 Task: Search one way flight ticket for 5 adults, 2 children, 1 infant in seat and 2 infants on lap in economy from Rapid City: Rapid City Regional Airport to Gillette: Gillette Campbell County Airport on 5-1-2023. Choice of flights is Southwest. Number of bags: 6 checked bags. Price is upto 77000. Outbound departure time preference is 4:45.
Action: Mouse moved to (316, 393)
Screenshot: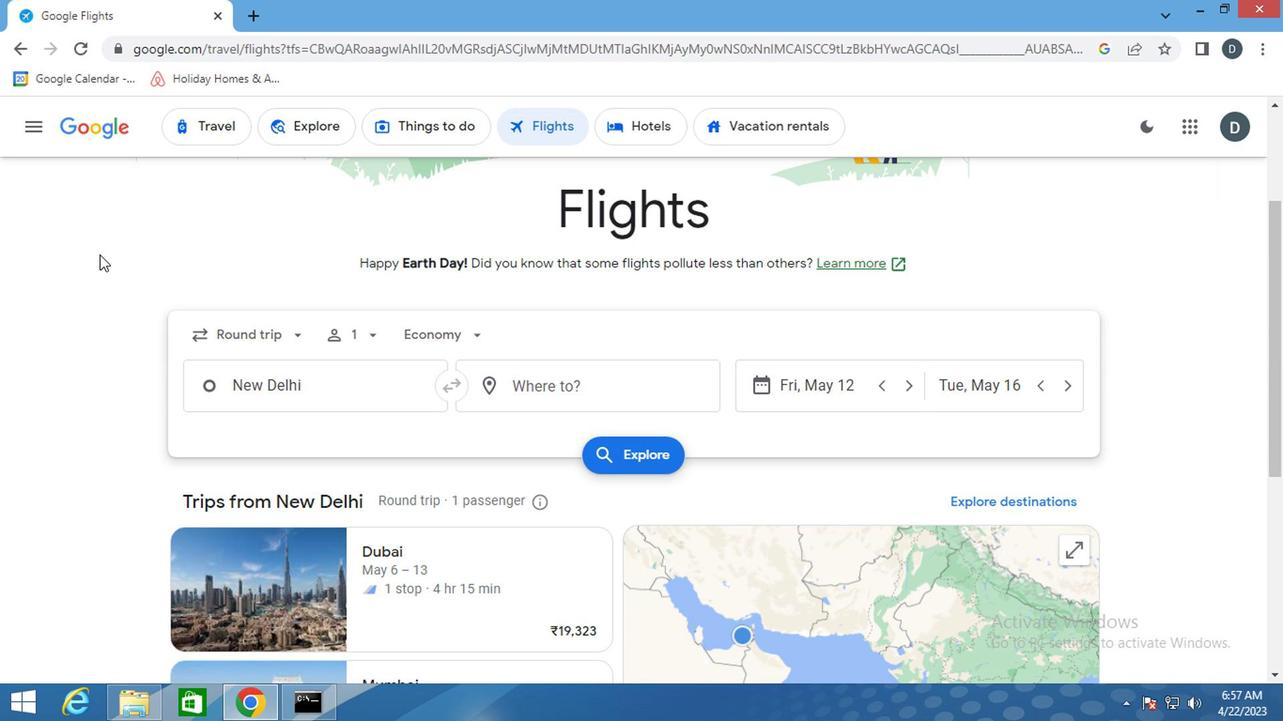 
Action: Mouse pressed left at (316, 393)
Screenshot: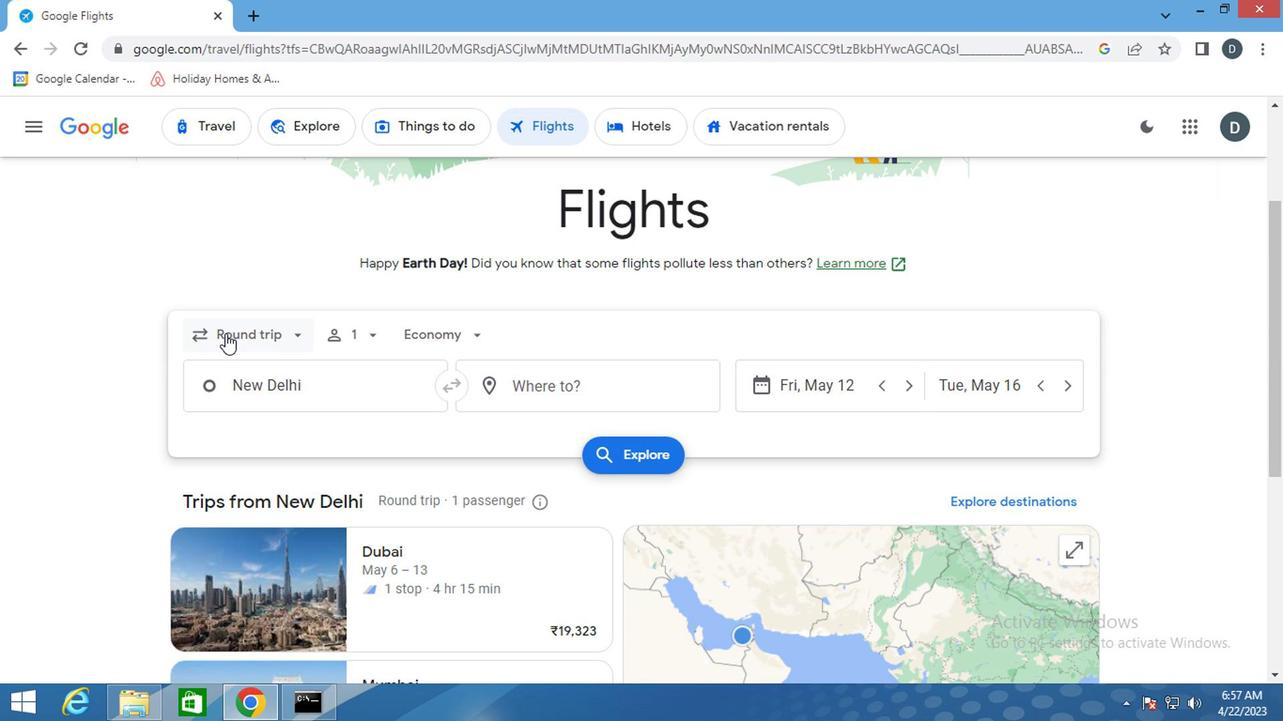 
Action: Mouse moved to (352, 466)
Screenshot: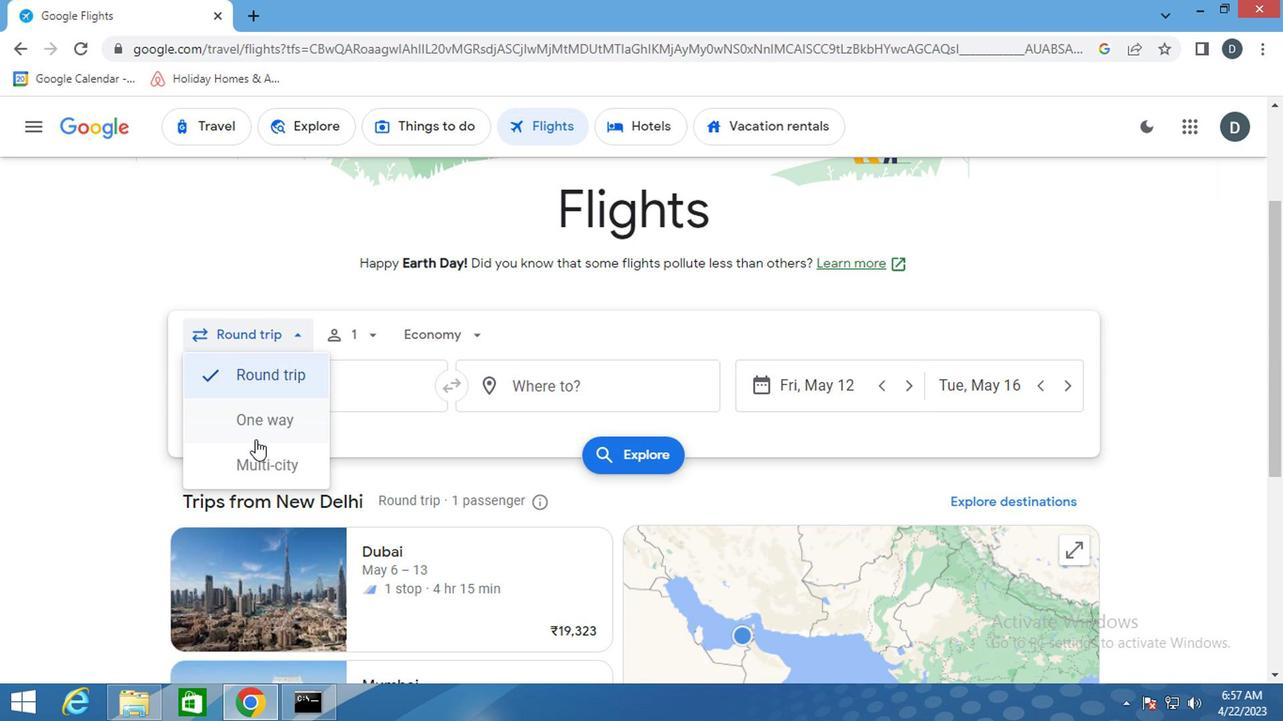 
Action: Mouse pressed left at (352, 466)
Screenshot: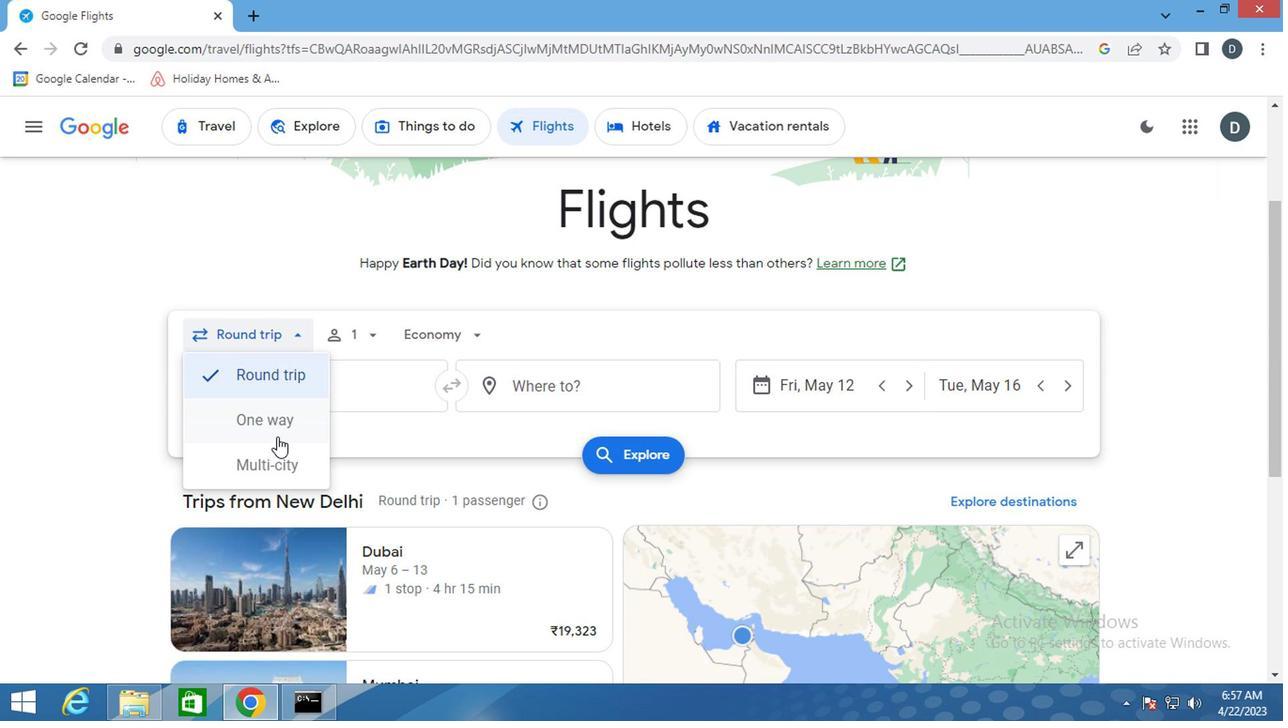 
Action: Mouse moved to (405, 391)
Screenshot: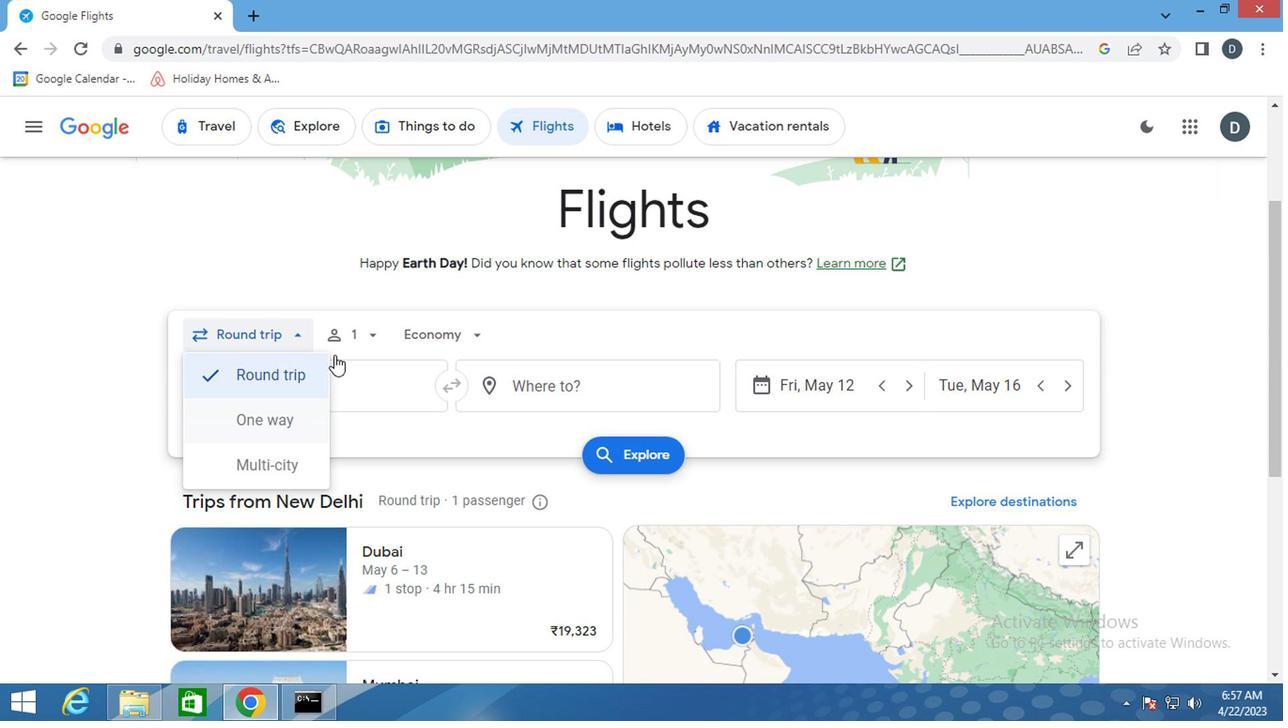 
Action: Mouse pressed left at (405, 391)
Screenshot: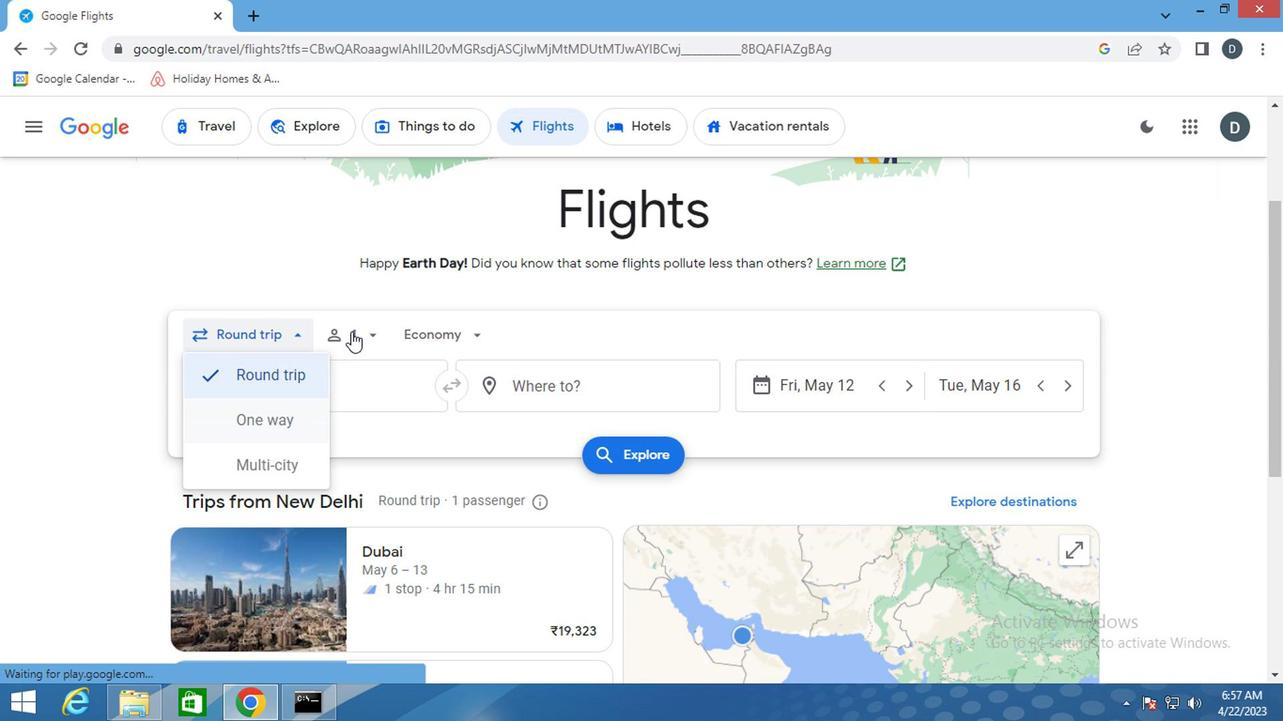 
Action: Mouse moved to (509, 429)
Screenshot: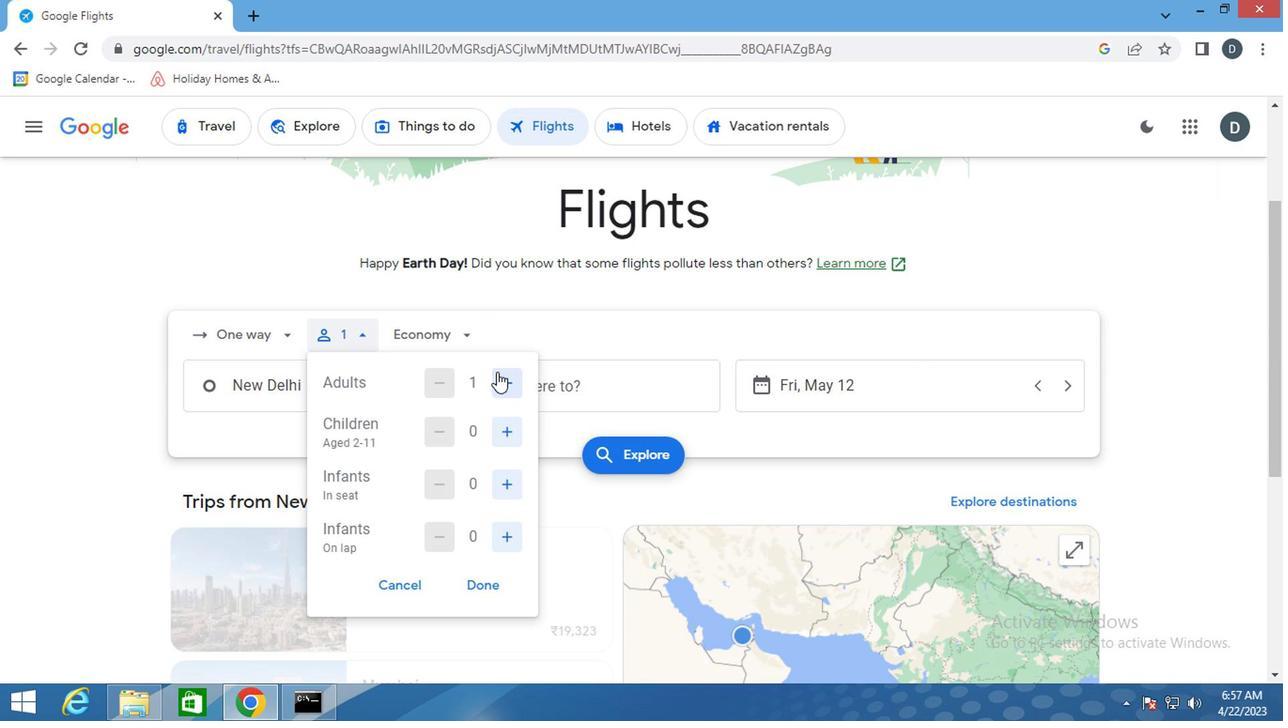 
Action: Mouse pressed left at (509, 429)
Screenshot: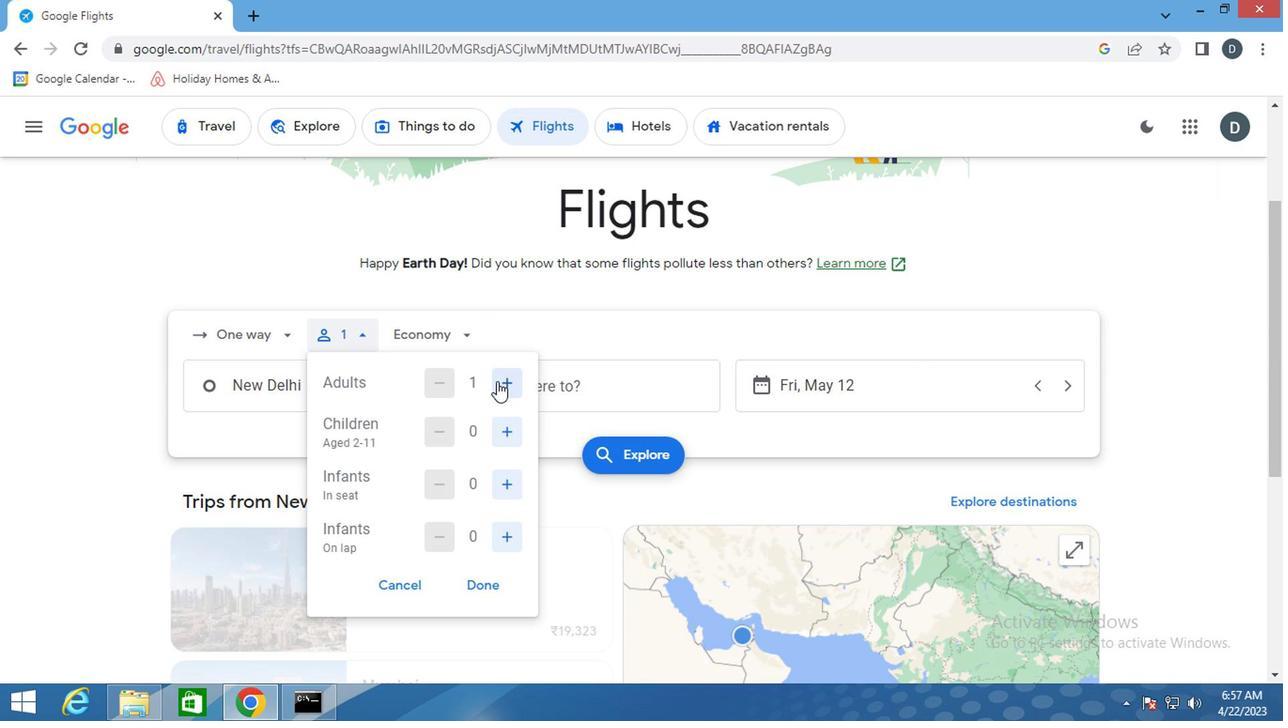 
Action: Mouse pressed left at (509, 429)
Screenshot: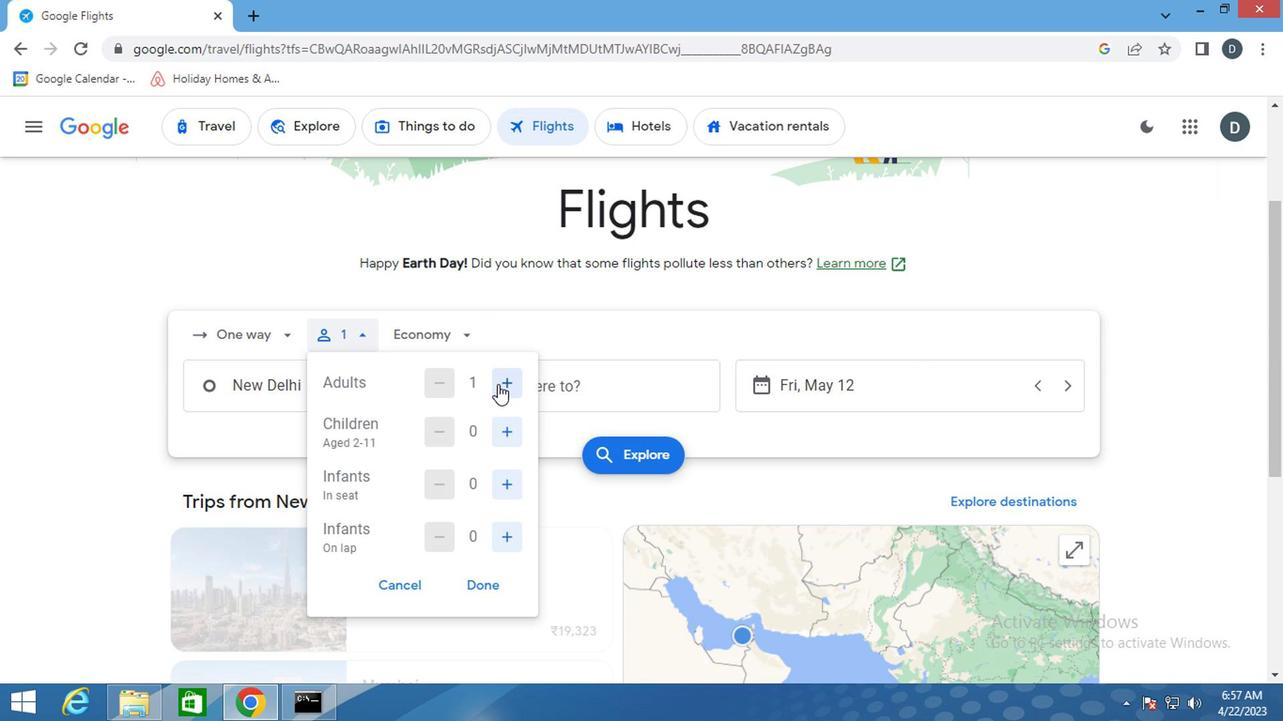 
Action: Mouse pressed left at (509, 429)
Screenshot: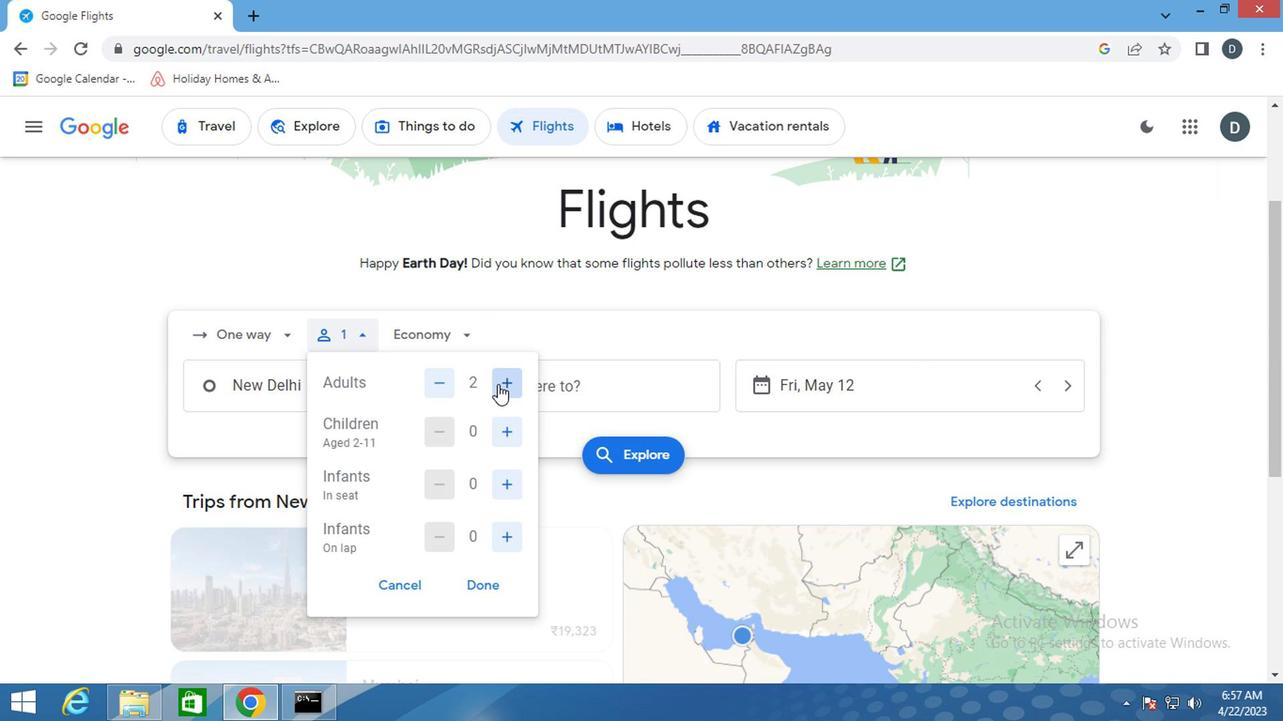 
Action: Mouse pressed left at (509, 429)
Screenshot: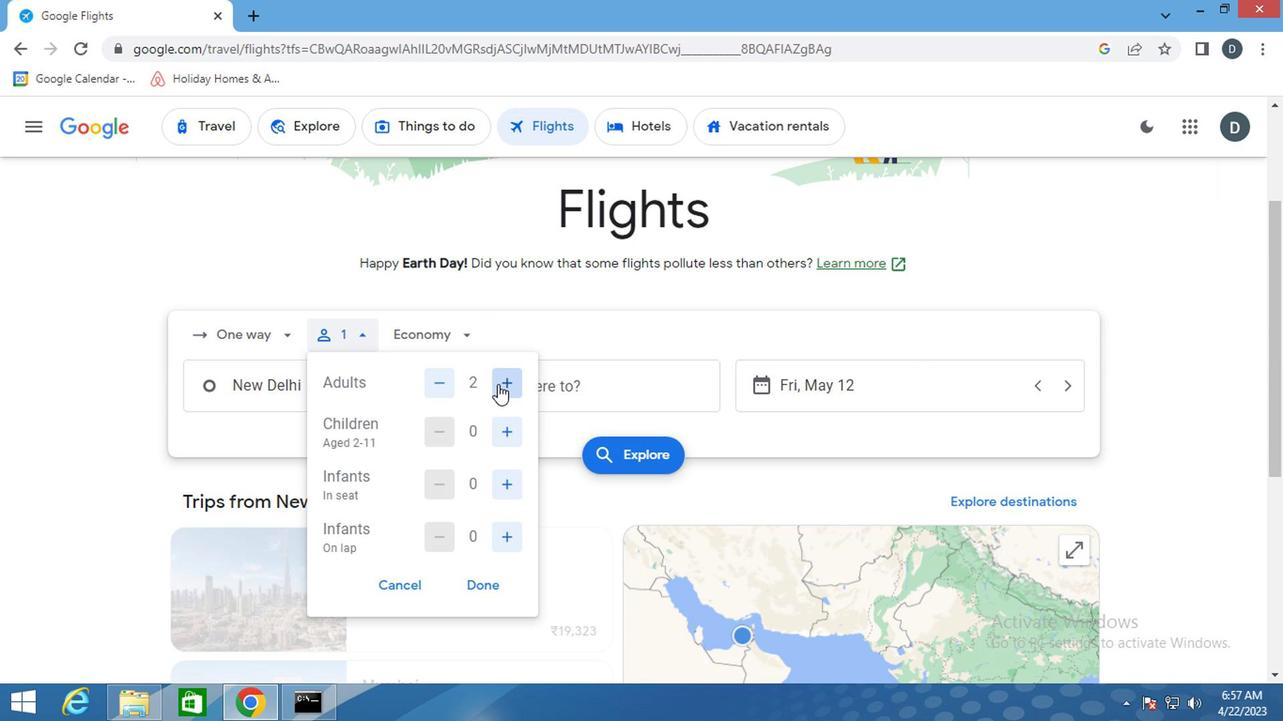 
Action: Mouse moved to (517, 463)
Screenshot: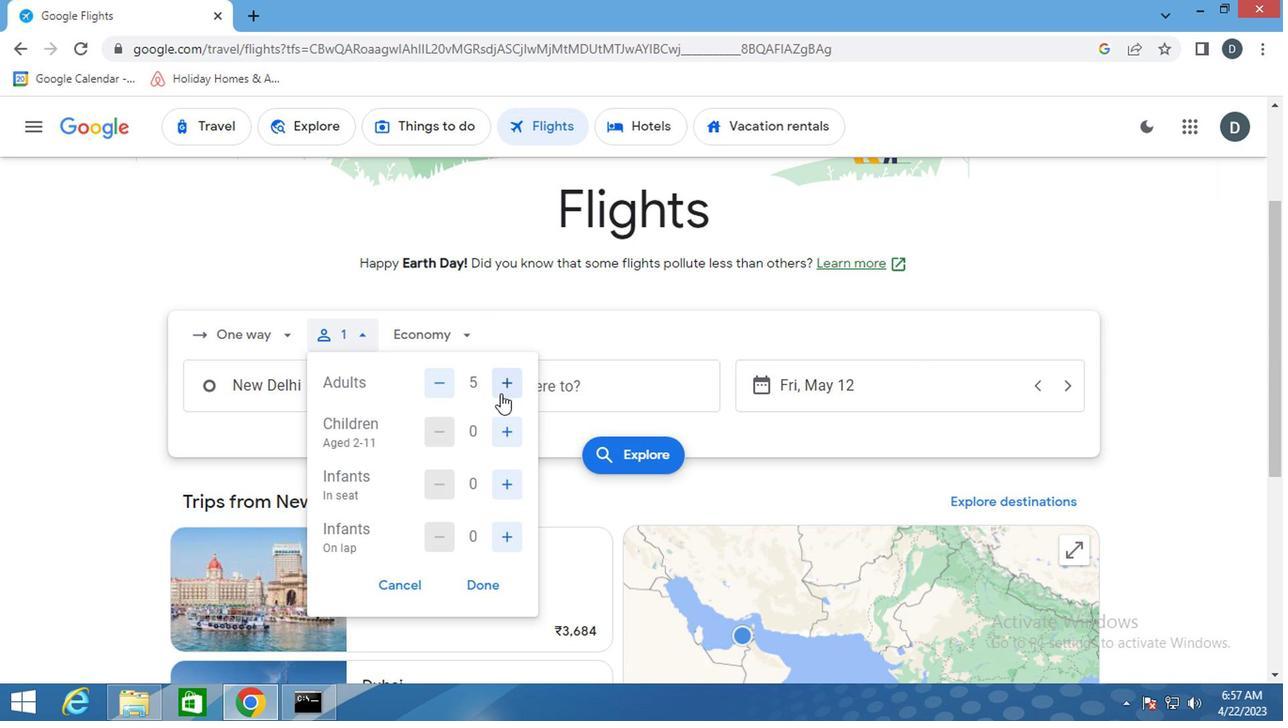 
Action: Mouse pressed left at (517, 463)
Screenshot: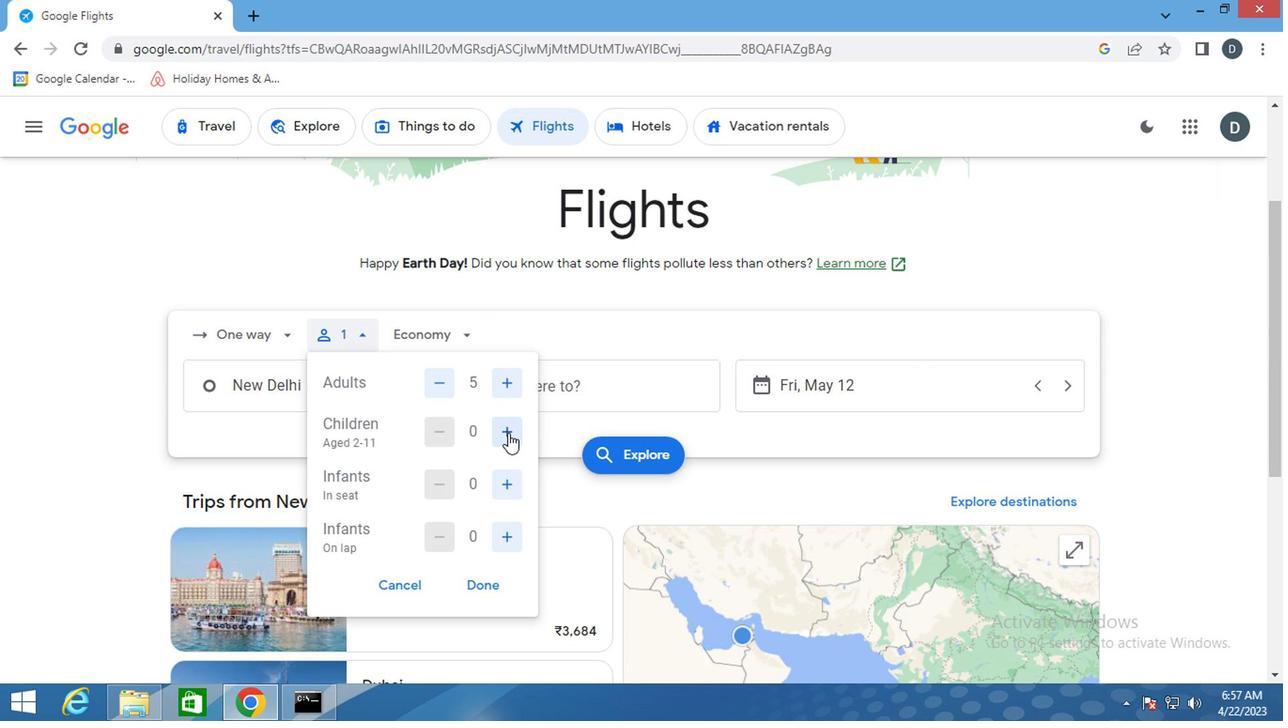
Action: Mouse pressed left at (517, 463)
Screenshot: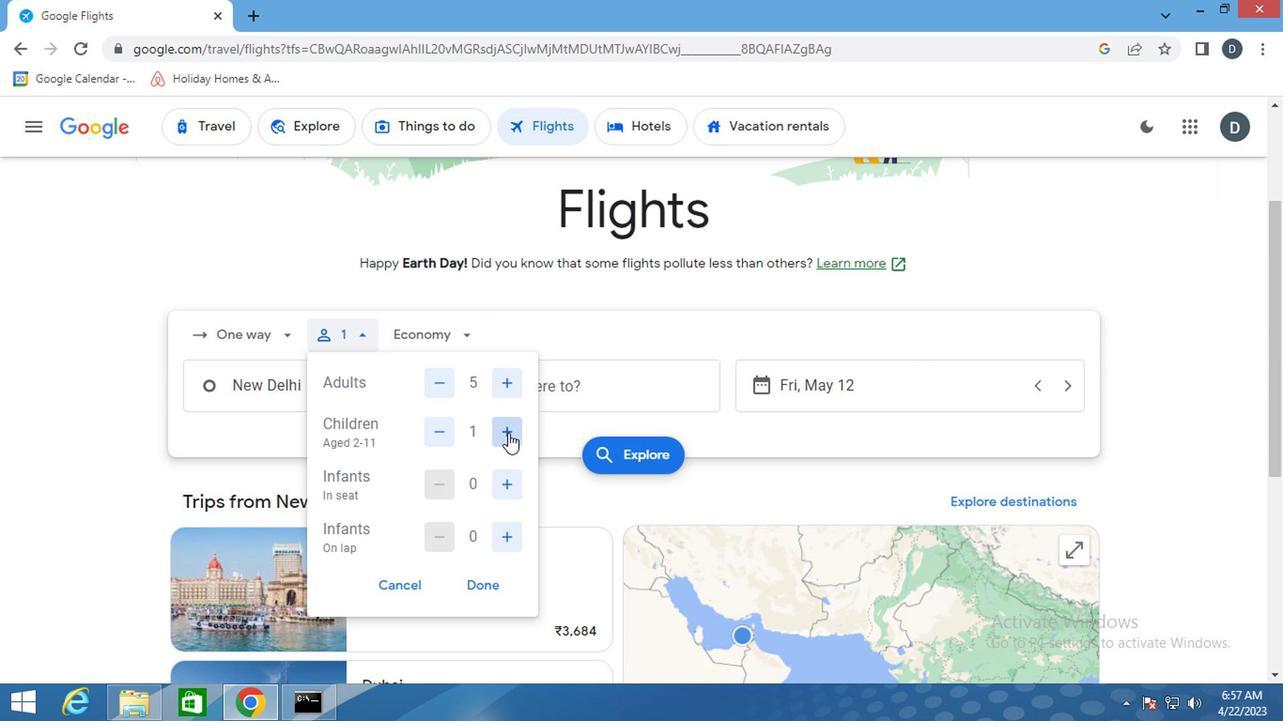 
Action: Mouse moved to (521, 493)
Screenshot: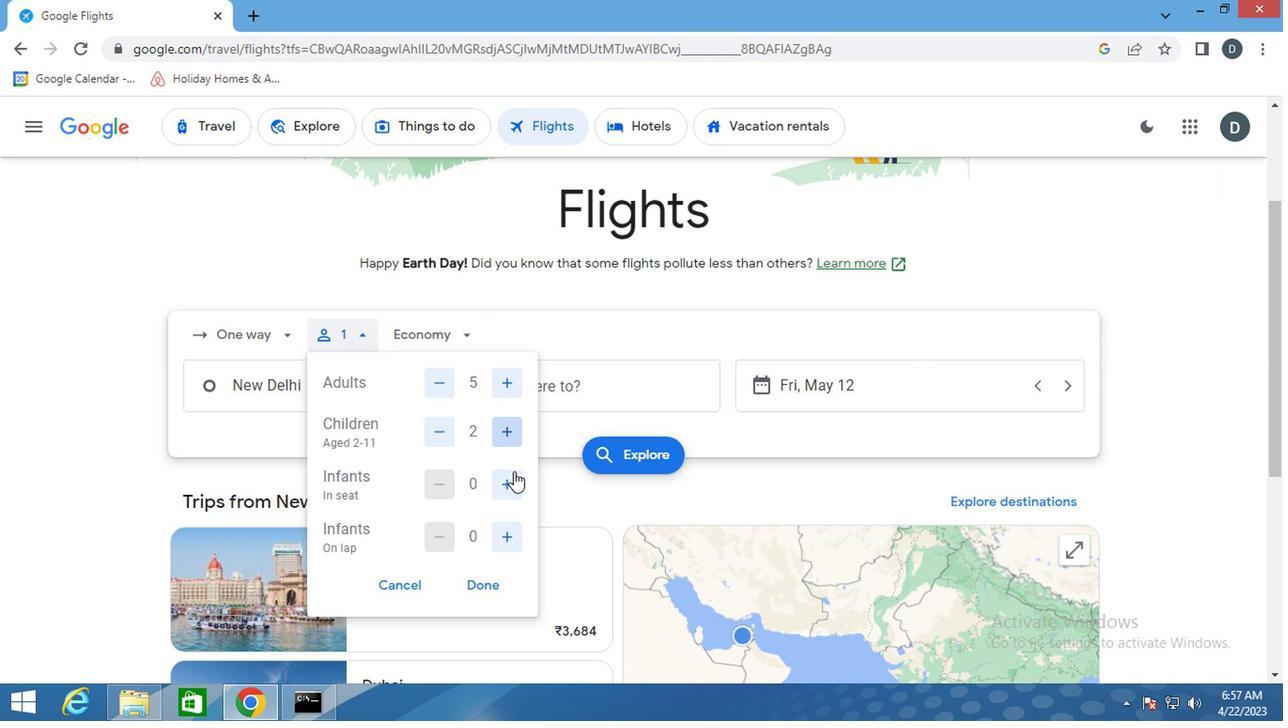 
Action: Mouse pressed left at (521, 493)
Screenshot: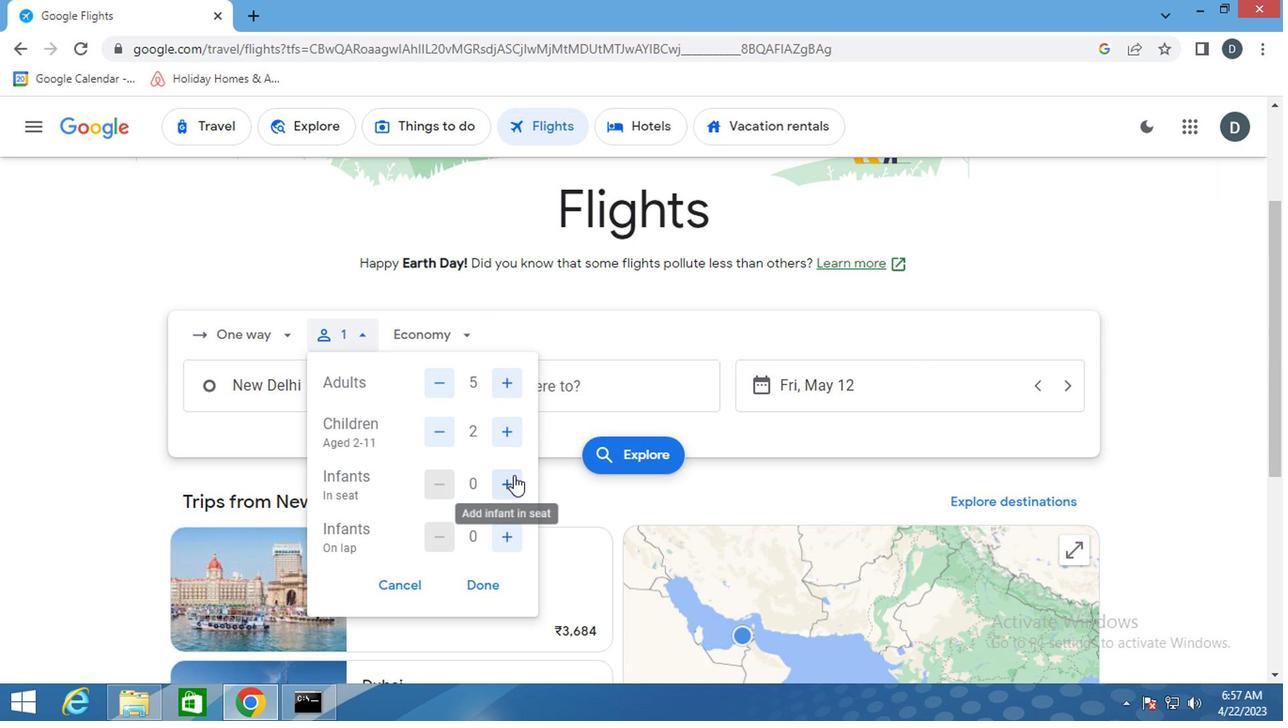 
Action: Mouse moved to (513, 536)
Screenshot: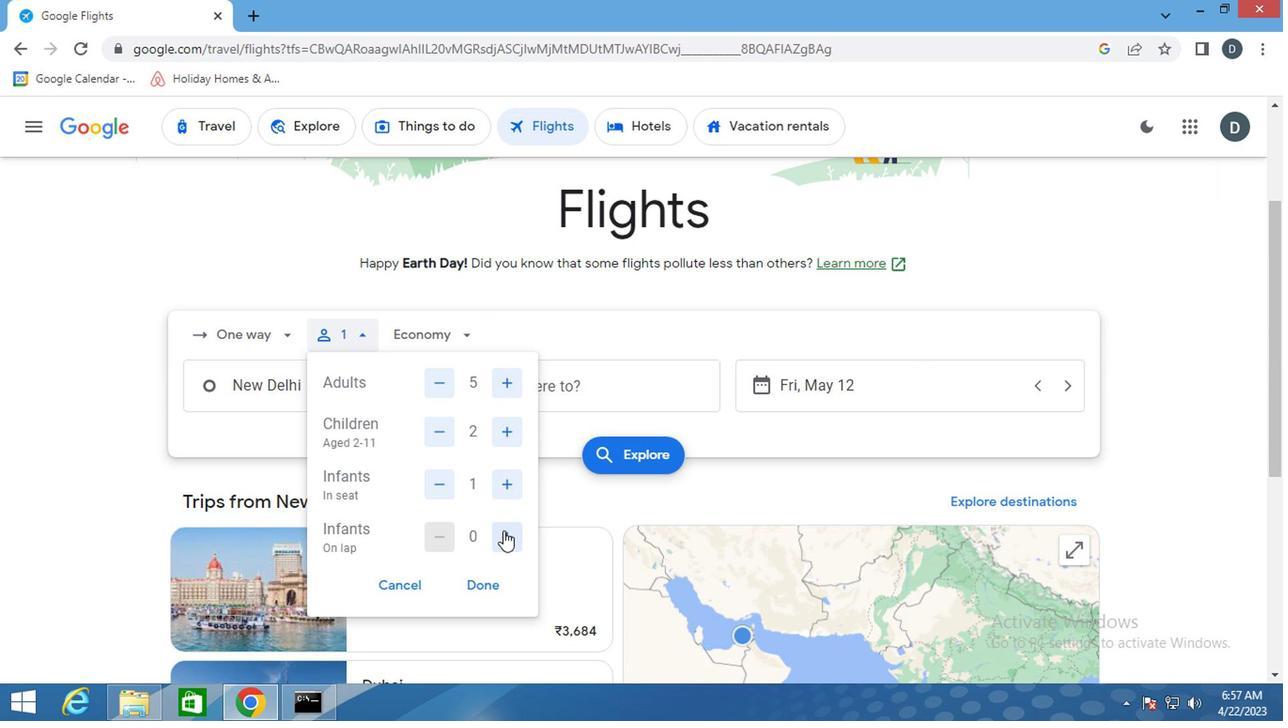 
Action: Mouse pressed left at (513, 536)
Screenshot: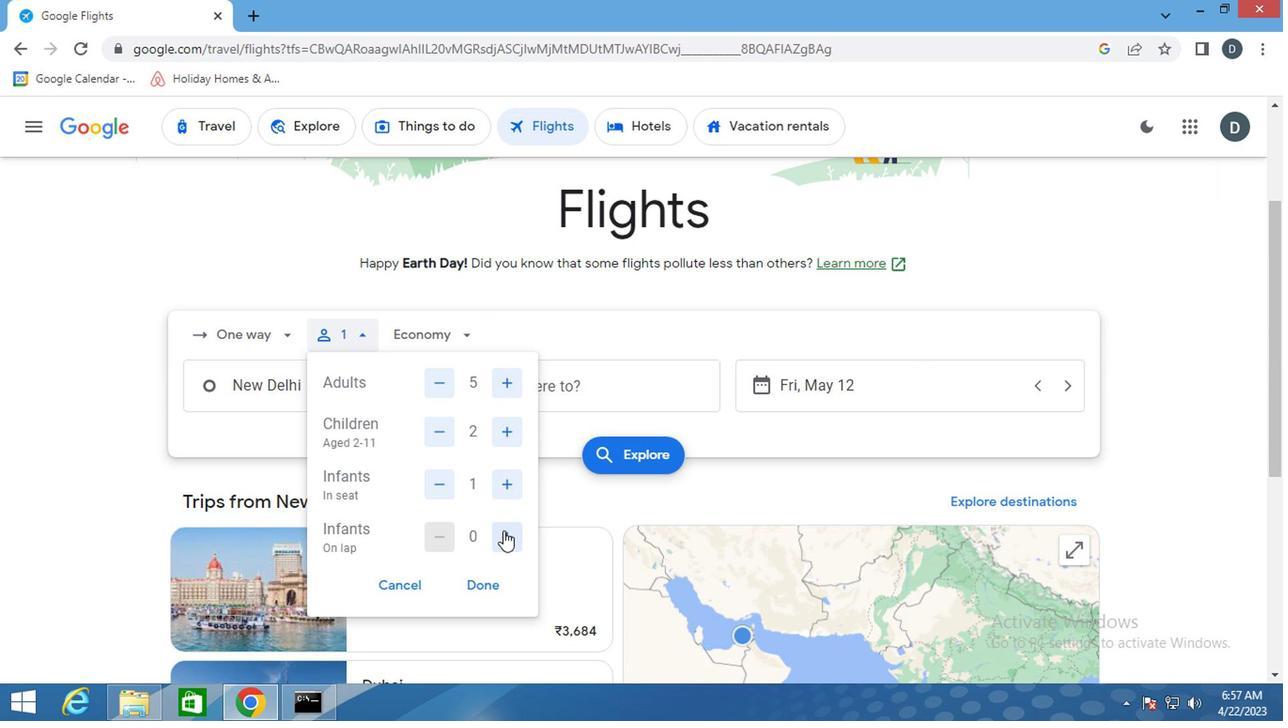
Action: Mouse pressed left at (513, 536)
Screenshot: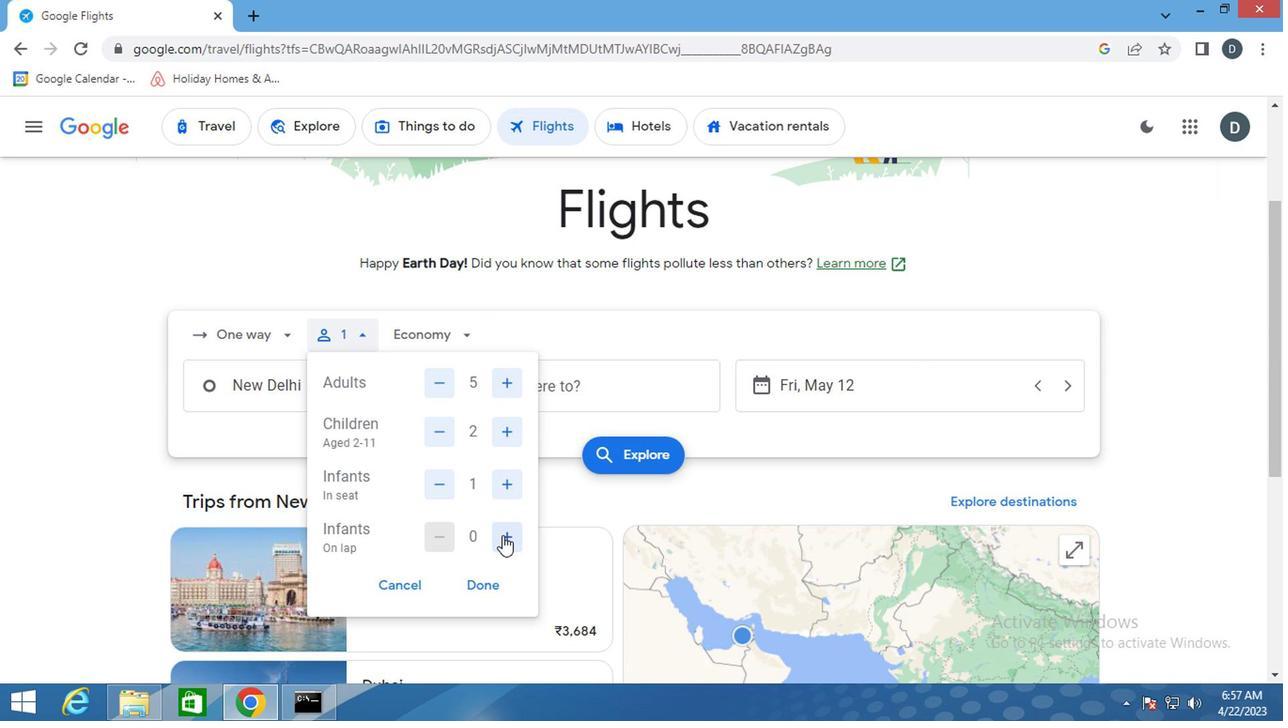 
Action: Mouse moved to (472, 538)
Screenshot: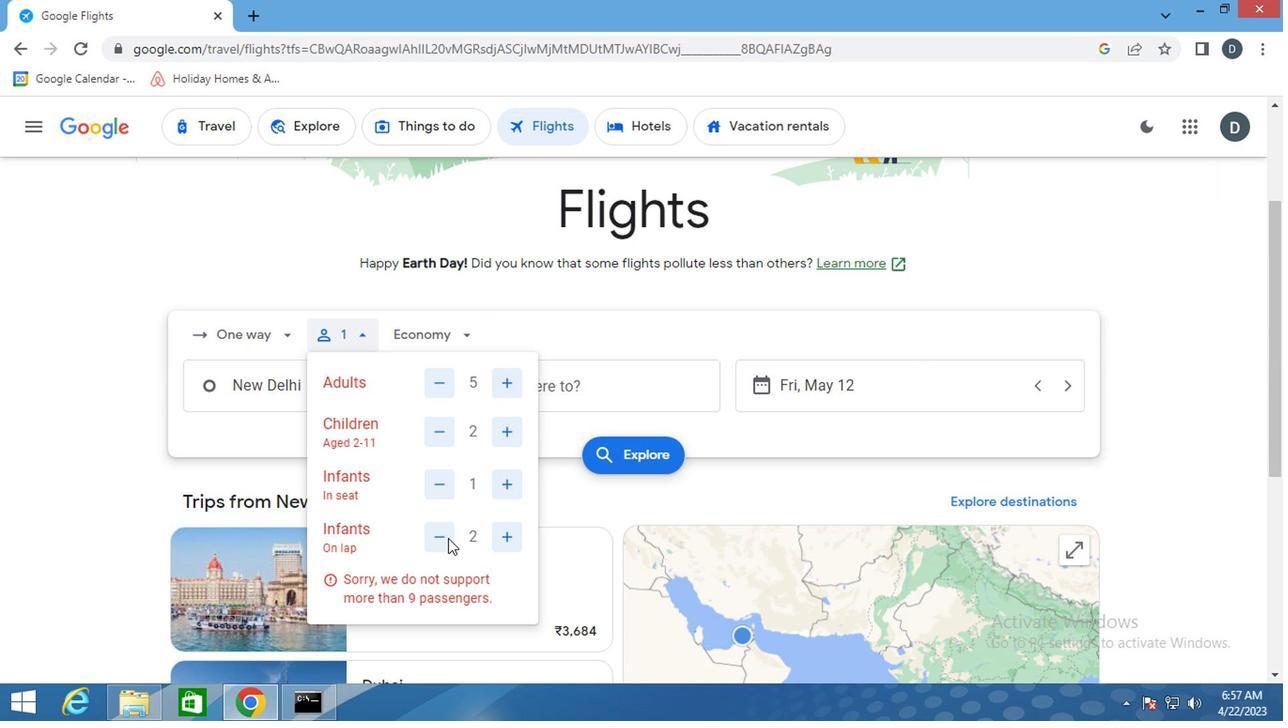 
Action: Mouse pressed left at (472, 538)
Screenshot: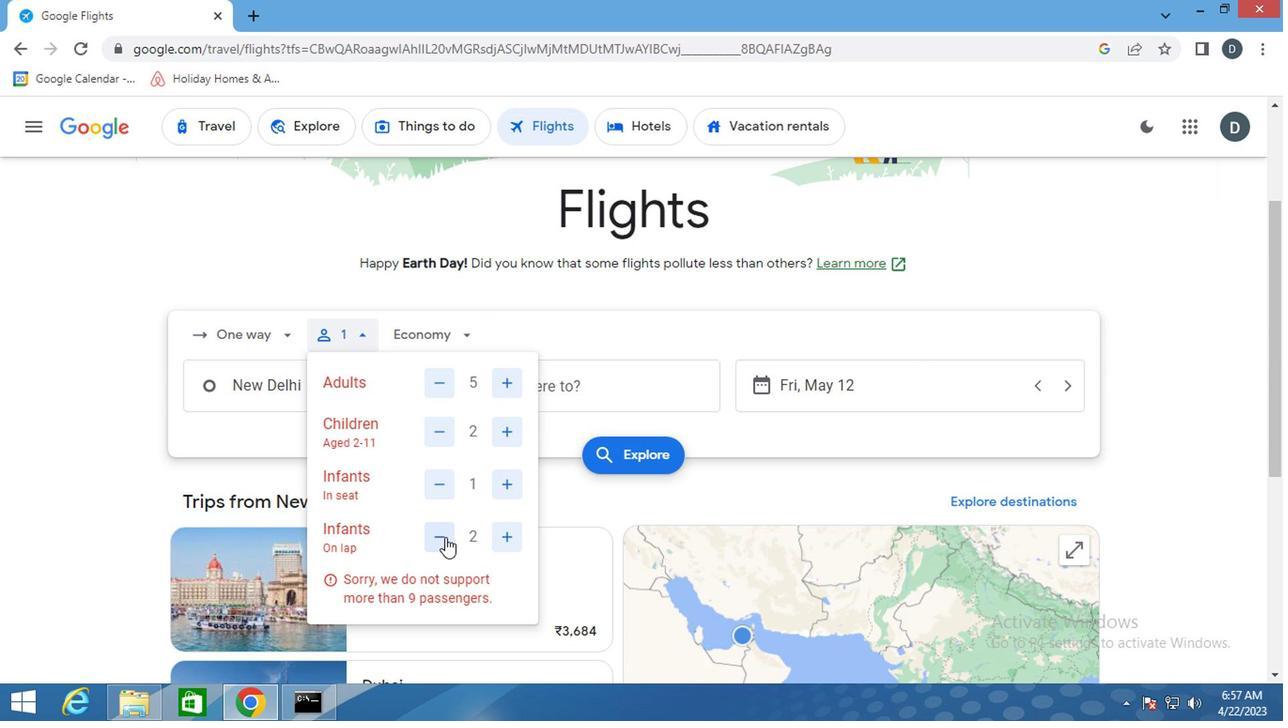
Action: Mouse moved to (505, 584)
Screenshot: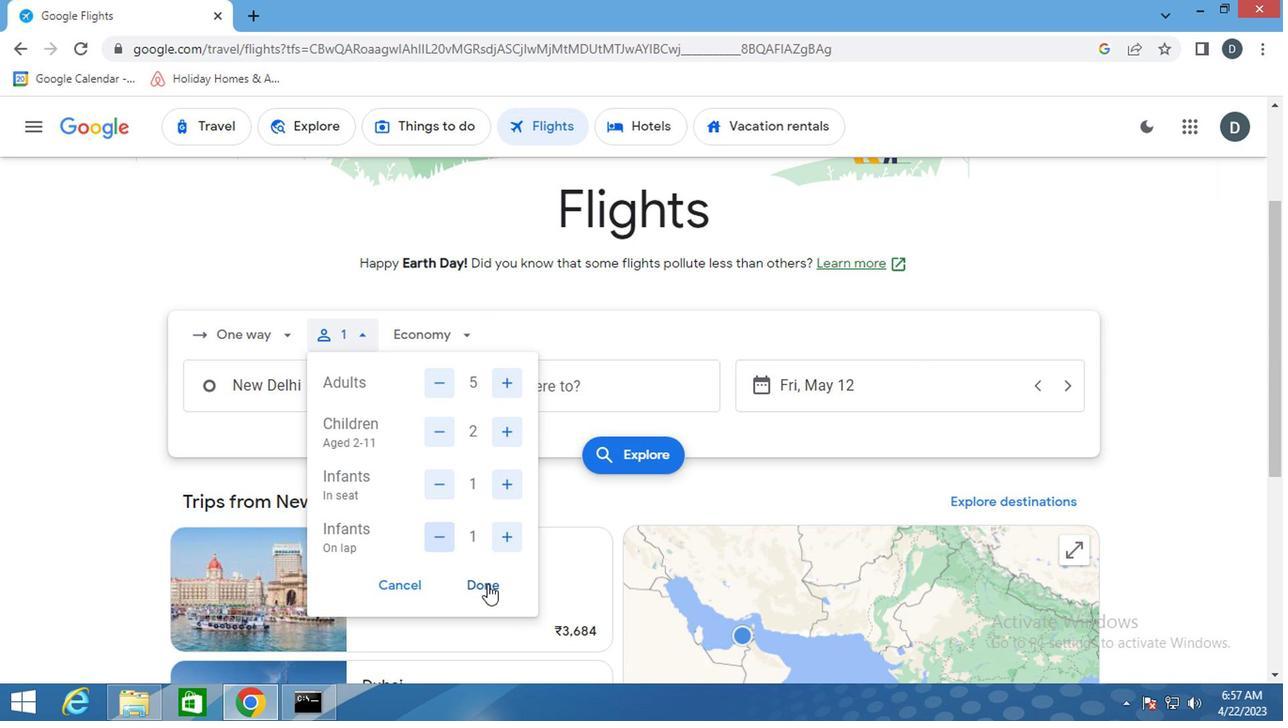 
Action: Mouse pressed left at (505, 584)
Screenshot: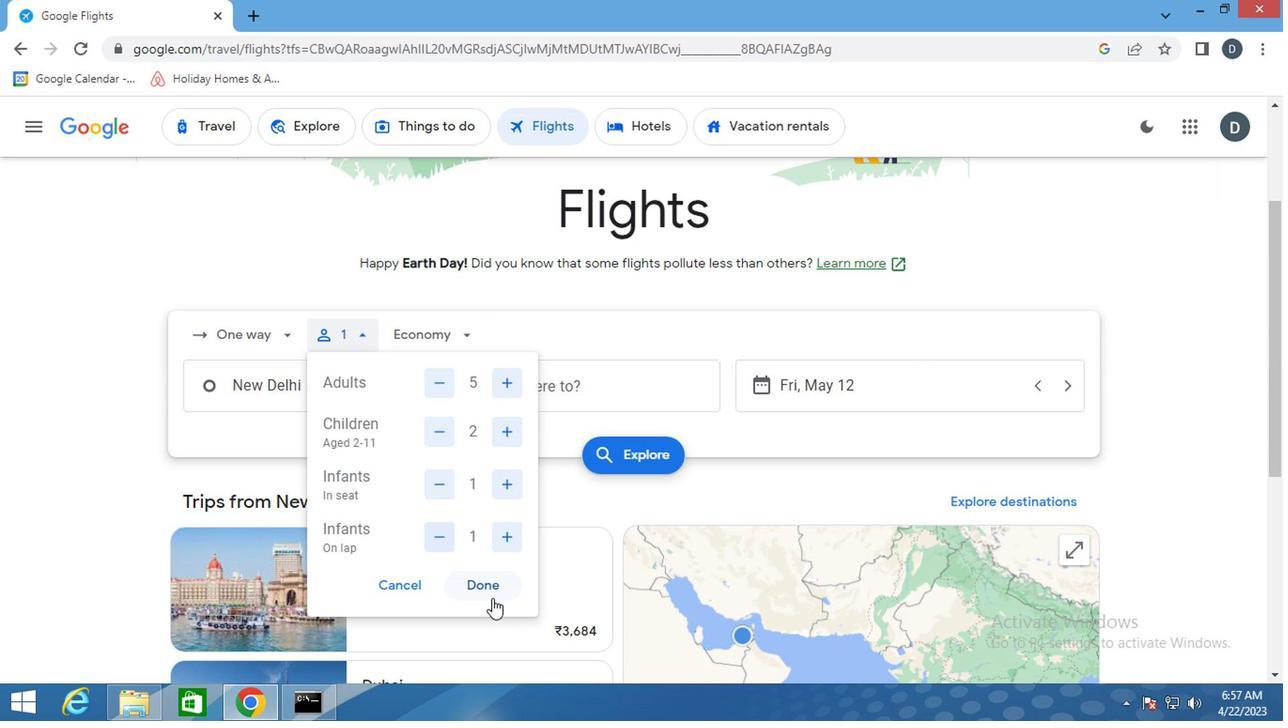 
Action: Mouse moved to (505, 576)
Screenshot: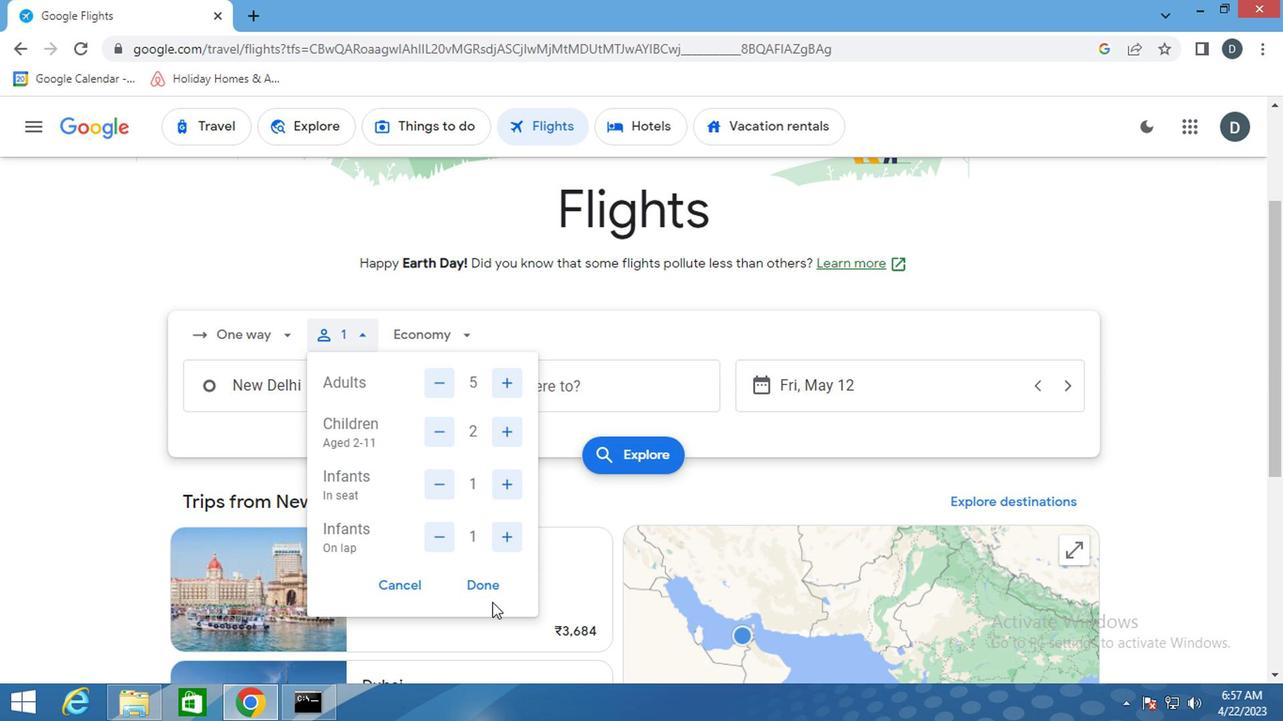 
Action: Mouse pressed left at (505, 576)
Screenshot: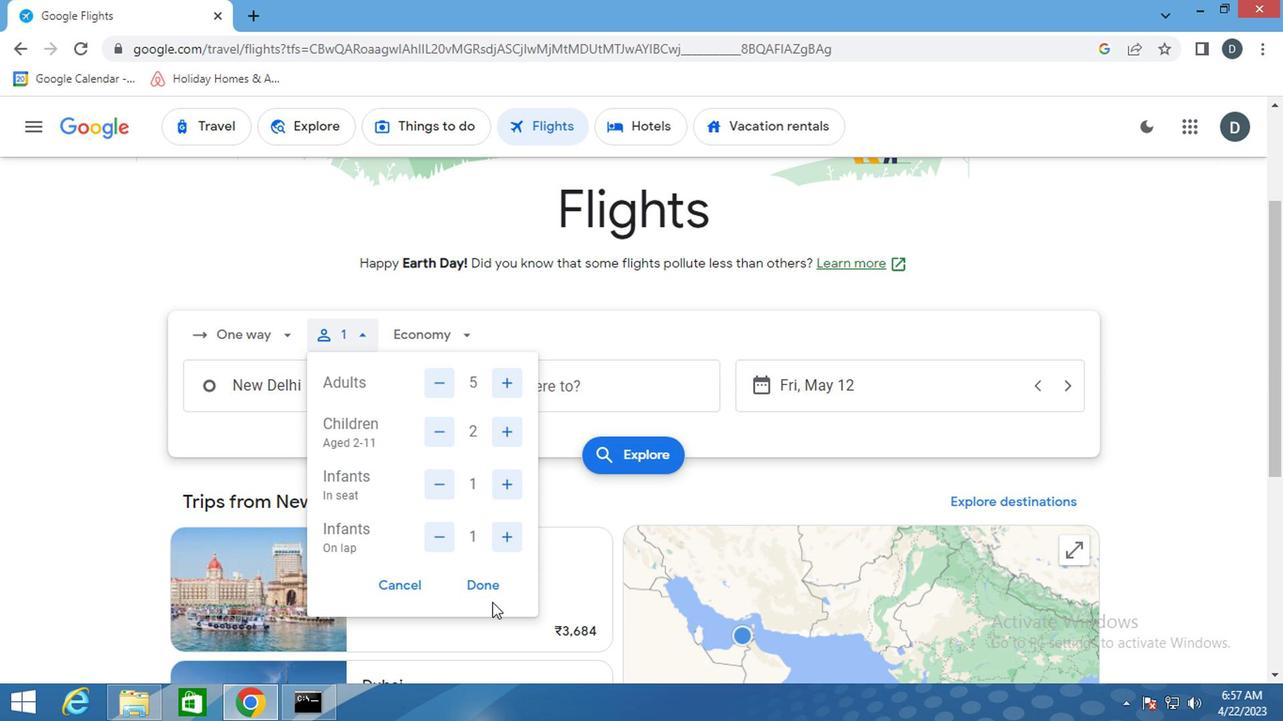 
Action: Mouse moved to (413, 423)
Screenshot: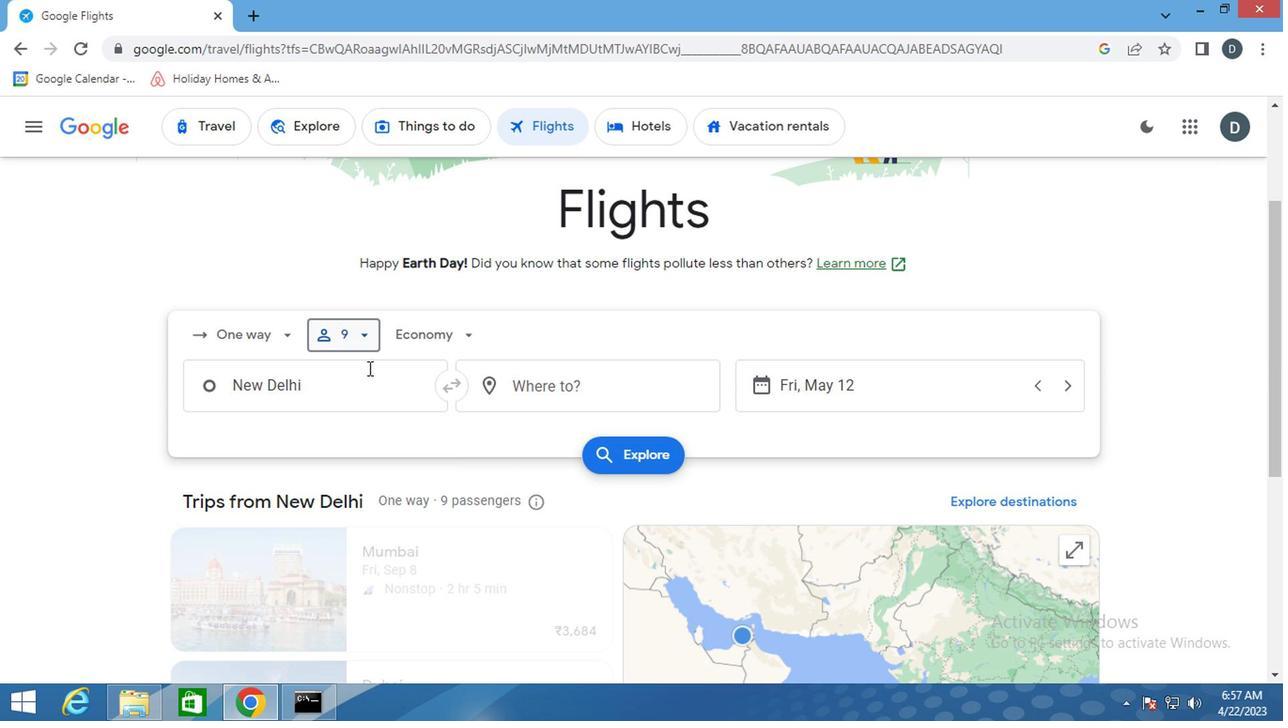 
Action: Mouse pressed left at (413, 423)
Screenshot: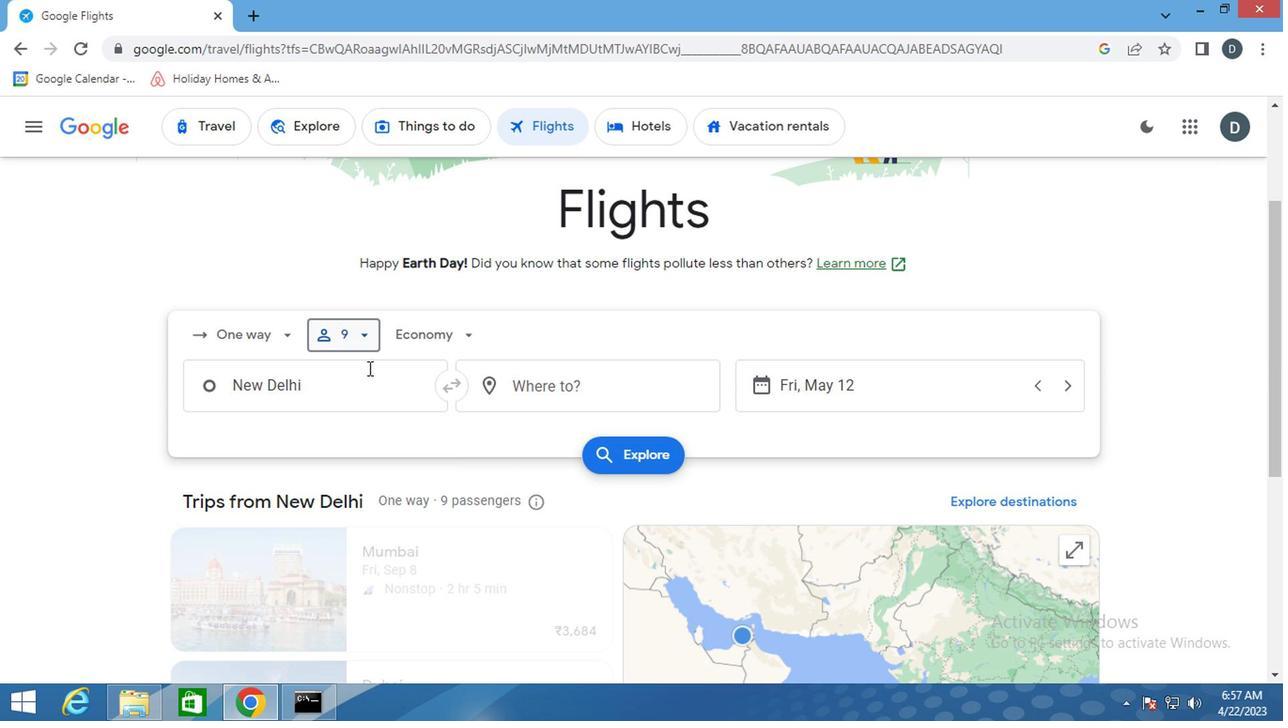 
Action: Key pressed <Key.shift><Key.shift>RAPID<Key.space><Key.shift>CITY
Screenshot: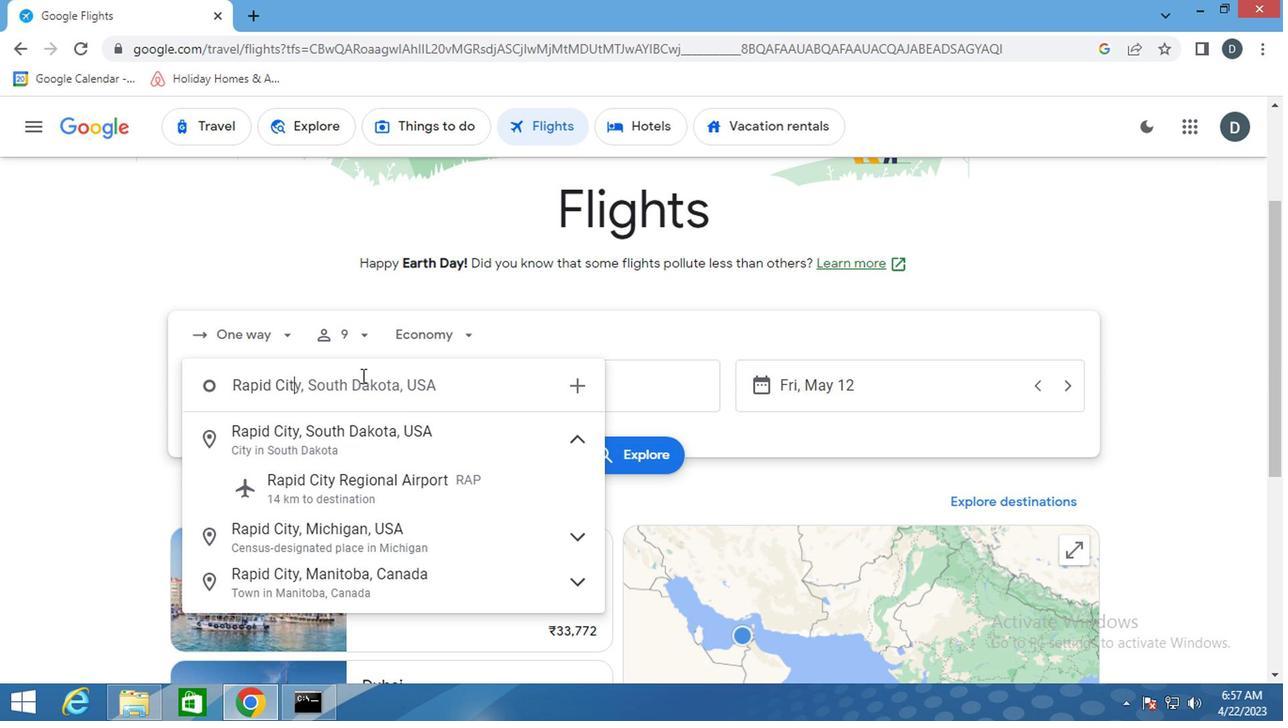 
Action: Mouse moved to (460, 505)
Screenshot: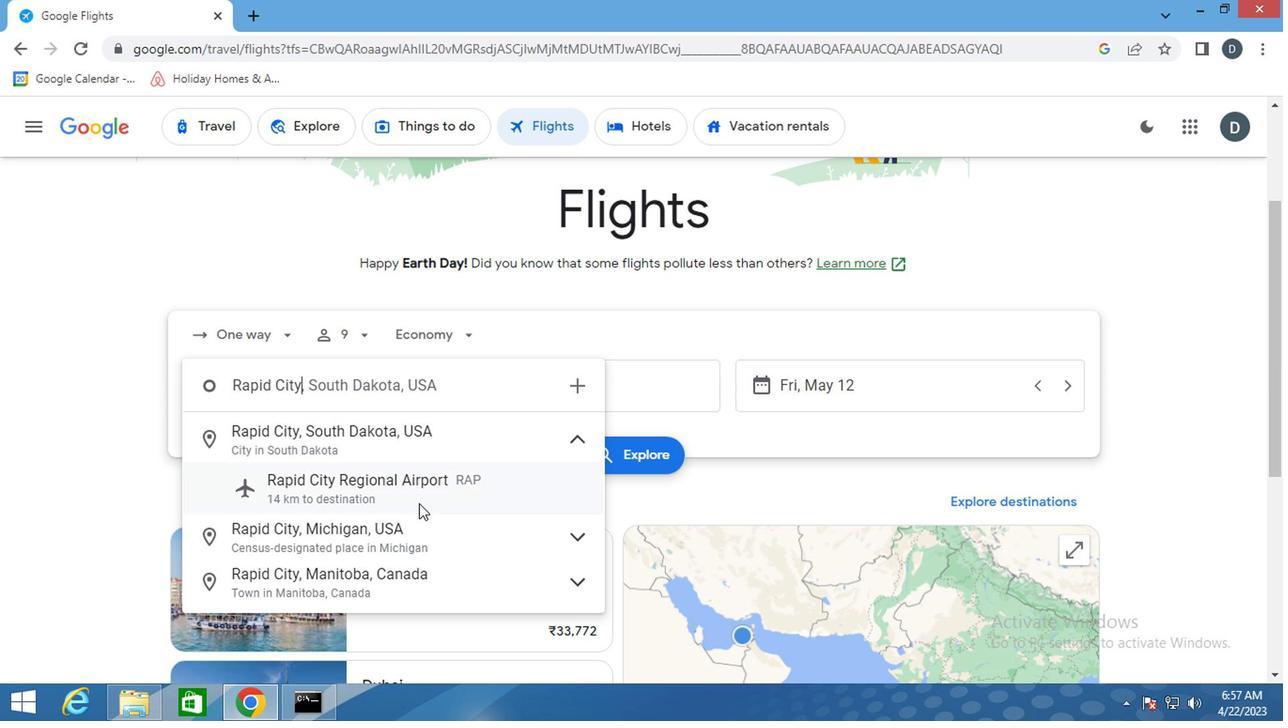 
Action: Mouse pressed left at (460, 505)
Screenshot: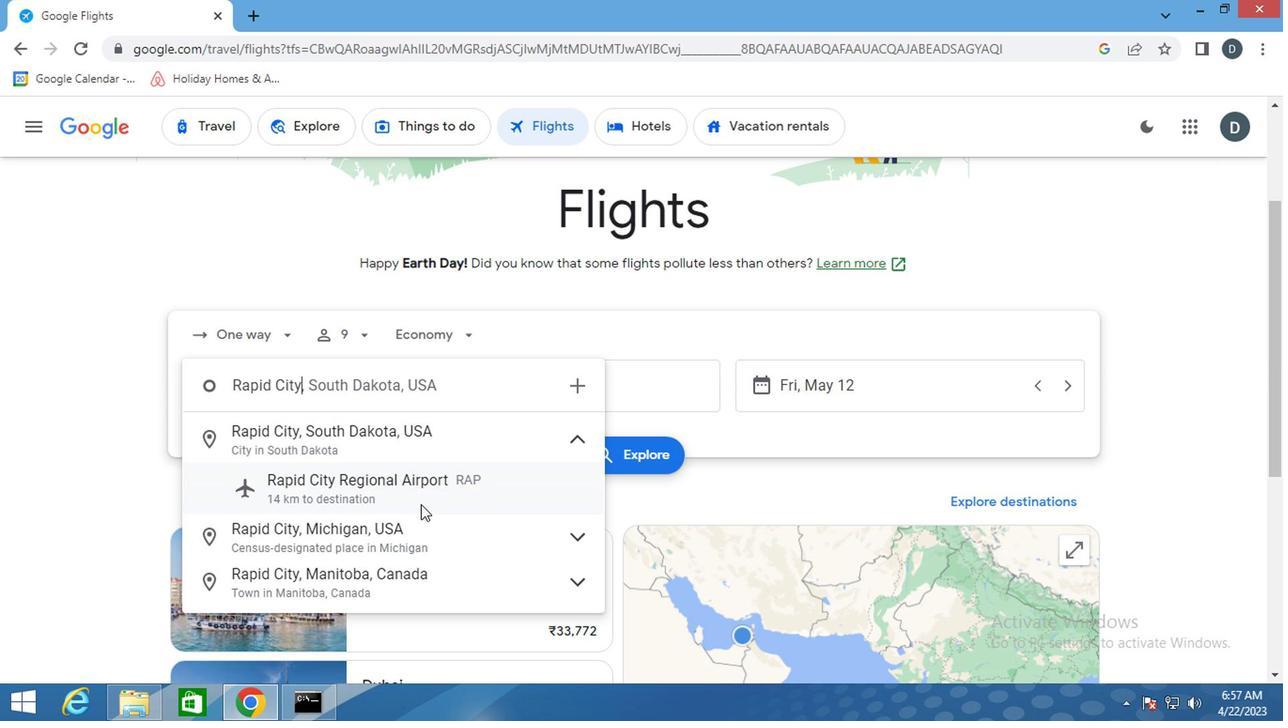 
Action: Mouse moved to (570, 437)
Screenshot: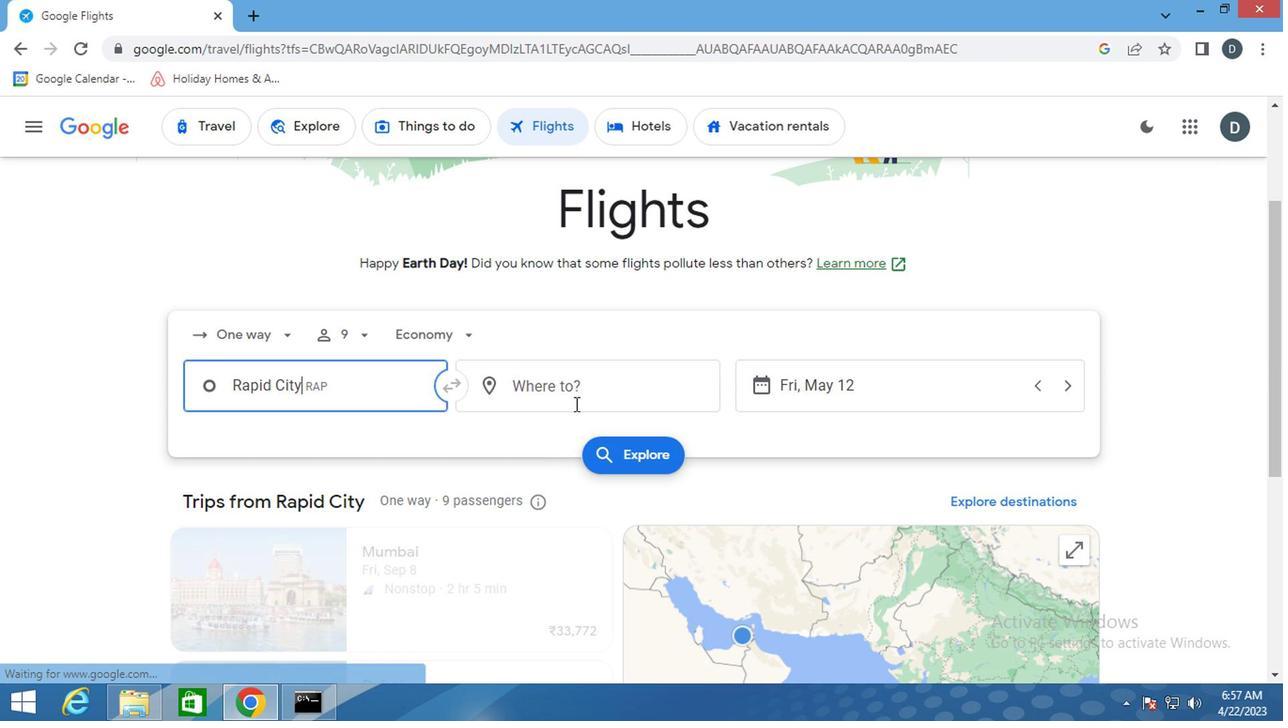 
Action: Mouse pressed left at (570, 437)
Screenshot: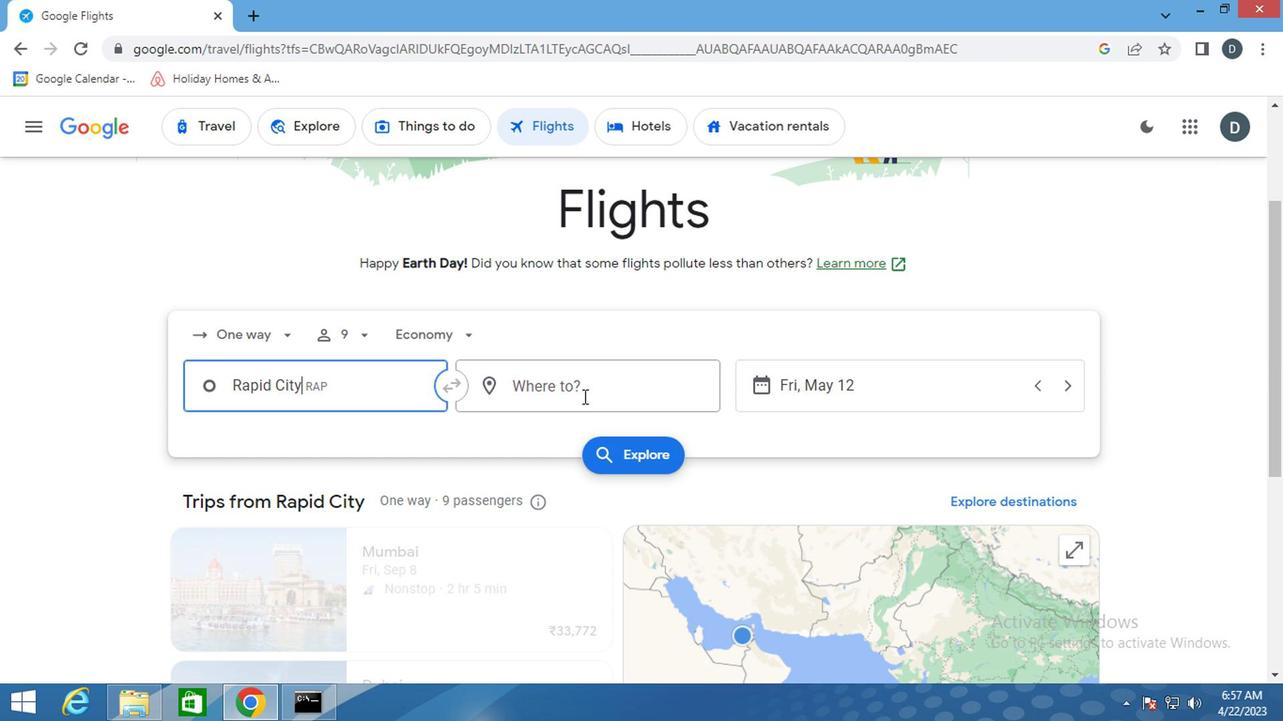 
Action: Mouse moved to (572, 437)
Screenshot: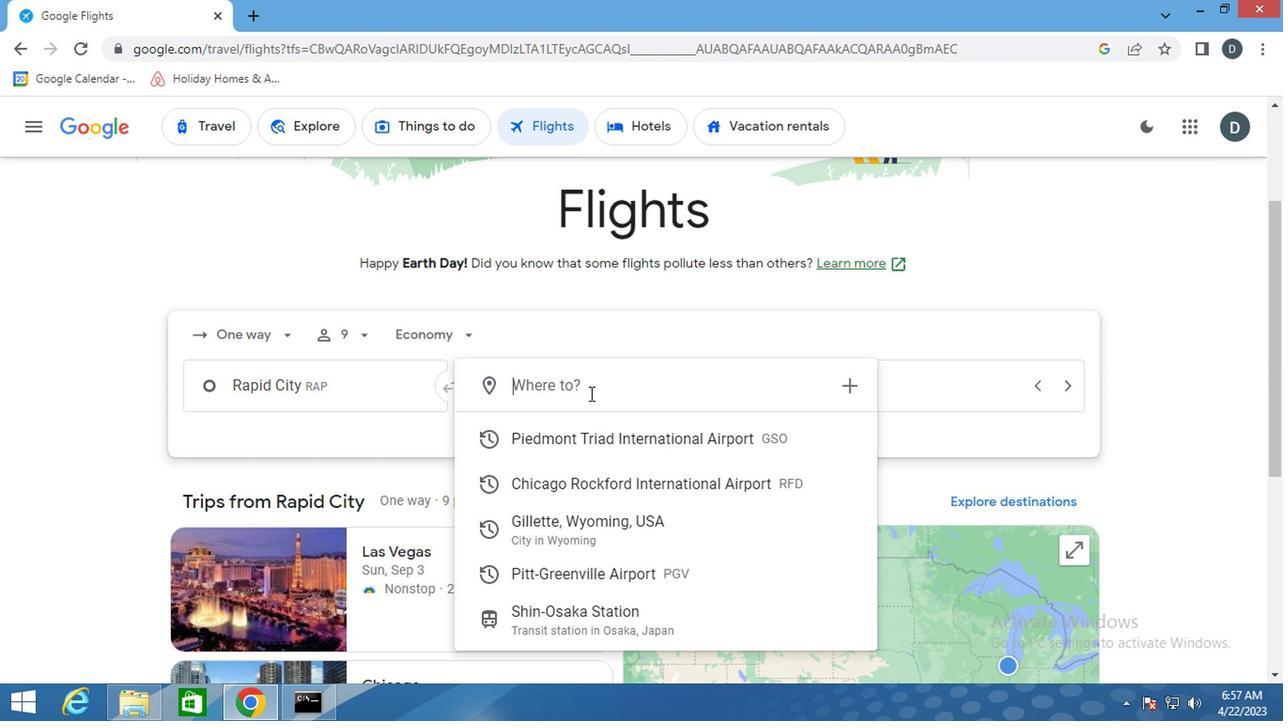 
Action: Key pressed <Key.shift>GILLETTE
Screenshot: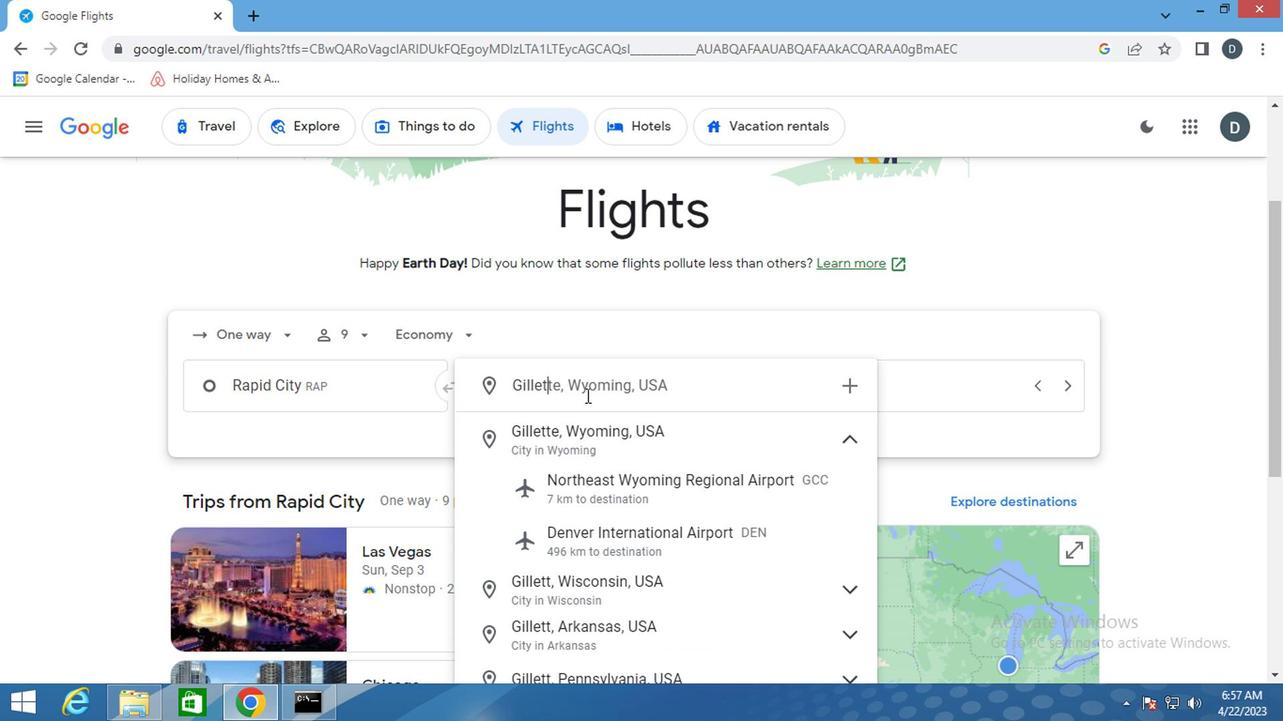 
Action: Mouse moved to (578, 464)
Screenshot: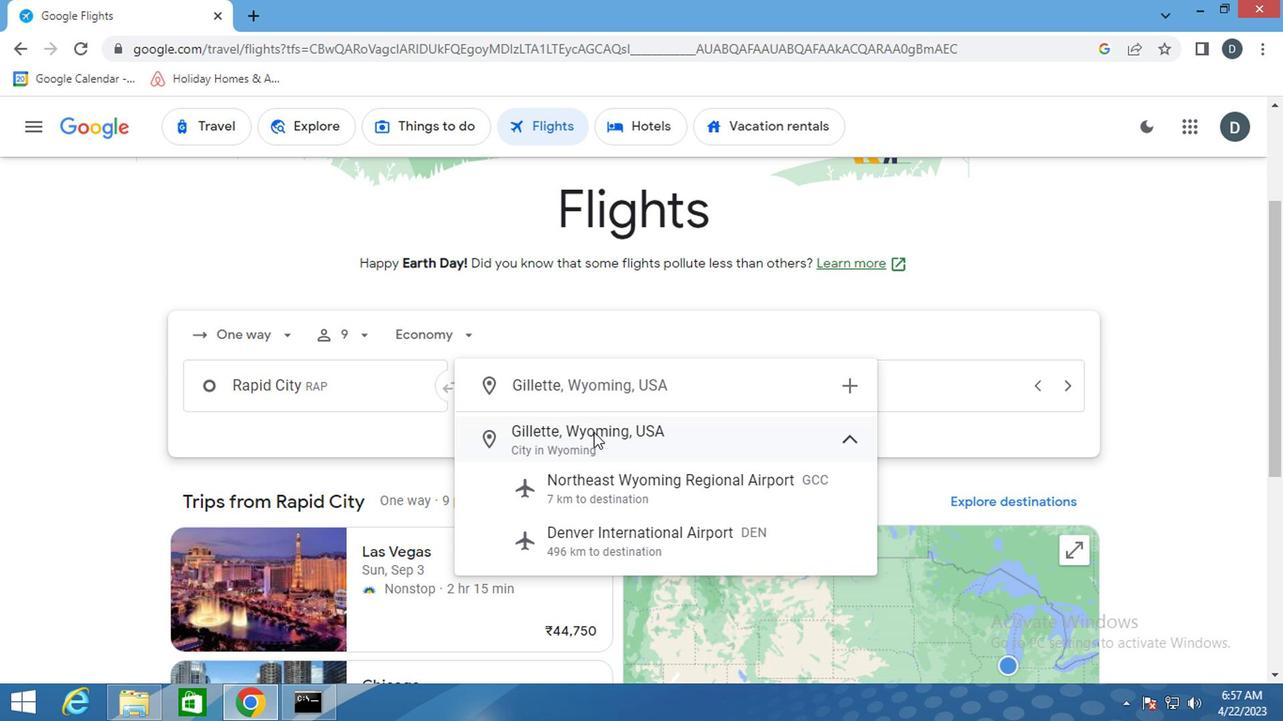 
Action: Mouse pressed left at (578, 464)
Screenshot: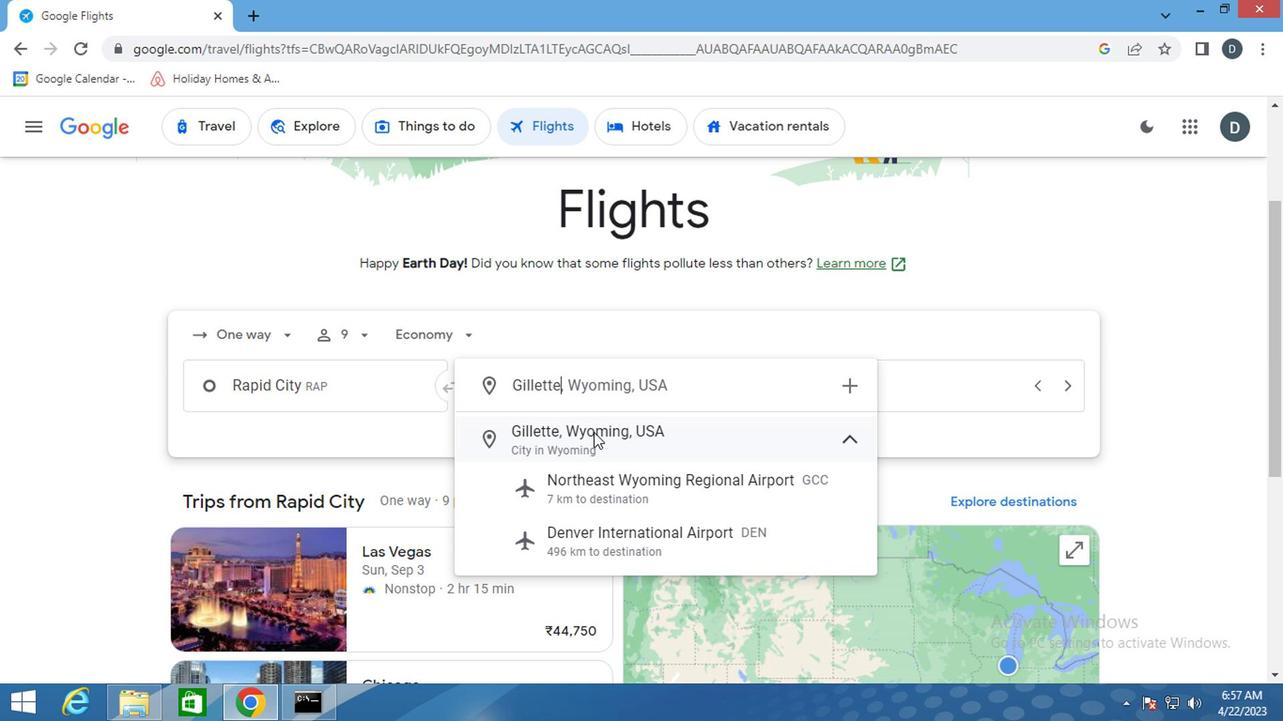 
Action: Mouse moved to (781, 429)
Screenshot: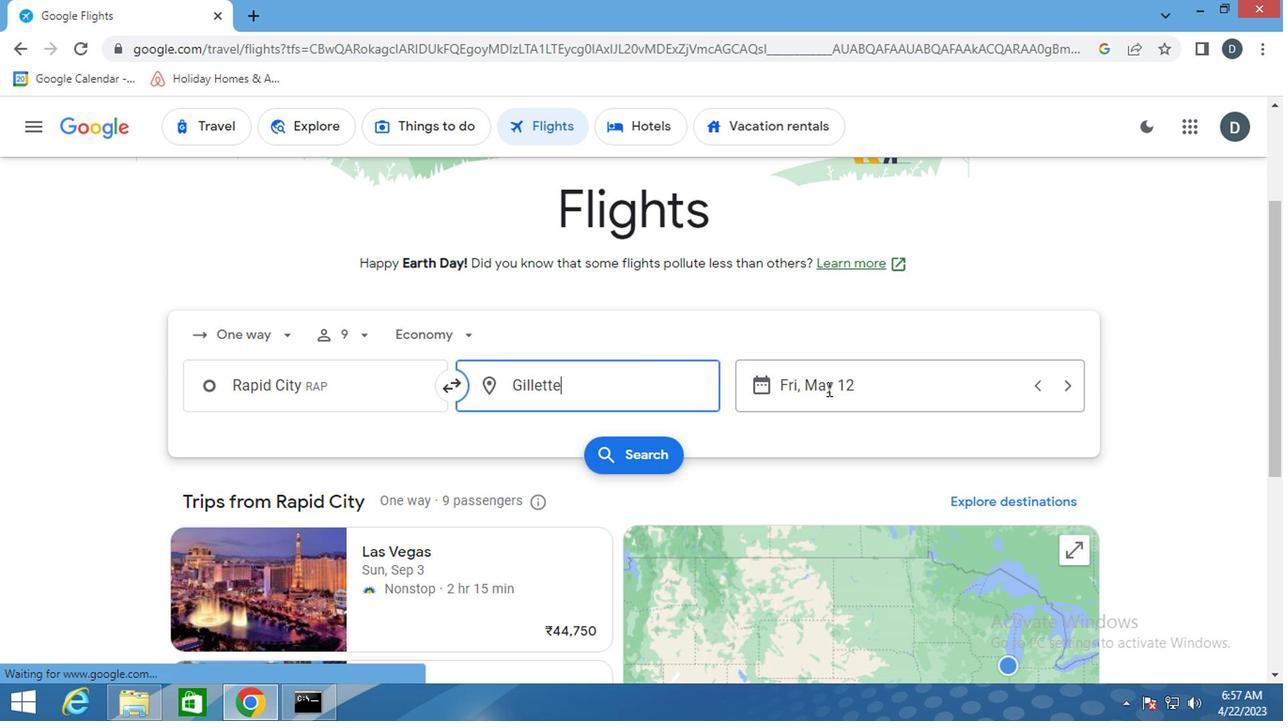 
Action: Mouse pressed left at (781, 429)
Screenshot: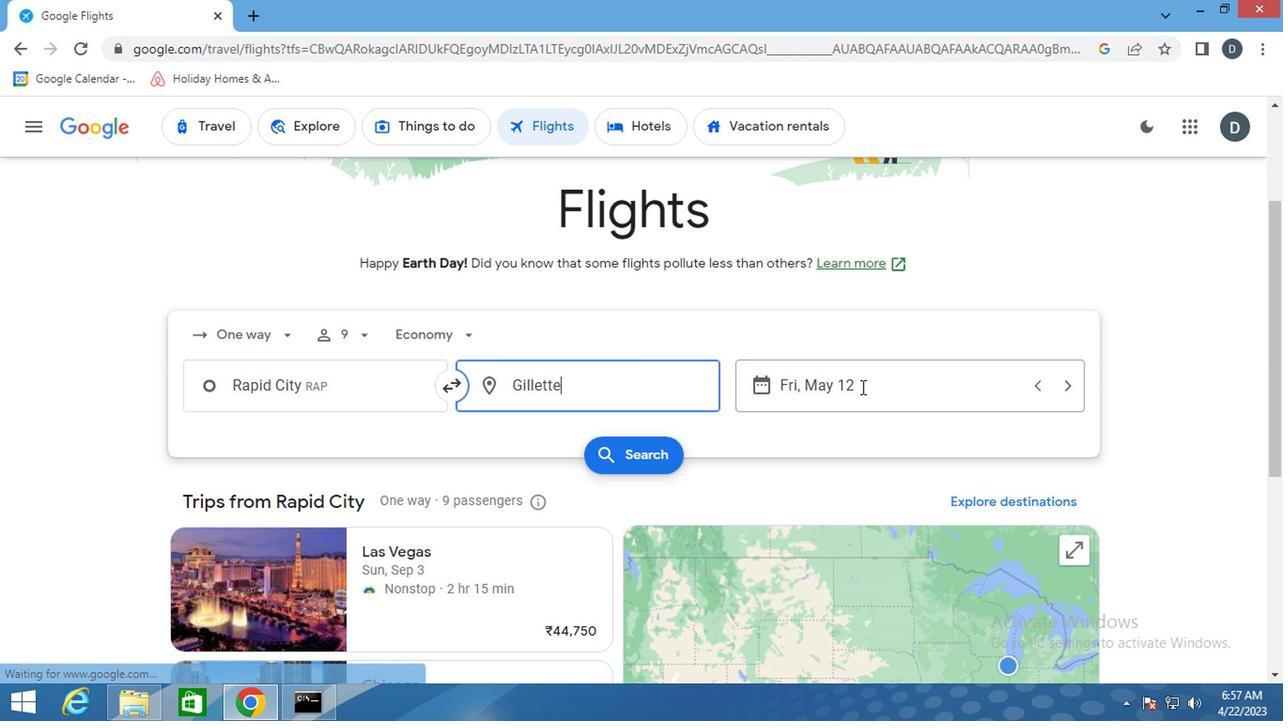 
Action: Mouse moved to (747, 401)
Screenshot: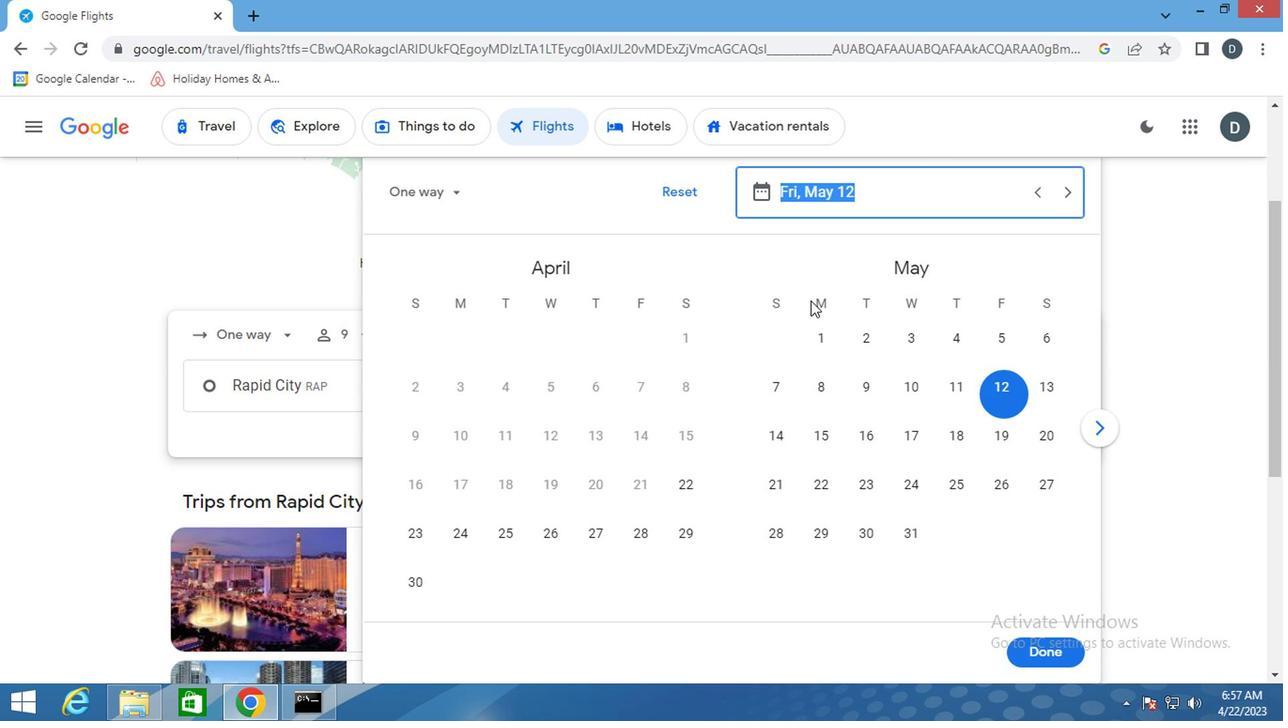 
Action: Mouse pressed left at (747, 401)
Screenshot: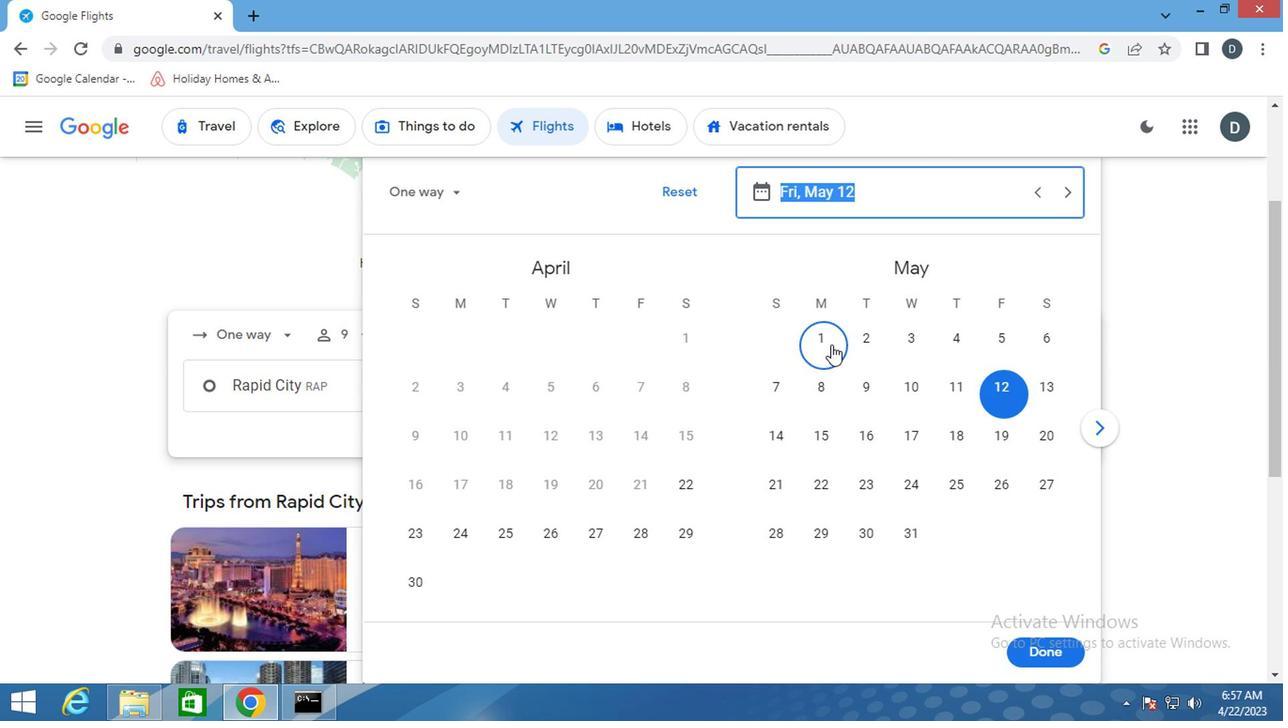 
Action: Mouse moved to (901, 614)
Screenshot: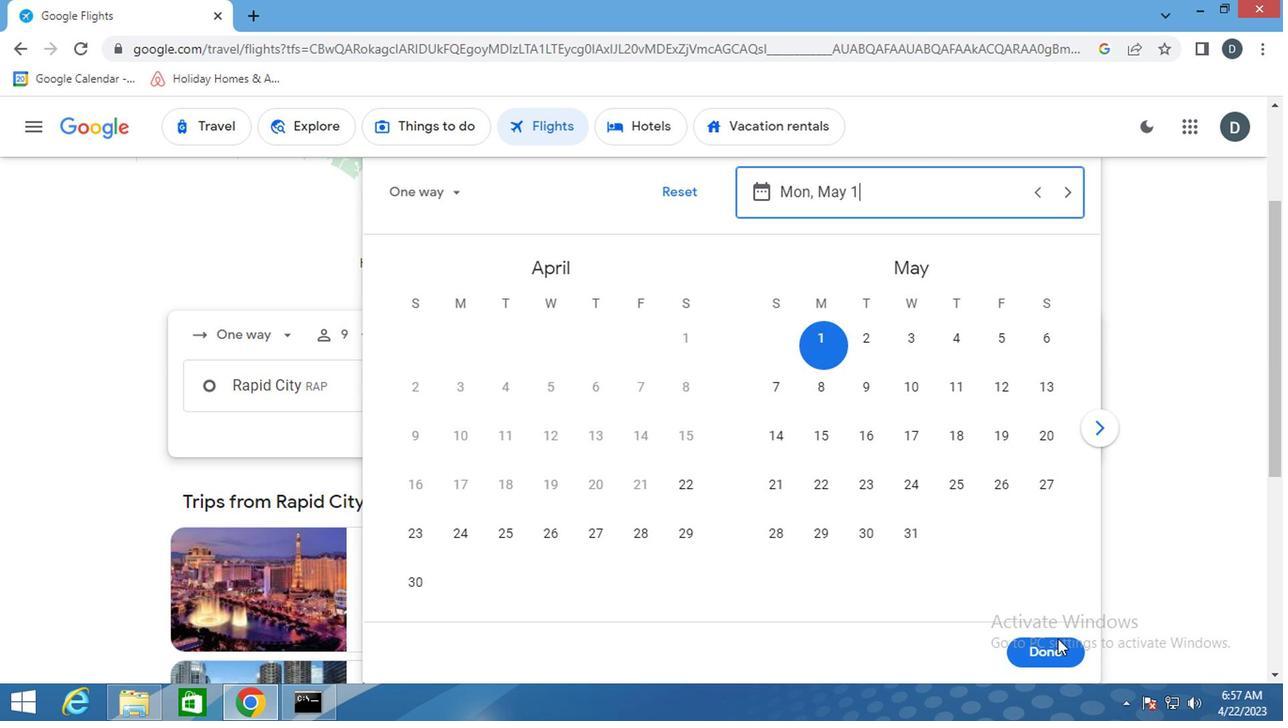 
Action: Mouse pressed left at (901, 614)
Screenshot: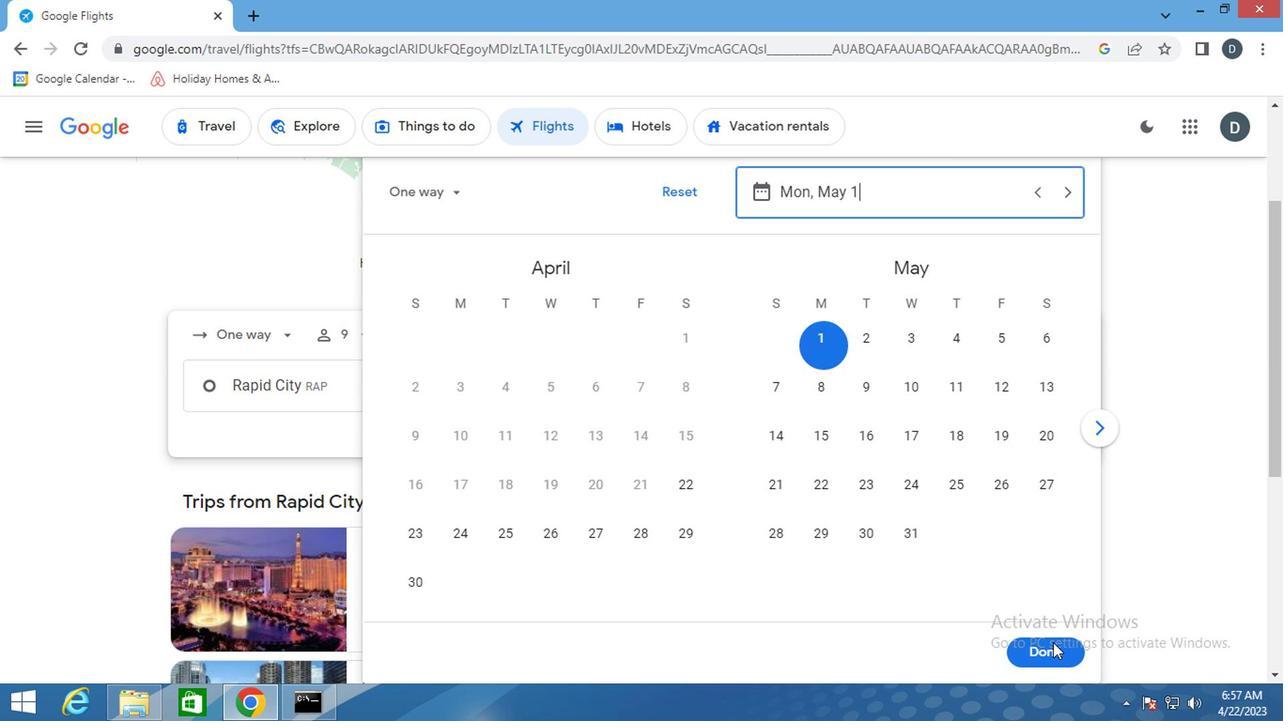 
Action: Mouse moved to (589, 481)
Screenshot: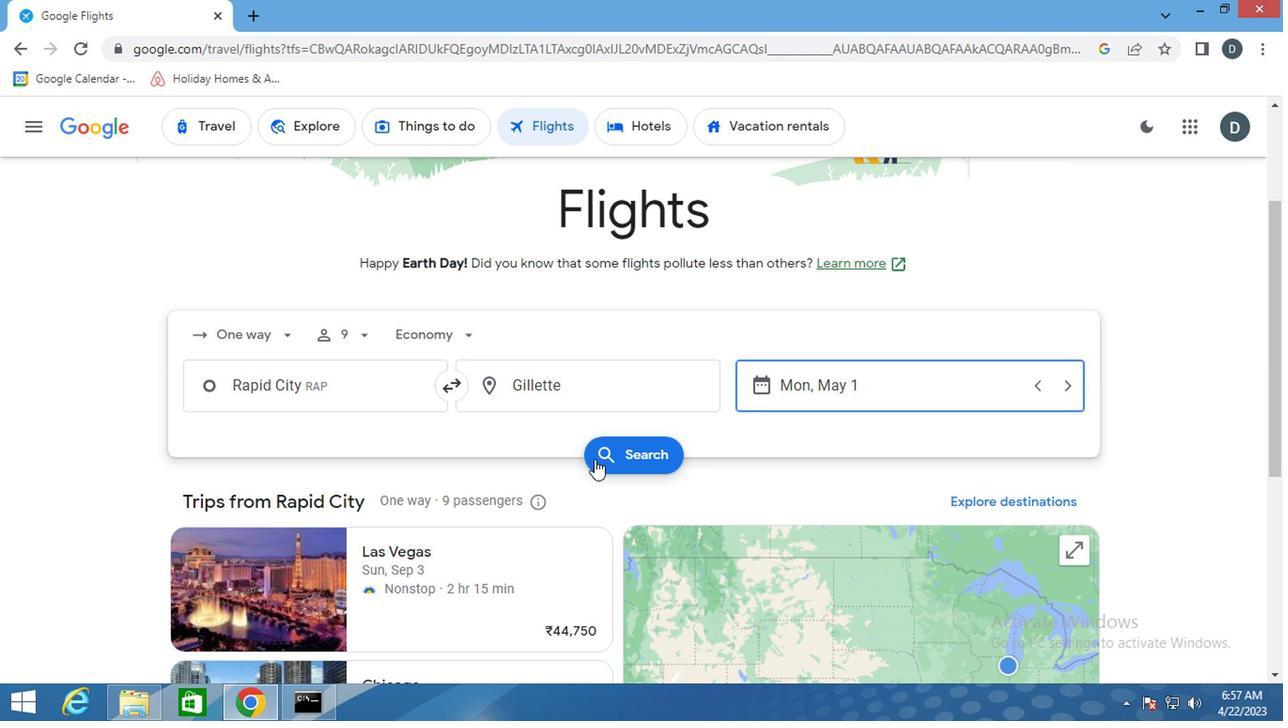 
Action: Mouse pressed left at (589, 481)
Screenshot: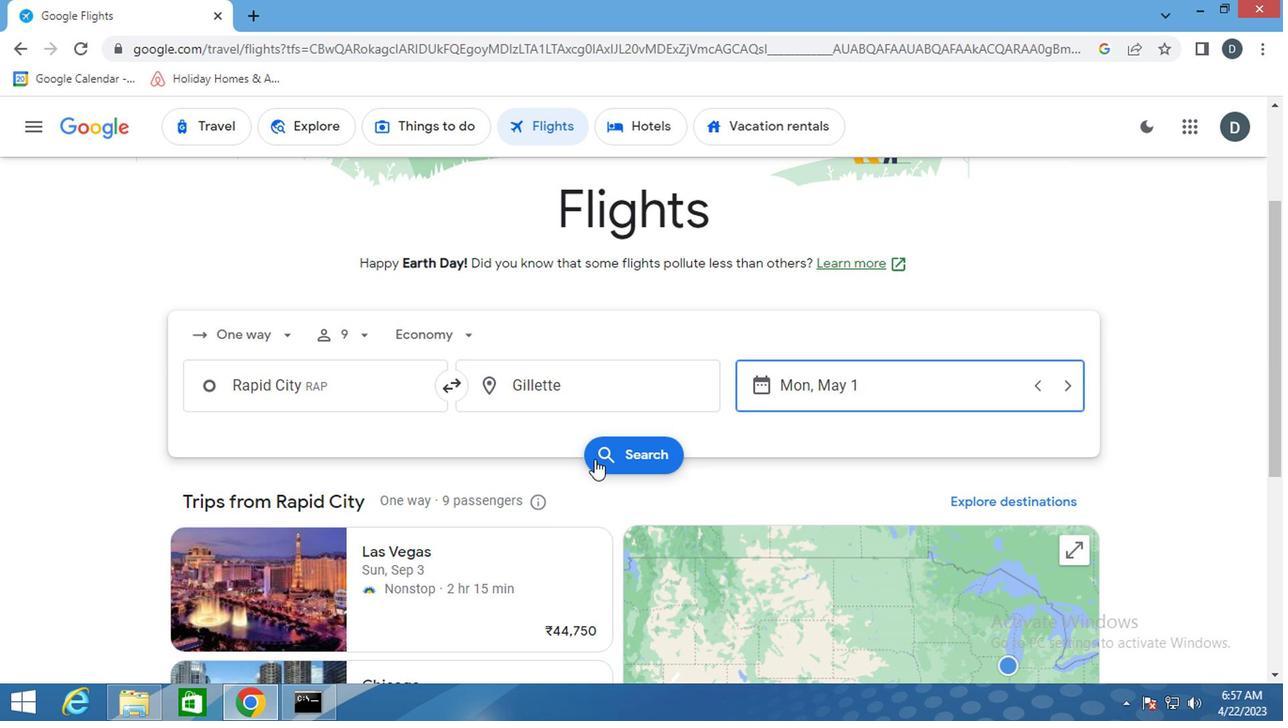 
Action: Mouse moved to (314, 370)
Screenshot: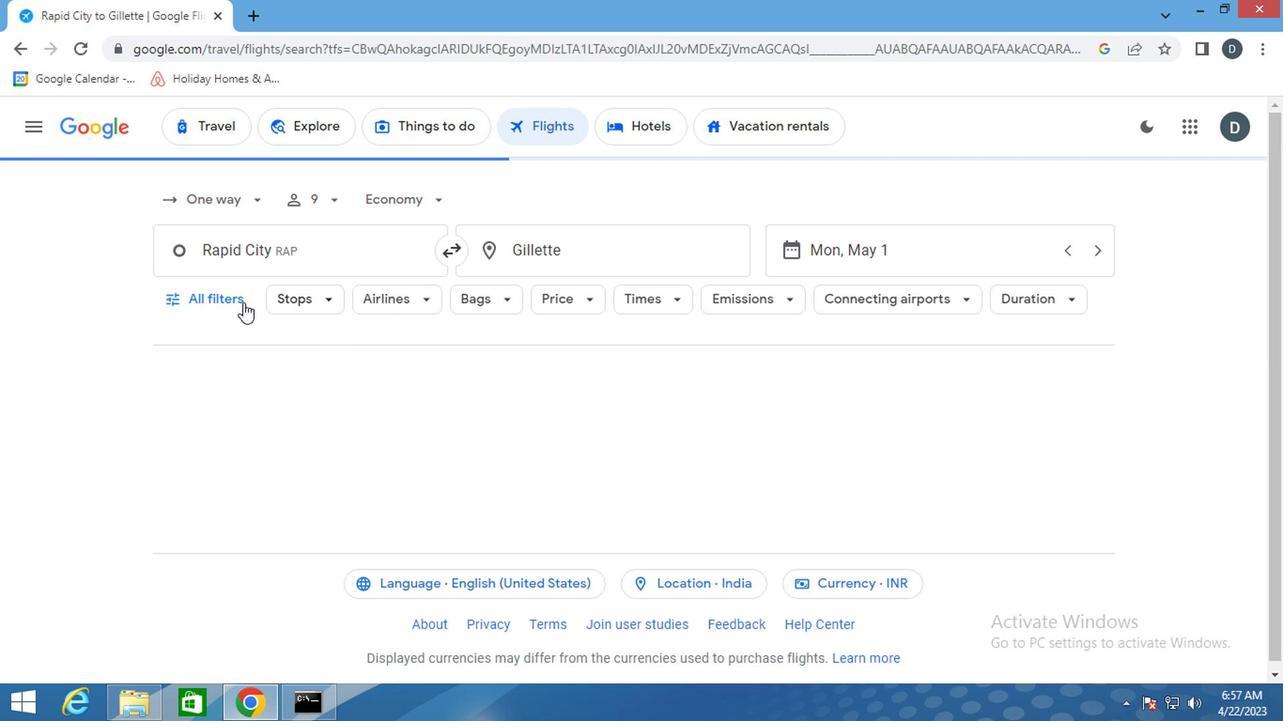 
Action: Mouse pressed left at (314, 370)
Screenshot: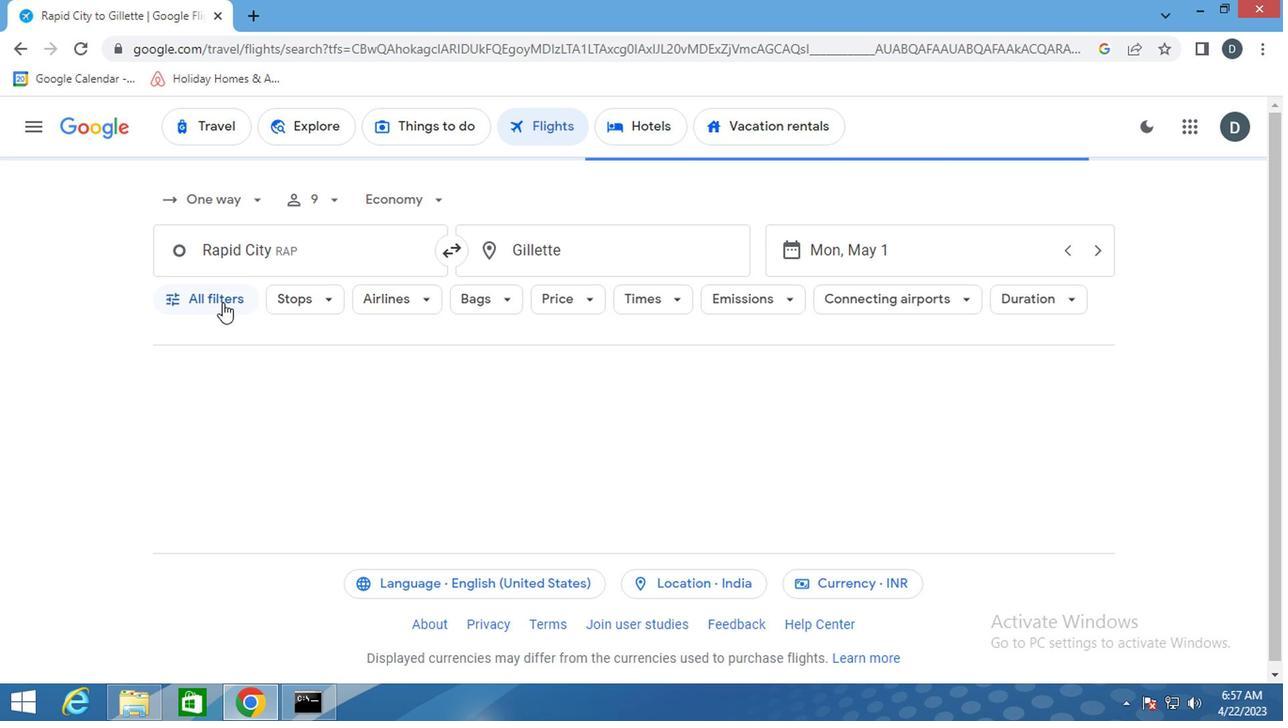 
Action: Mouse moved to (376, 542)
Screenshot: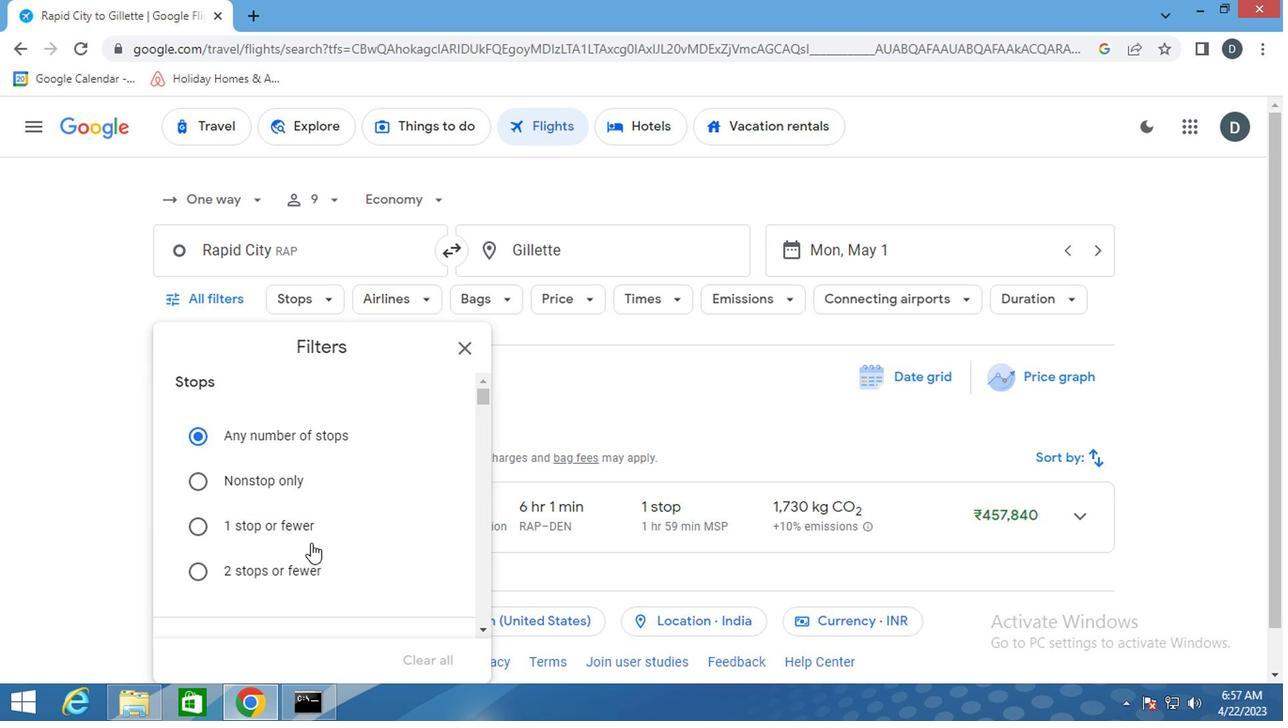
Action: Mouse scrolled (376, 542) with delta (0, 0)
Screenshot: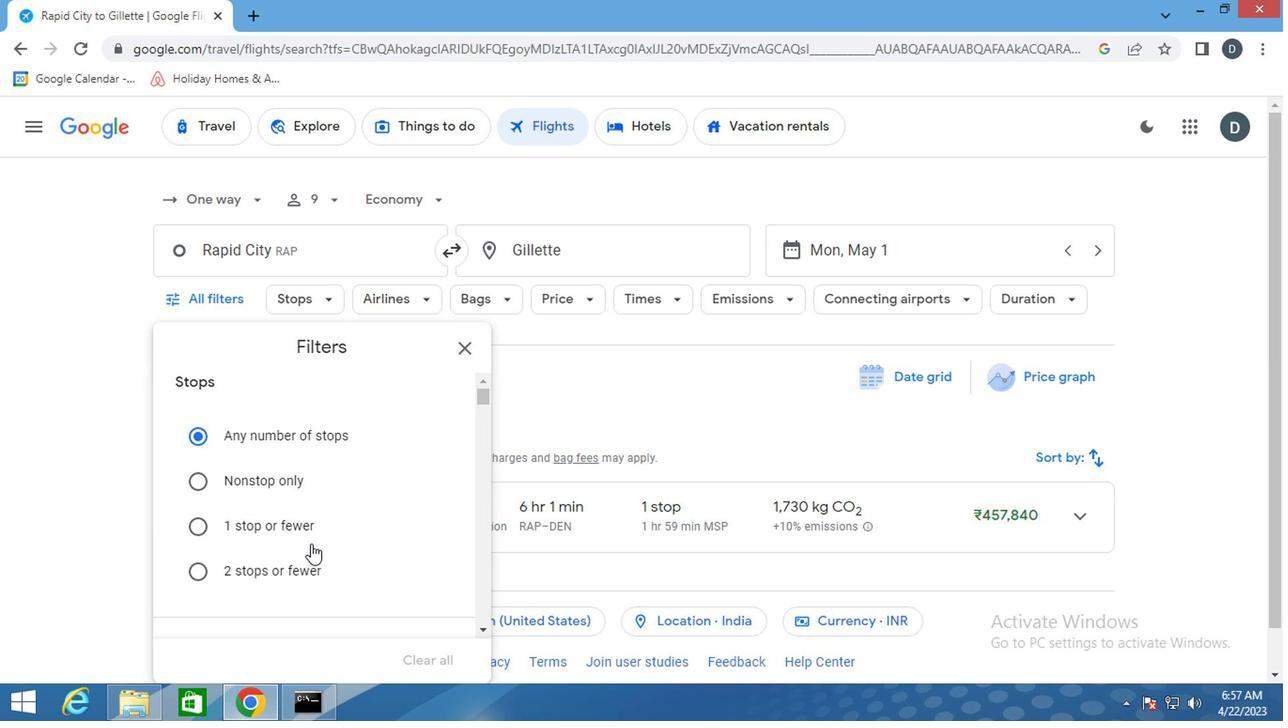 
Action: Mouse scrolled (376, 542) with delta (0, 0)
Screenshot: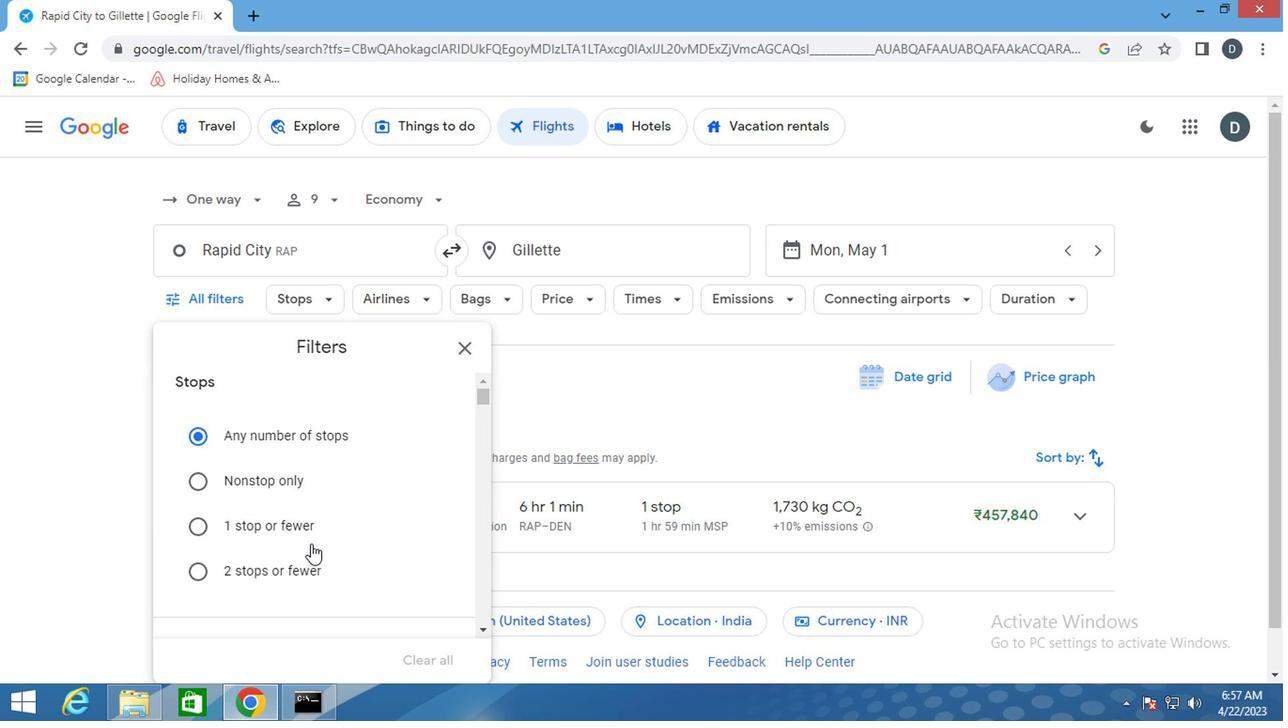 
Action: Mouse moved to (377, 543)
Screenshot: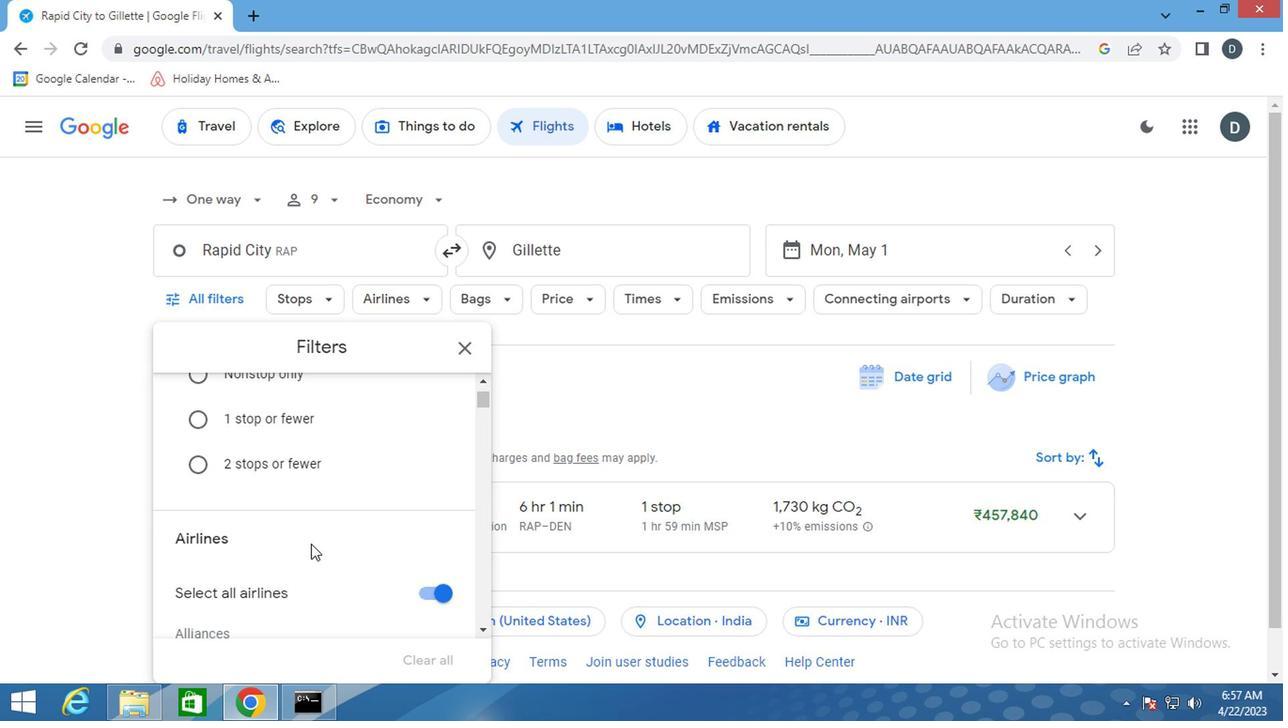 
Action: Mouse scrolled (377, 542) with delta (0, 0)
Screenshot: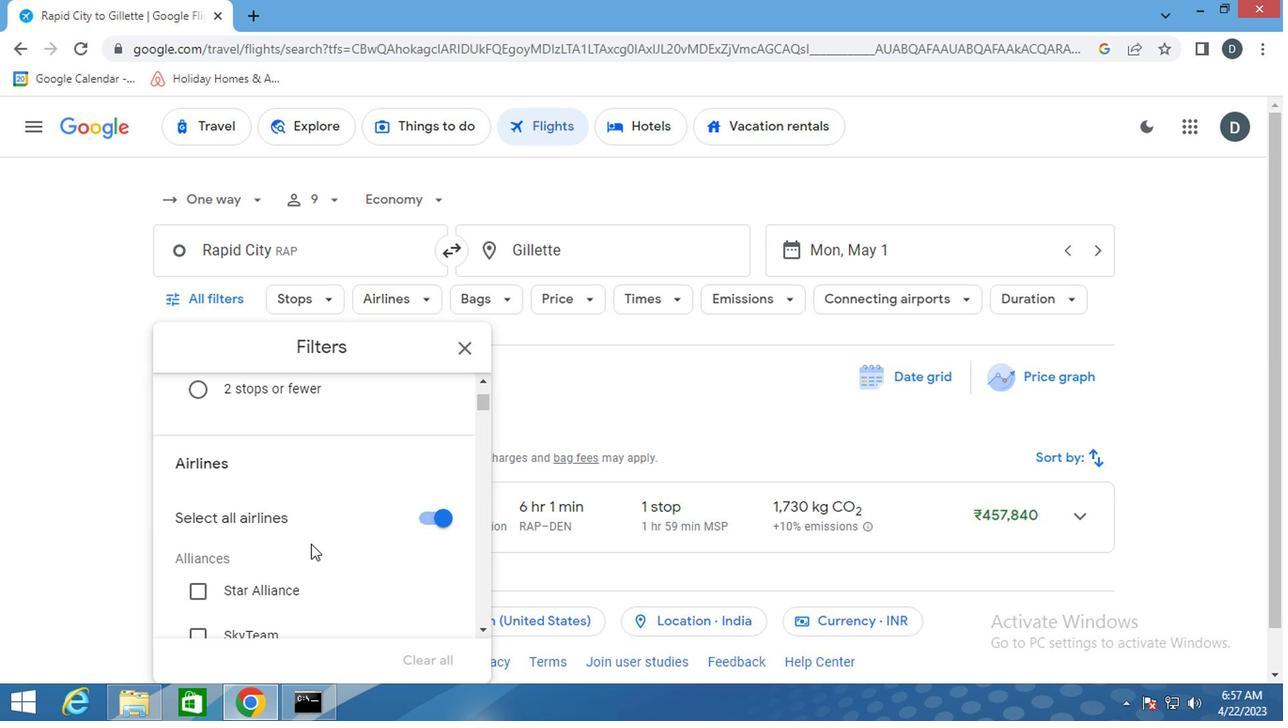 
Action: Mouse scrolled (377, 542) with delta (0, 0)
Screenshot: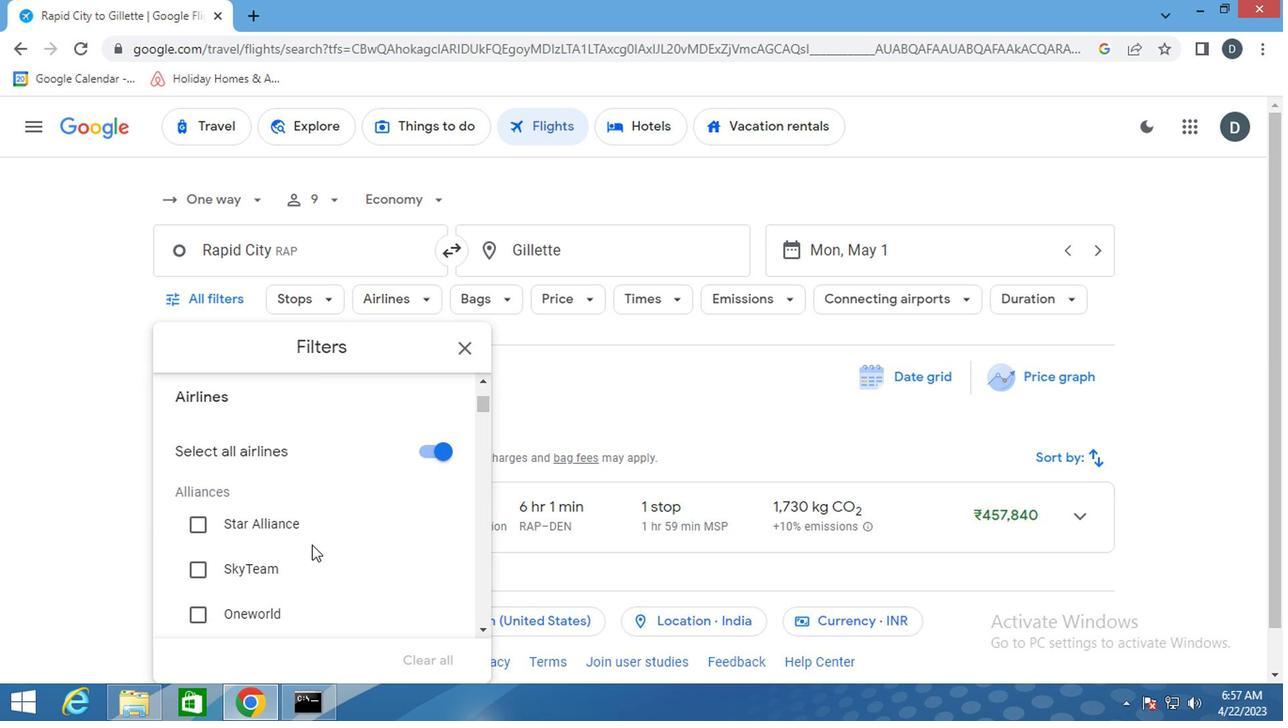 
Action: Mouse scrolled (377, 542) with delta (0, 0)
Screenshot: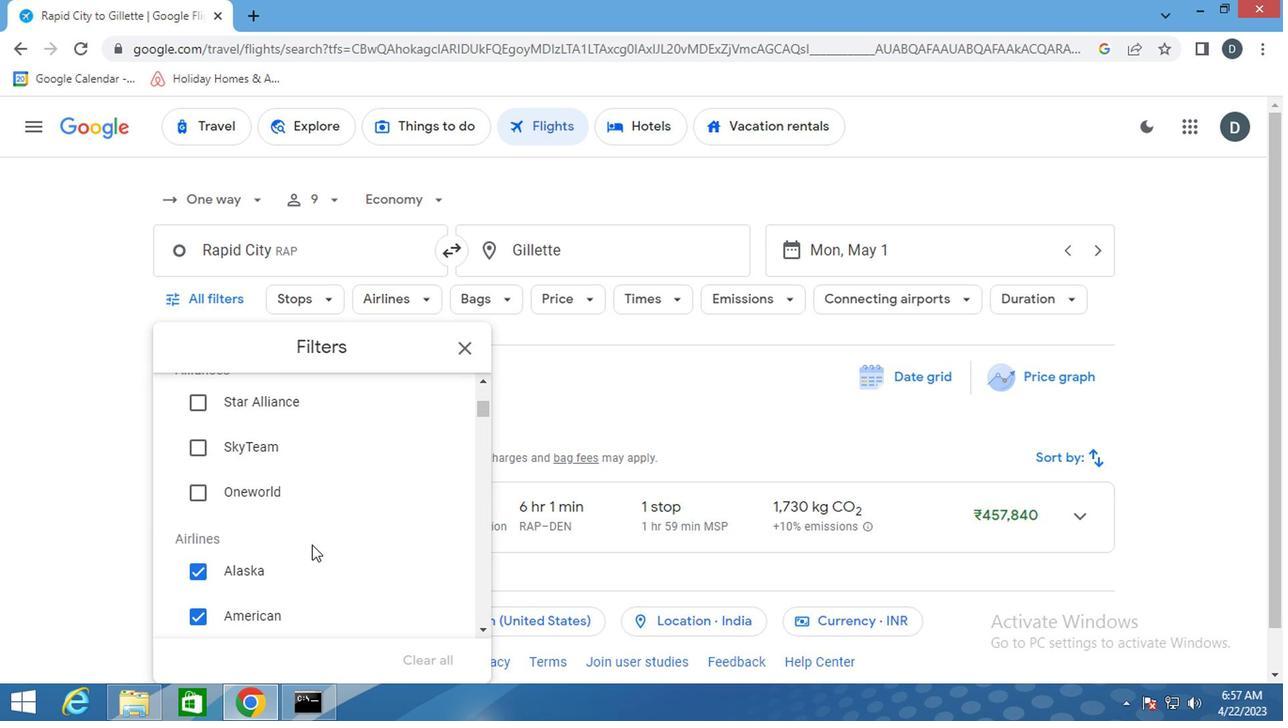 
Action: Mouse scrolled (377, 542) with delta (0, 0)
Screenshot: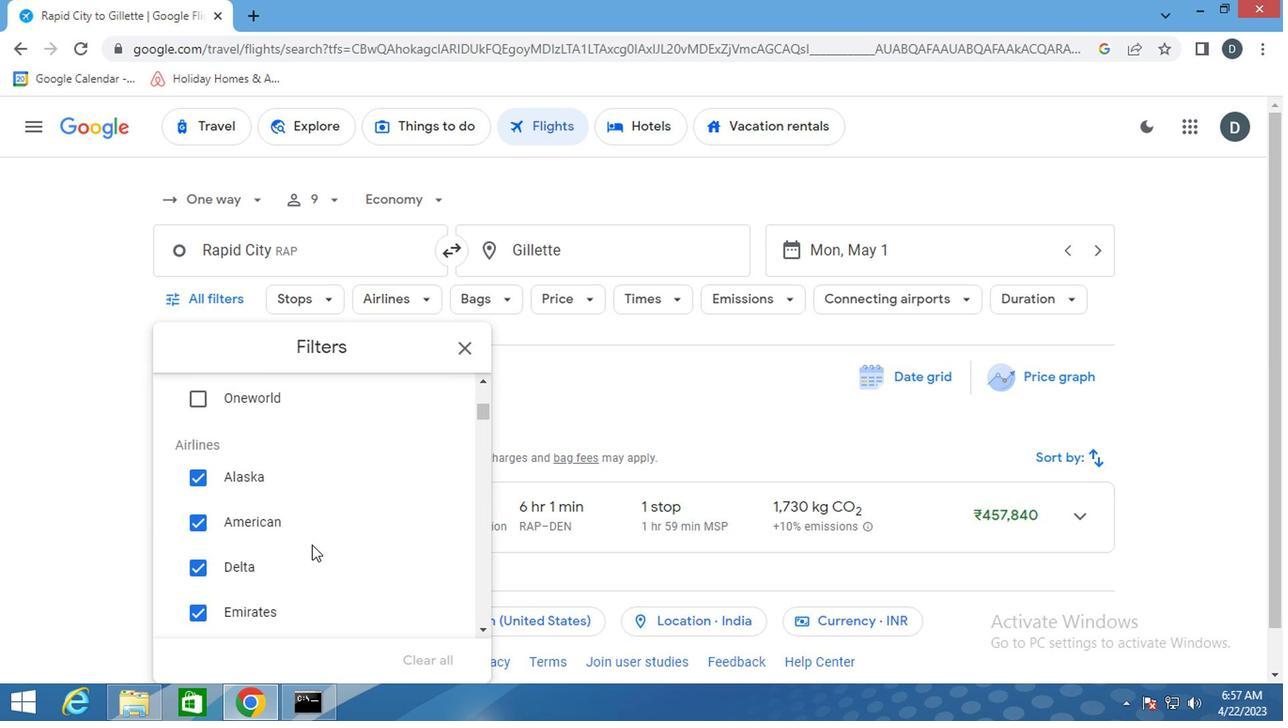 
Action: Mouse scrolled (377, 542) with delta (0, 0)
Screenshot: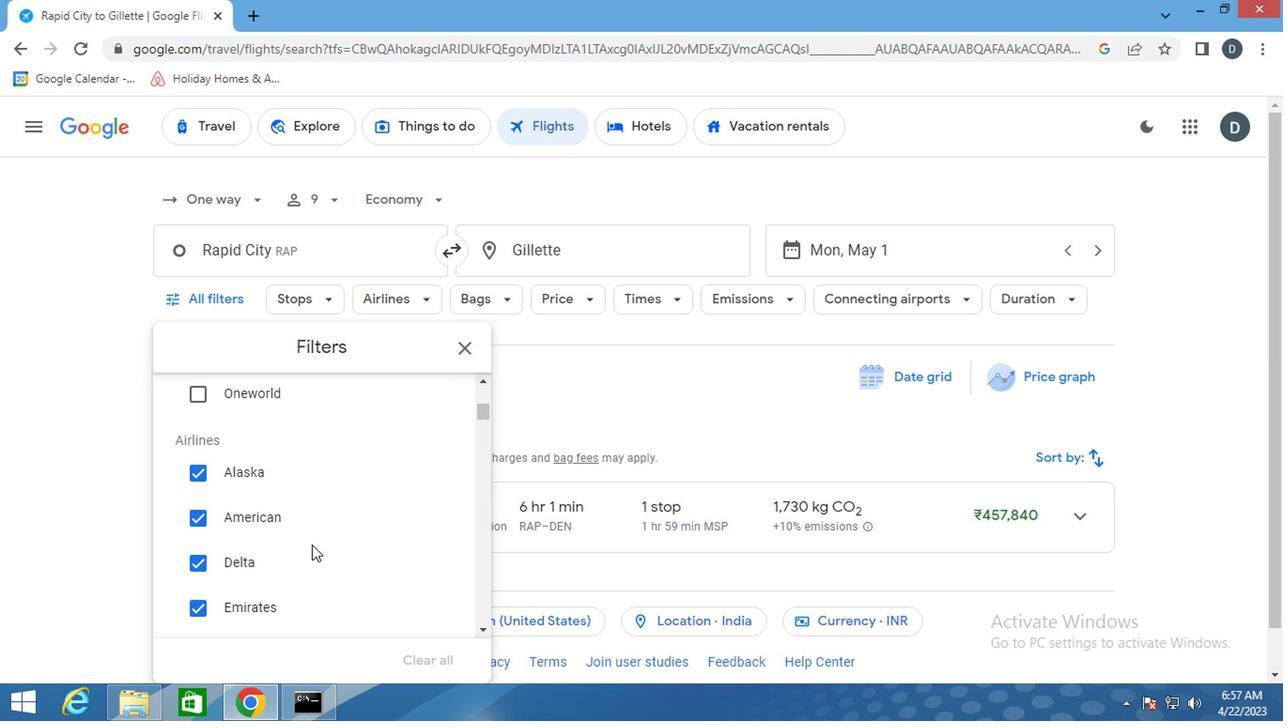 
Action: Mouse moved to (425, 552)
Screenshot: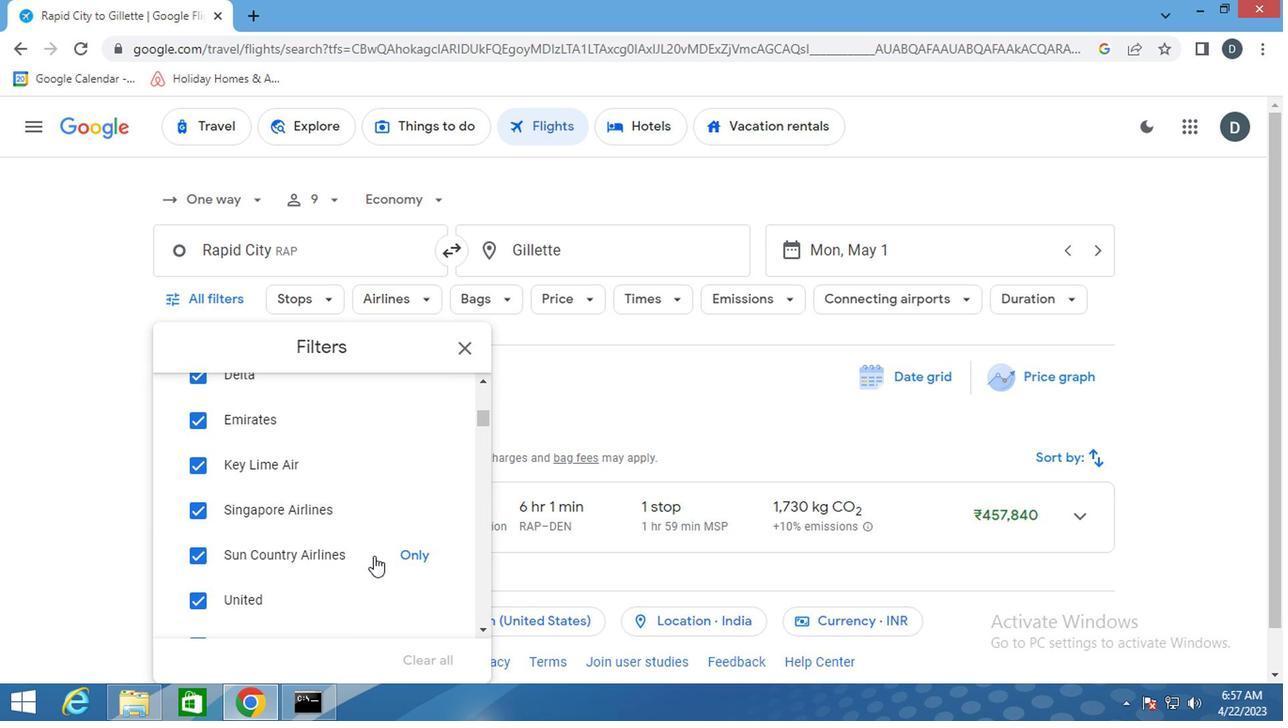 
Action: Mouse scrolled (425, 551) with delta (0, 0)
Screenshot: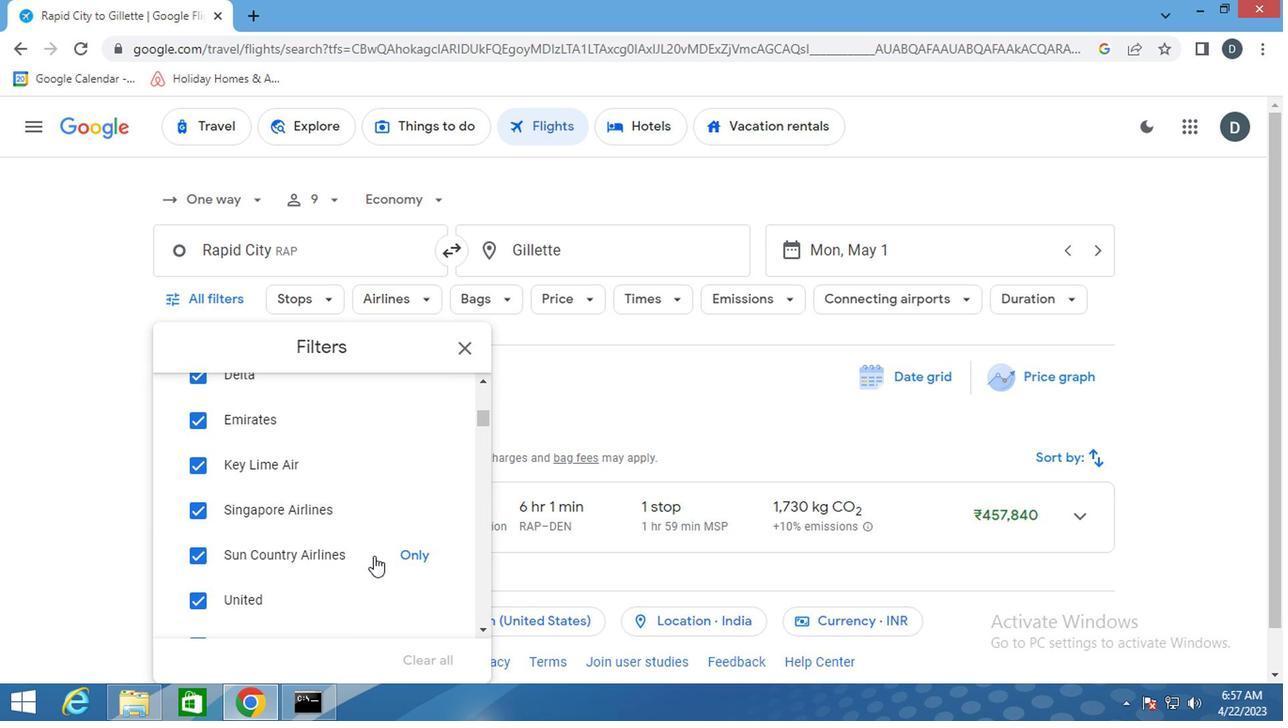
Action: Mouse moved to (417, 546)
Screenshot: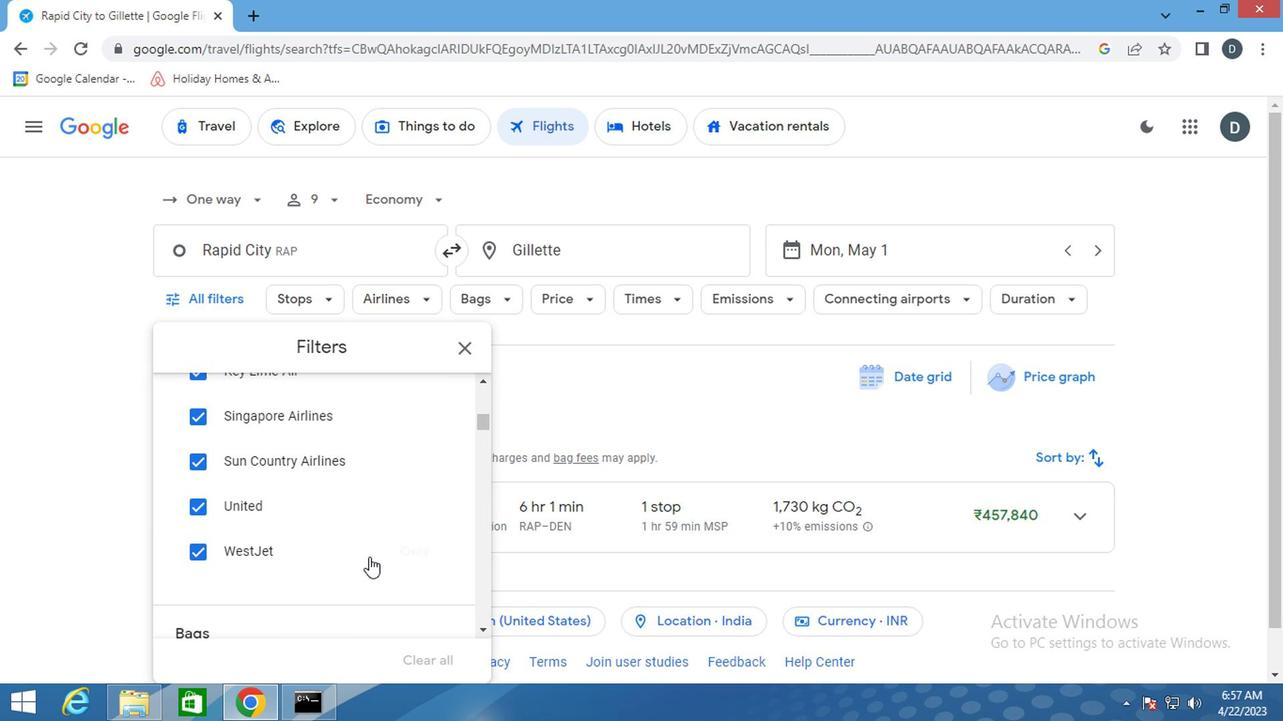 
Action: Mouse scrolled (417, 546) with delta (0, 0)
Screenshot: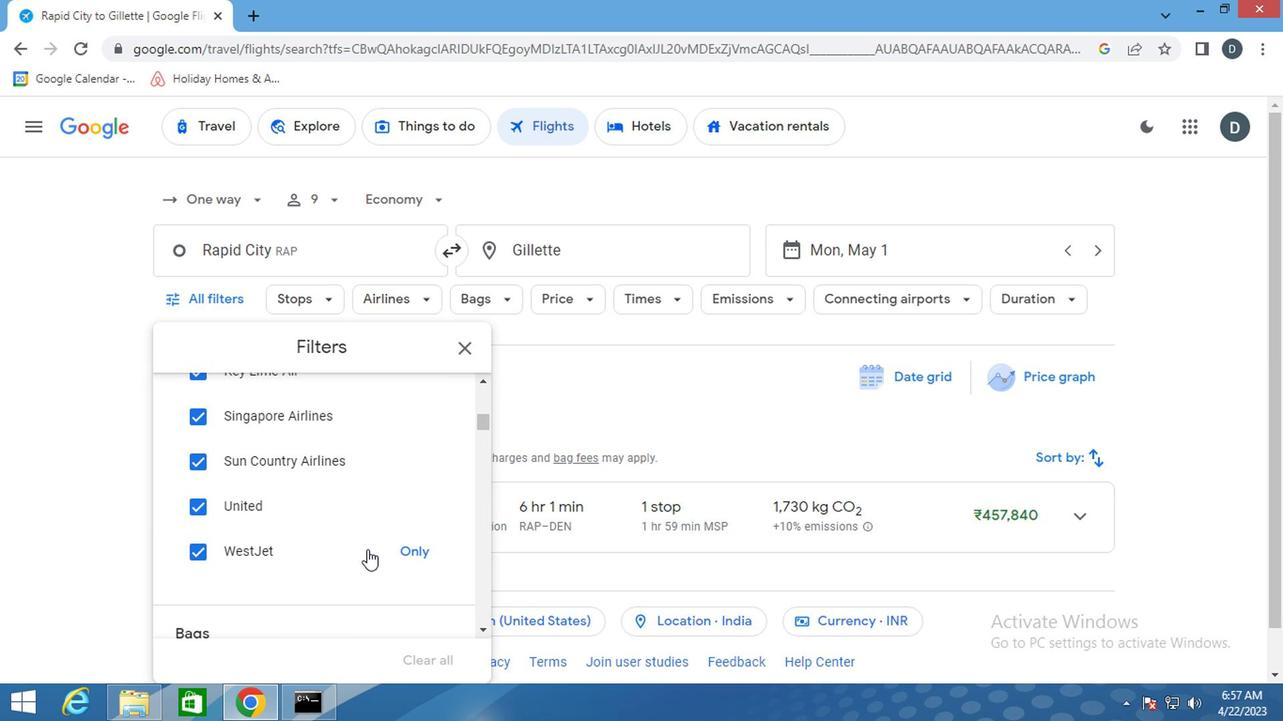 
Action: Mouse scrolled (417, 546) with delta (0, 0)
Screenshot: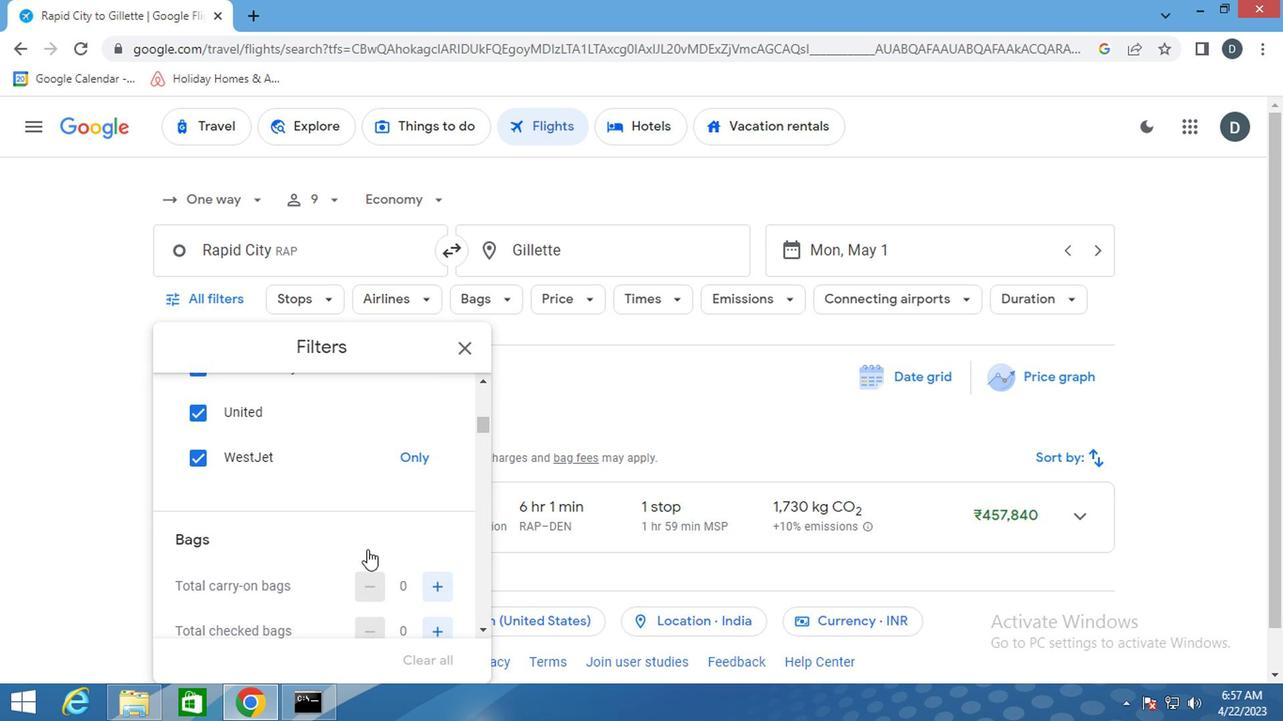 
Action: Mouse moved to (475, 536)
Screenshot: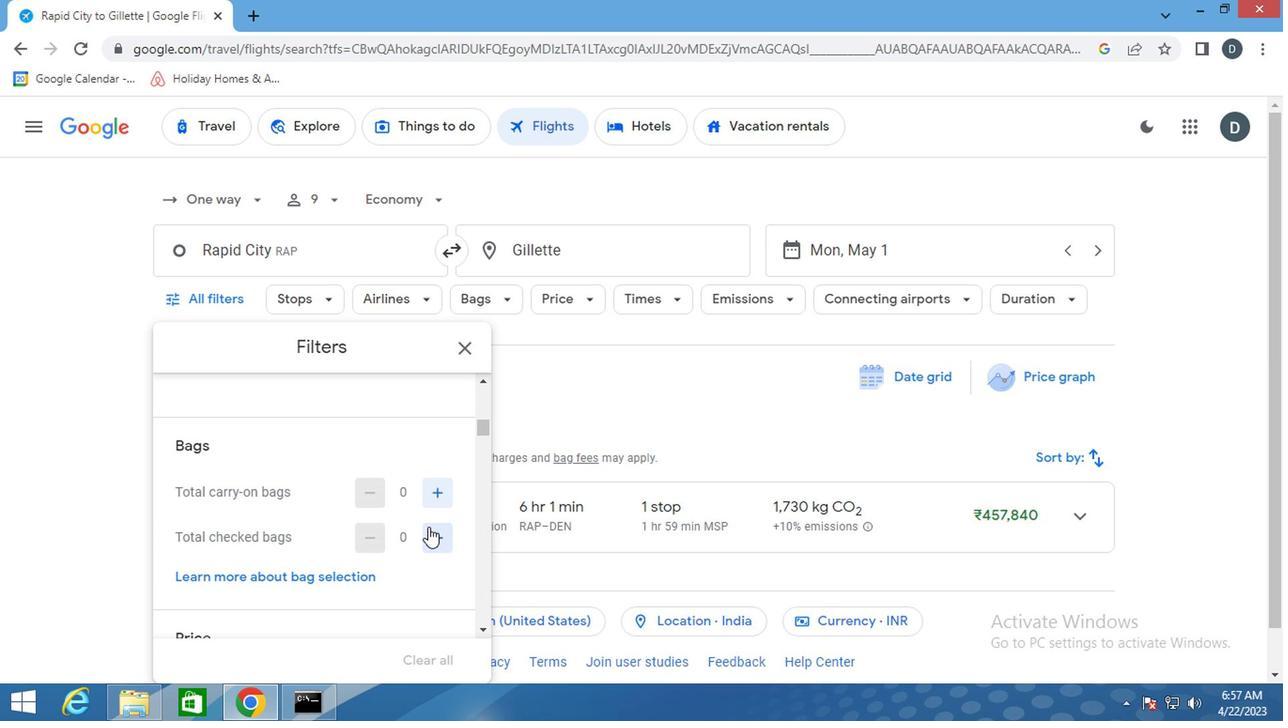 
Action: Mouse pressed left at (475, 536)
Screenshot: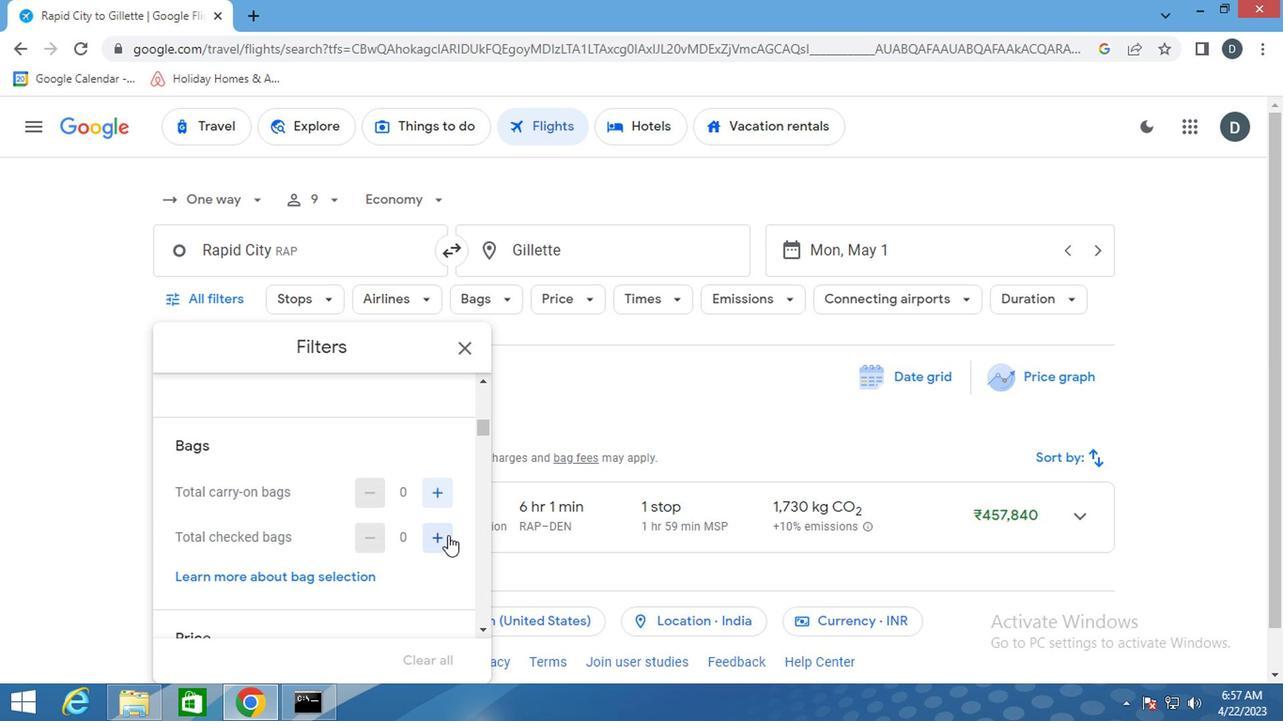 
Action: Mouse moved to (475, 536)
Screenshot: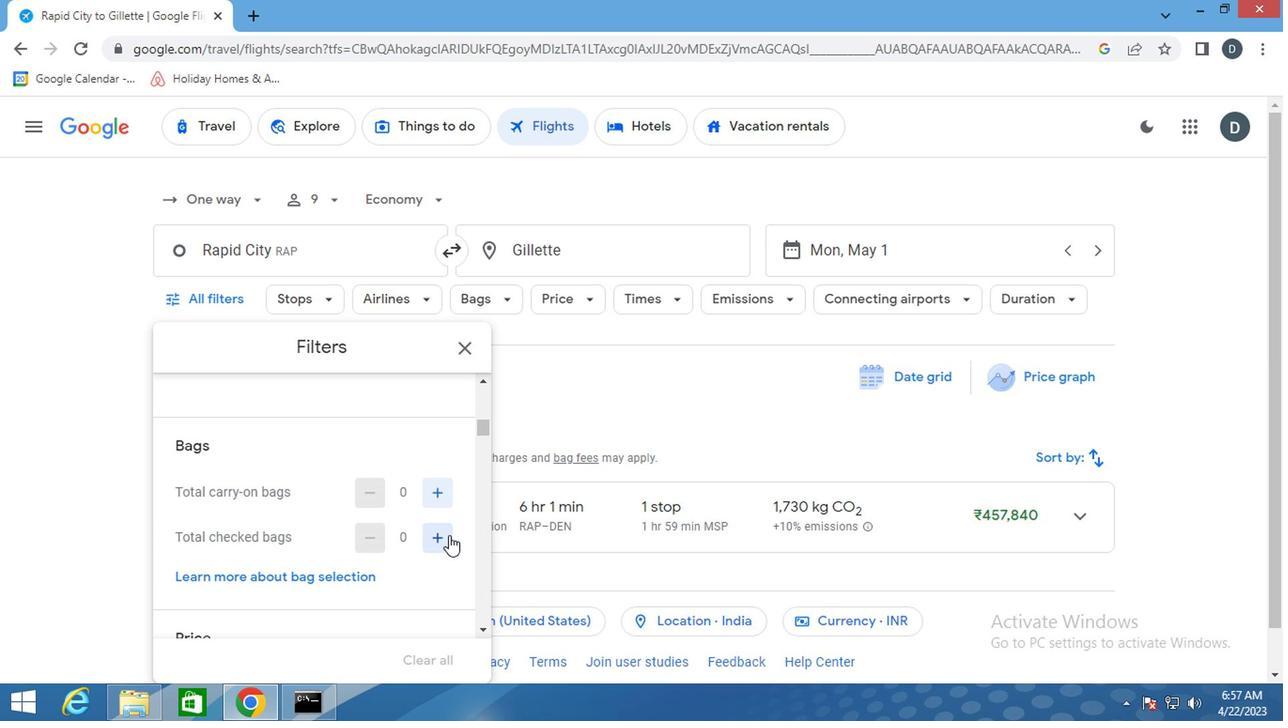 
Action: Mouse pressed left at (475, 536)
Screenshot: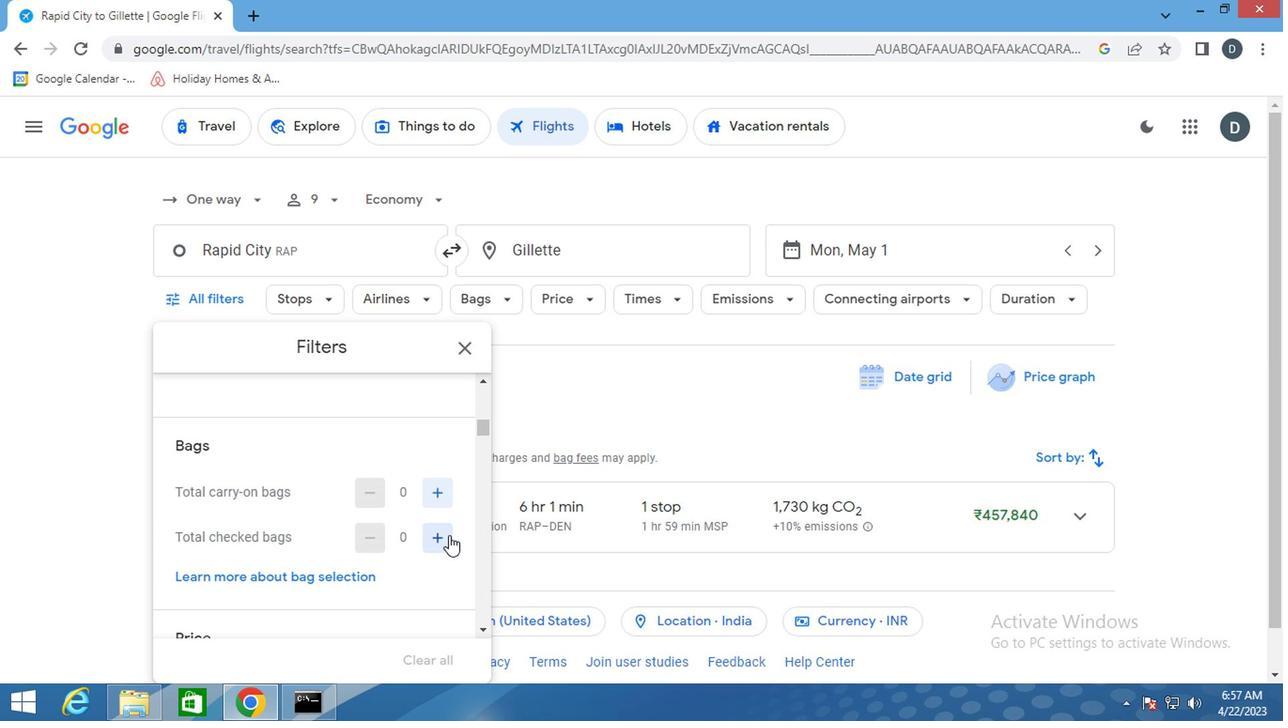 
Action: Mouse moved to (474, 538)
Screenshot: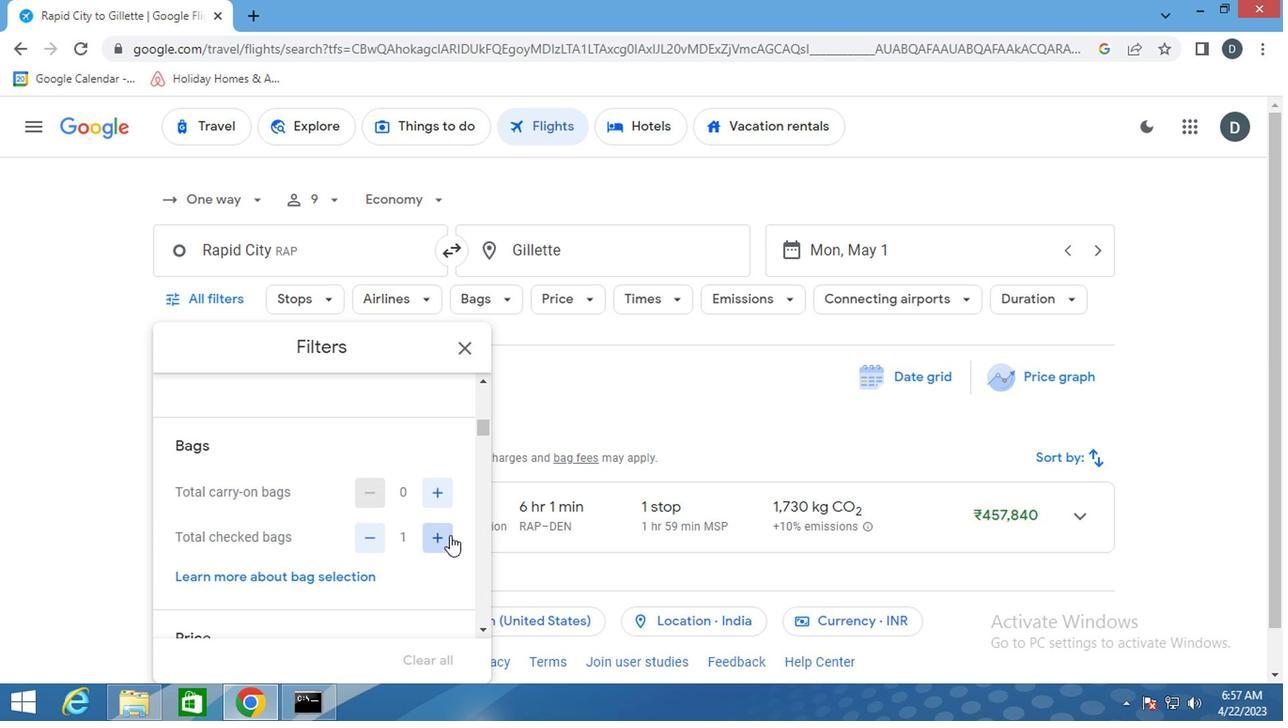 
Action: Mouse pressed left at (474, 538)
Screenshot: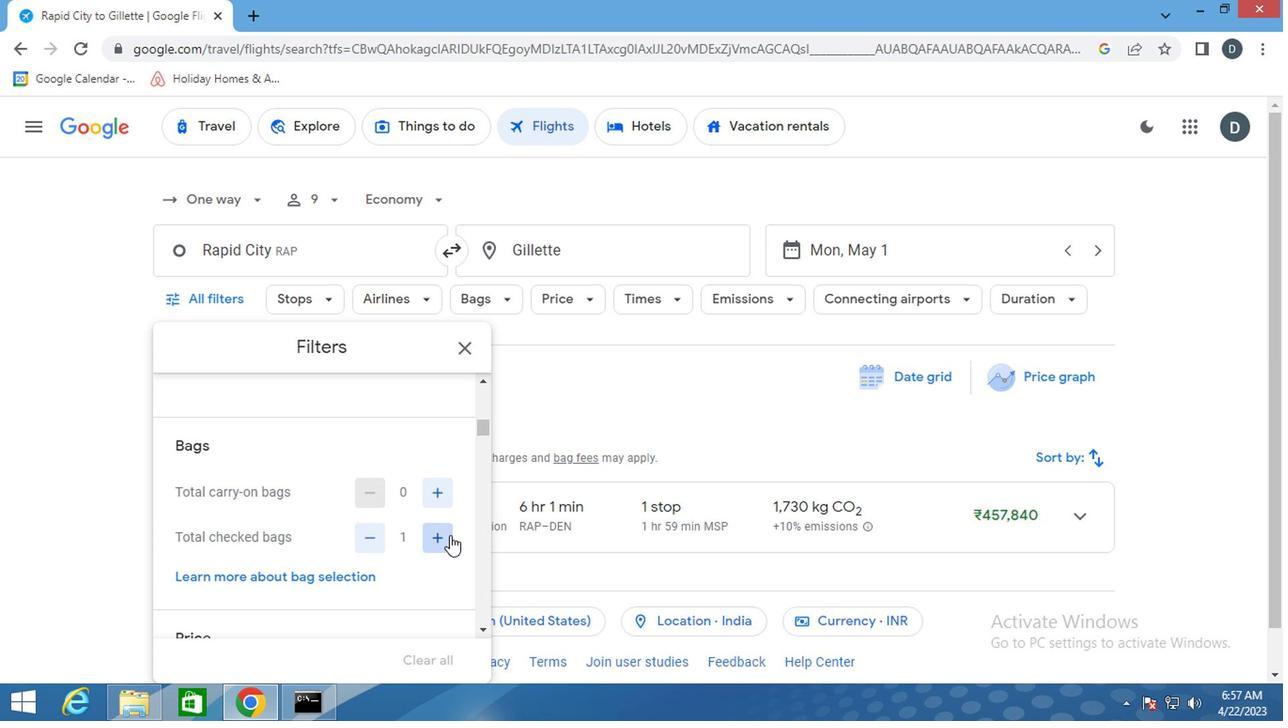
Action: Mouse pressed left at (474, 538)
Screenshot: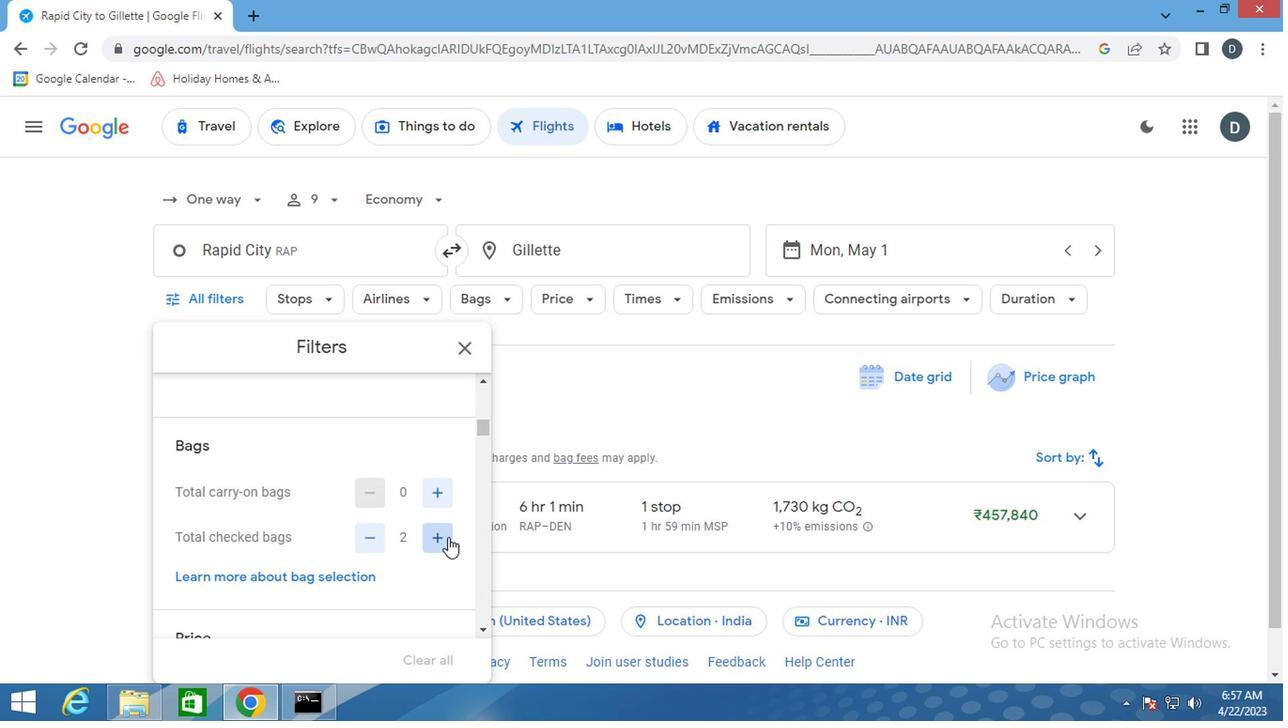 
Action: Mouse pressed left at (474, 538)
Screenshot: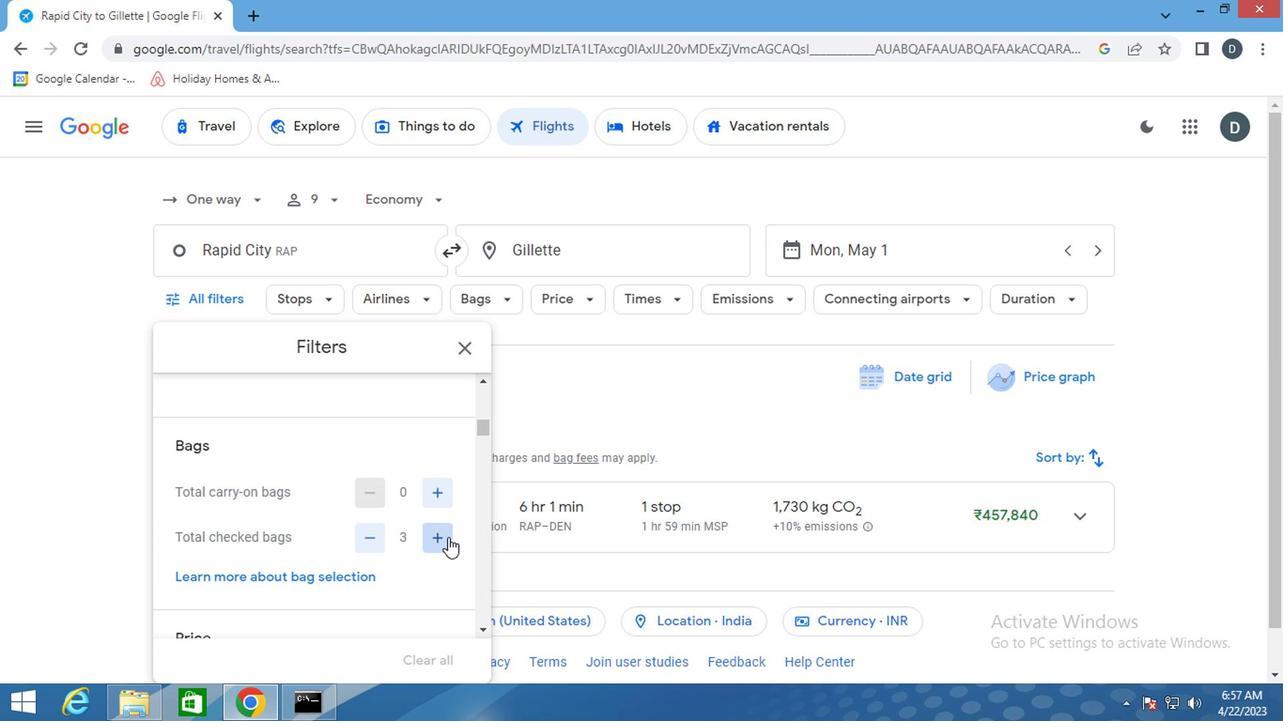 
Action: Mouse pressed left at (474, 538)
Screenshot: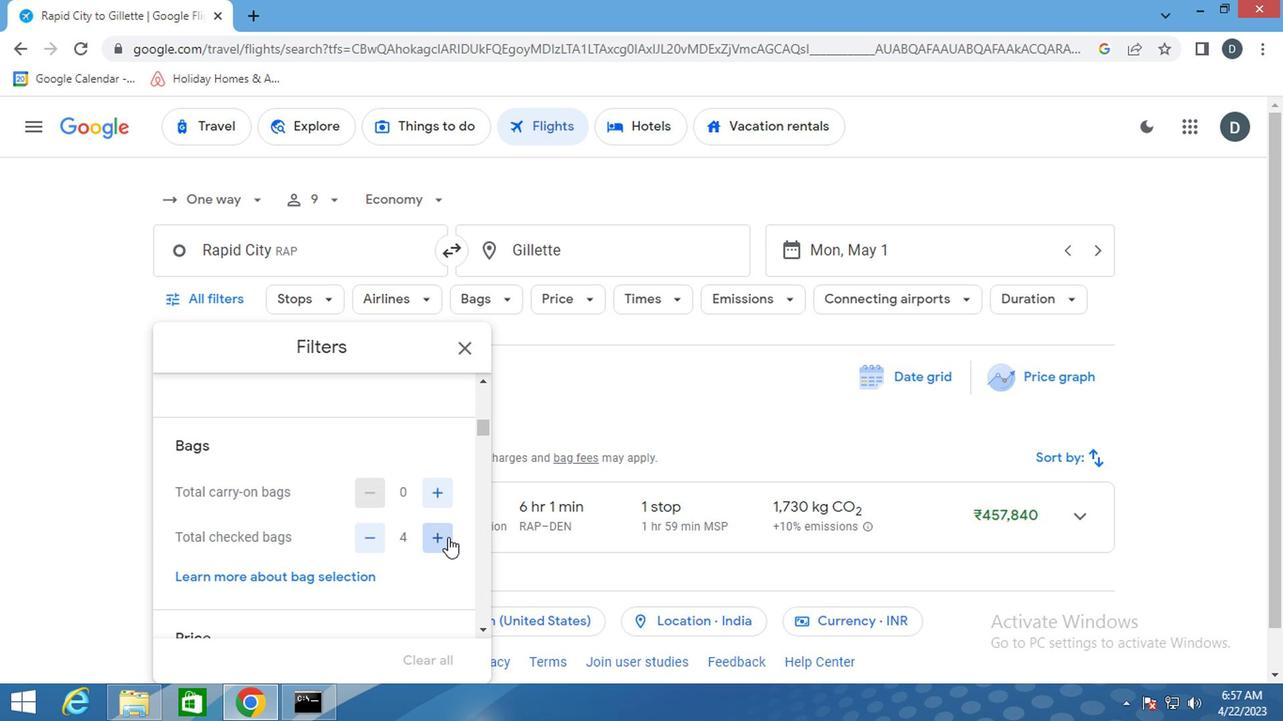 
Action: Mouse moved to (463, 573)
Screenshot: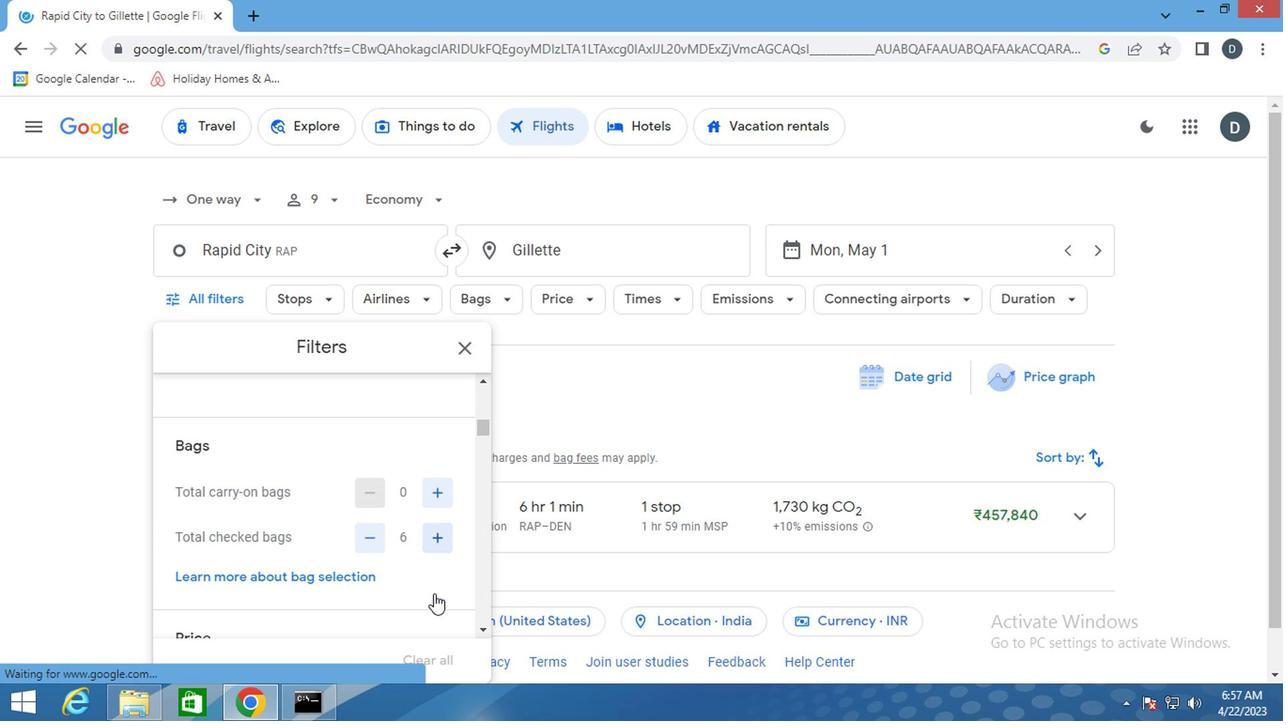 
Action: Mouse scrolled (463, 572) with delta (0, 0)
Screenshot: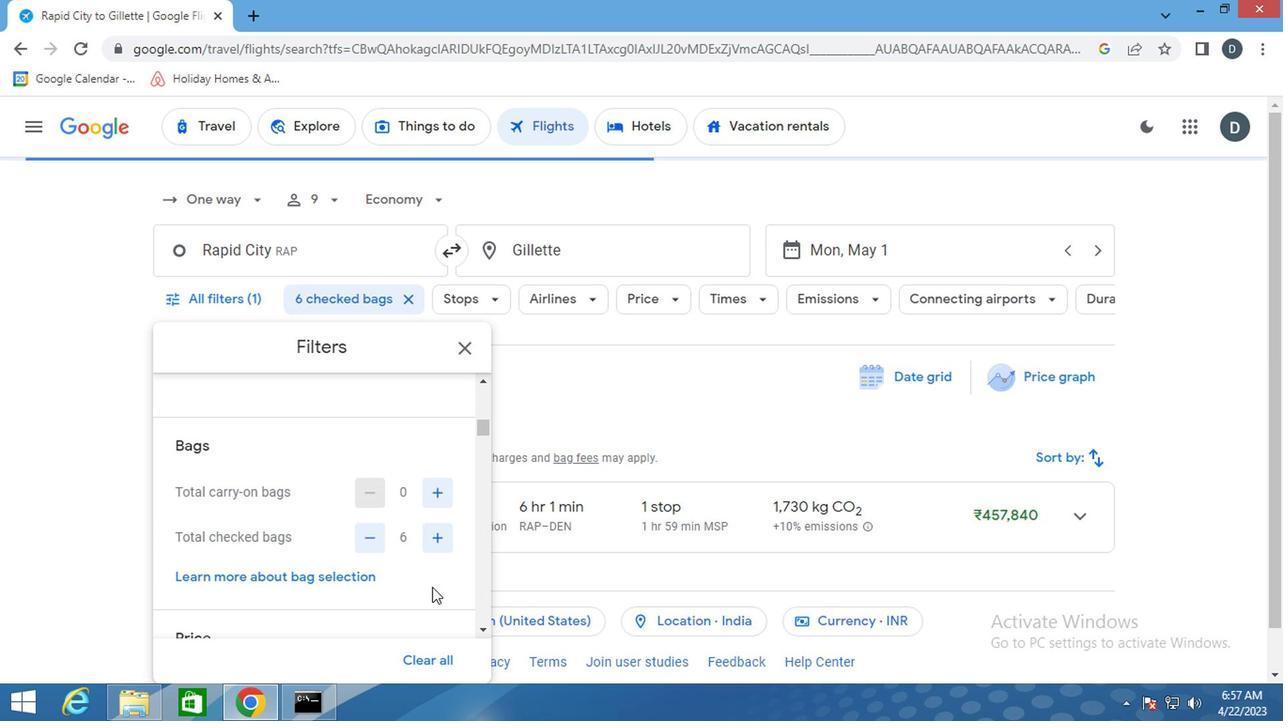 
Action: Mouse scrolled (463, 572) with delta (0, 0)
Screenshot: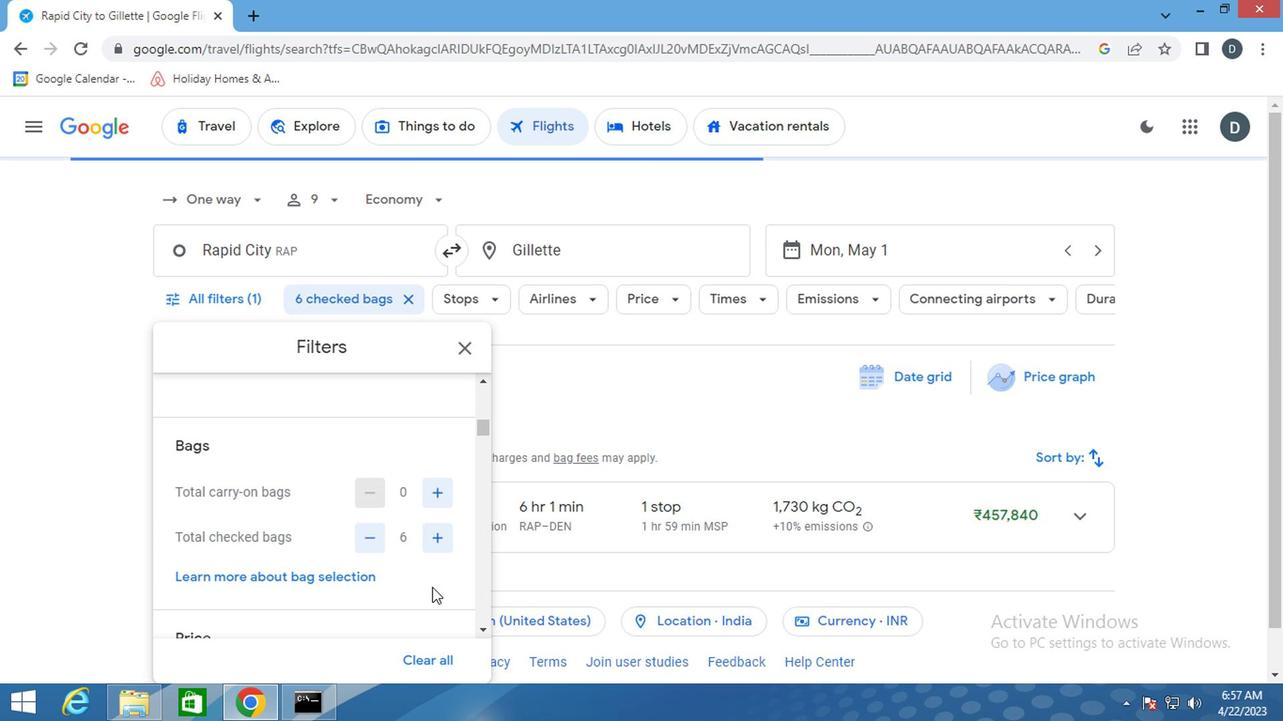 
Action: Mouse moved to (469, 542)
Screenshot: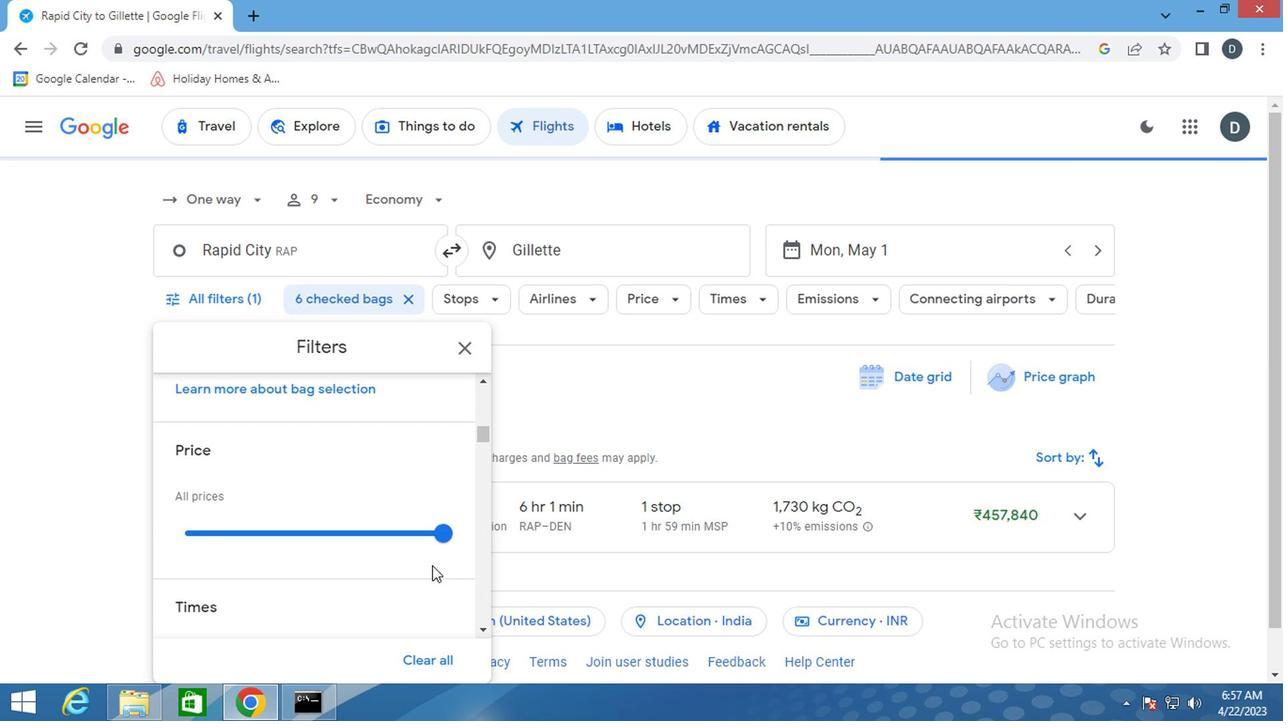 
Action: Mouse pressed left at (469, 542)
Screenshot: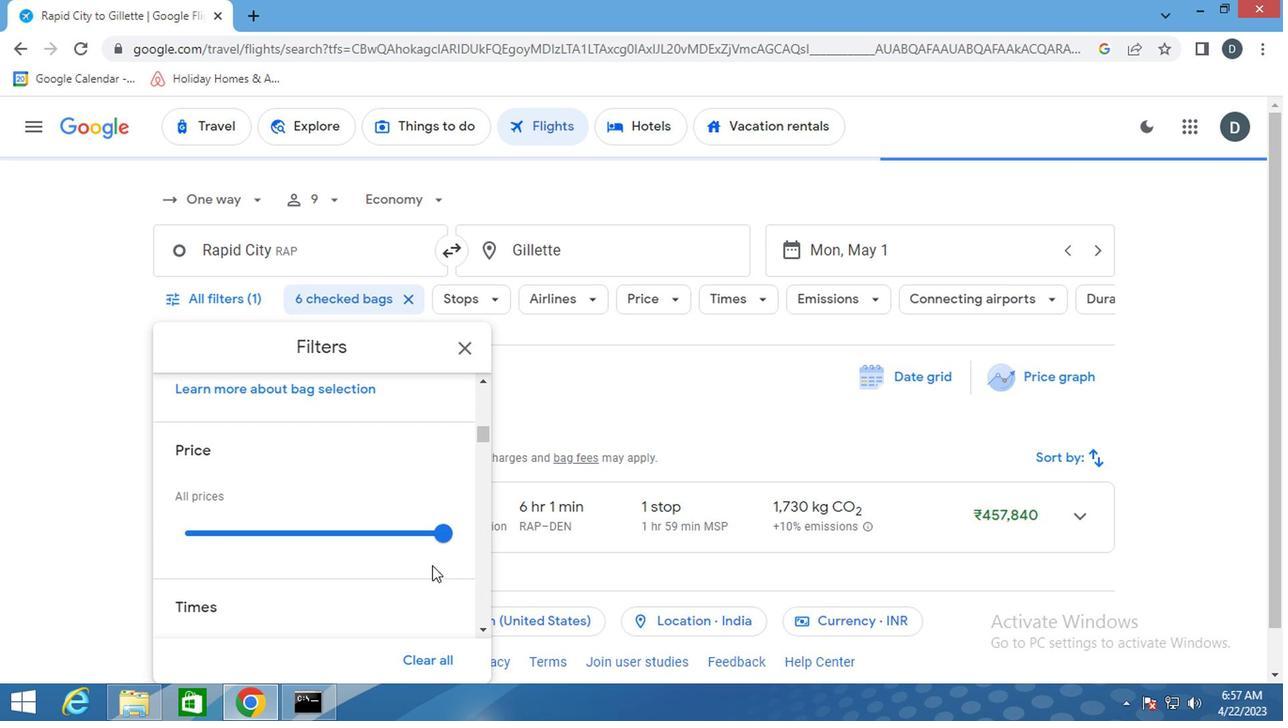 
Action: Mouse moved to (467, 539)
Screenshot: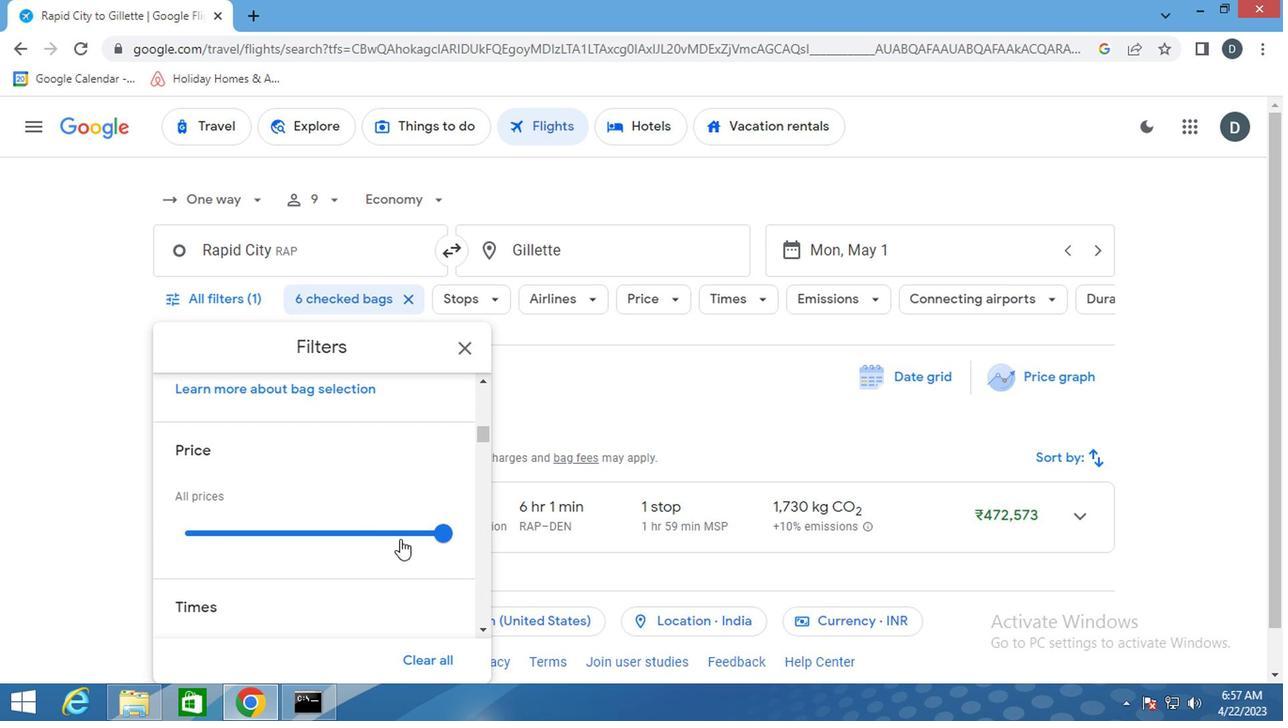 
Action: Mouse pressed left at (467, 539)
Screenshot: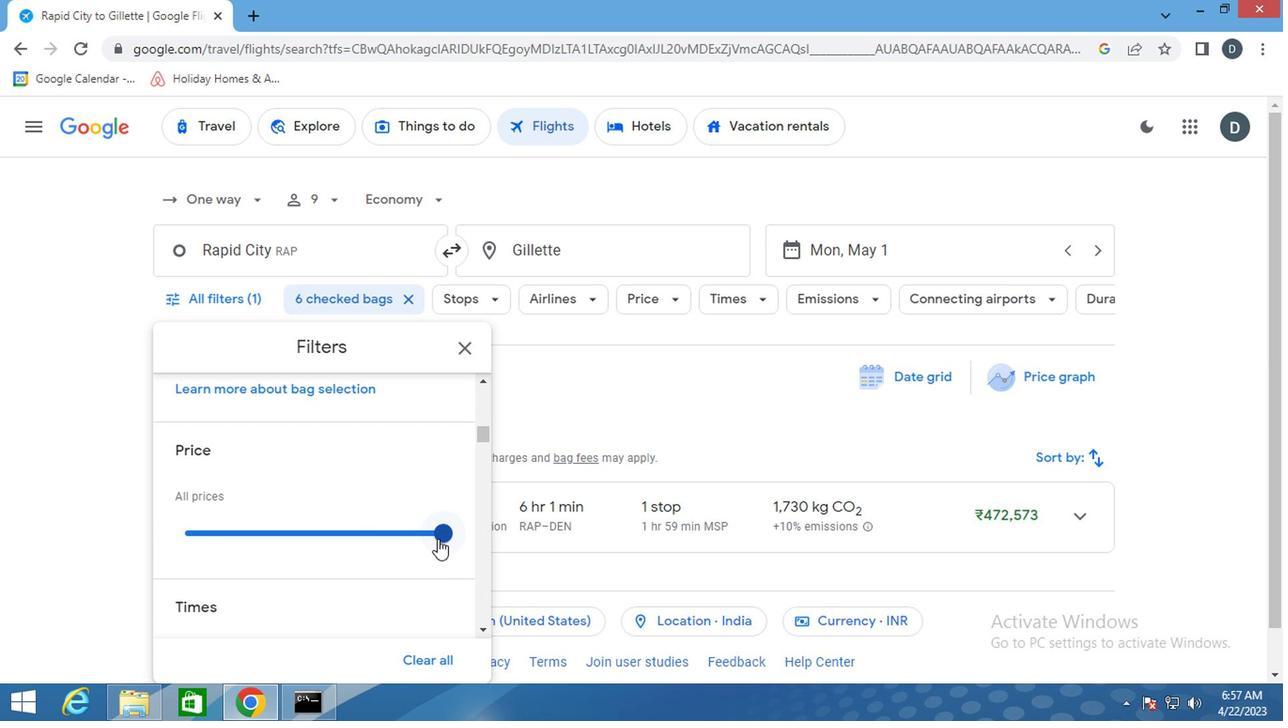 
Action: Mouse moved to (411, 564)
Screenshot: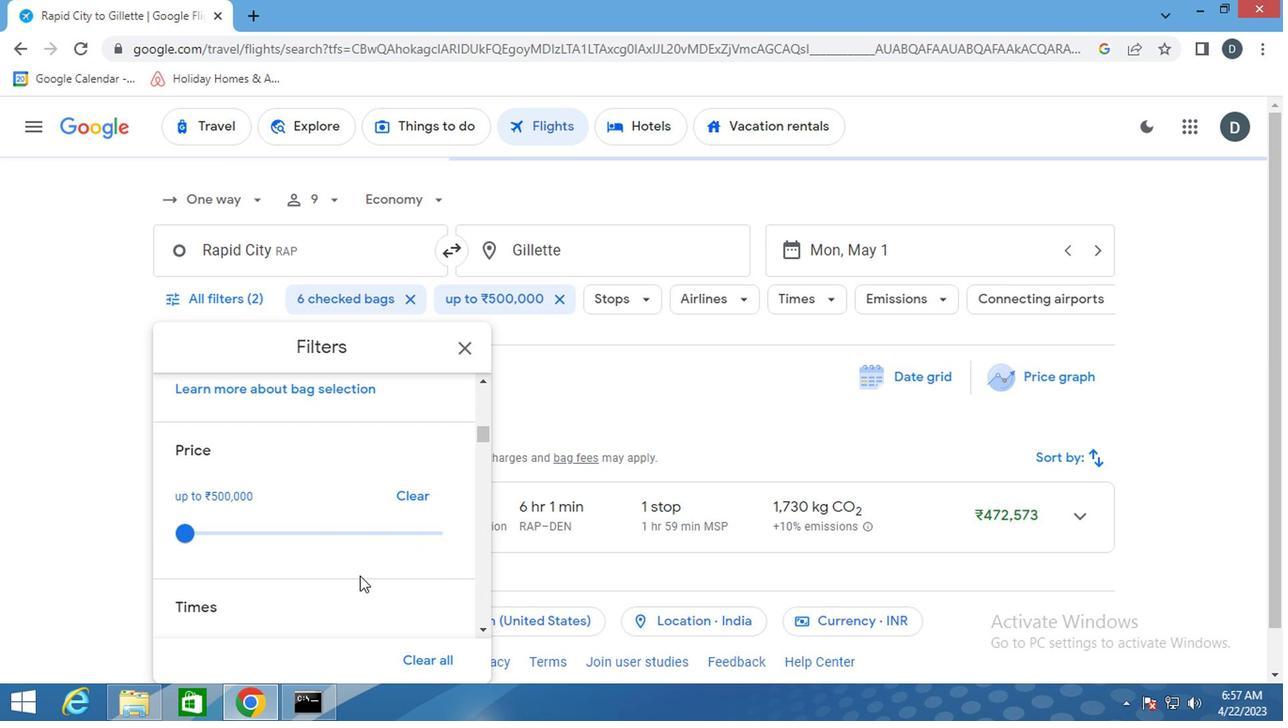 
Action: Mouse scrolled (411, 563) with delta (0, 0)
Screenshot: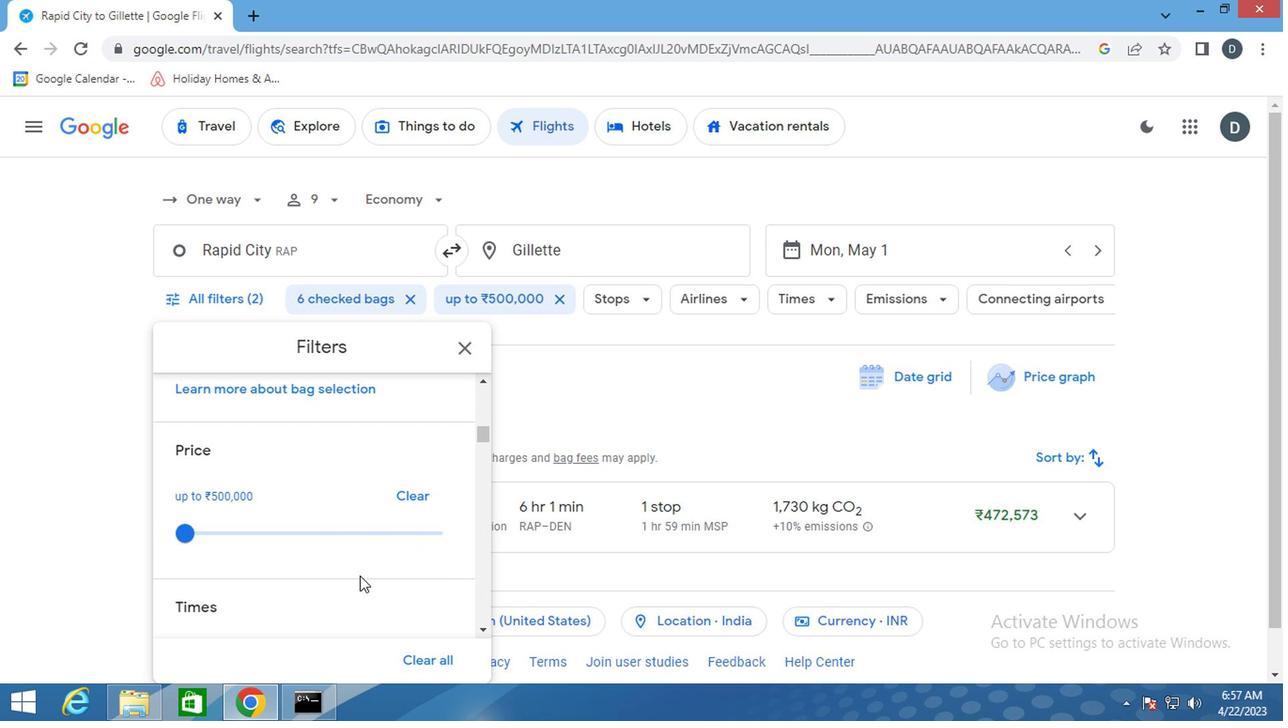 
Action: Mouse scrolled (411, 563) with delta (0, 0)
Screenshot: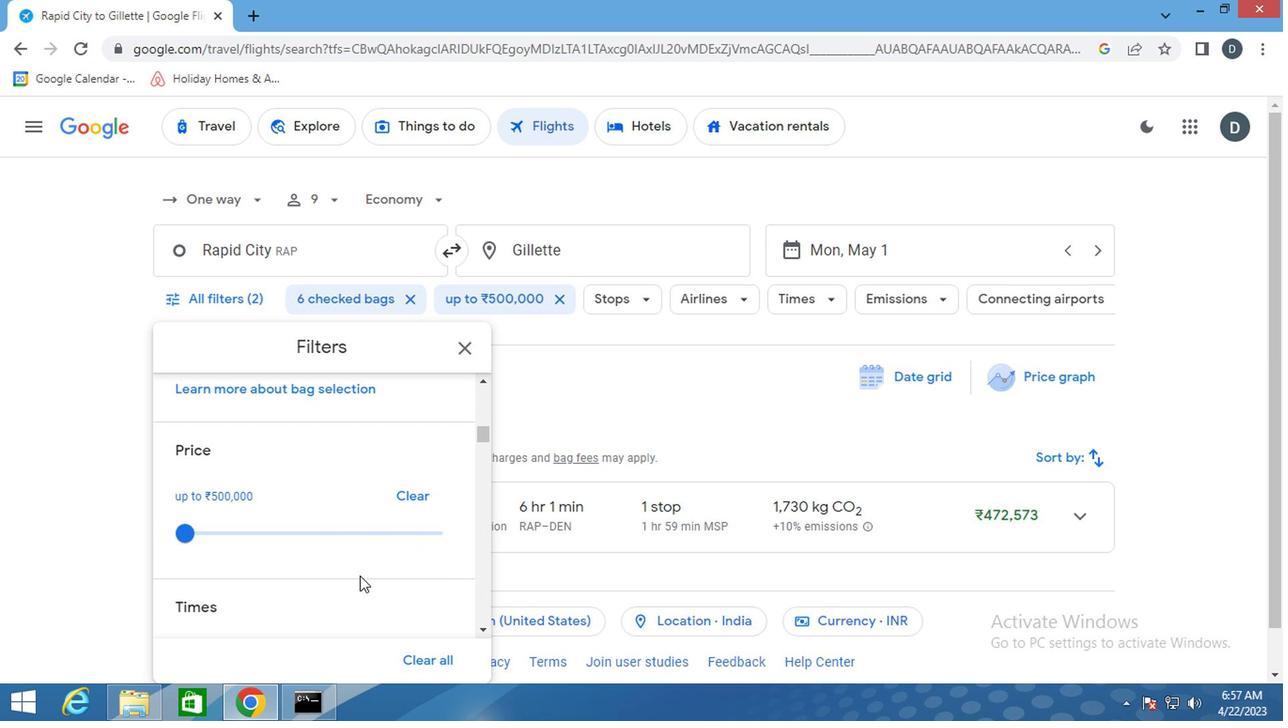 
Action: Mouse scrolled (411, 563) with delta (0, 0)
Screenshot: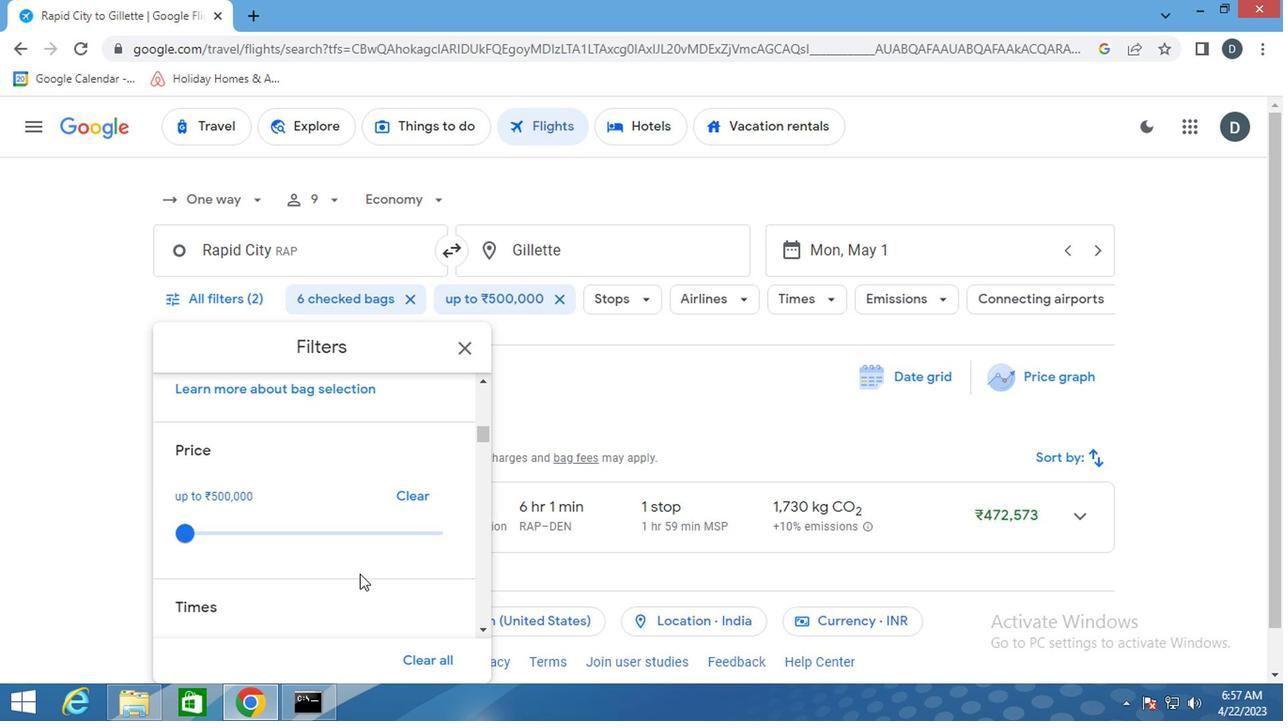 
Action: Mouse scrolled (411, 563) with delta (0, 0)
Screenshot: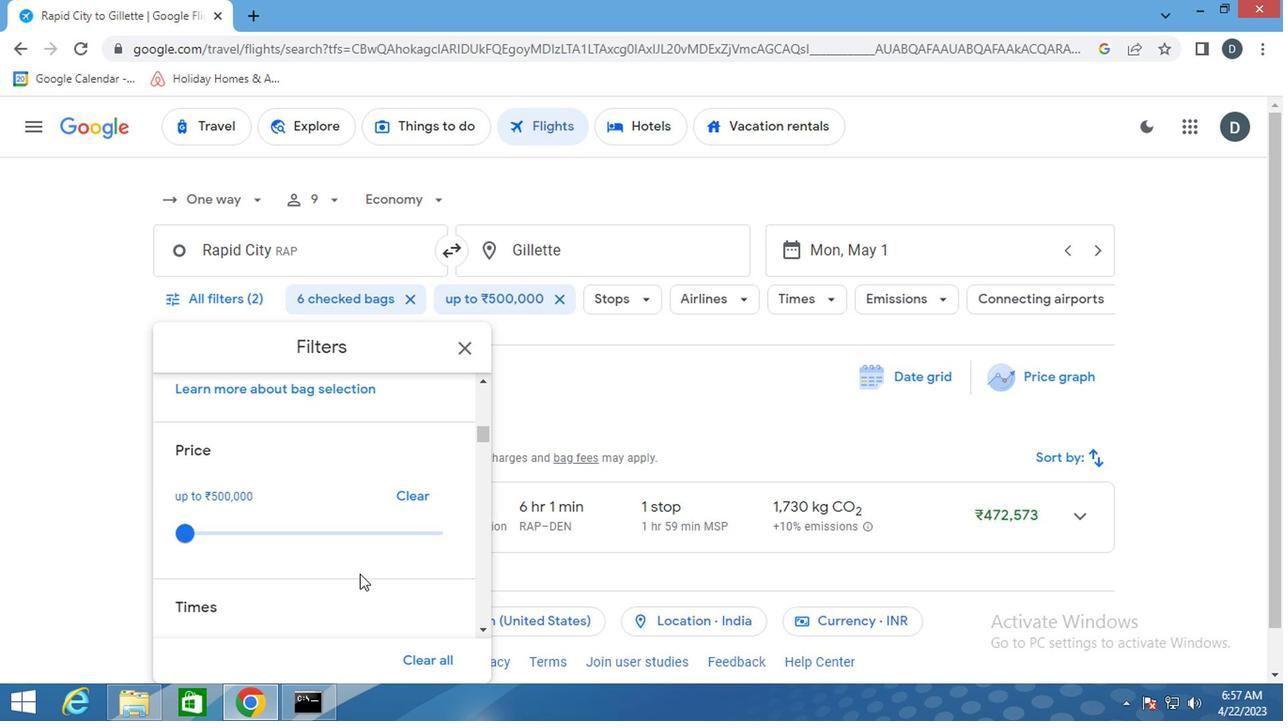 
Action: Mouse moved to (348, 500)
Screenshot: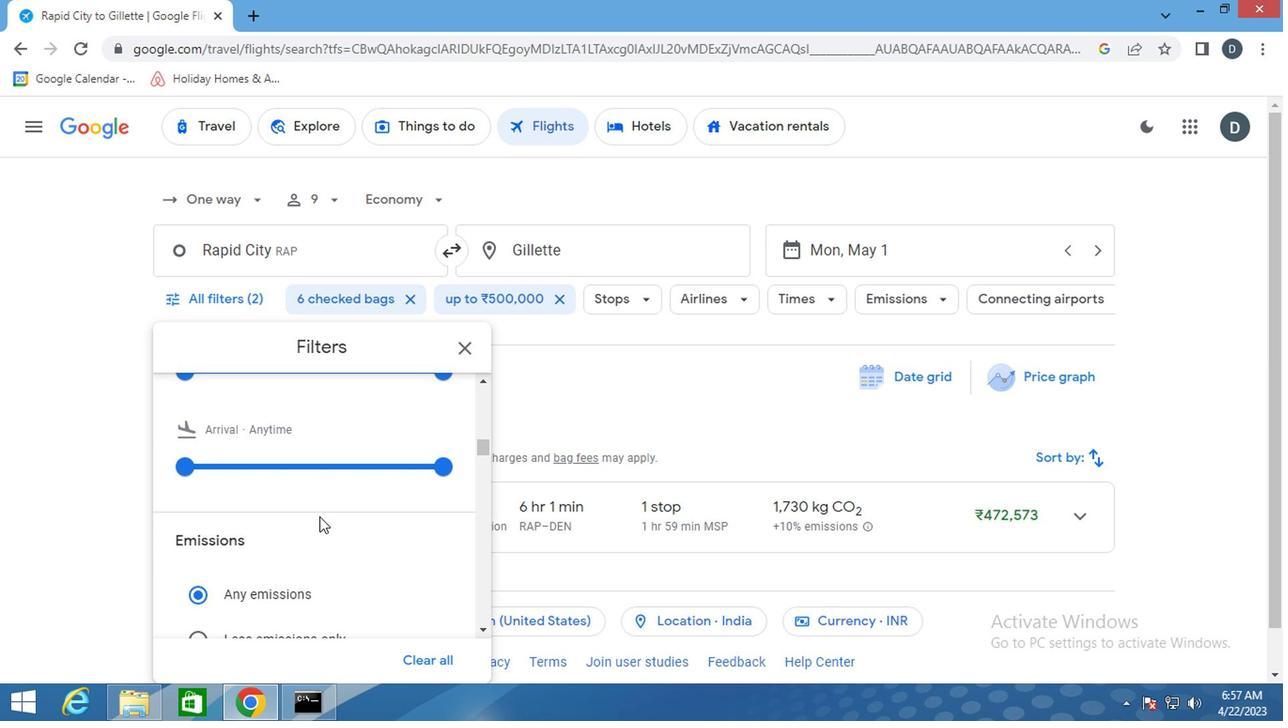 
Action: Mouse scrolled (348, 501) with delta (0, 0)
Screenshot: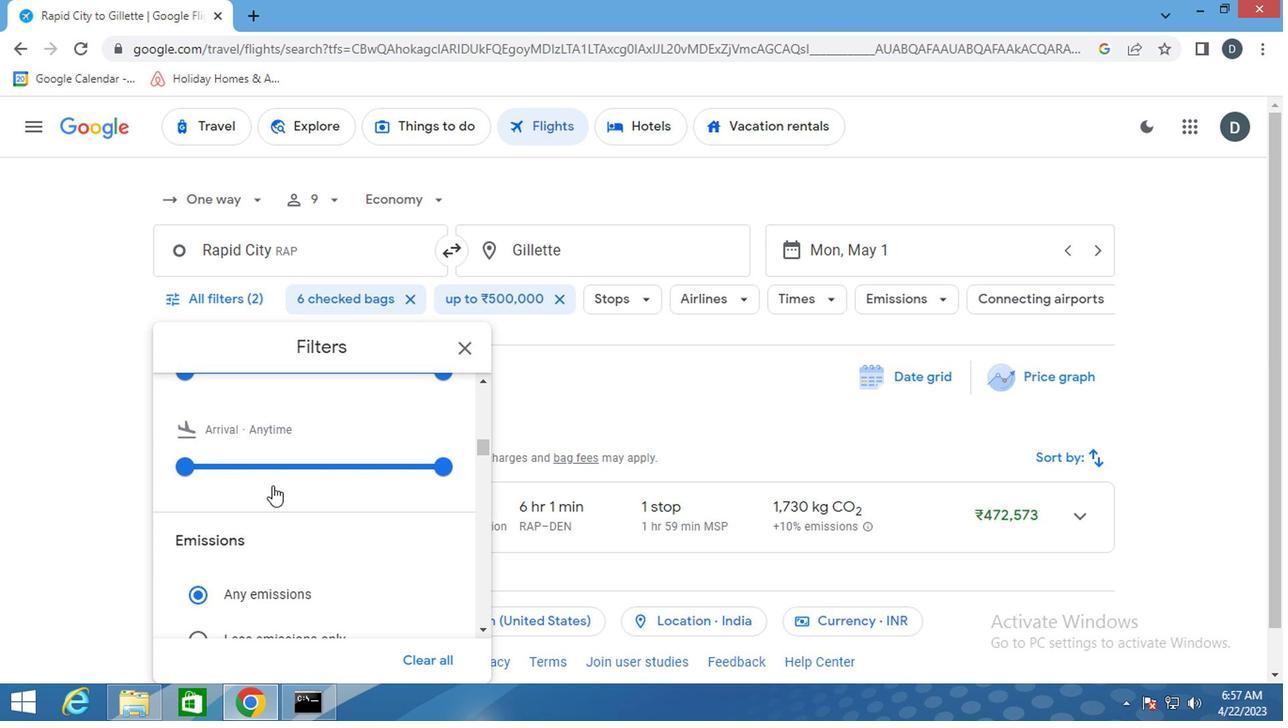 
Action: Mouse scrolled (348, 501) with delta (0, 0)
Screenshot: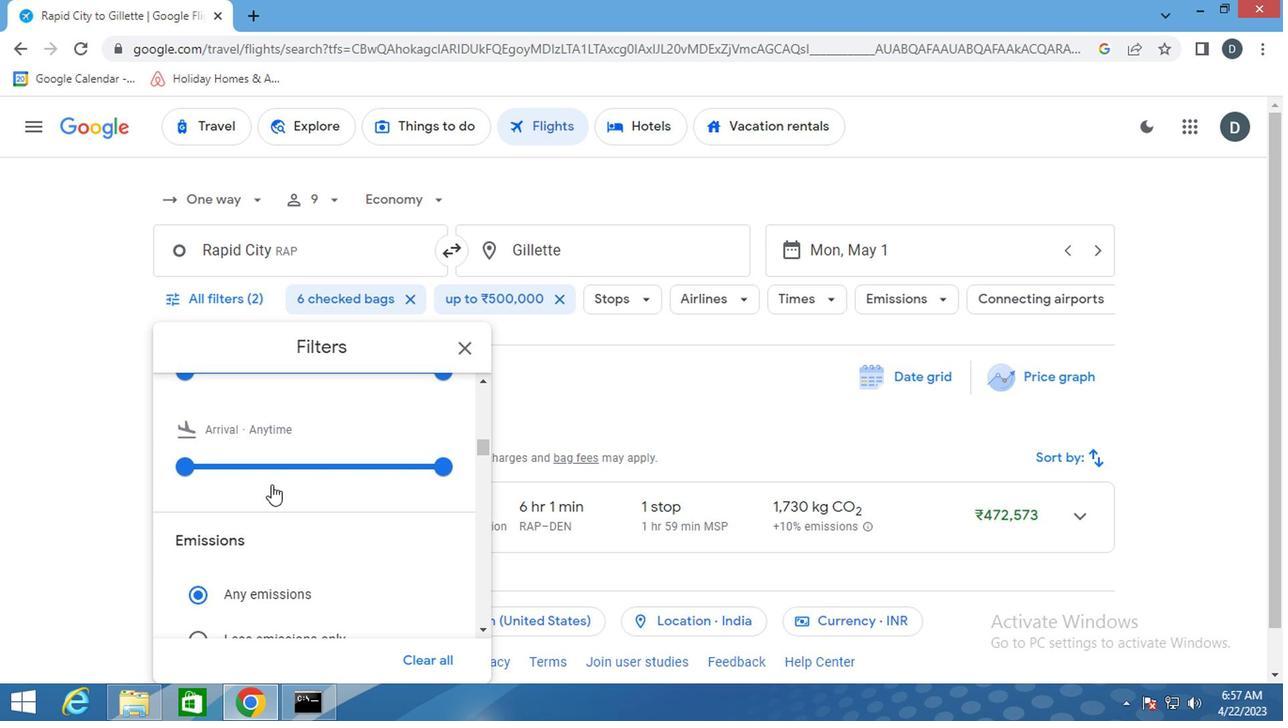 
Action: Mouse moved to (286, 550)
Screenshot: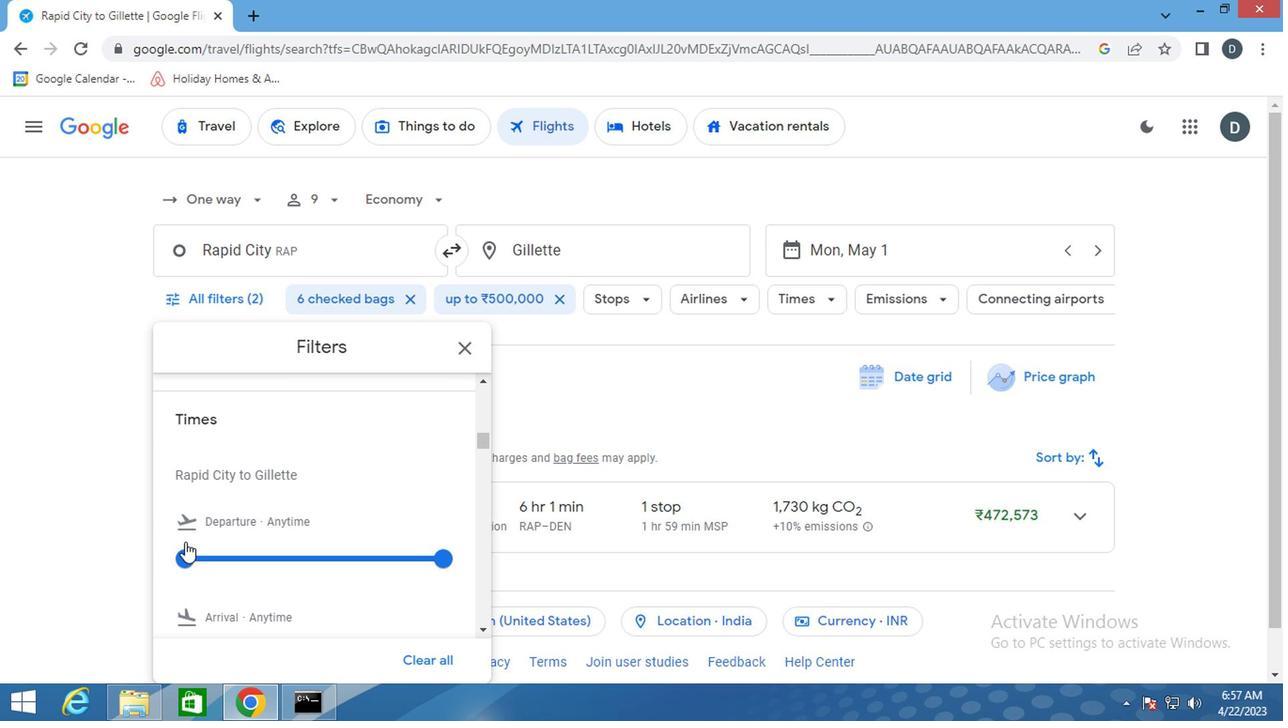 
Action: Mouse pressed left at (286, 550)
Screenshot: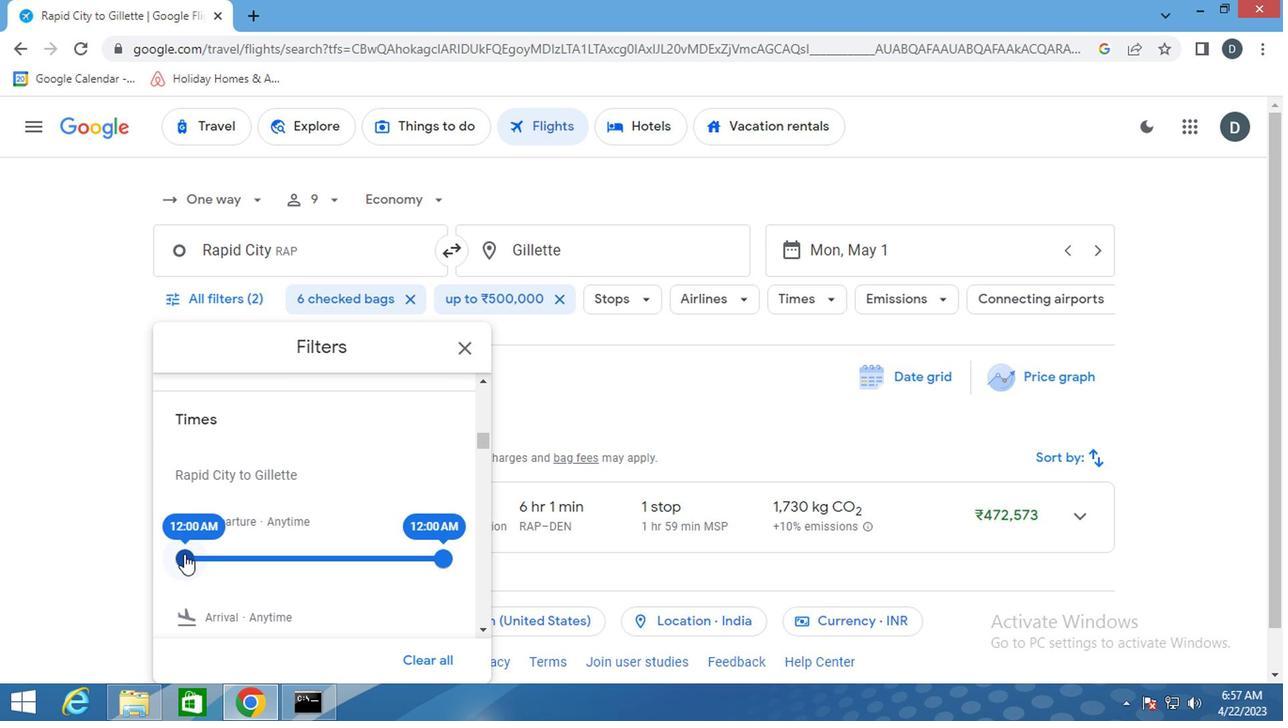 
Action: Mouse moved to (468, 552)
Screenshot: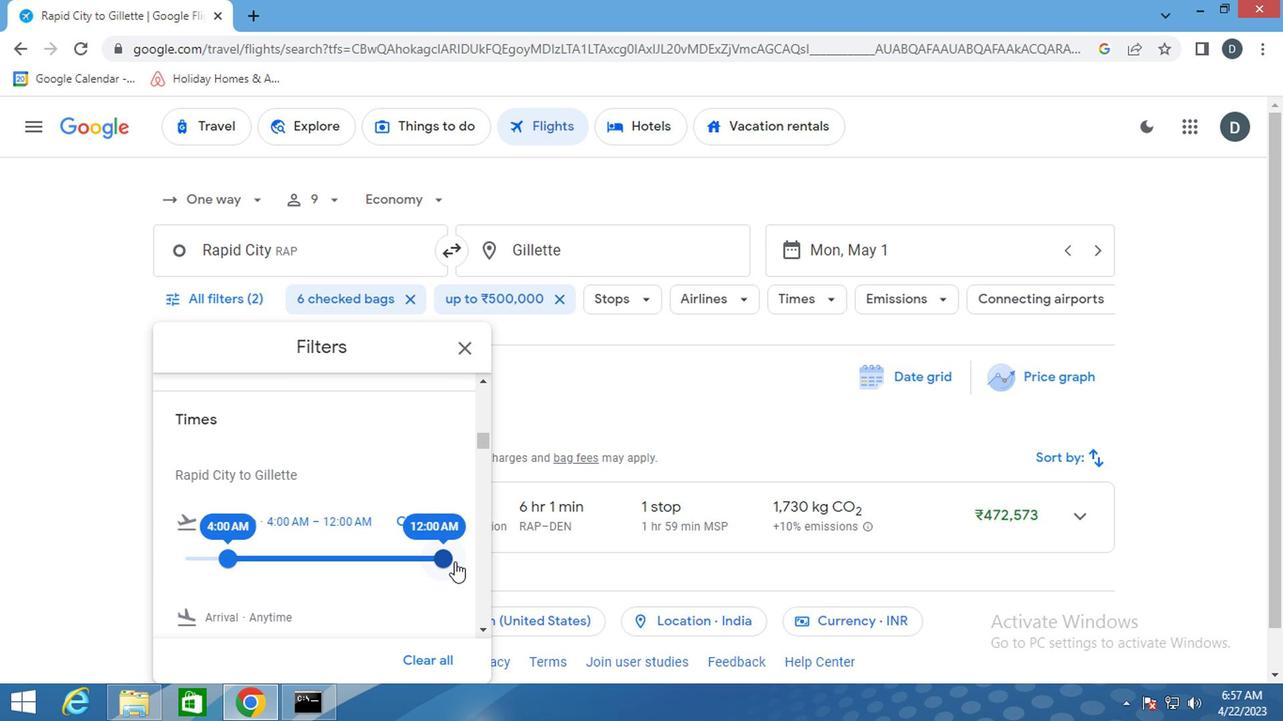 
Action: Mouse pressed left at (468, 552)
Screenshot: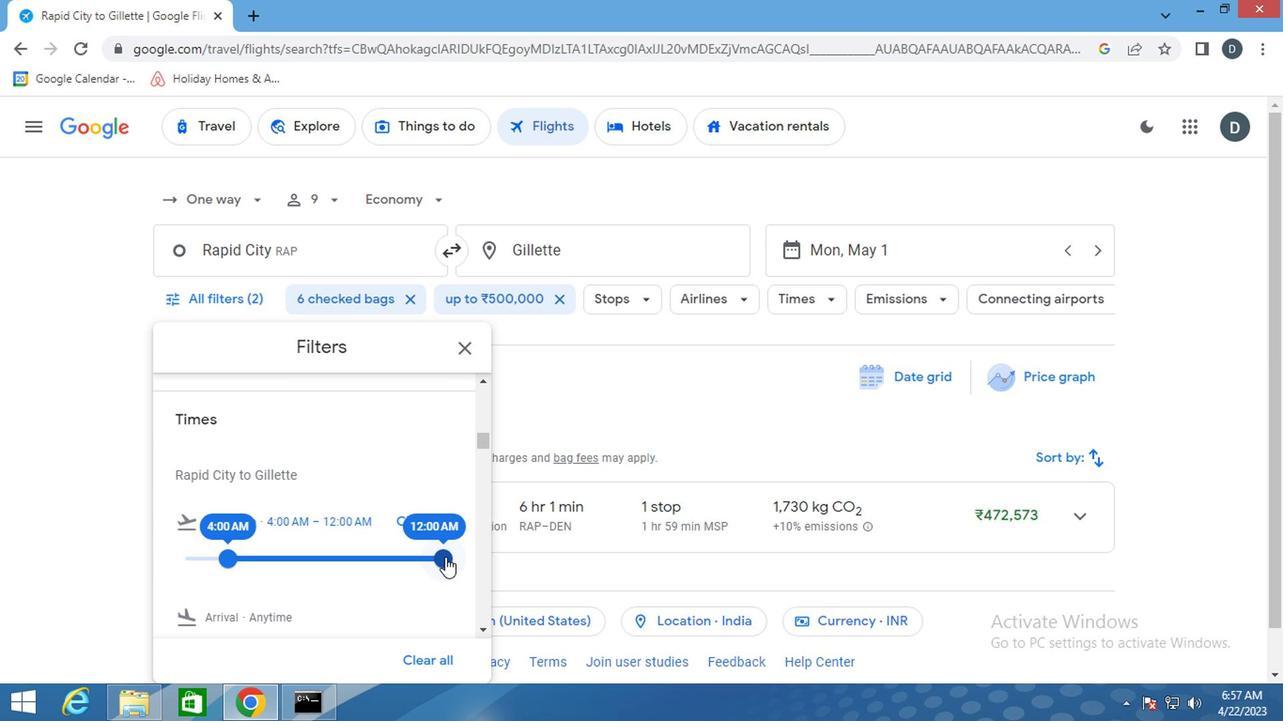 
Action: Mouse moved to (439, 553)
Screenshot: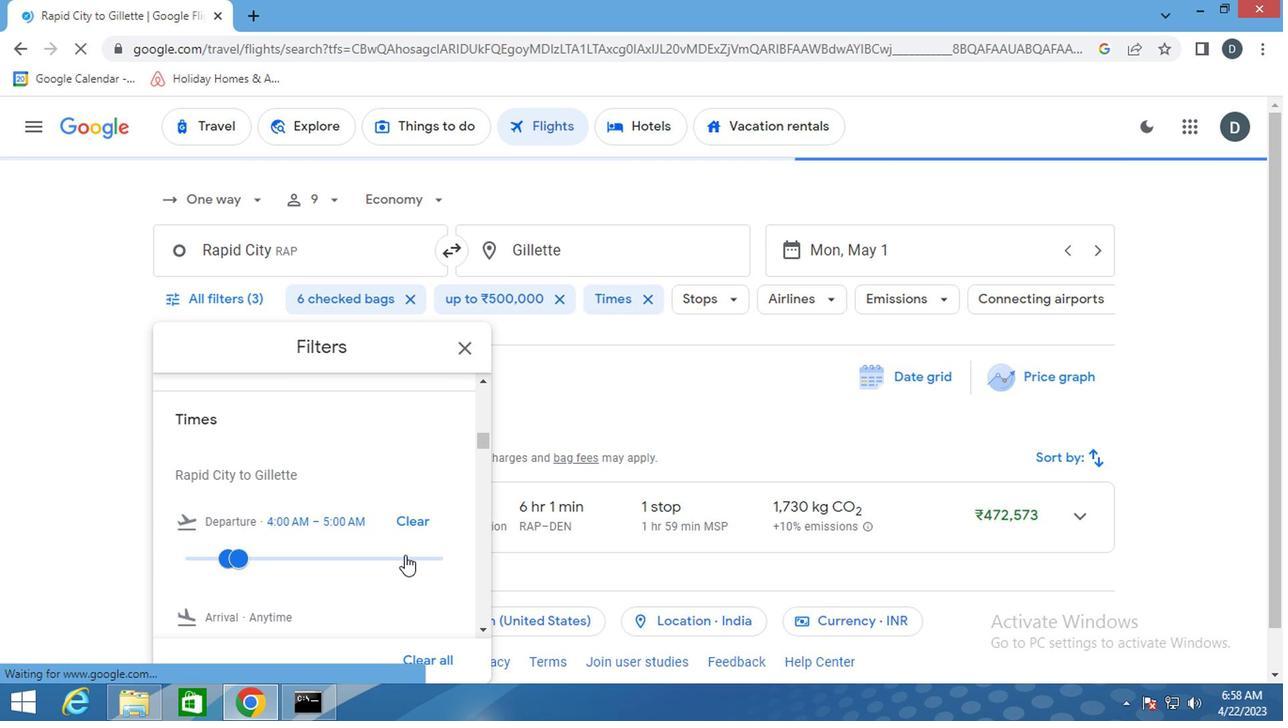 
Action: Mouse scrolled (439, 552) with delta (0, 0)
Screenshot: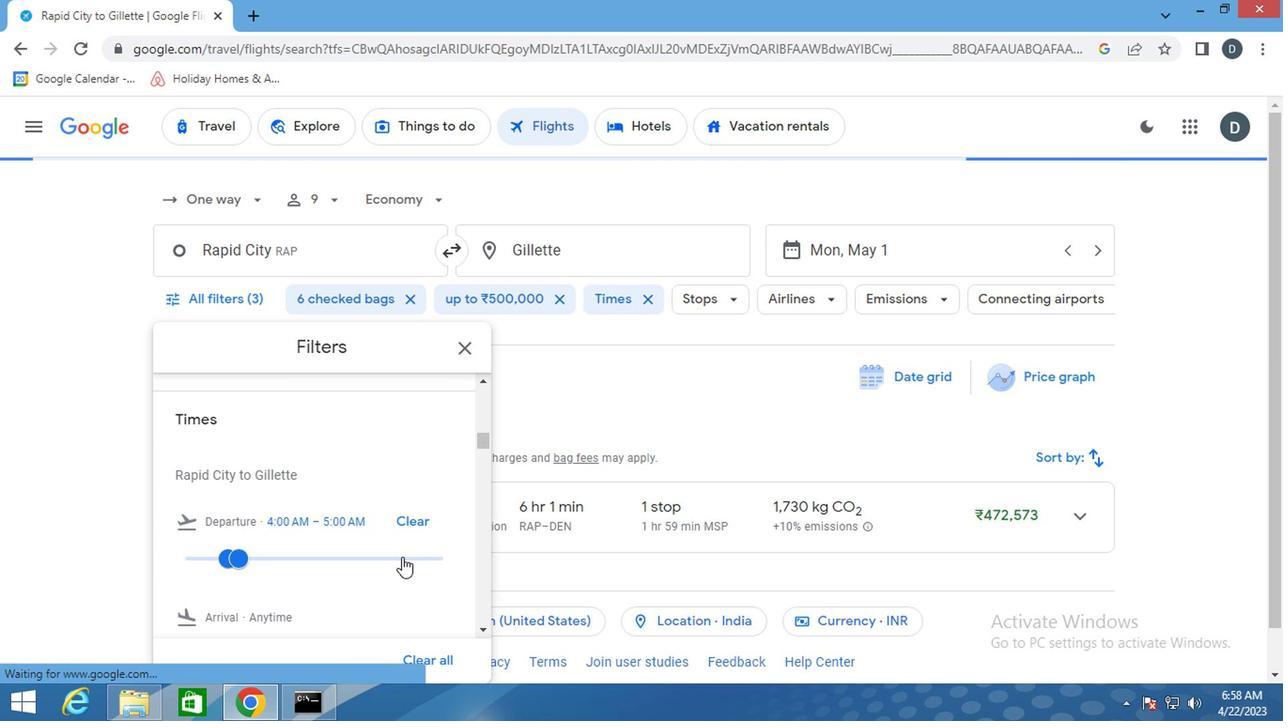 
Action: Mouse moved to (439, 554)
Screenshot: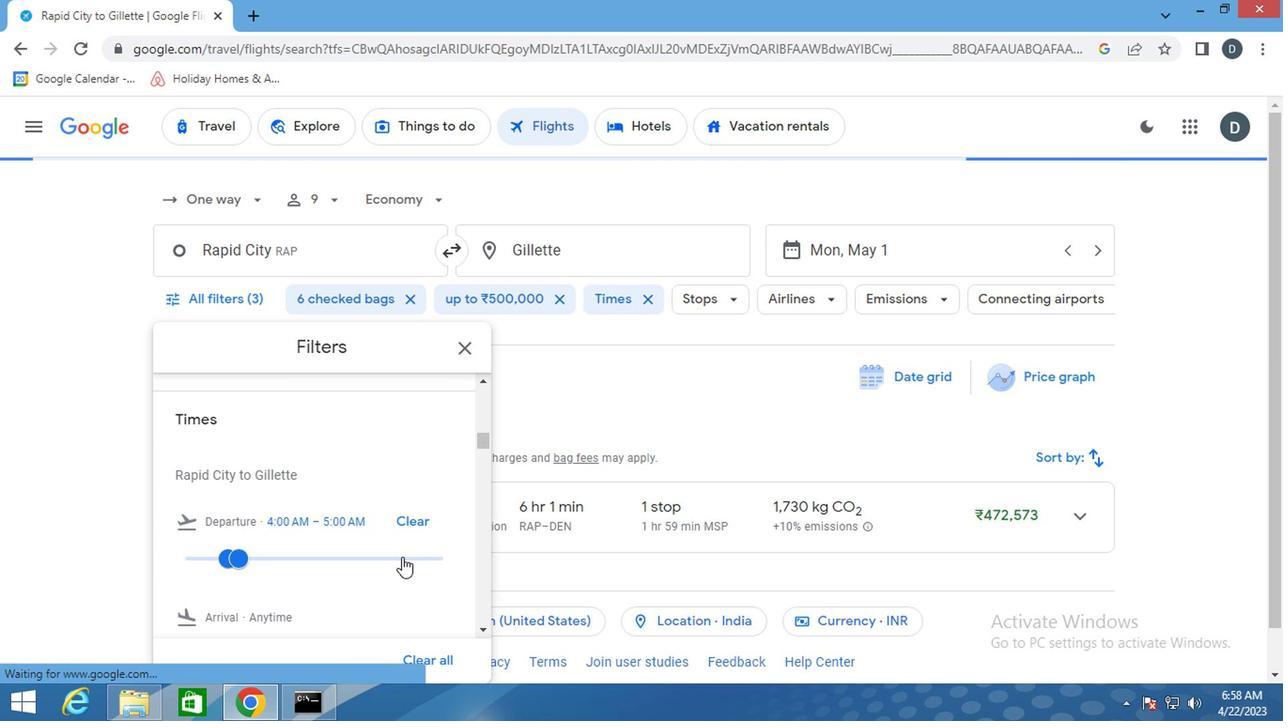 
Action: Mouse scrolled (439, 553) with delta (0, 0)
Screenshot: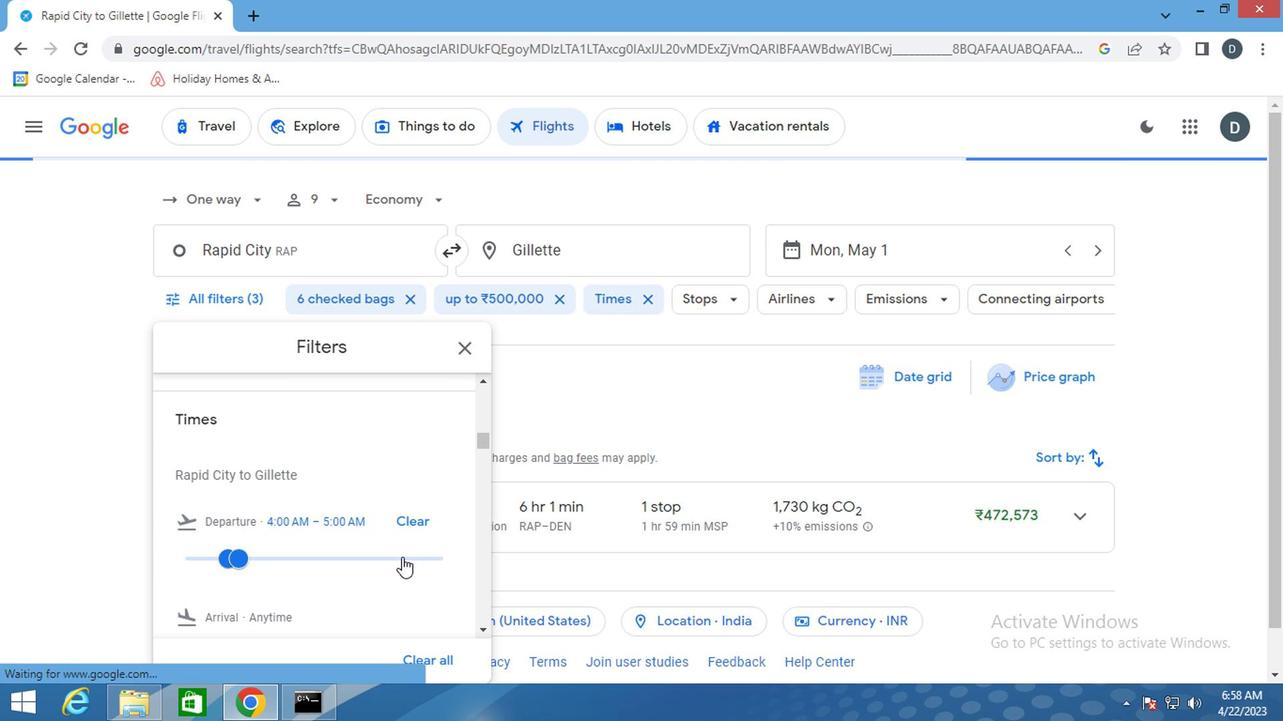 
Action: Mouse moved to (439, 555)
Screenshot: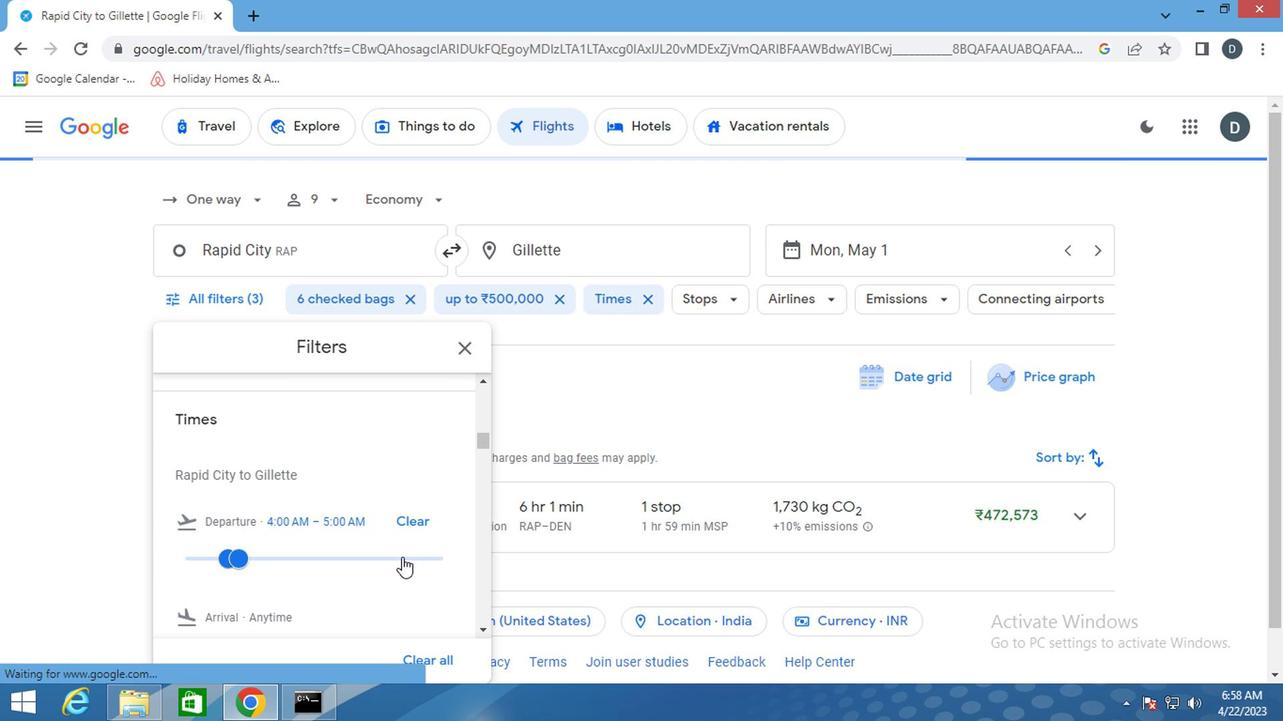 
Action: Mouse scrolled (439, 554) with delta (0, 0)
Screenshot: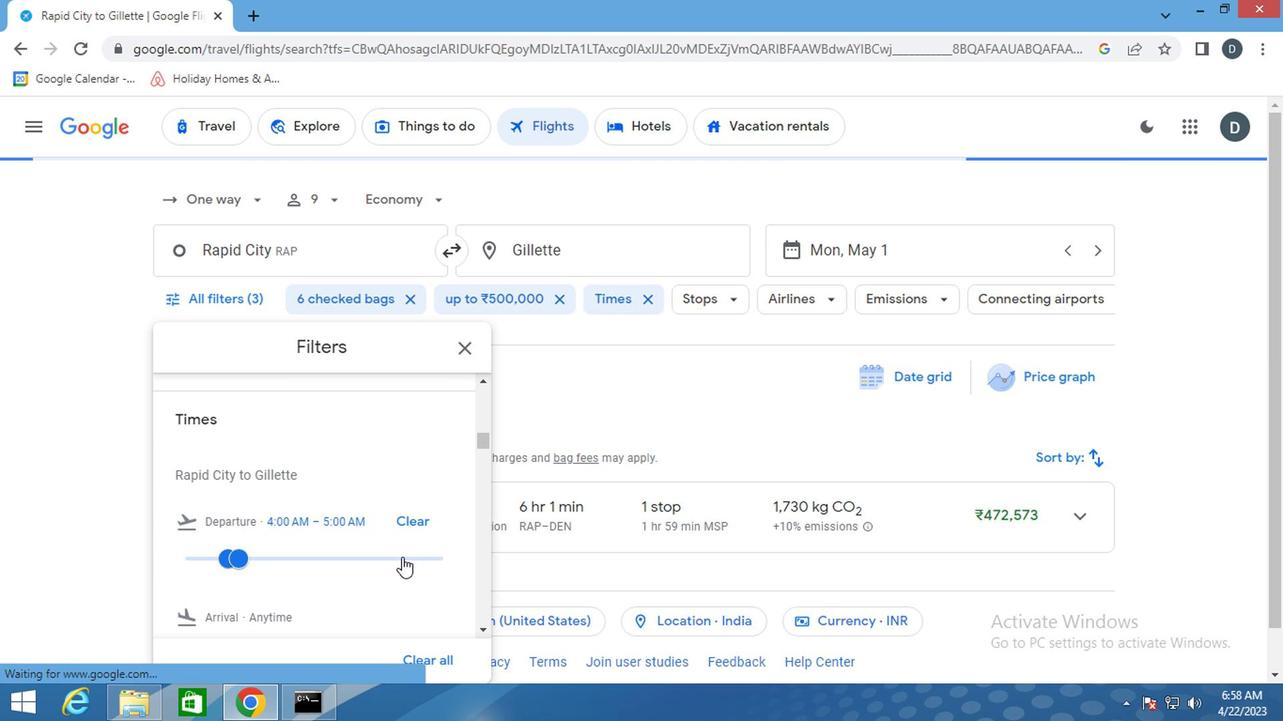 
Action: Mouse moved to (439, 555)
Screenshot: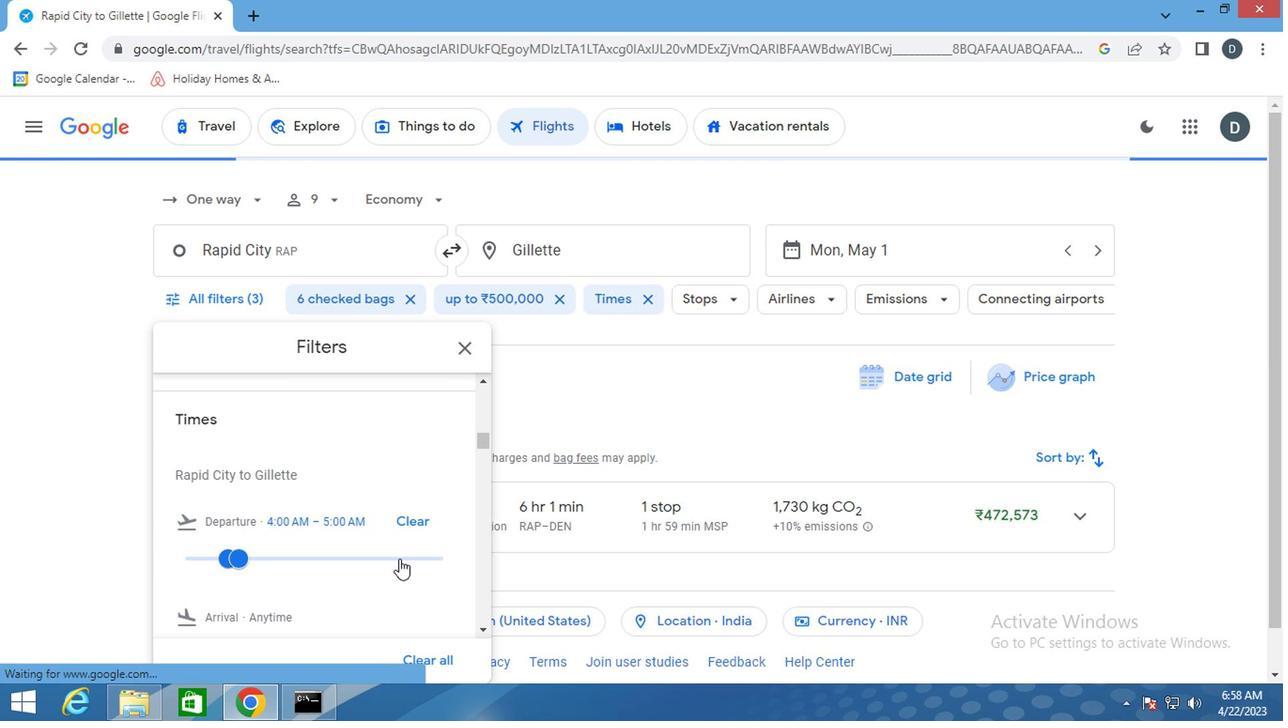 
Action: Mouse scrolled (439, 554) with delta (0, 0)
Screenshot: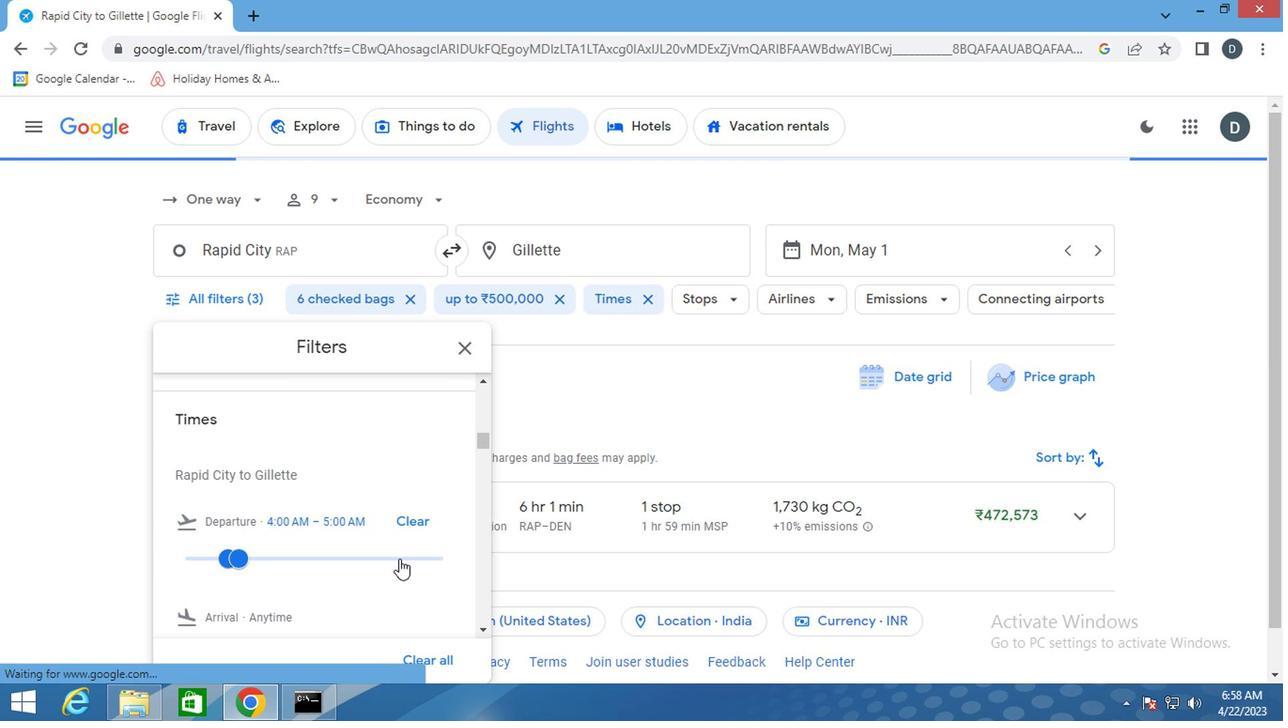
Action: Mouse scrolled (439, 554) with delta (0, 0)
Screenshot: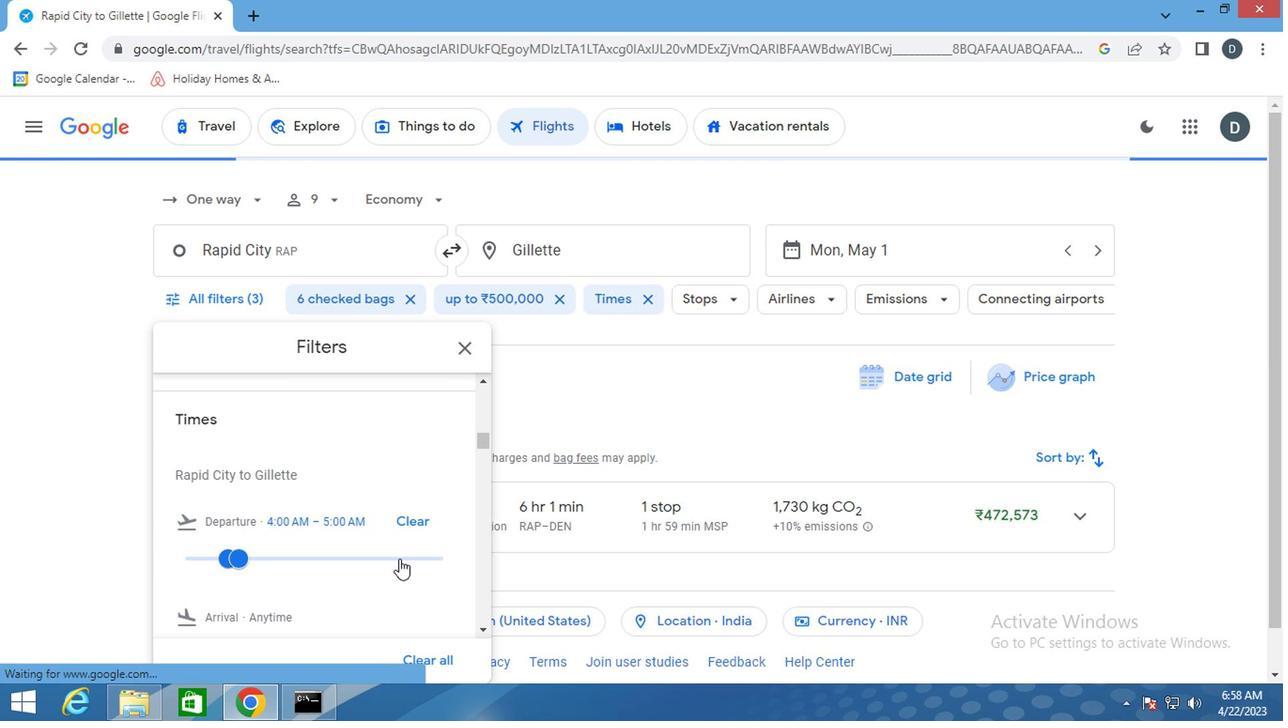 
Action: Mouse moved to (439, 556)
Screenshot: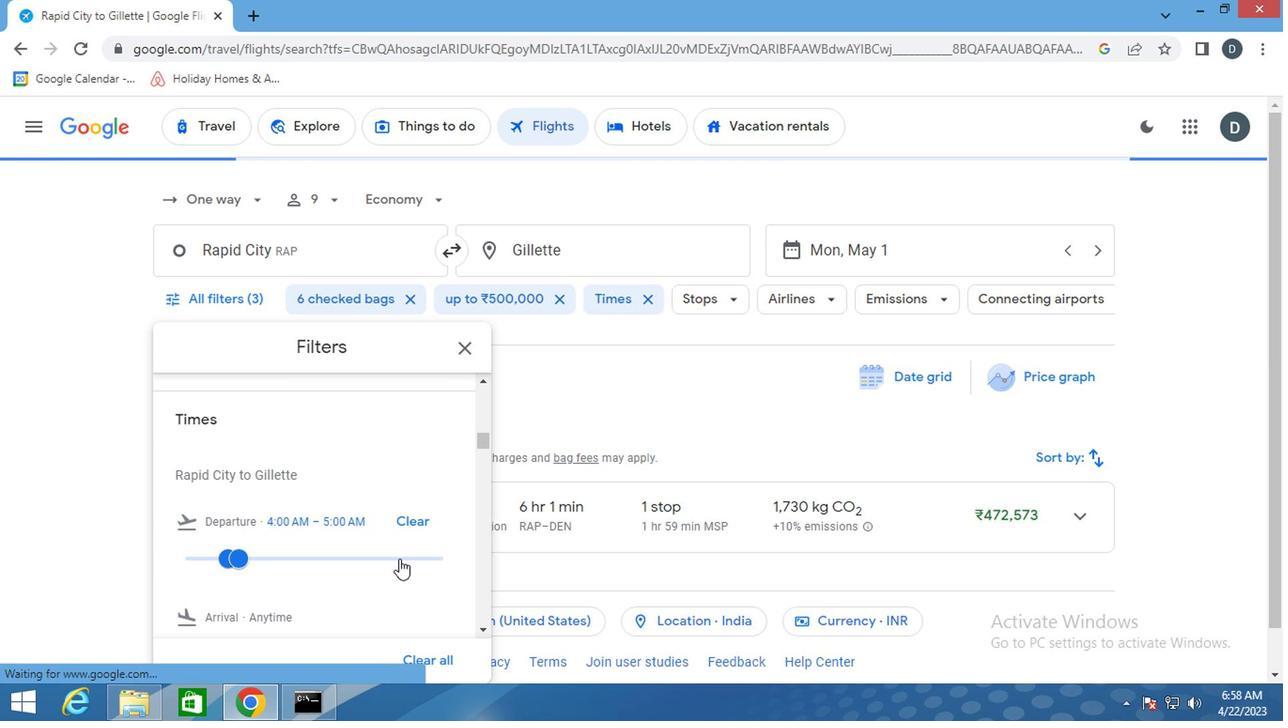 
Action: Mouse scrolled (439, 555) with delta (0, 0)
Screenshot: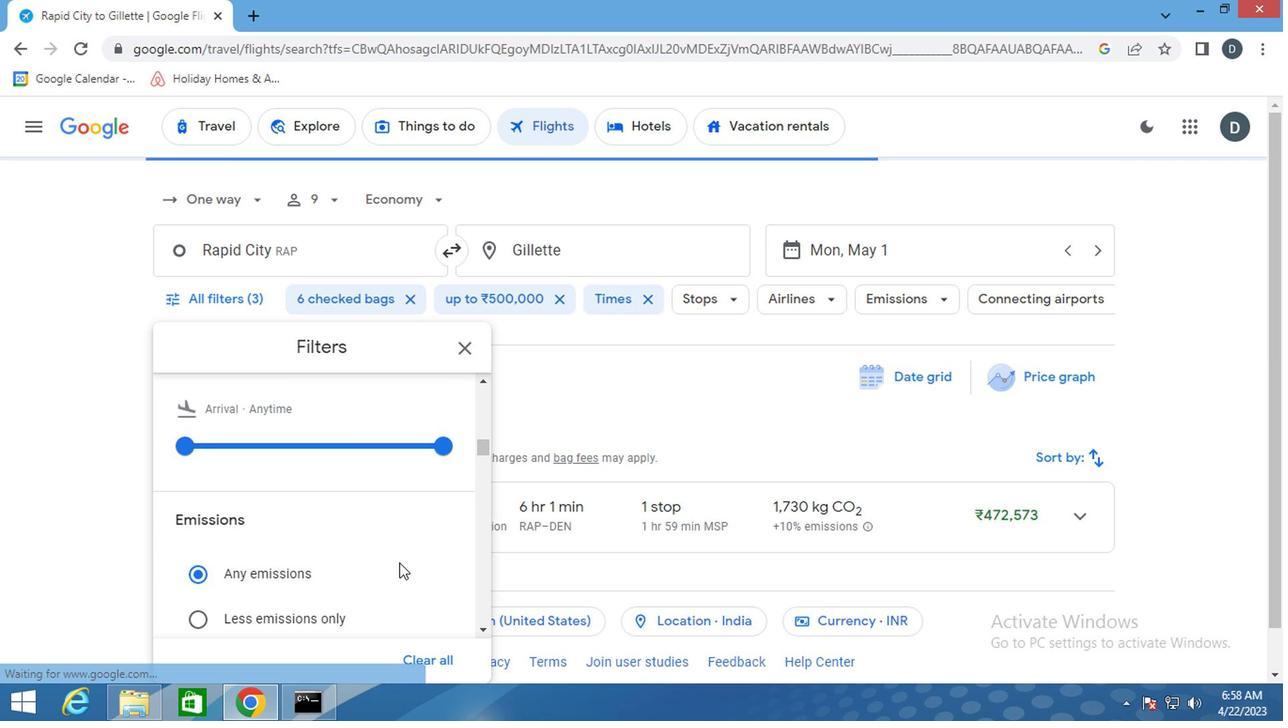 
Action: Mouse scrolled (439, 555) with delta (0, 0)
Screenshot: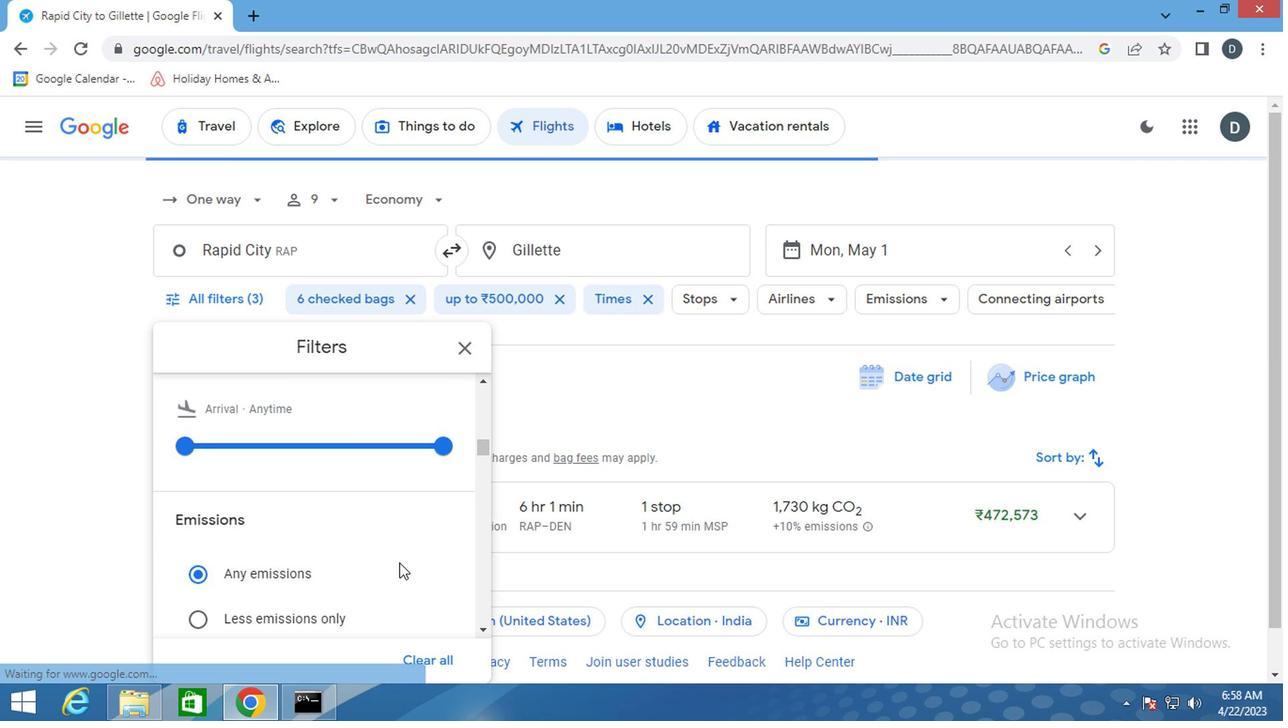 
Action: Mouse scrolled (439, 555) with delta (0, 0)
Screenshot: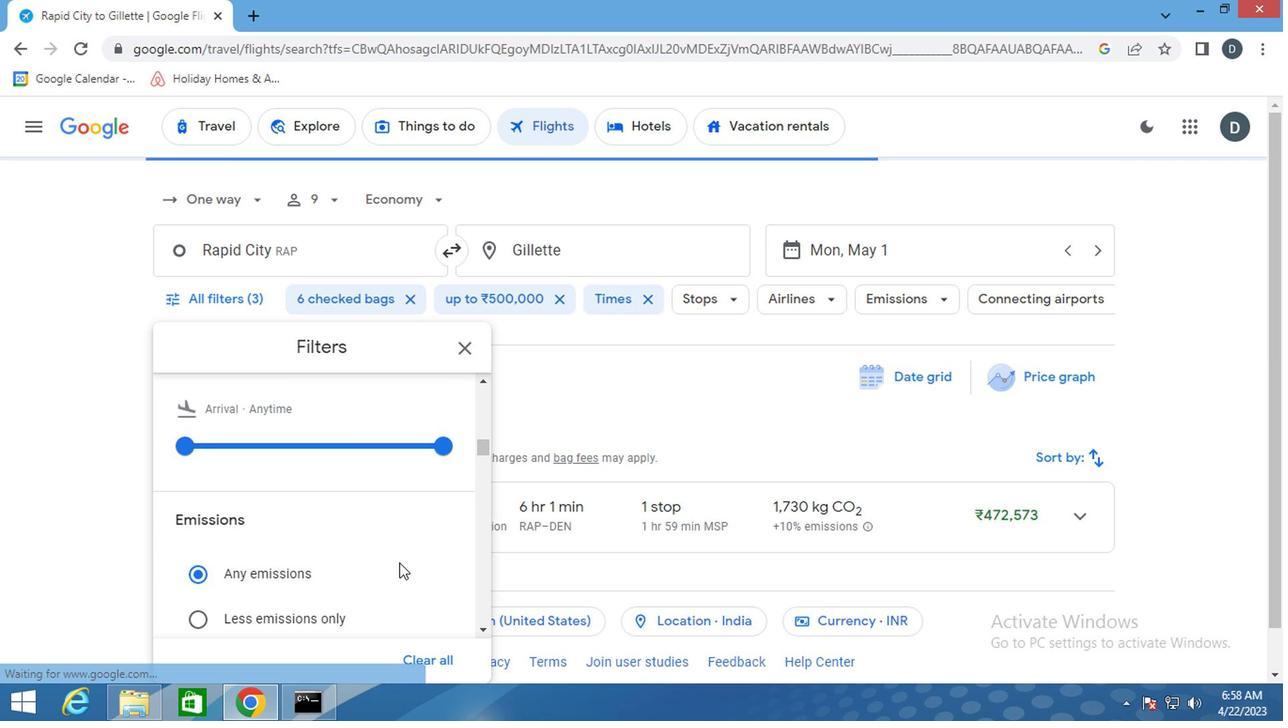 
Action: Mouse scrolled (439, 555) with delta (0, 0)
Screenshot: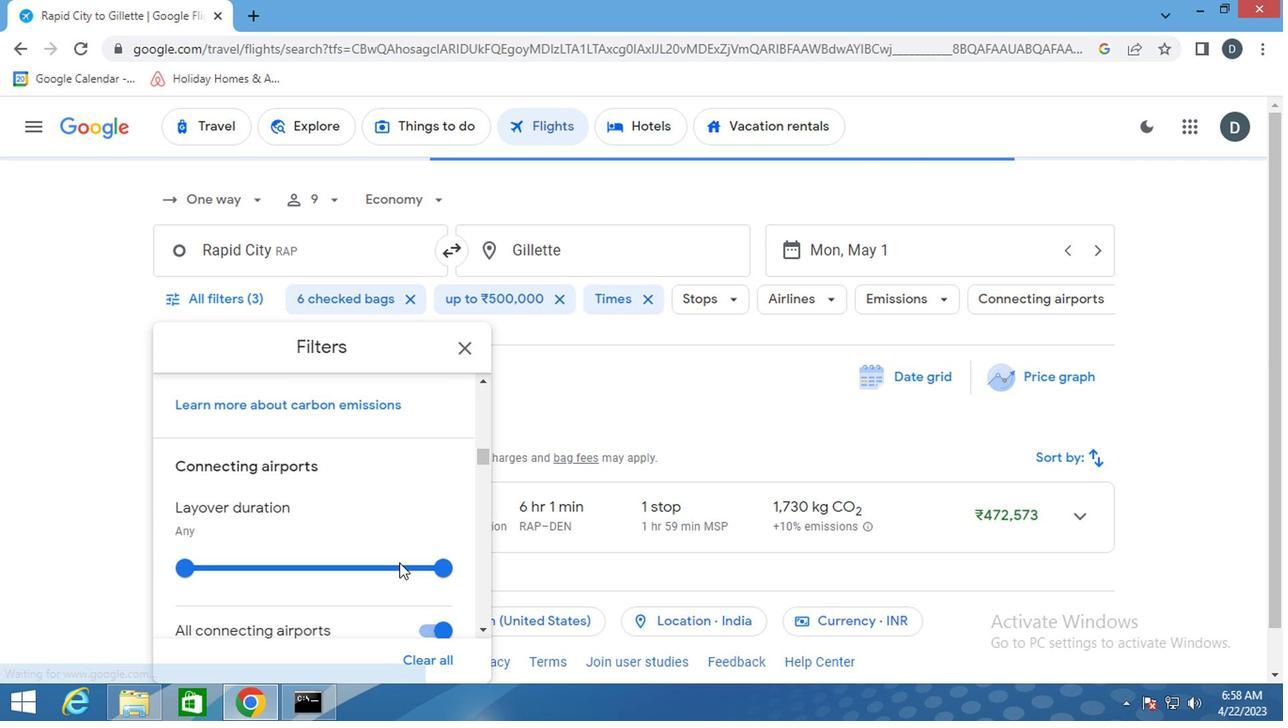 
Action: Mouse scrolled (439, 555) with delta (0, 0)
Screenshot: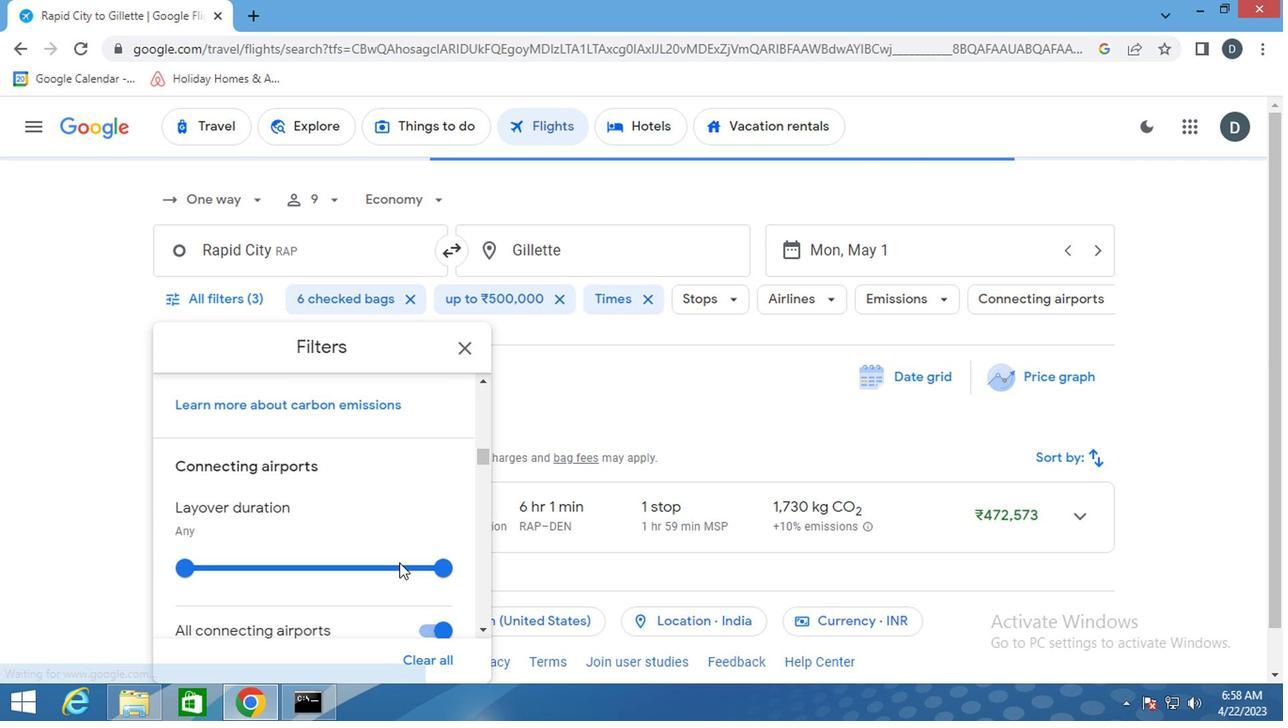 
Action: Mouse scrolled (439, 555) with delta (0, 0)
Screenshot: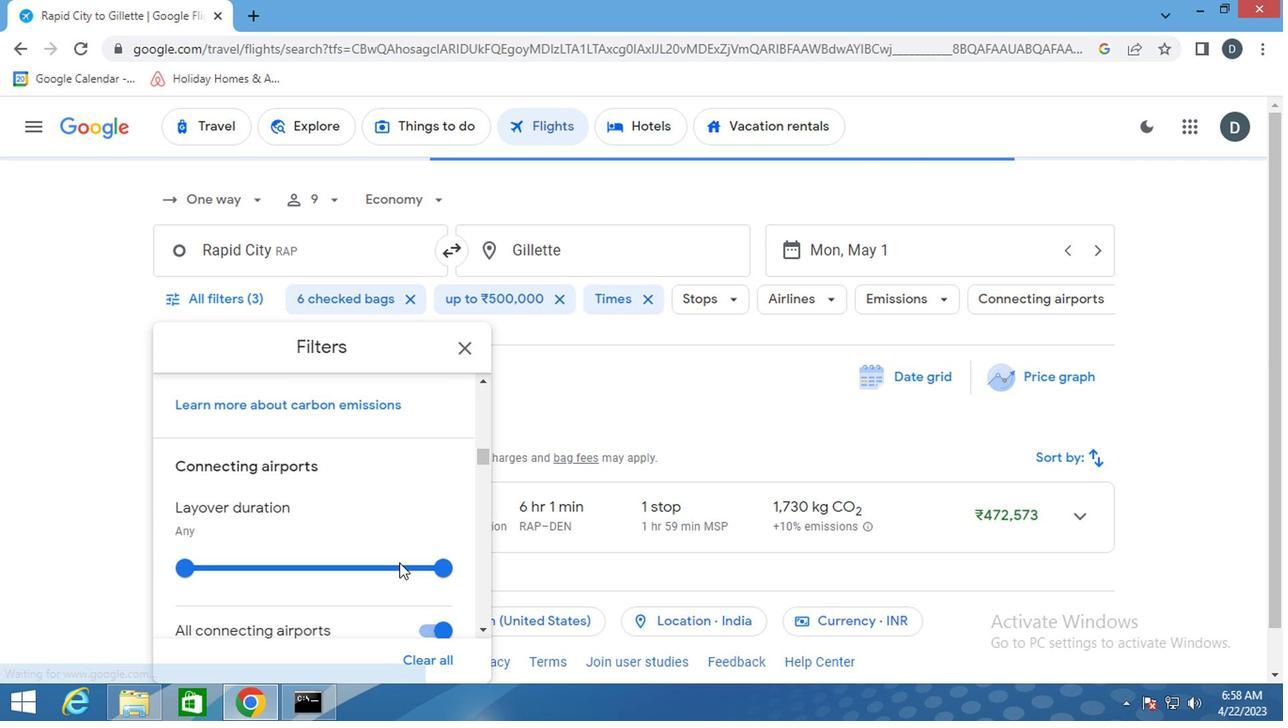 
Action: Mouse scrolled (439, 555) with delta (0, 0)
Screenshot: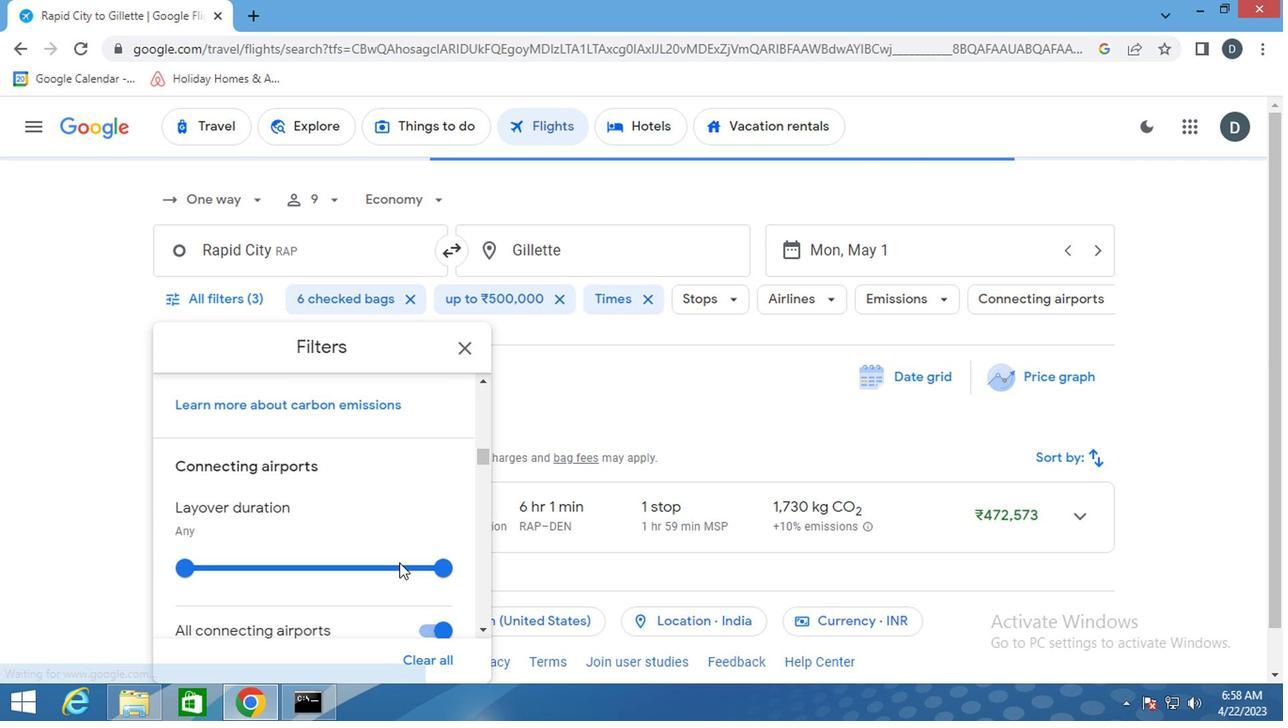 
Action: Mouse scrolled (439, 555) with delta (0, 0)
Screenshot: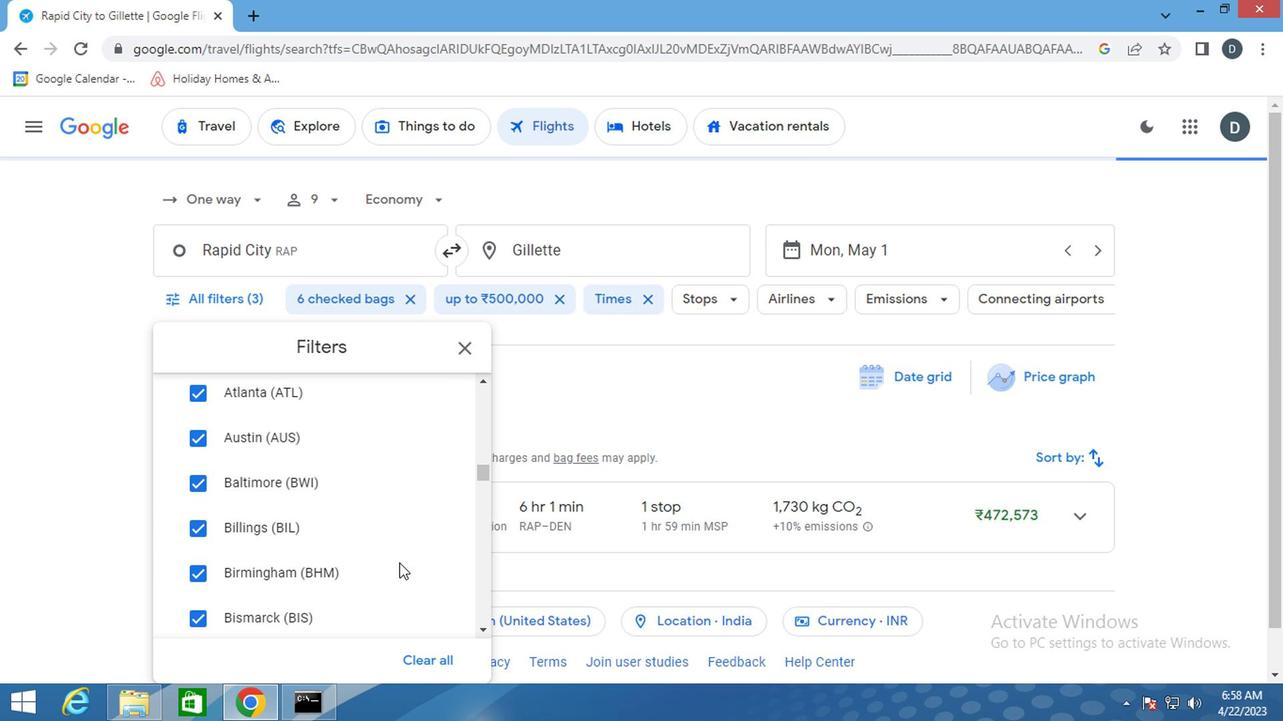 
Action: Mouse scrolled (439, 555) with delta (0, 0)
Screenshot: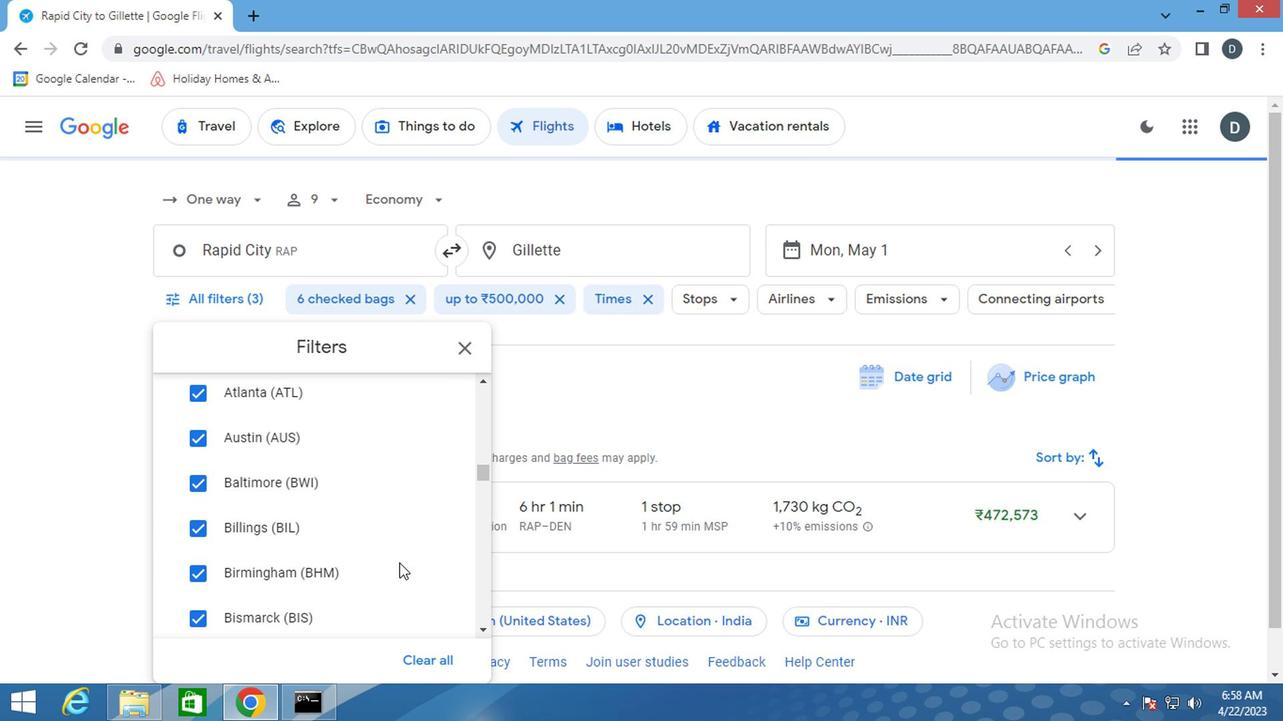 
Action: Mouse scrolled (439, 555) with delta (0, 0)
Screenshot: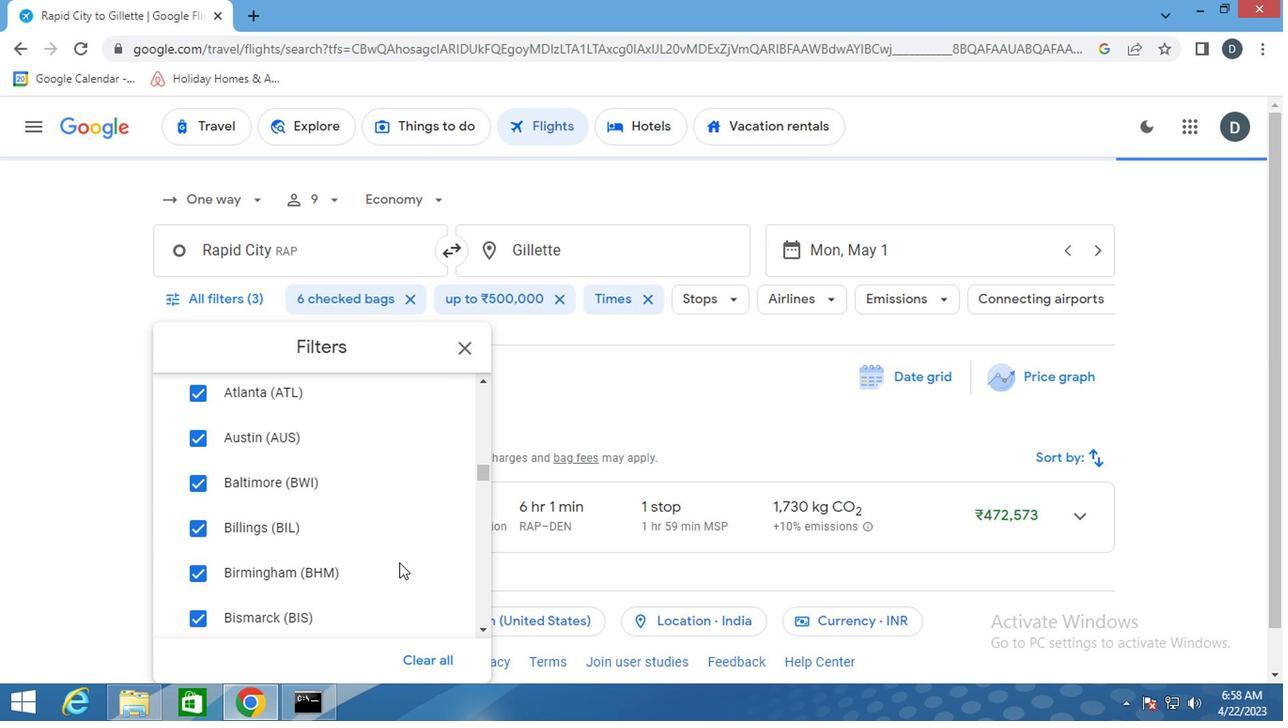 
Action: Mouse scrolled (439, 555) with delta (0, 0)
Screenshot: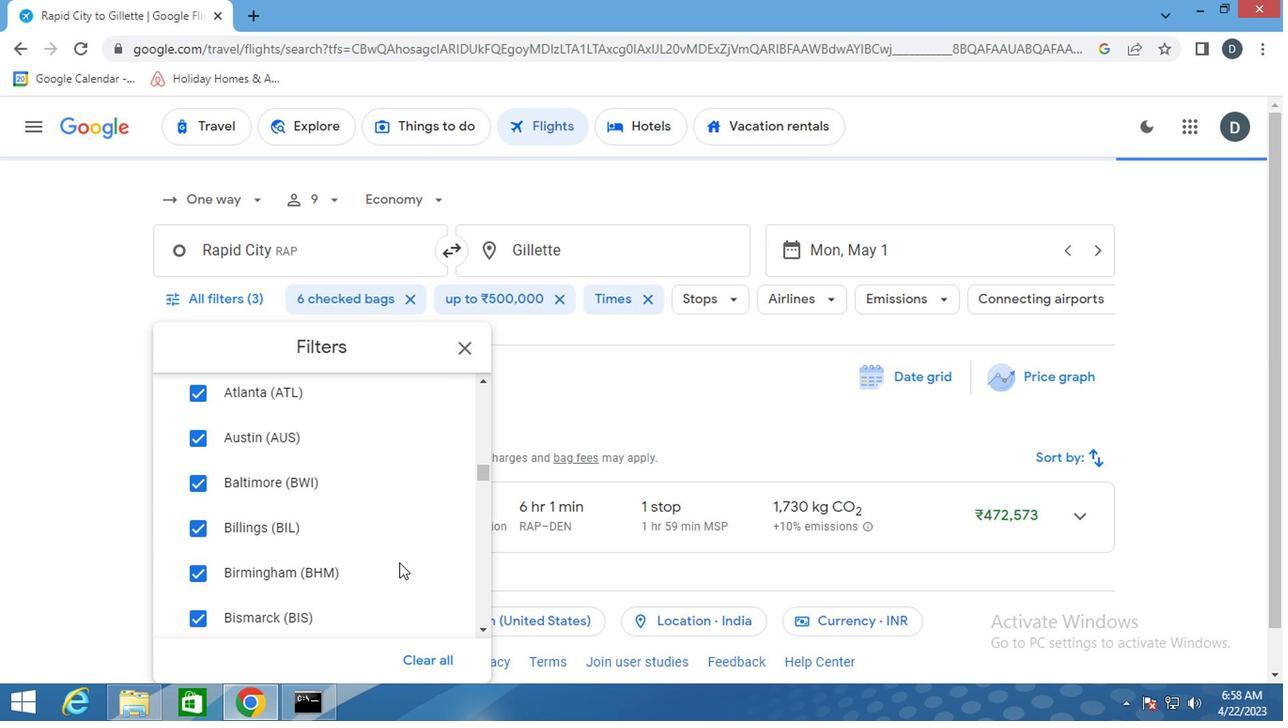 
Action: Mouse scrolled (439, 555) with delta (0, 0)
Screenshot: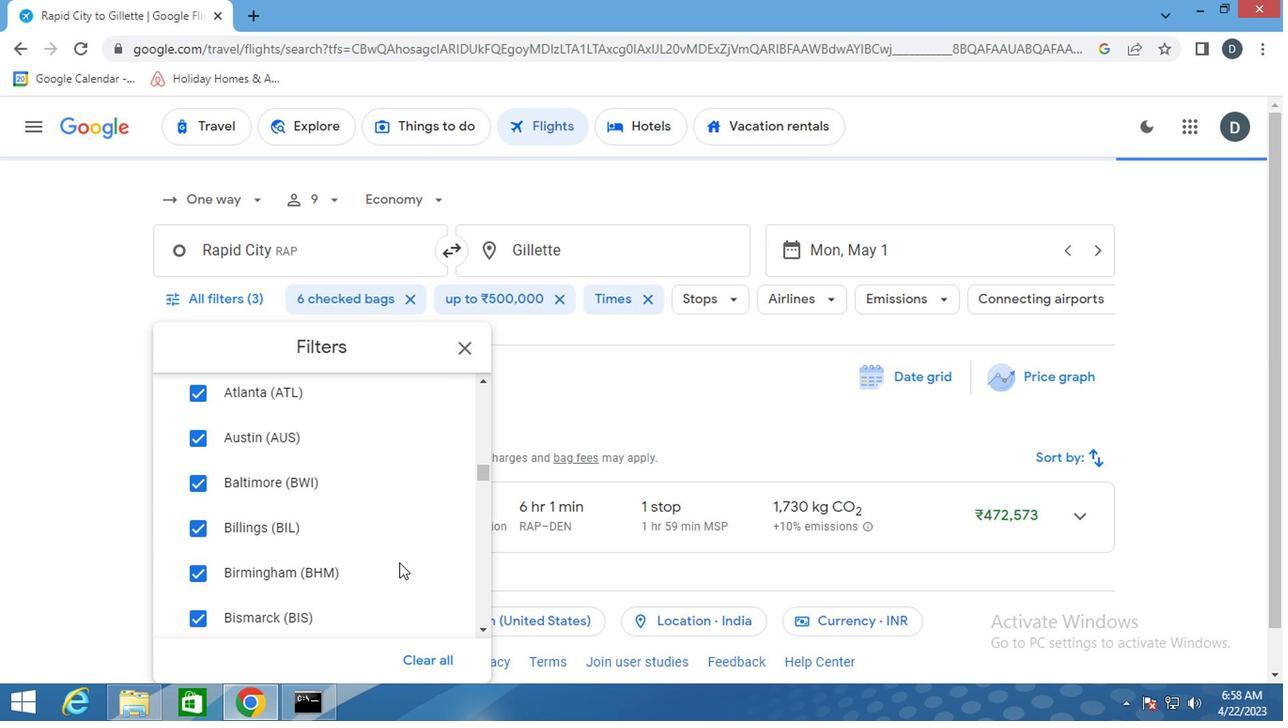 
Action: Mouse scrolled (439, 555) with delta (0, 0)
Screenshot: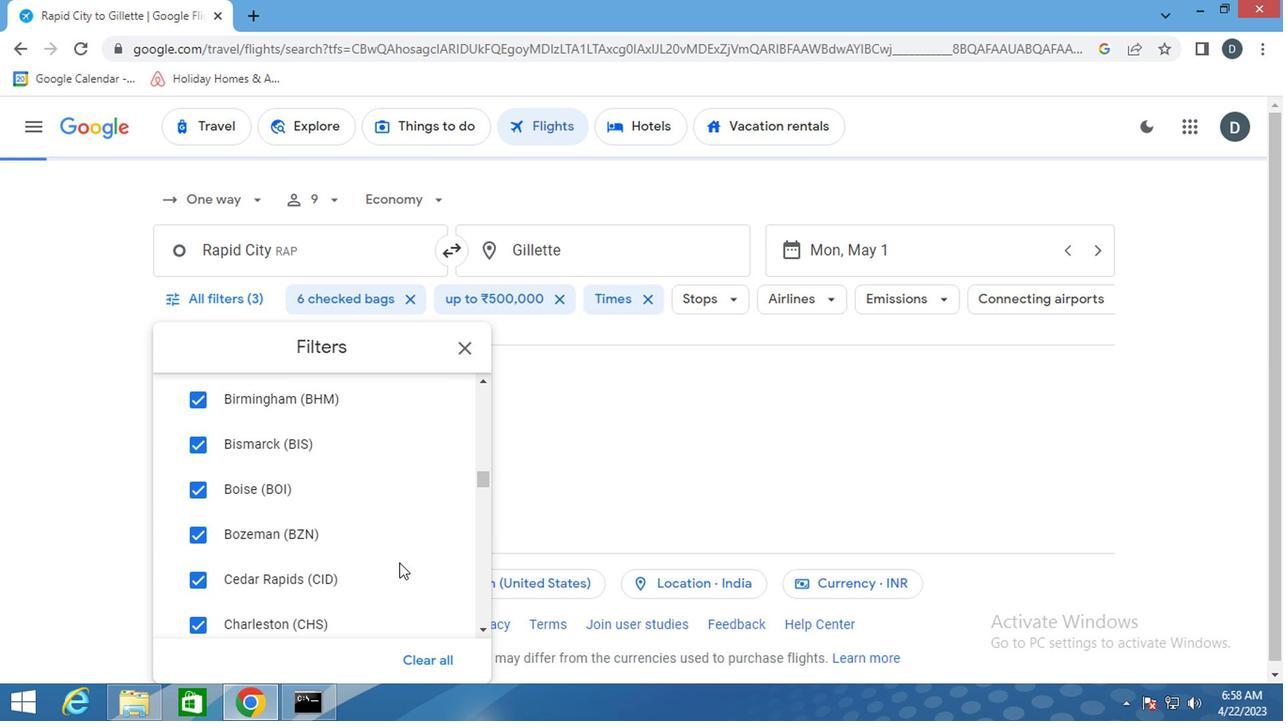 
Action: Mouse scrolled (439, 555) with delta (0, 0)
Screenshot: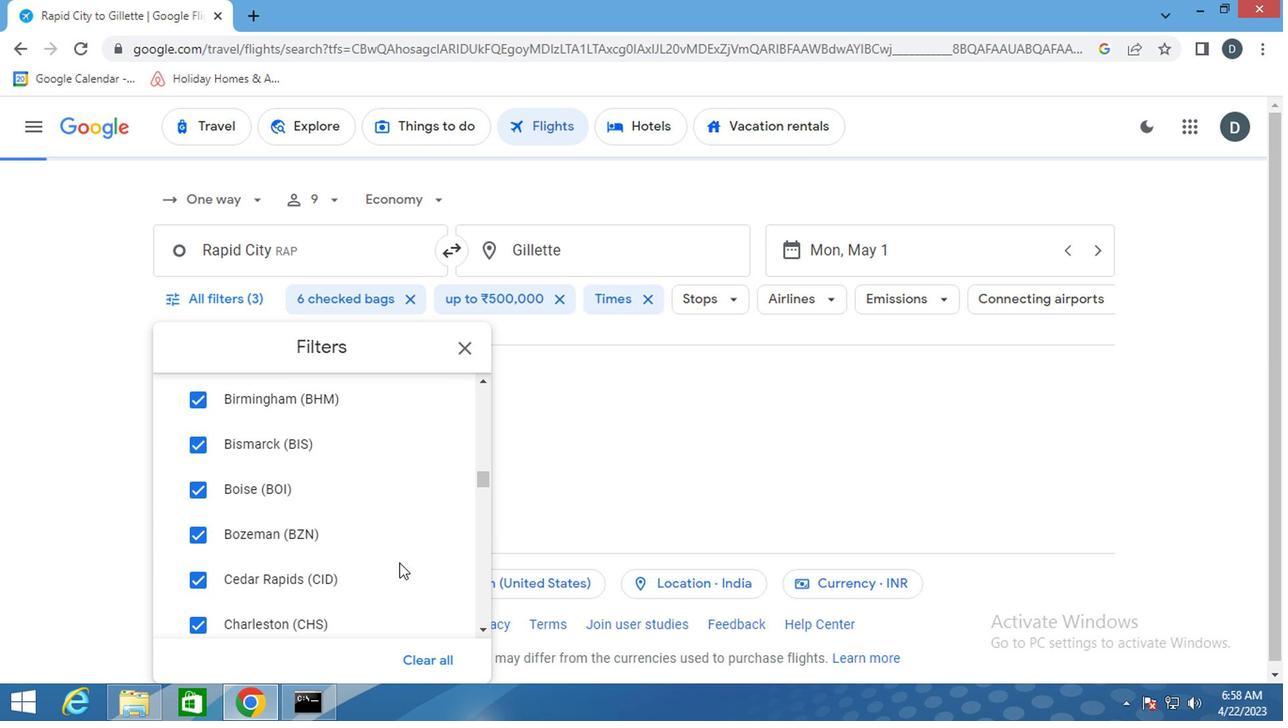 
Action: Mouse scrolled (439, 555) with delta (0, 0)
Screenshot: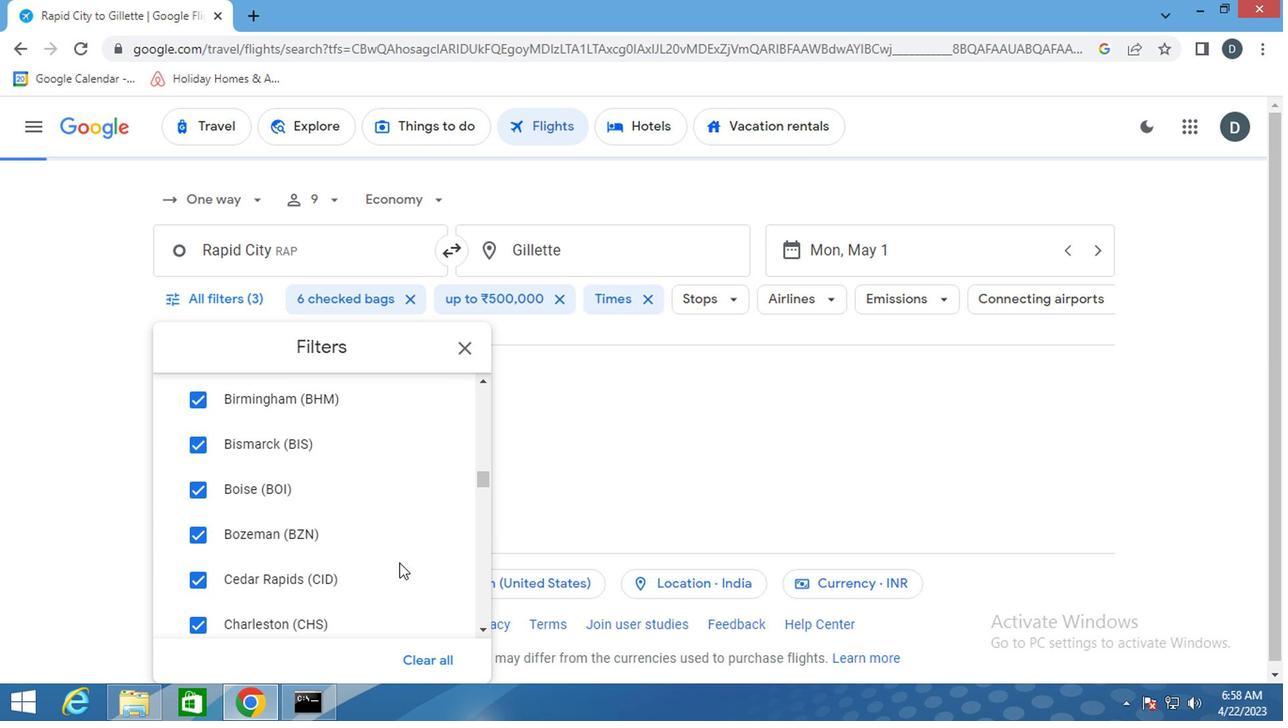 
Action: Mouse scrolled (439, 555) with delta (0, 0)
Screenshot: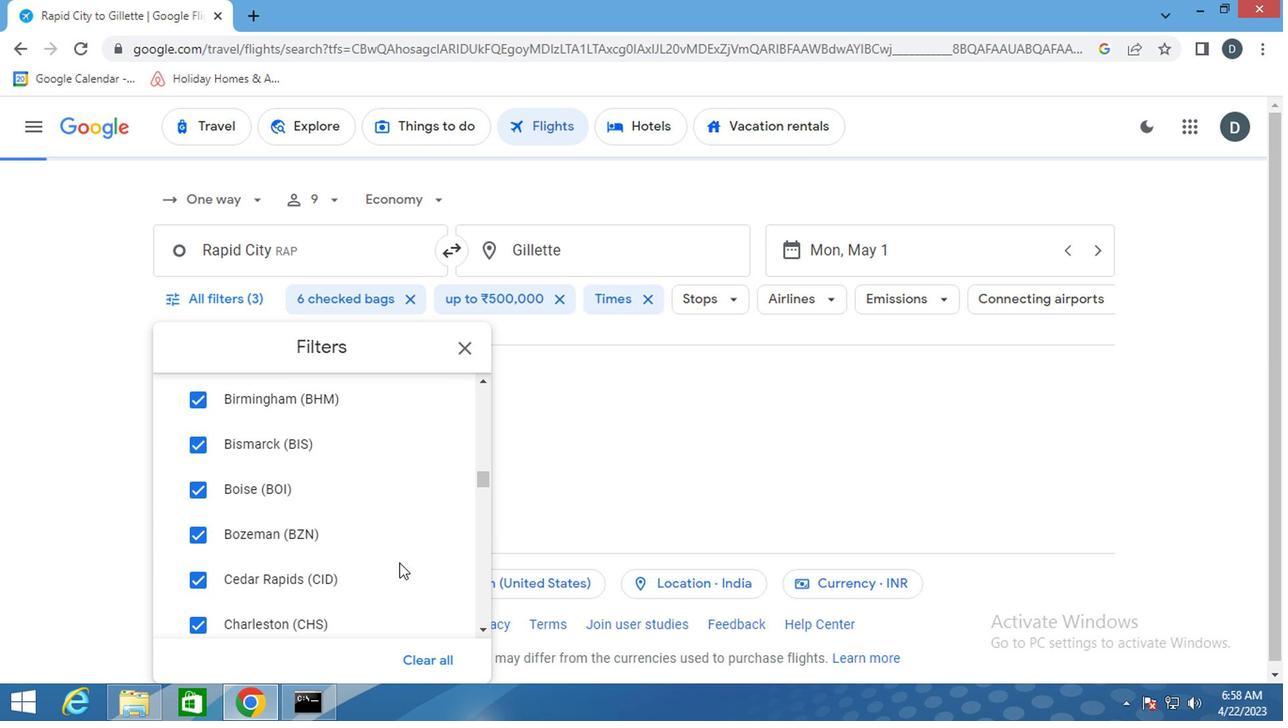 
Action: Mouse scrolled (439, 555) with delta (0, 0)
Screenshot: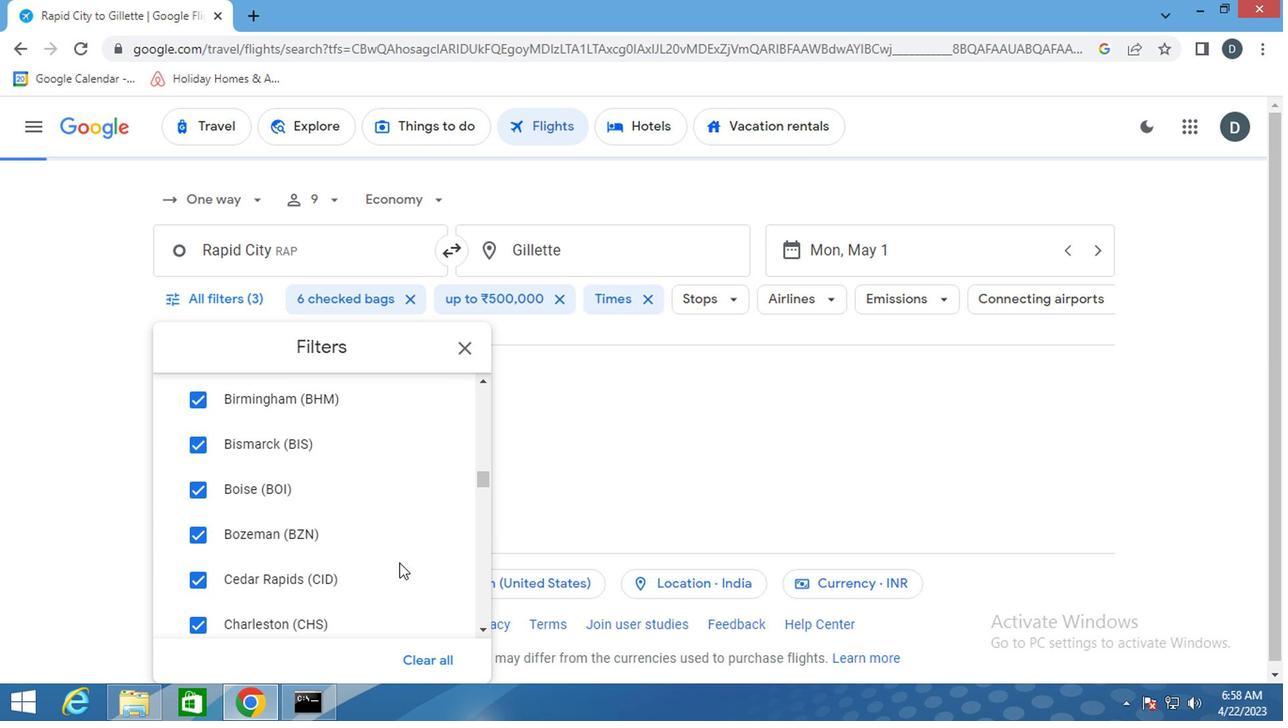 
Action: Mouse scrolled (439, 555) with delta (0, 0)
Screenshot: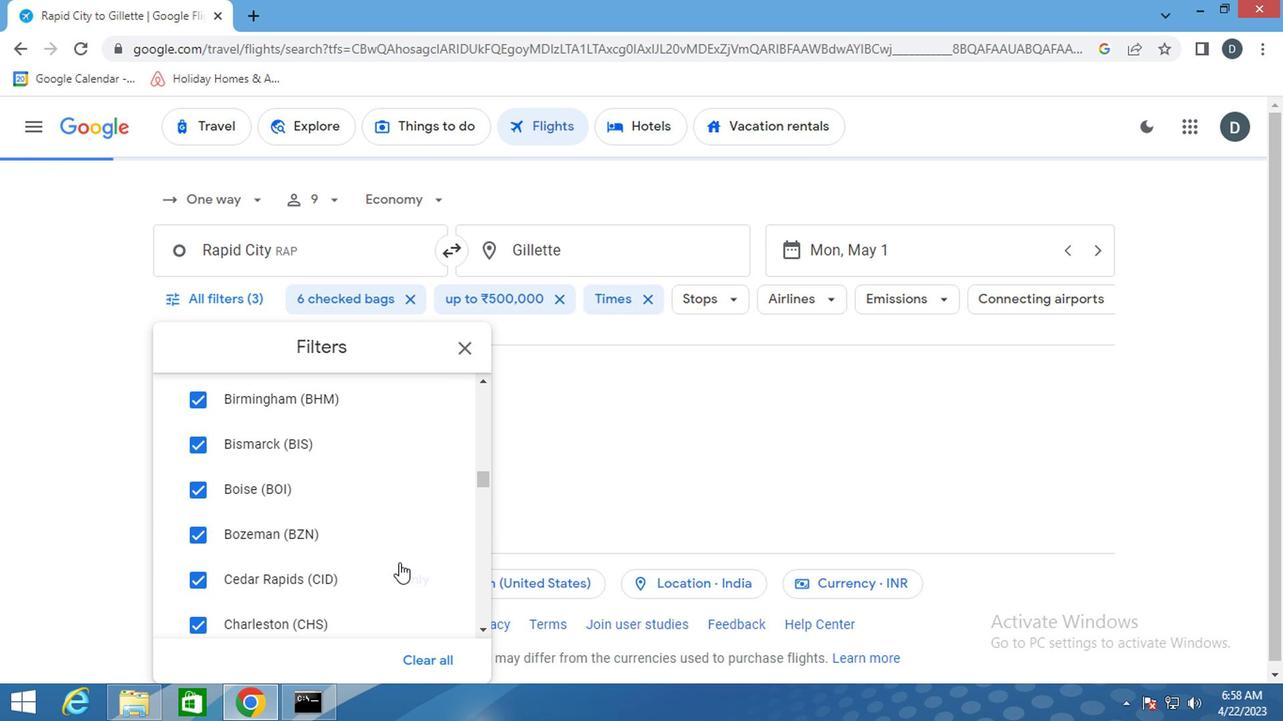 
Action: Mouse scrolled (439, 555) with delta (0, 0)
Screenshot: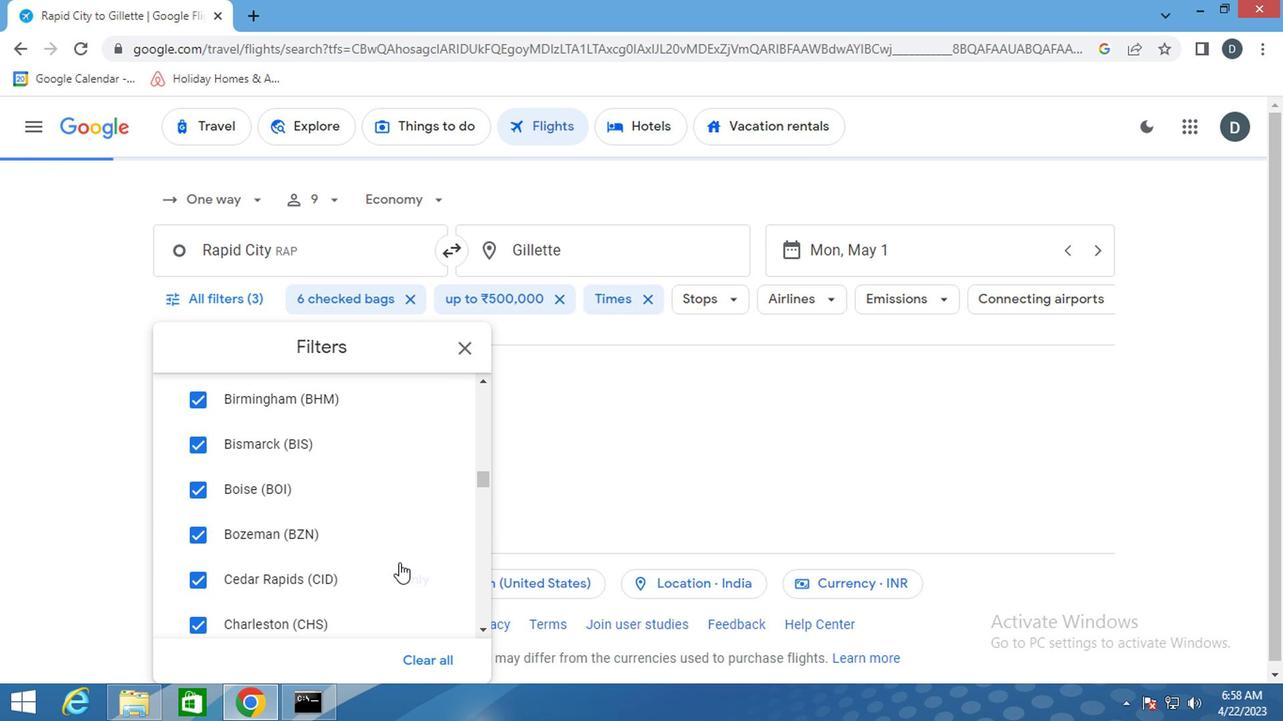 
Action: Mouse scrolled (439, 555) with delta (0, 0)
Screenshot: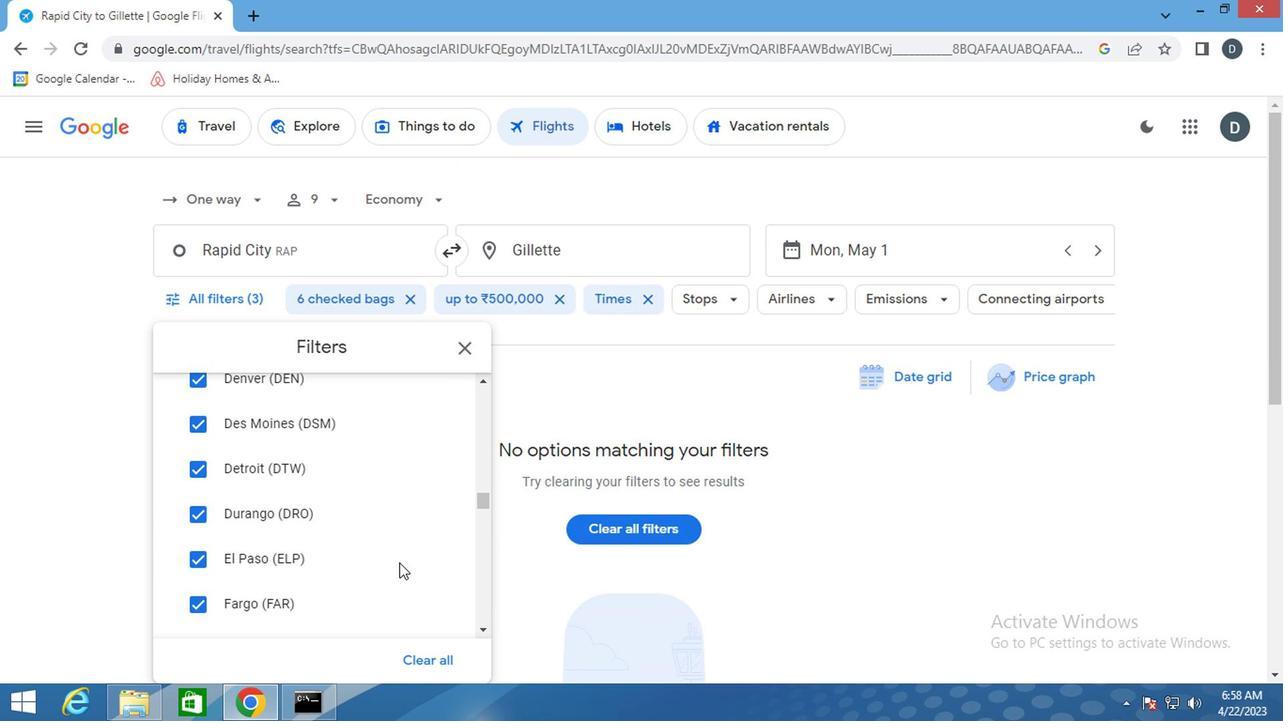
Action: Mouse scrolled (439, 555) with delta (0, 0)
Screenshot: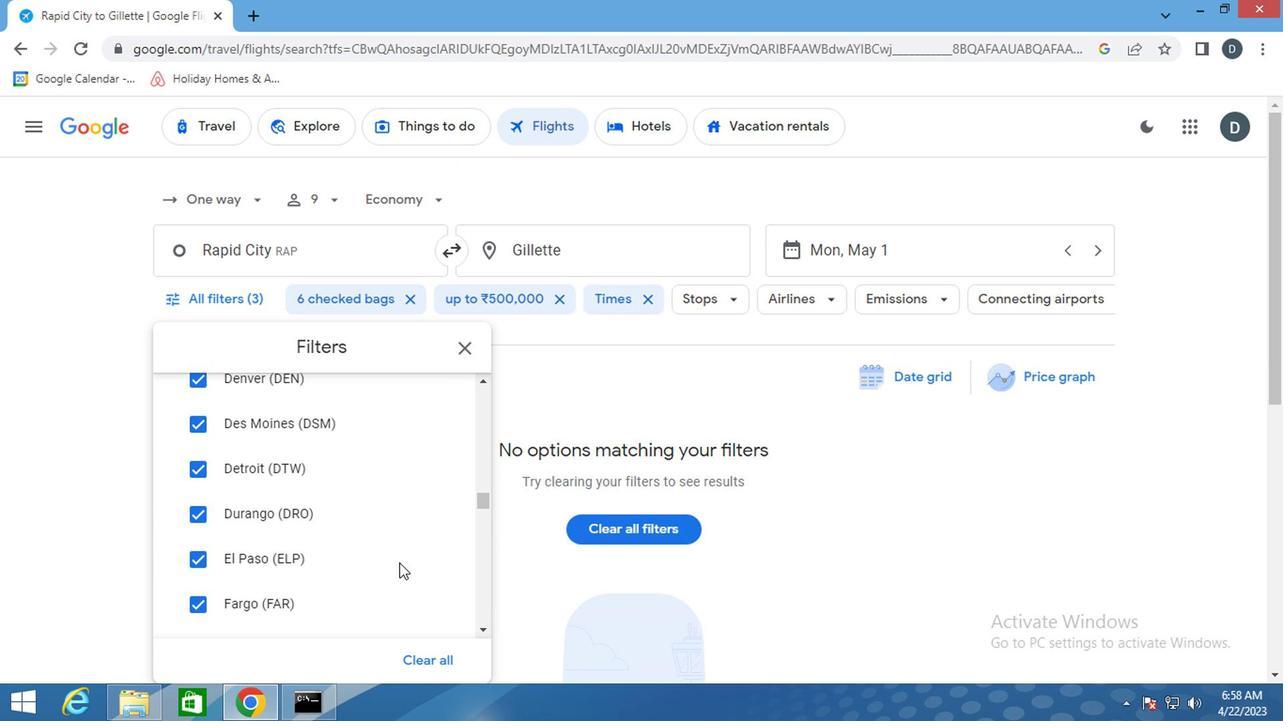 
Action: Mouse scrolled (439, 555) with delta (0, 0)
Screenshot: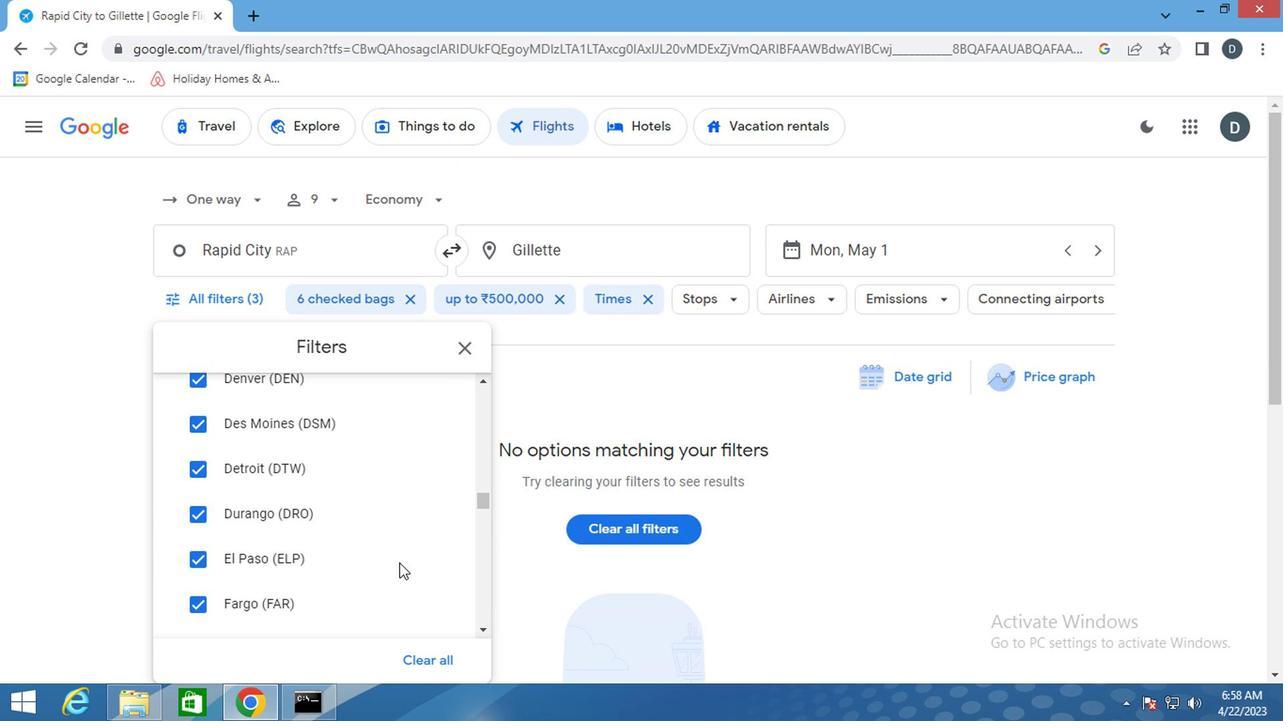 
Action: Mouse scrolled (439, 555) with delta (0, 0)
Screenshot: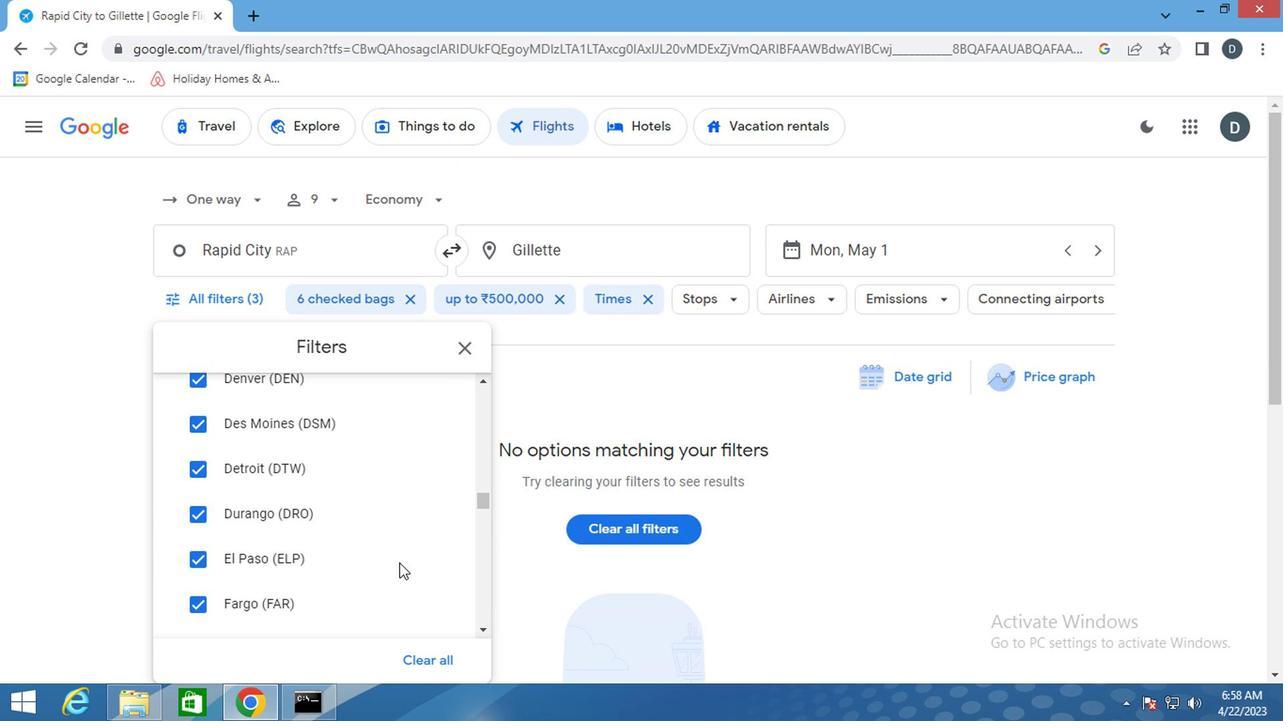 
Action: Mouse scrolled (439, 555) with delta (0, 0)
Screenshot: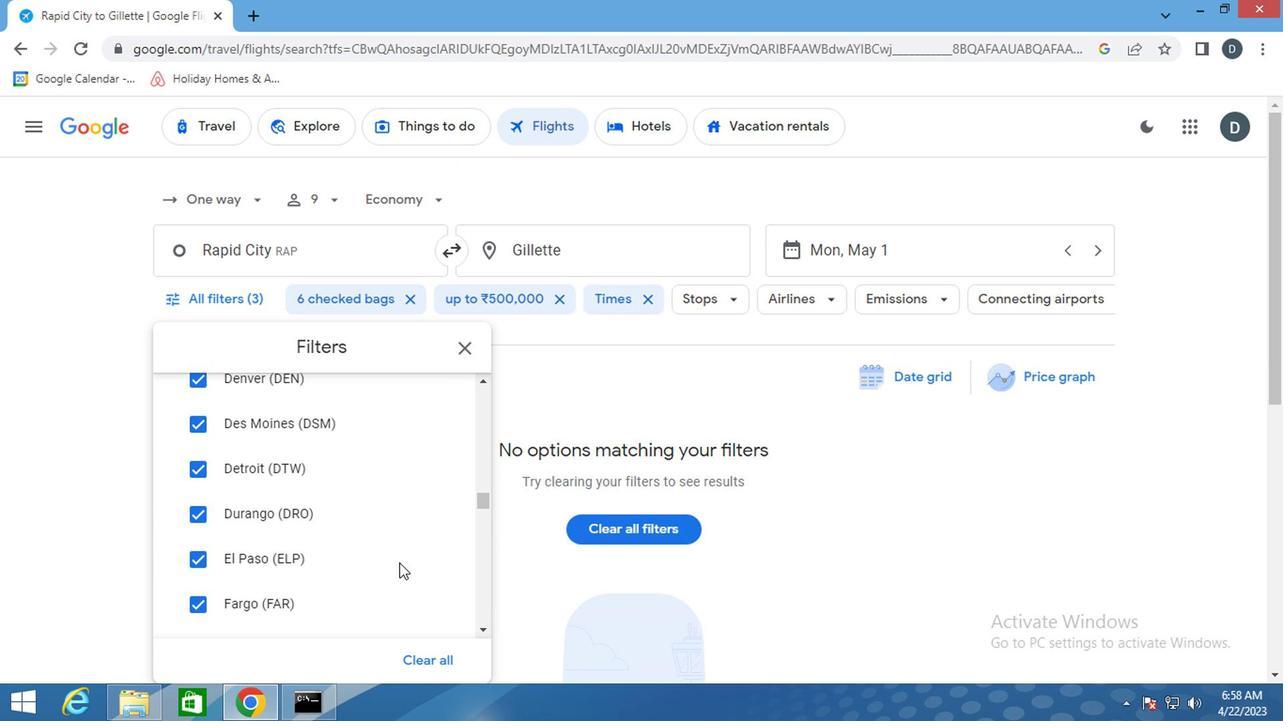 
Action: Mouse scrolled (439, 555) with delta (0, 0)
Screenshot: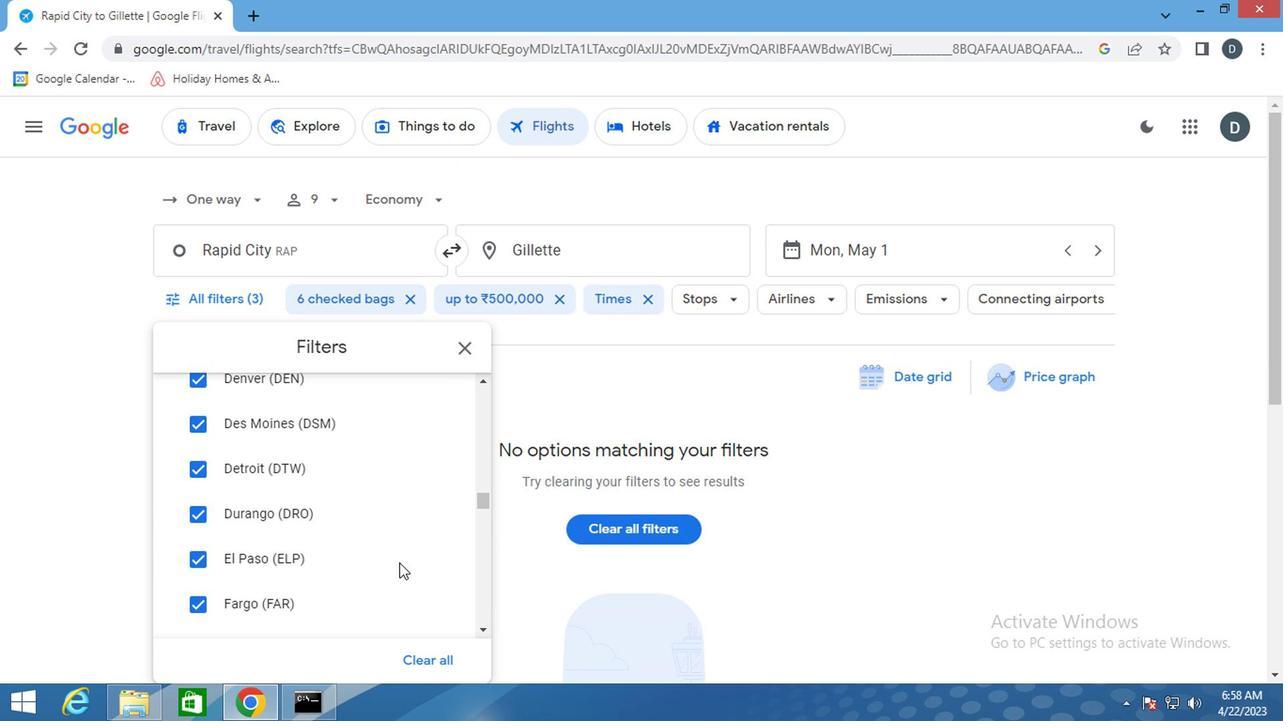 
Action: Mouse scrolled (439, 555) with delta (0, 0)
Screenshot: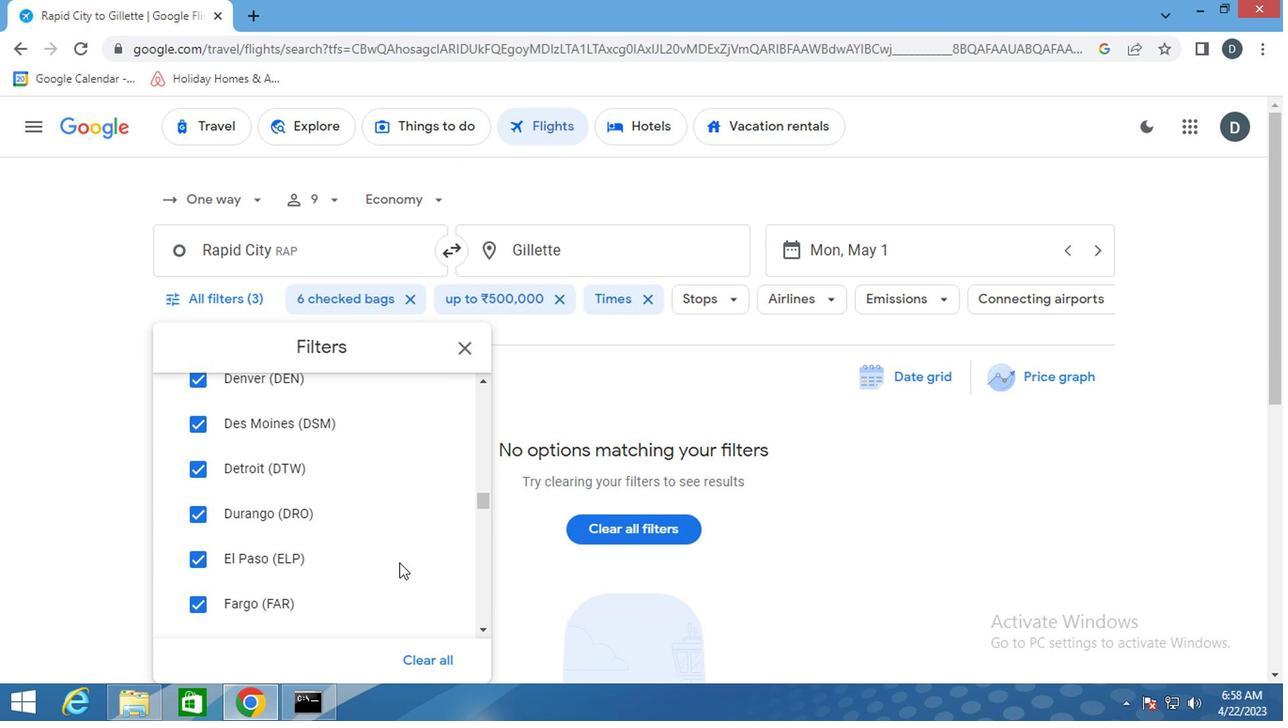 
Action: Mouse scrolled (439, 555) with delta (0, 0)
Screenshot: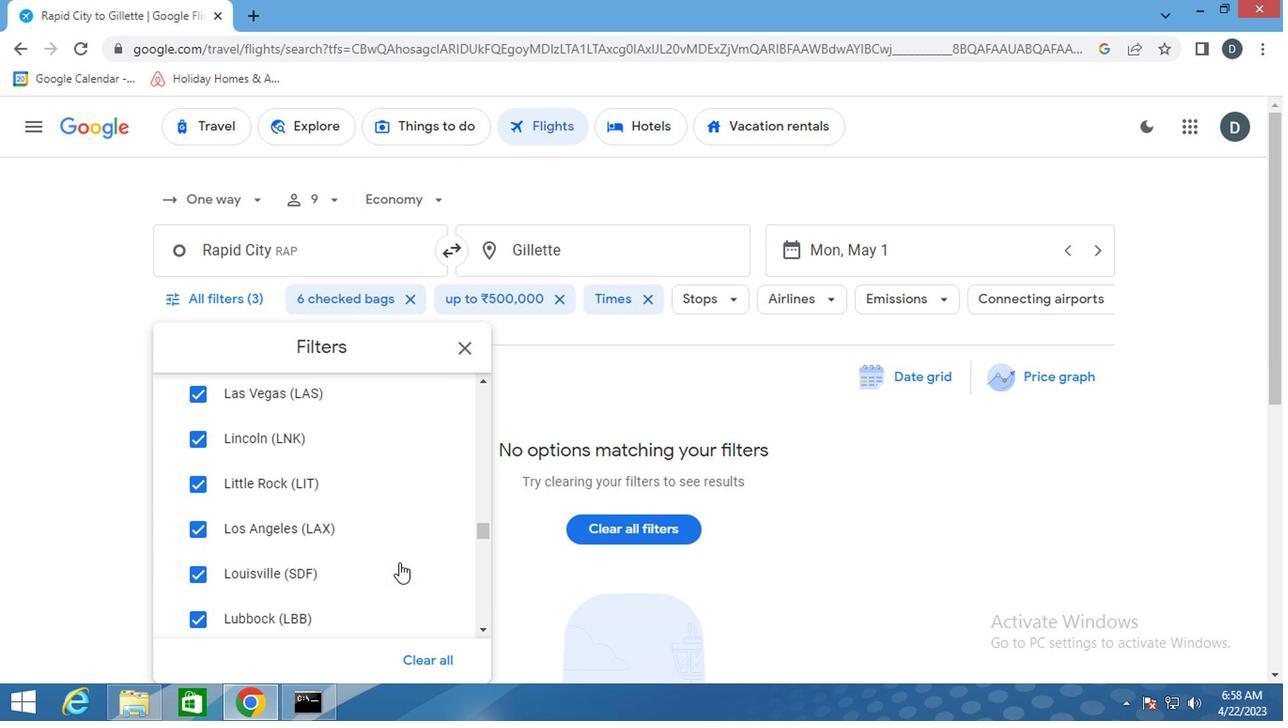 
Action: Mouse scrolled (439, 555) with delta (0, 0)
Screenshot: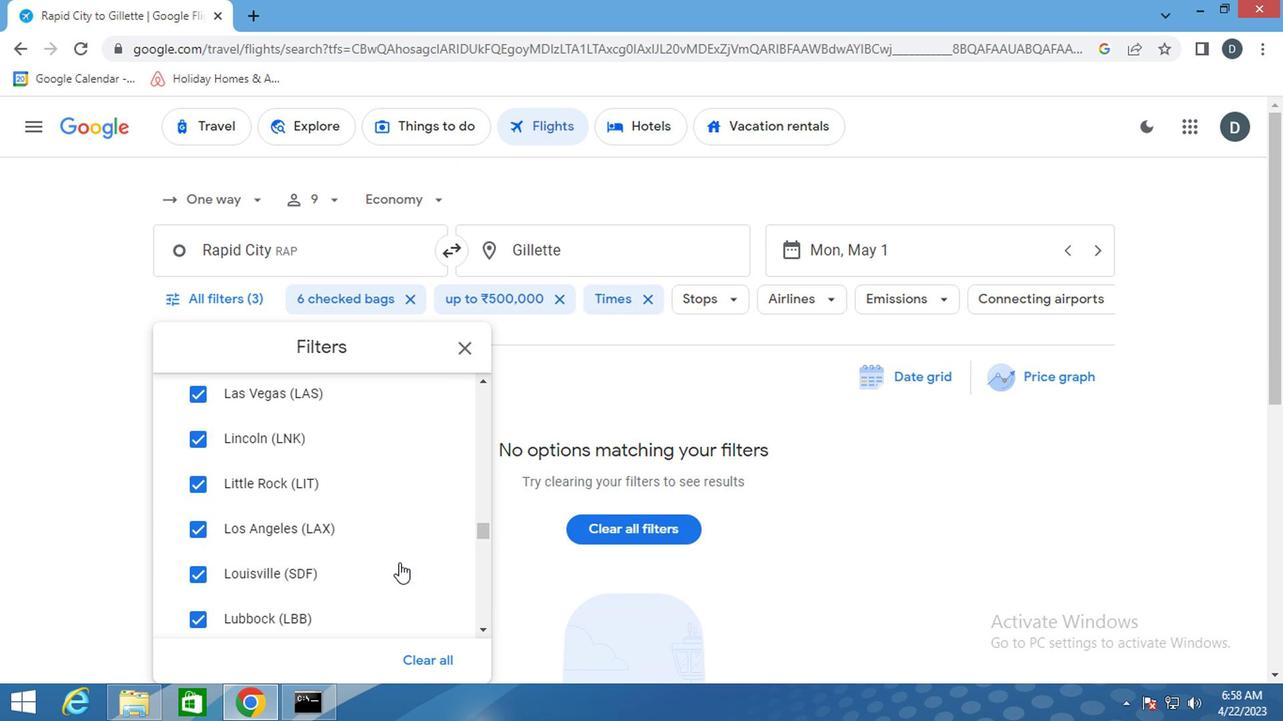 
Action: Mouse scrolled (439, 555) with delta (0, 0)
Screenshot: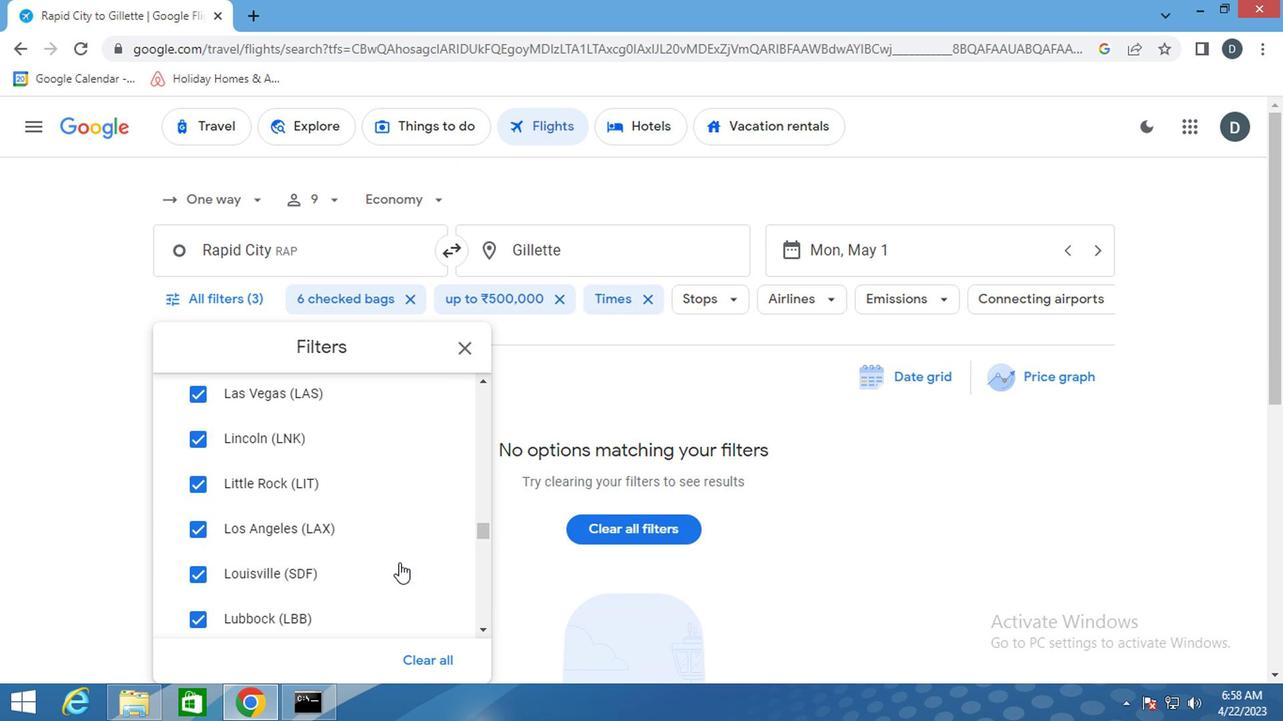 
Action: Mouse scrolled (439, 555) with delta (0, 0)
Screenshot: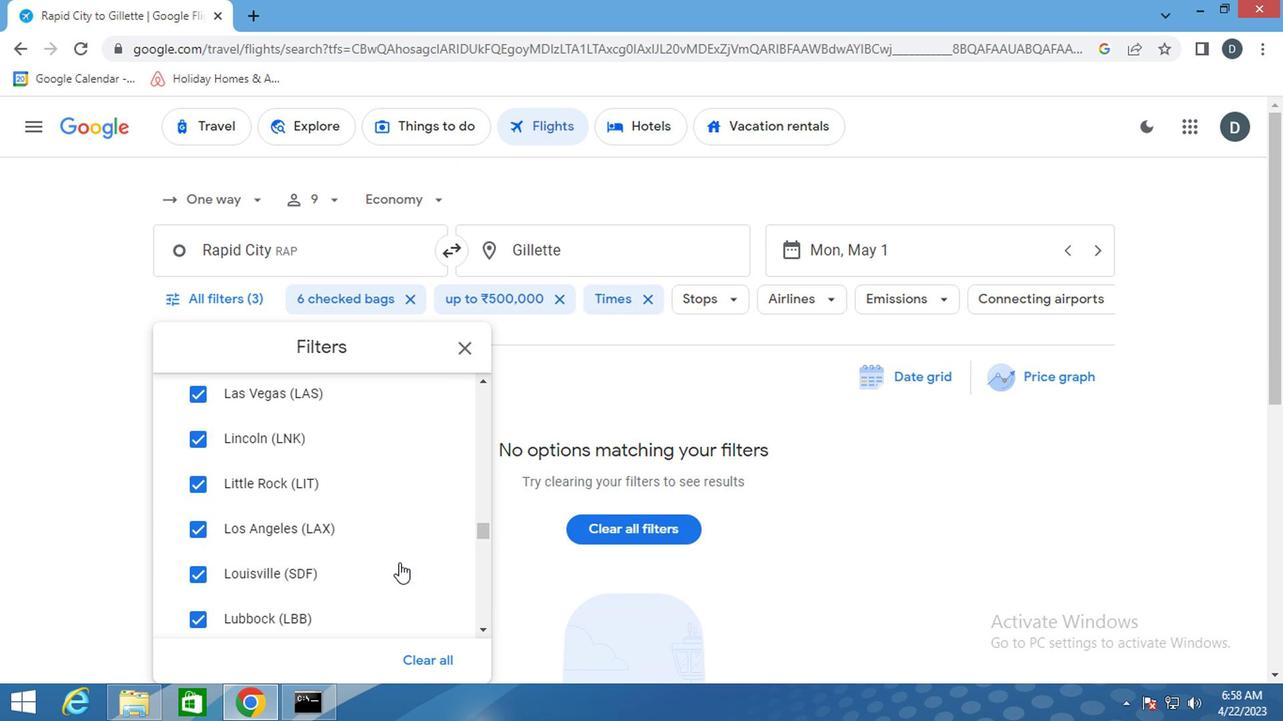 
Action: Mouse scrolled (439, 555) with delta (0, 0)
Screenshot: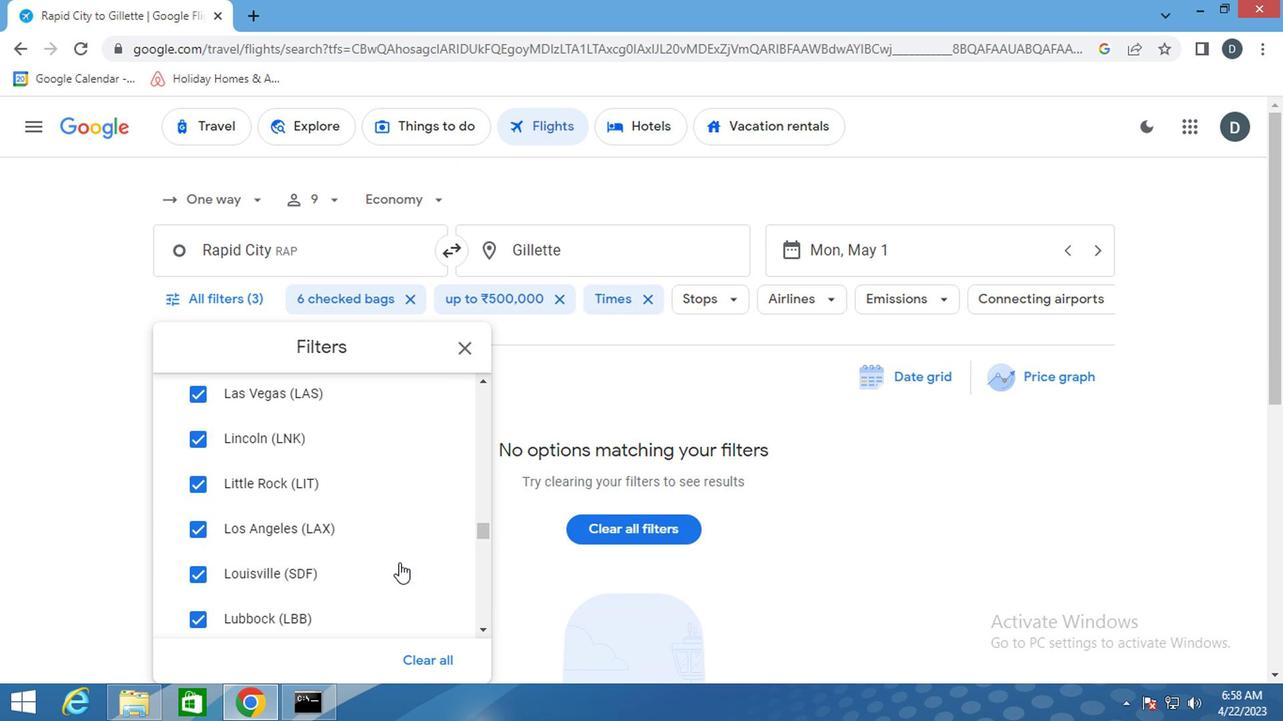 
Action: Mouse scrolled (439, 555) with delta (0, 0)
Screenshot: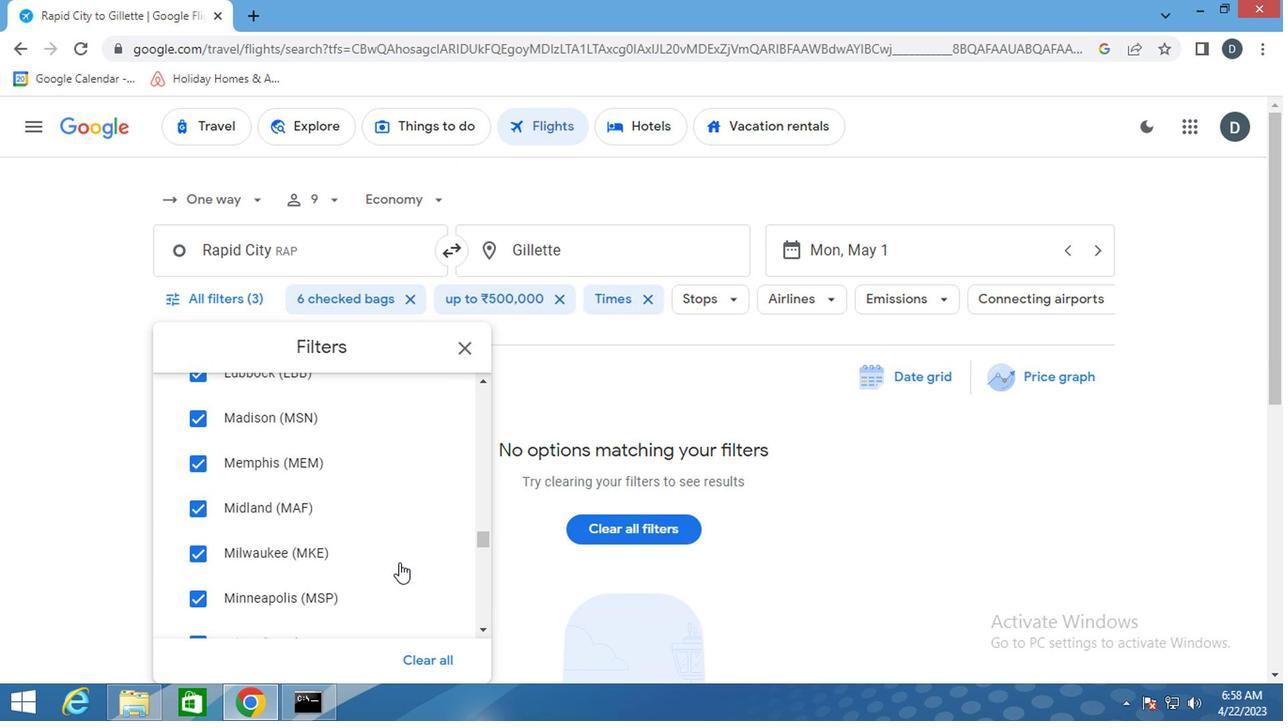 
Action: Mouse scrolled (439, 555) with delta (0, 0)
Screenshot: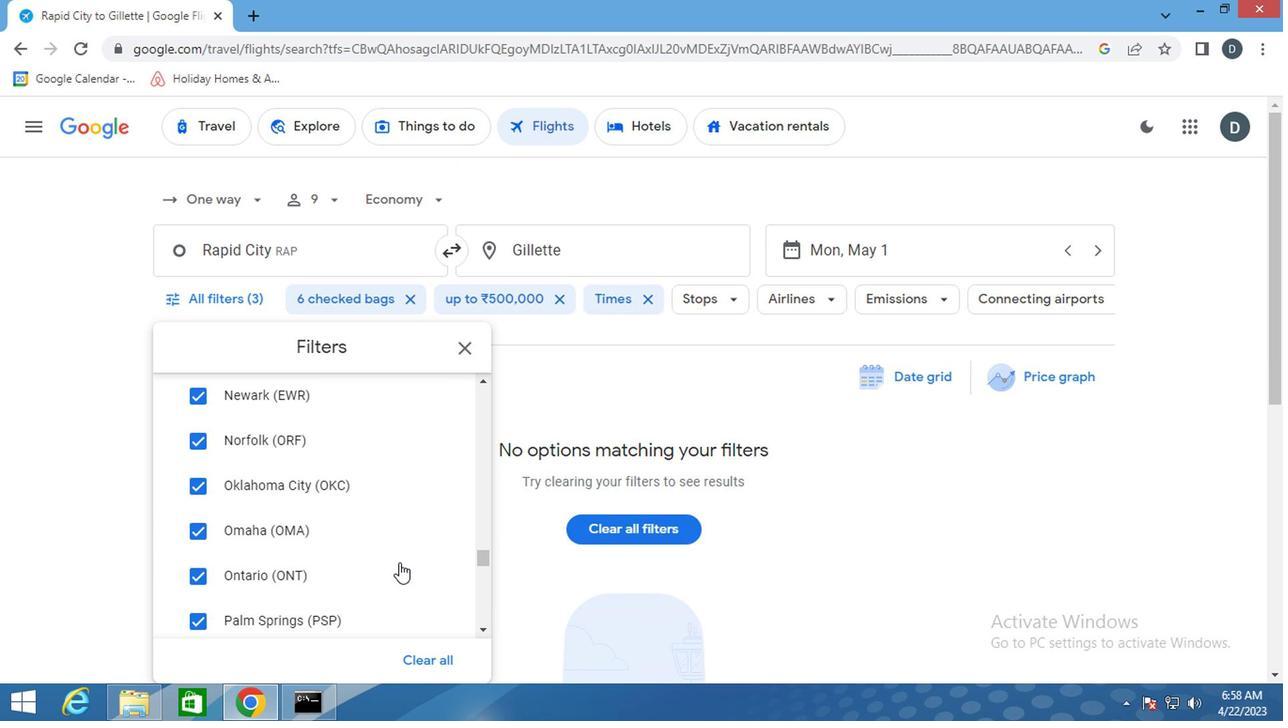 
Action: Mouse scrolled (439, 555) with delta (0, 0)
Screenshot: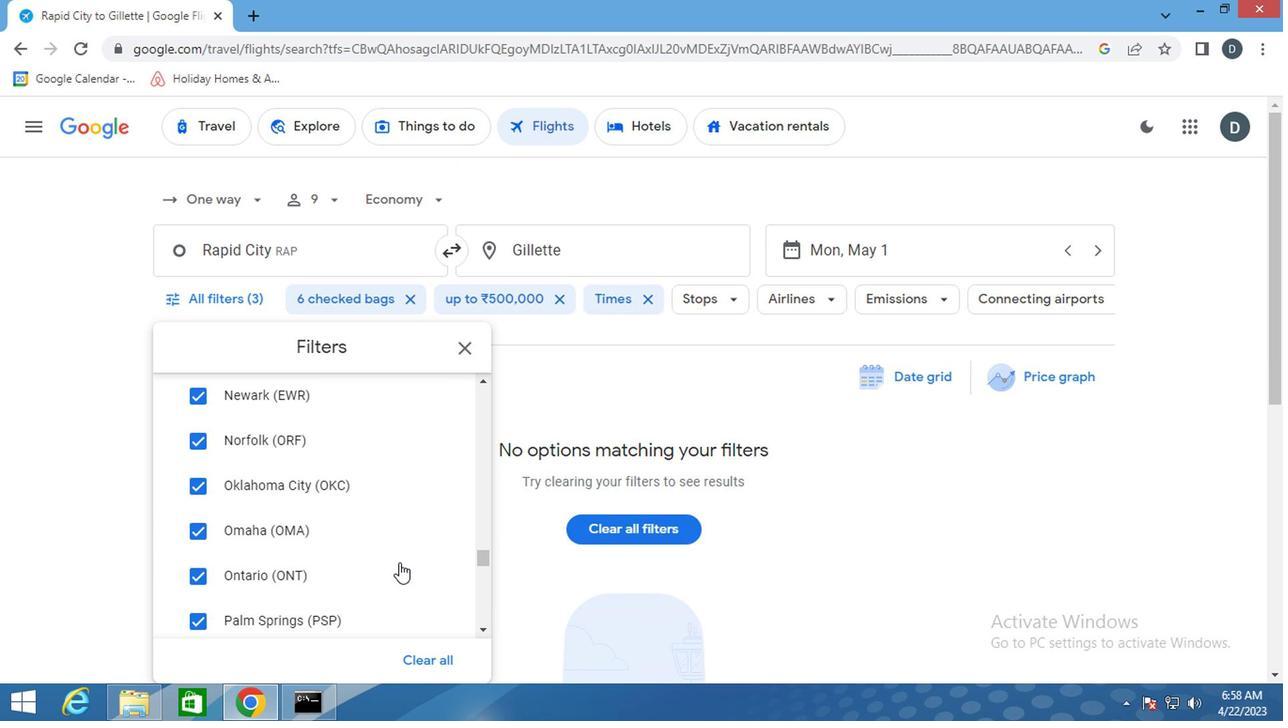 
Action: Mouse scrolled (439, 555) with delta (0, 0)
Screenshot: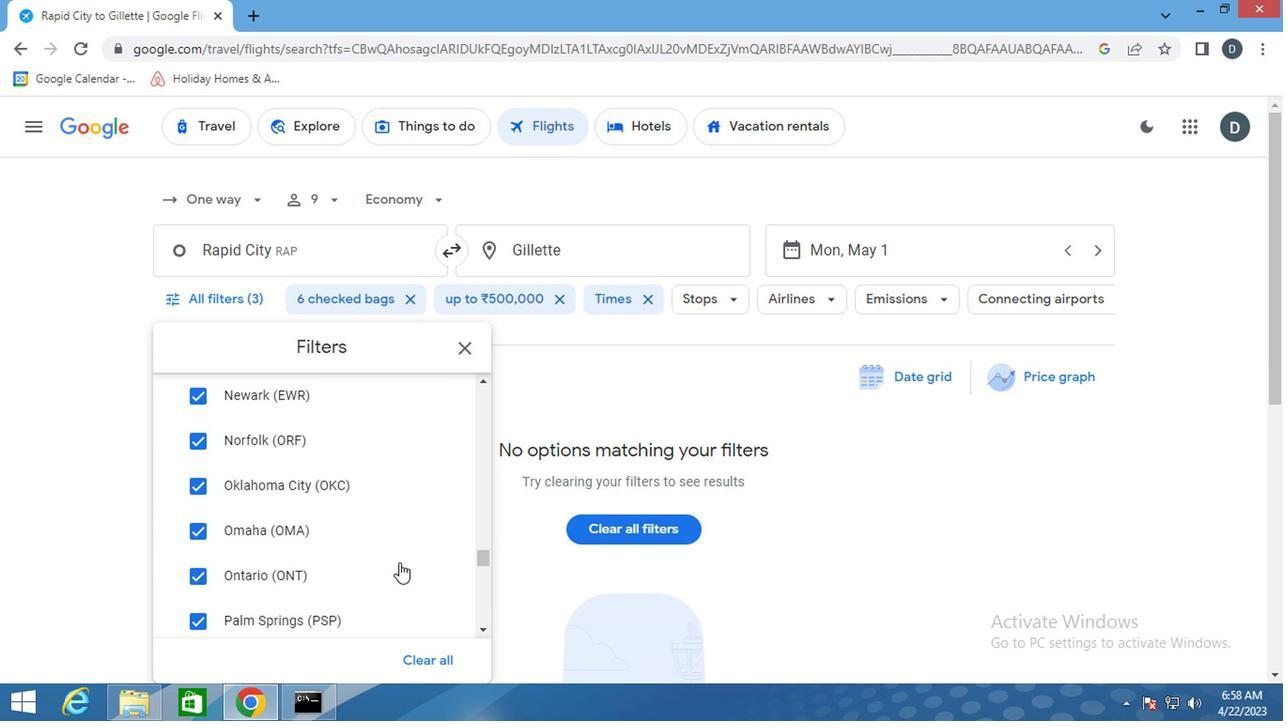 
Action: Mouse scrolled (439, 555) with delta (0, 0)
Screenshot: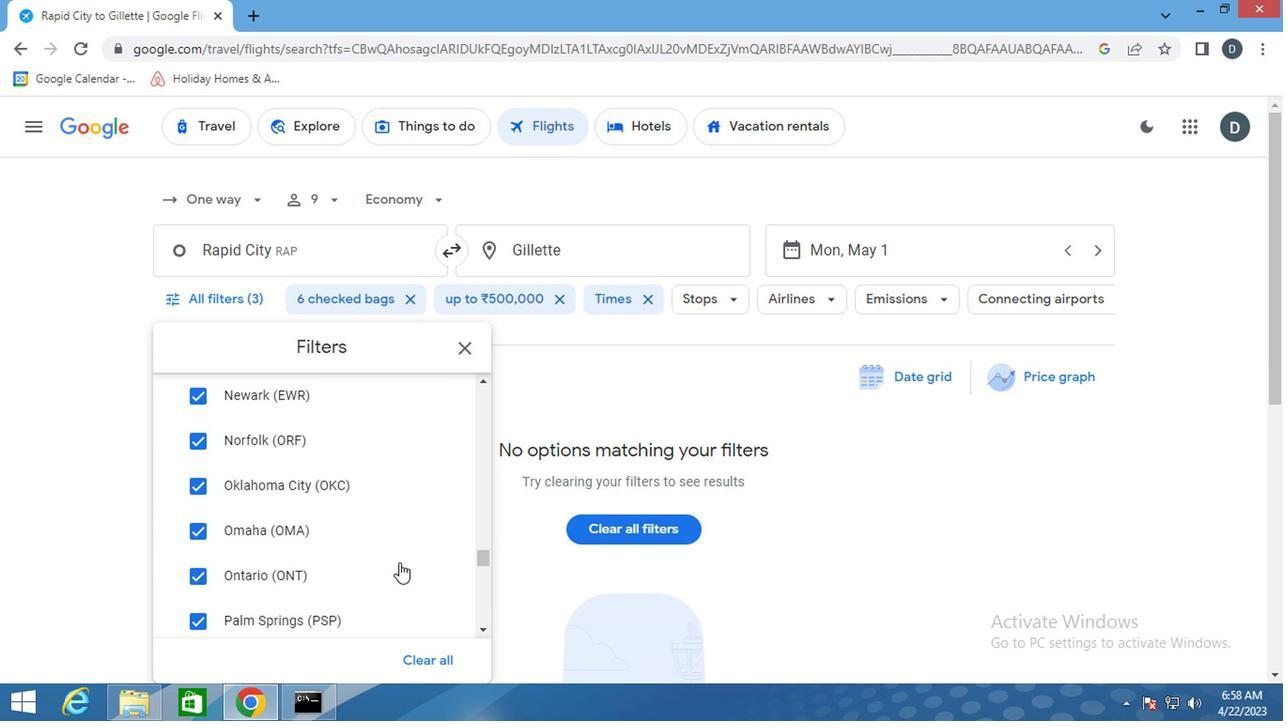 
Action: Mouse scrolled (439, 555) with delta (0, 0)
Screenshot: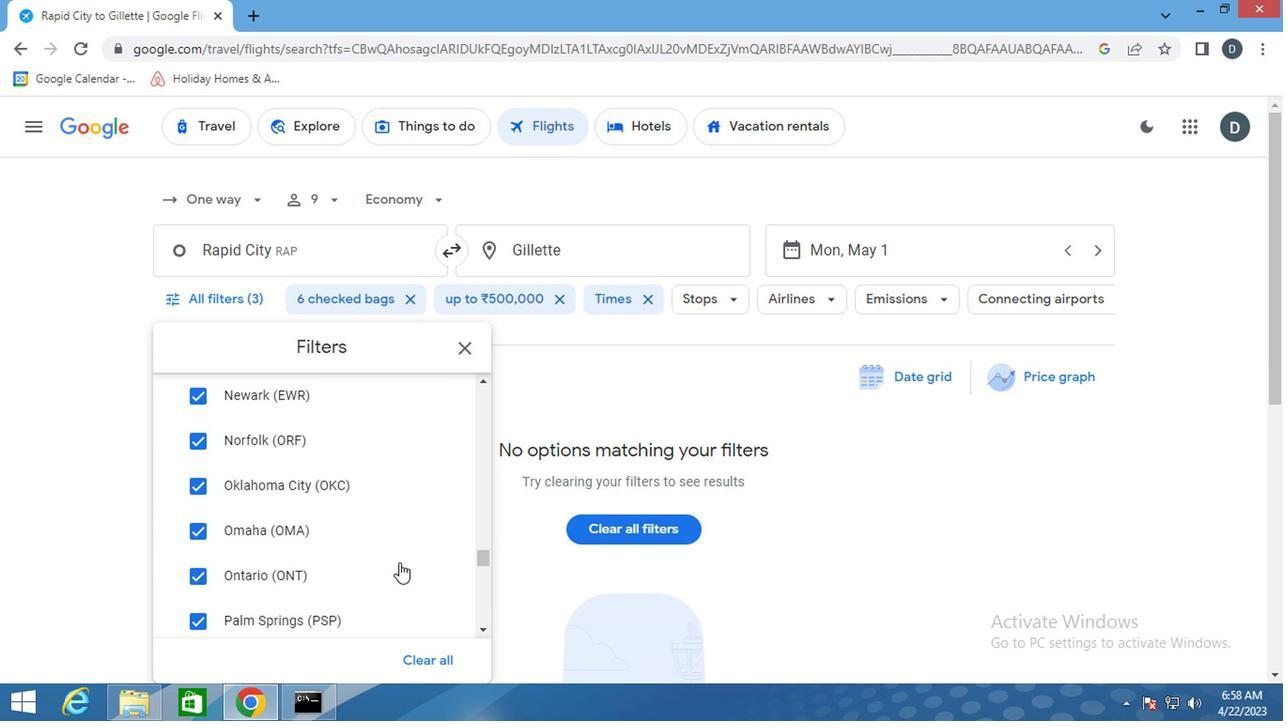 
Action: Mouse scrolled (439, 555) with delta (0, 0)
Screenshot: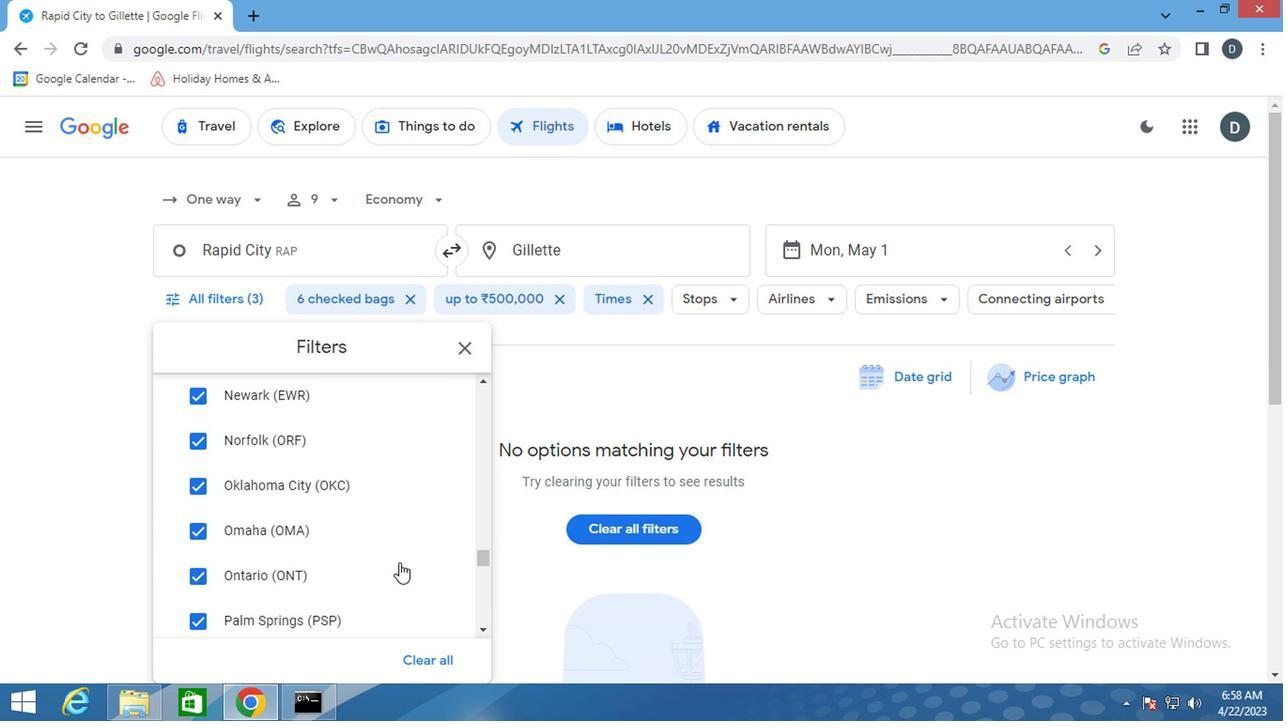 
Action: Mouse scrolled (439, 555) with delta (0, 0)
Screenshot: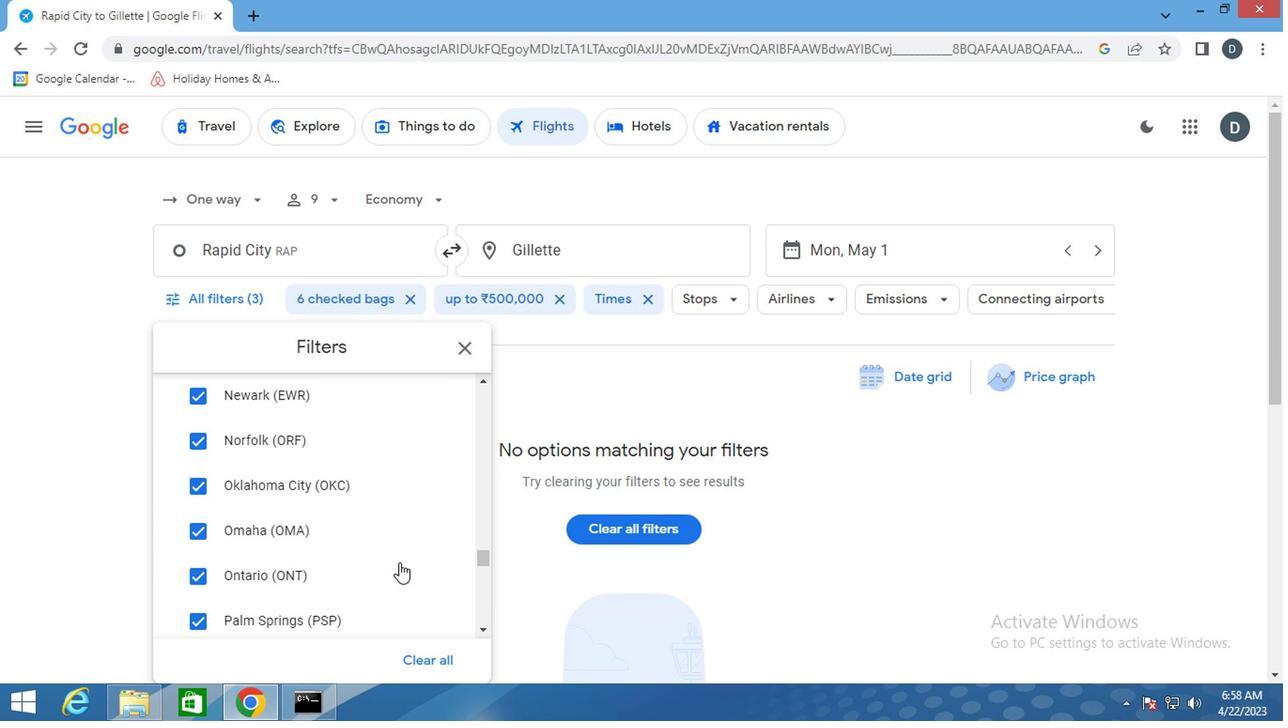 
Action: Mouse moved to (440, 556)
Screenshot: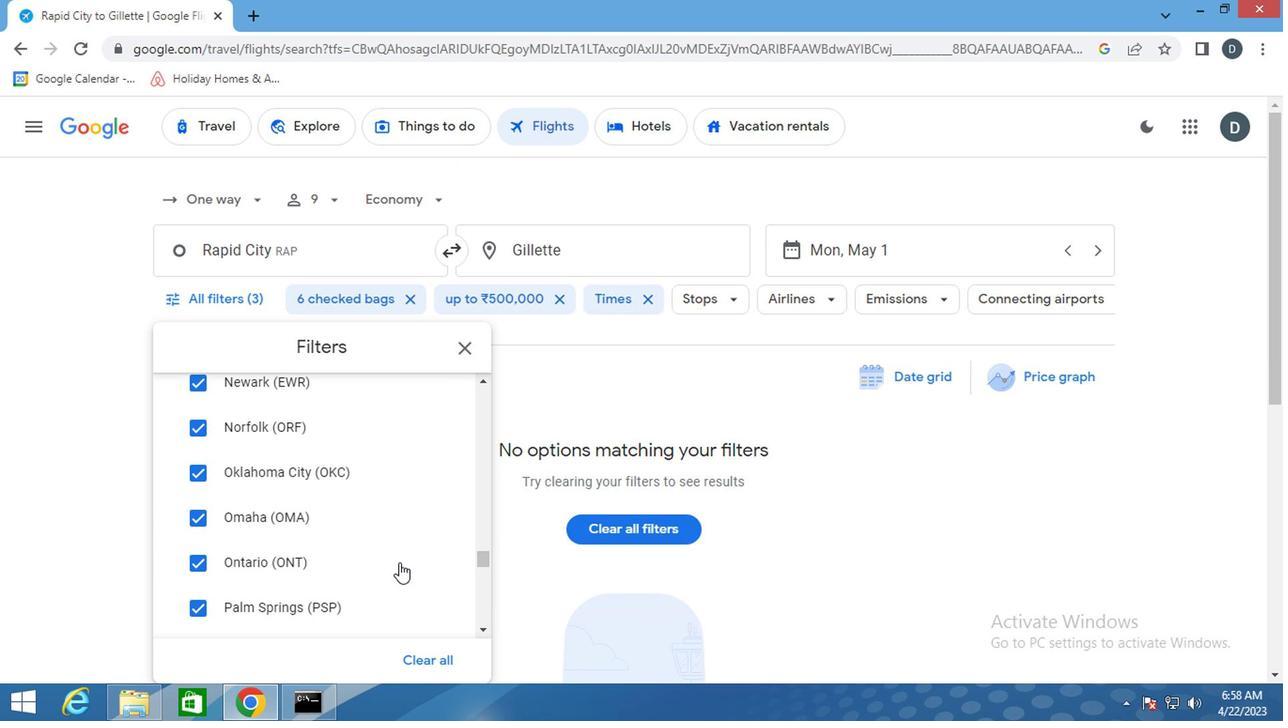
Action: Mouse scrolled (440, 556) with delta (0, 0)
Screenshot: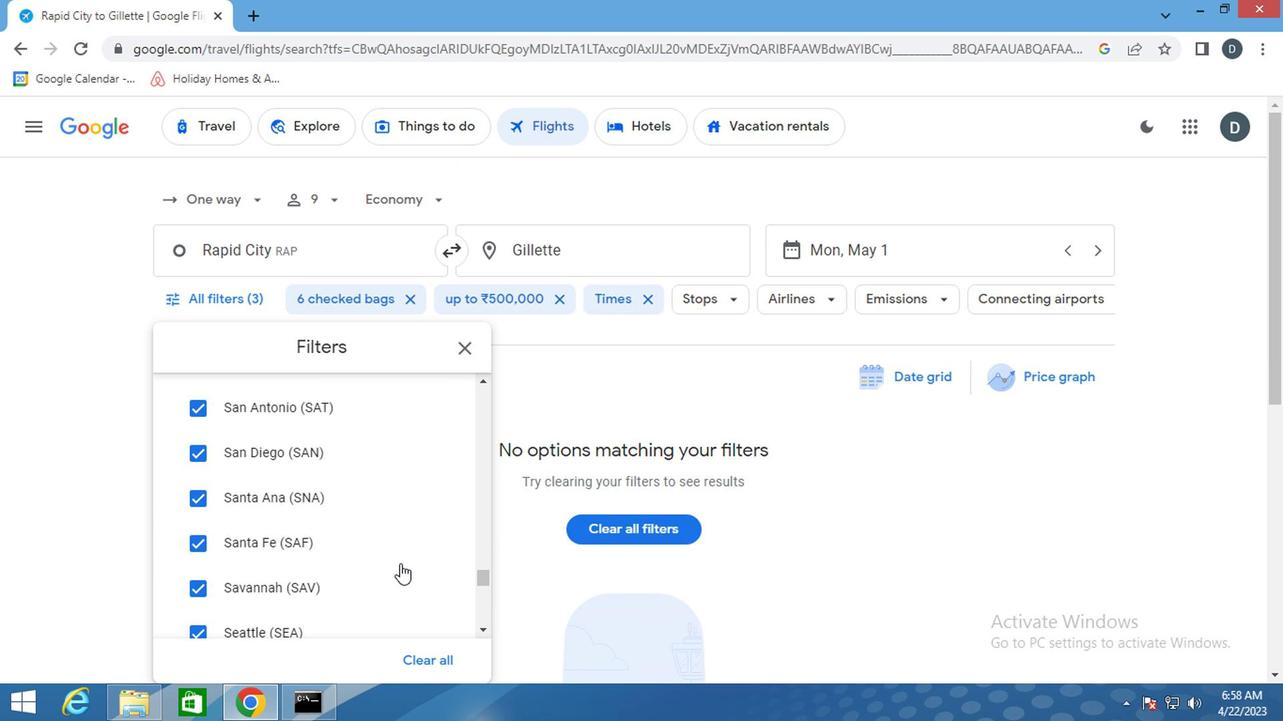 
Action: Mouse scrolled (440, 556) with delta (0, 0)
Screenshot: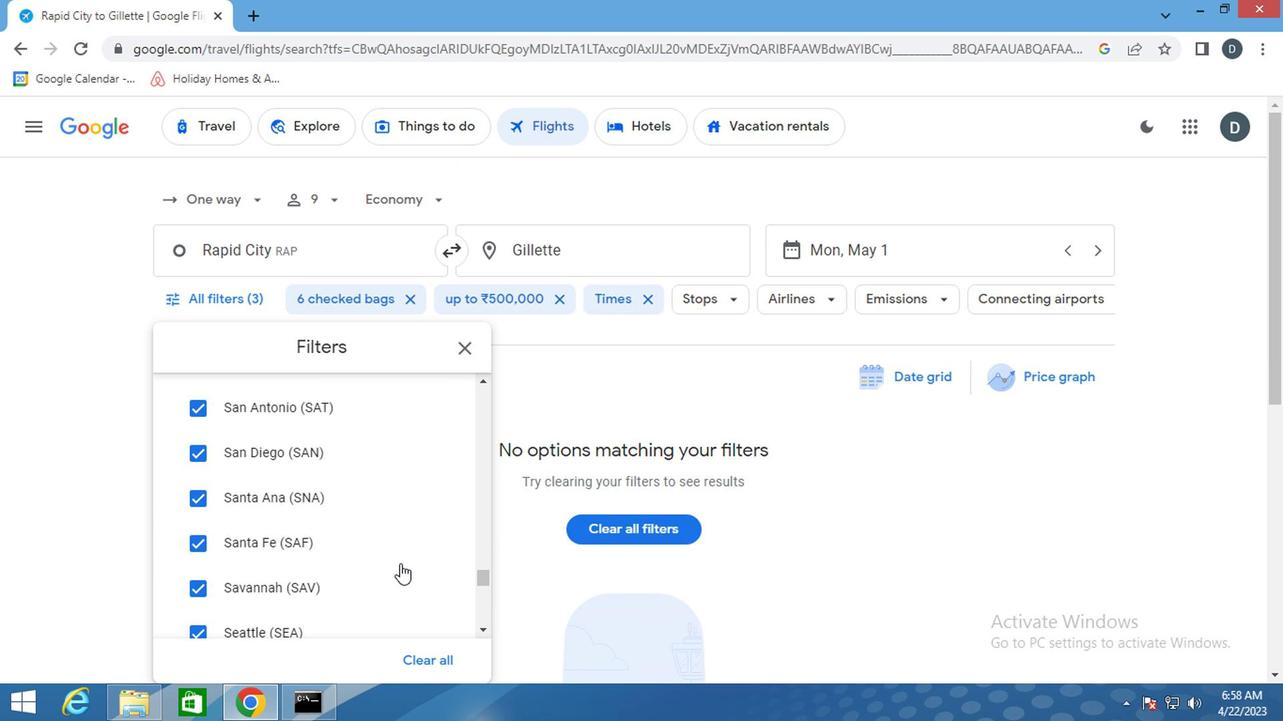 
Action: Mouse scrolled (440, 556) with delta (0, 0)
Screenshot: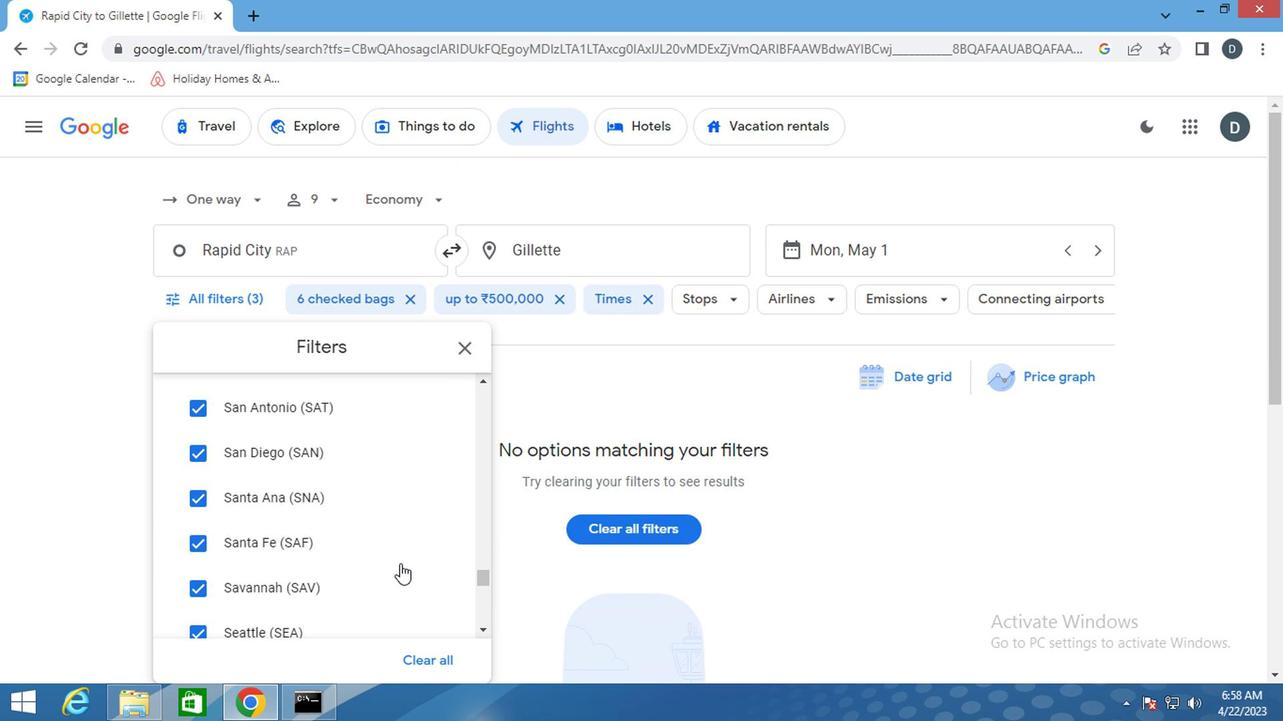 
Action: Mouse scrolled (440, 556) with delta (0, 0)
Screenshot: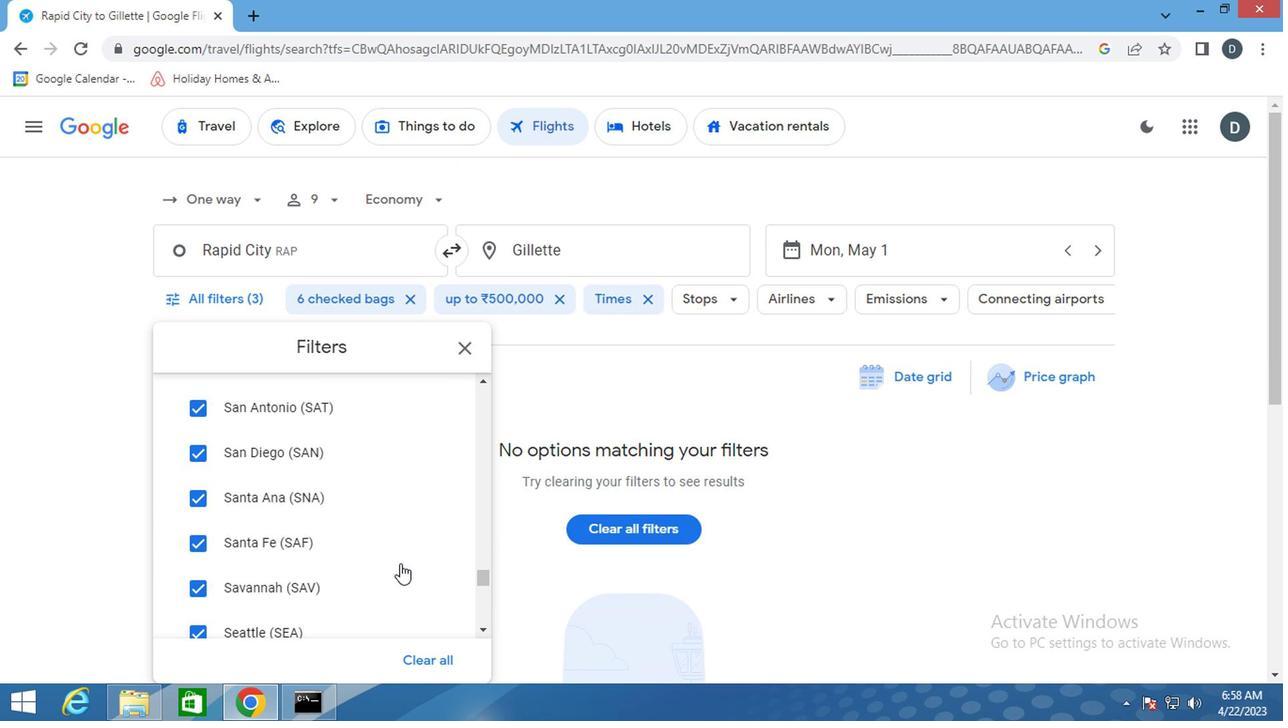 
Action: Mouse scrolled (440, 556) with delta (0, 0)
Screenshot: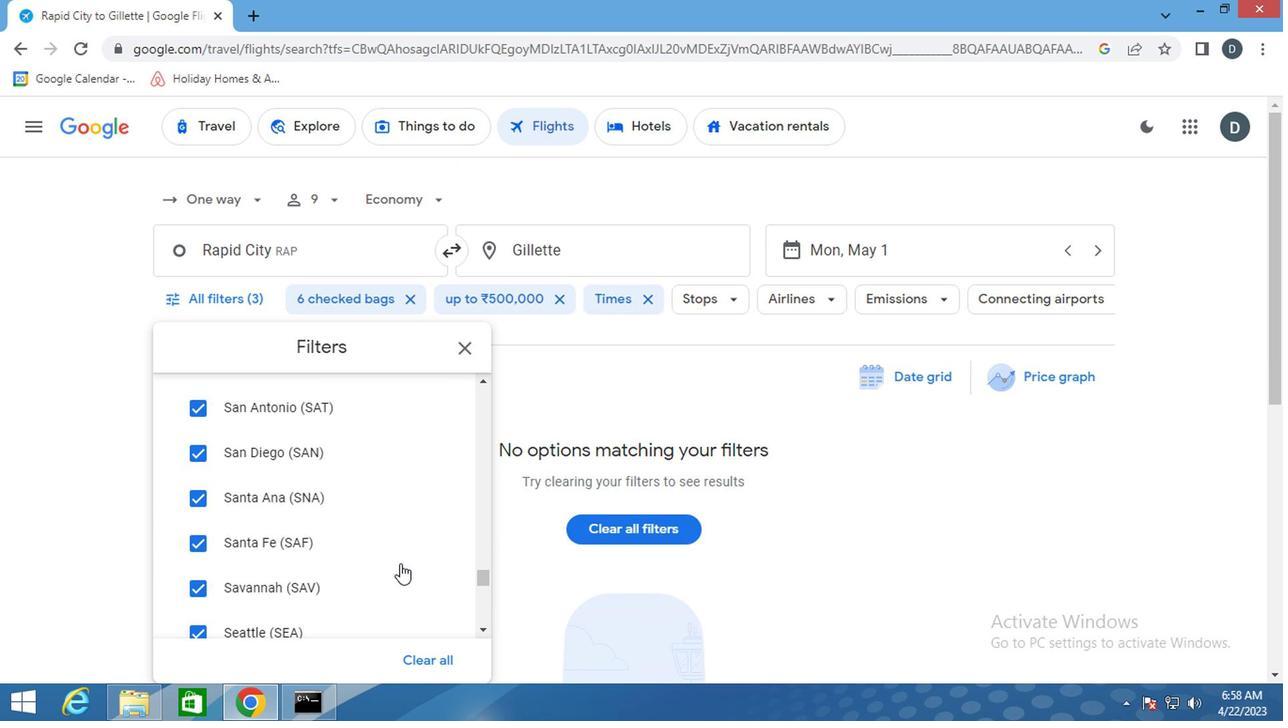
Action: Mouse scrolled (440, 556) with delta (0, 0)
Screenshot: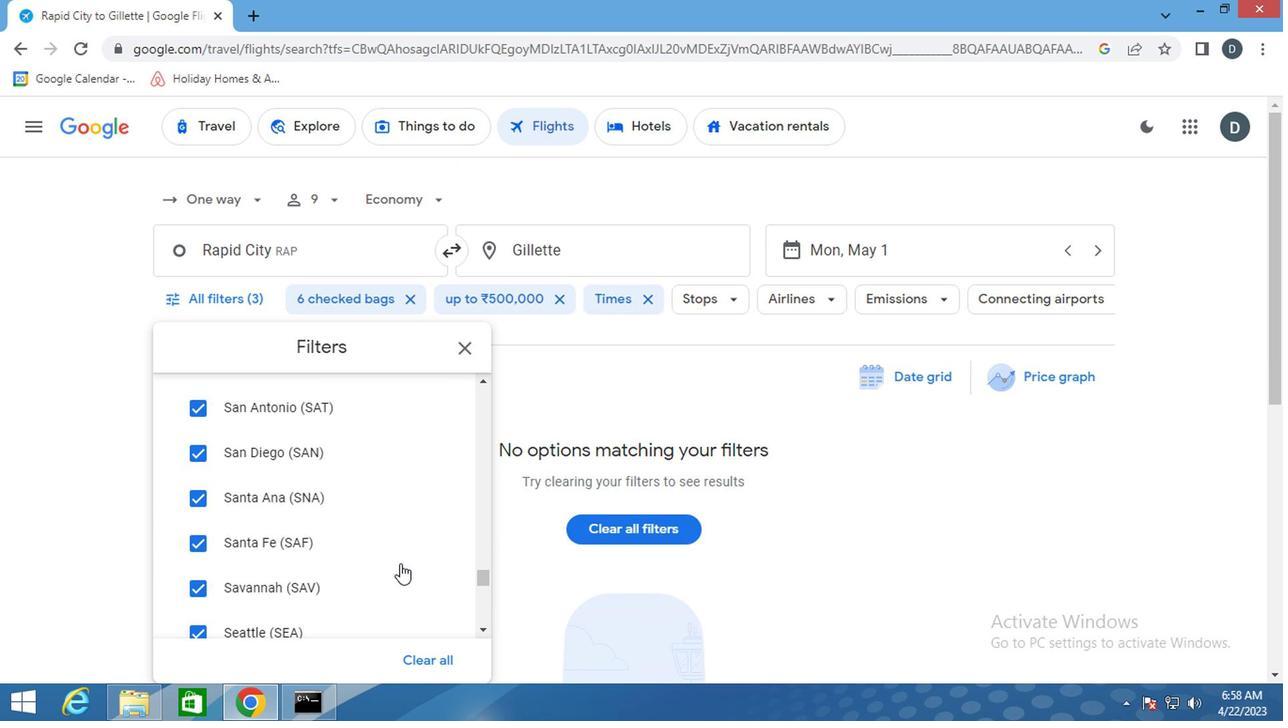 
Action: Mouse scrolled (440, 556) with delta (0, 0)
Screenshot: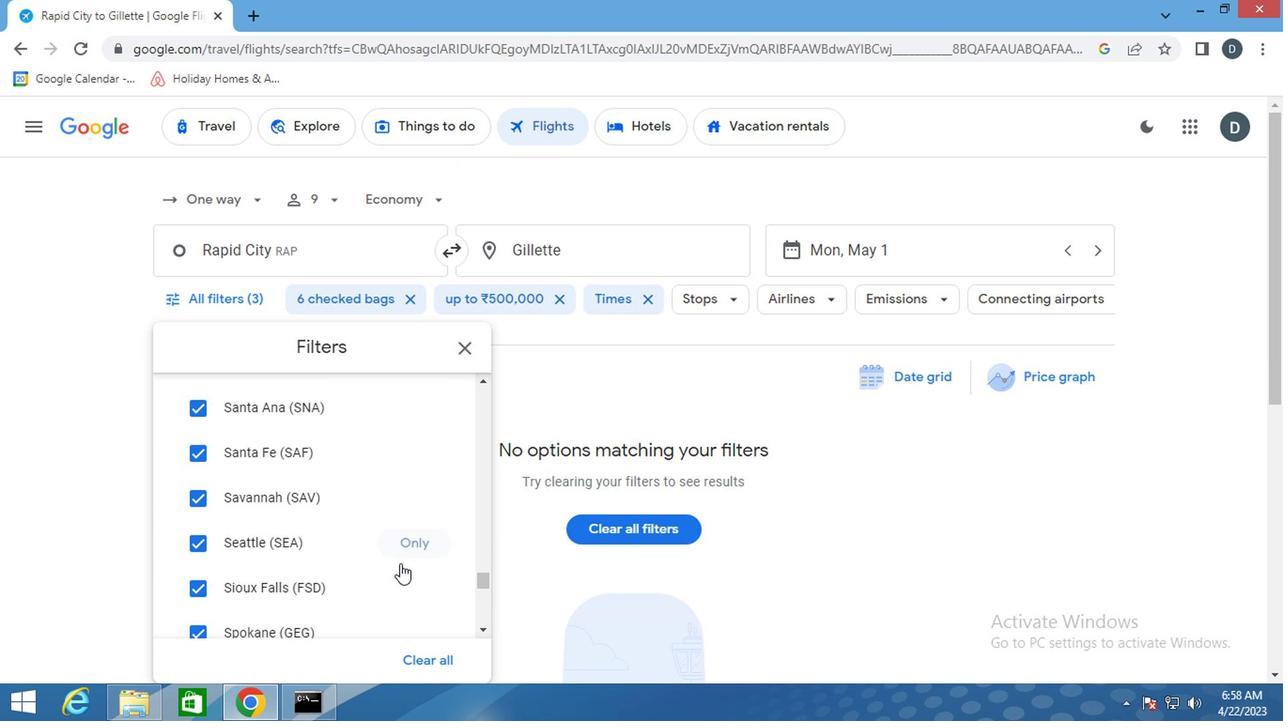 
Action: Mouse scrolled (440, 556) with delta (0, 0)
Screenshot: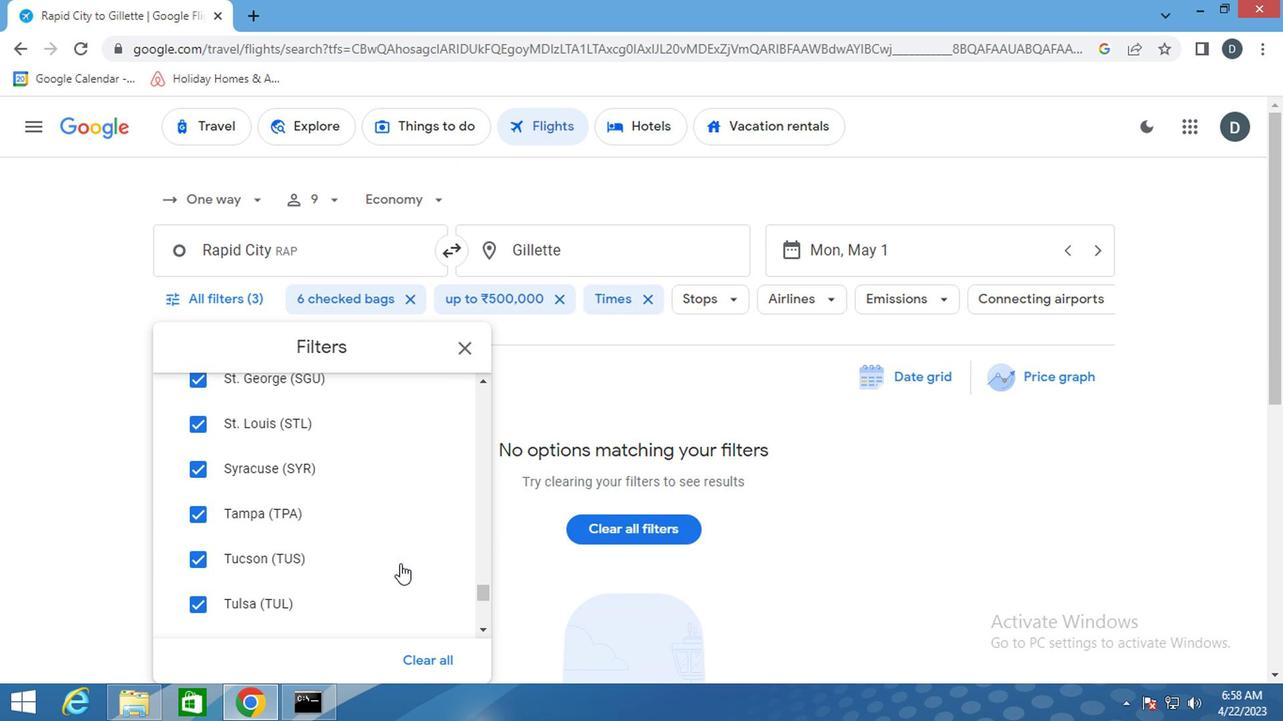 
Action: Mouse scrolled (440, 556) with delta (0, 0)
Screenshot: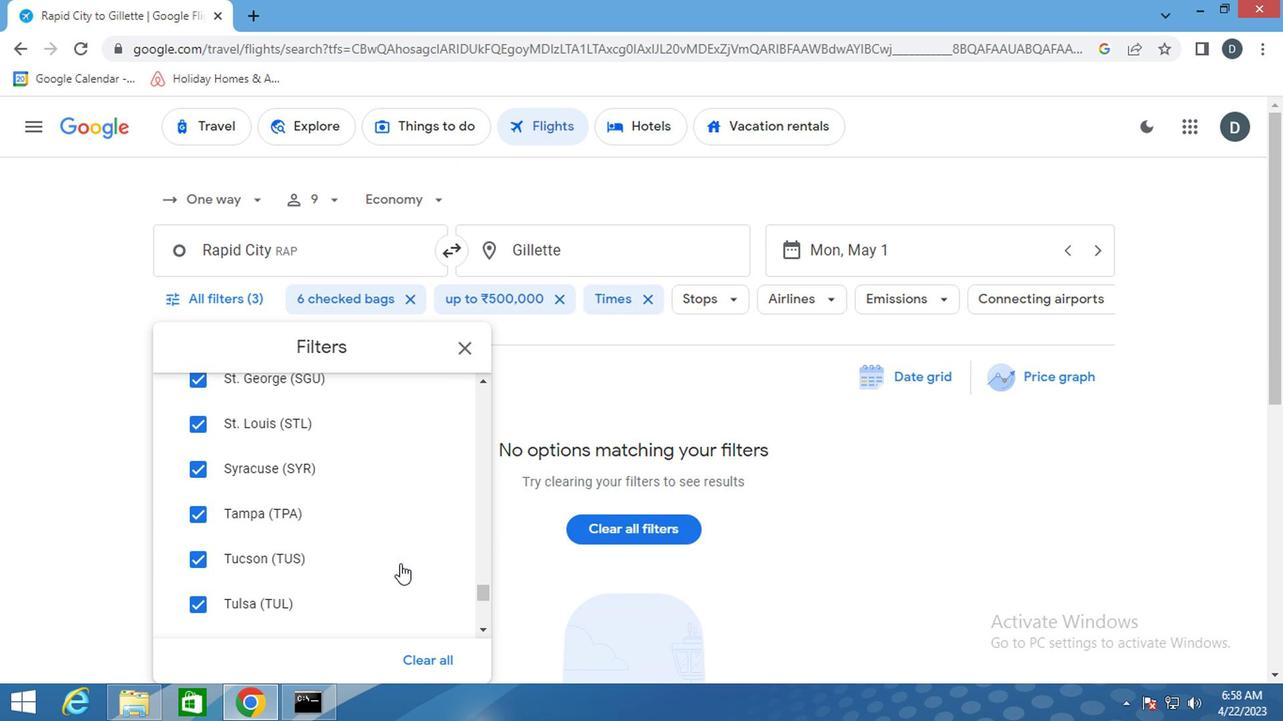 
Action: Mouse scrolled (440, 555) with delta (0, -1)
Screenshot: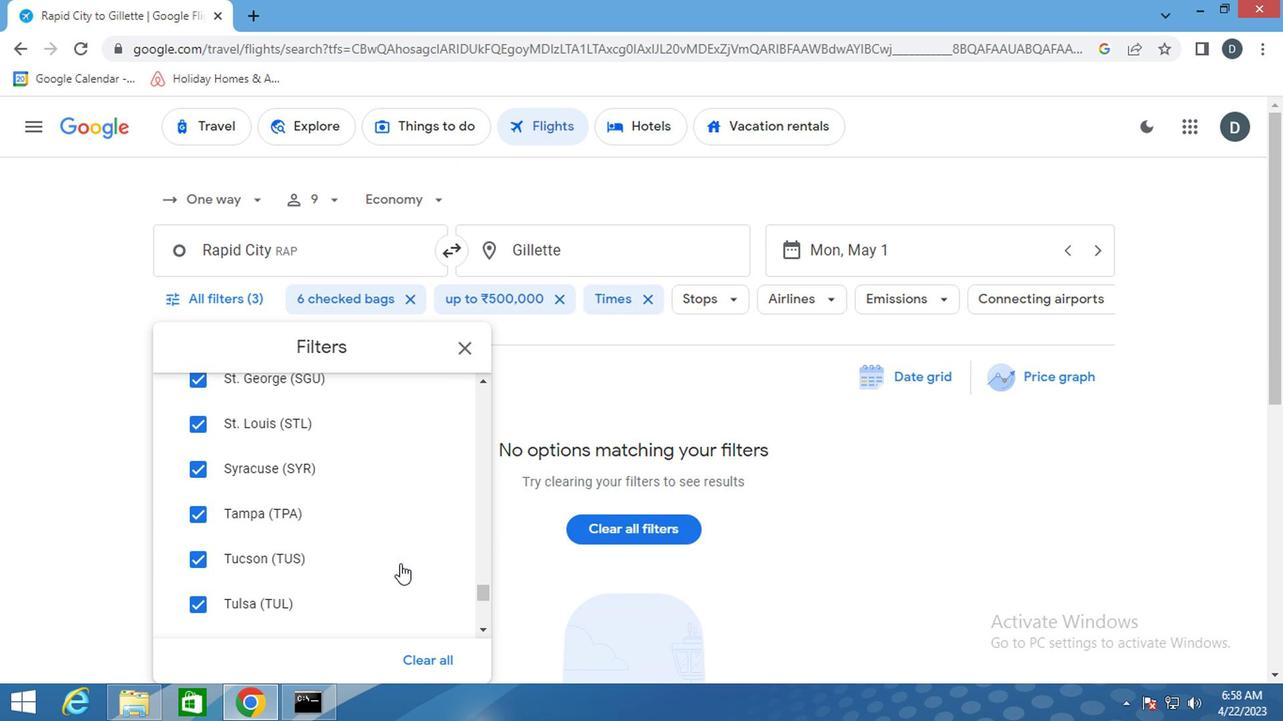 
Action: Mouse scrolled (440, 556) with delta (0, 0)
Screenshot: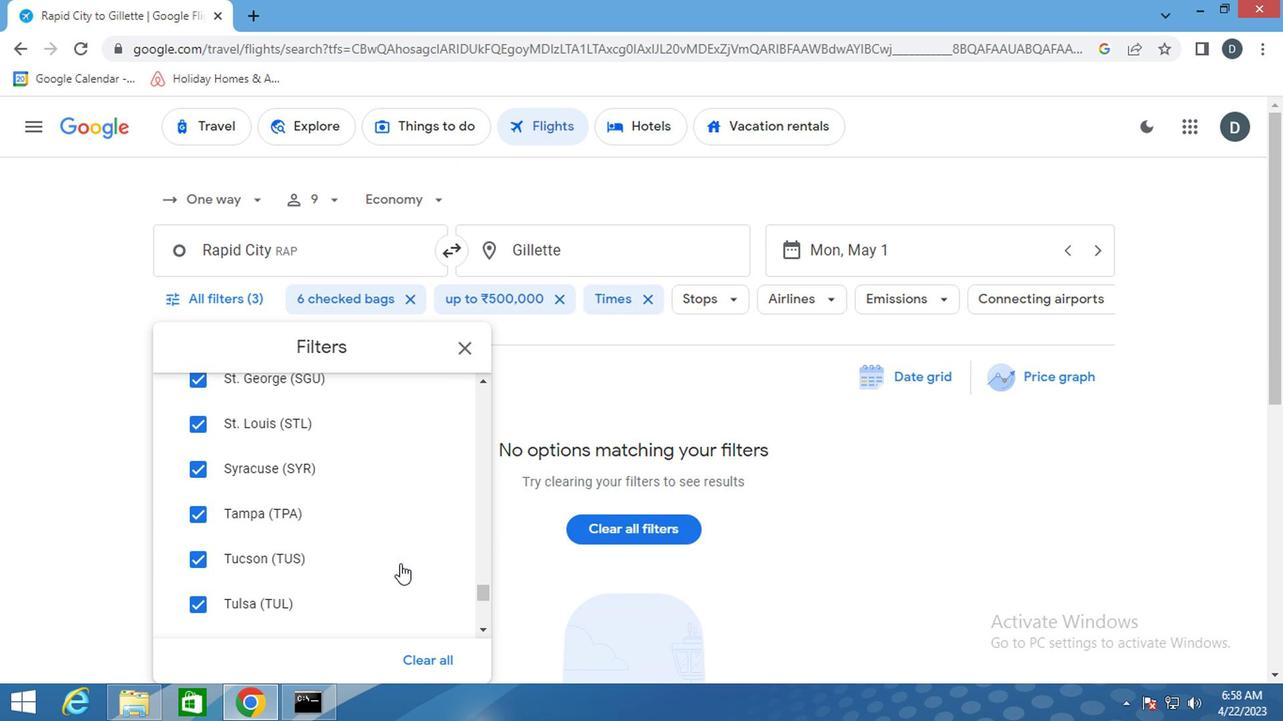 
Action: Mouse scrolled (440, 556) with delta (0, 0)
Screenshot: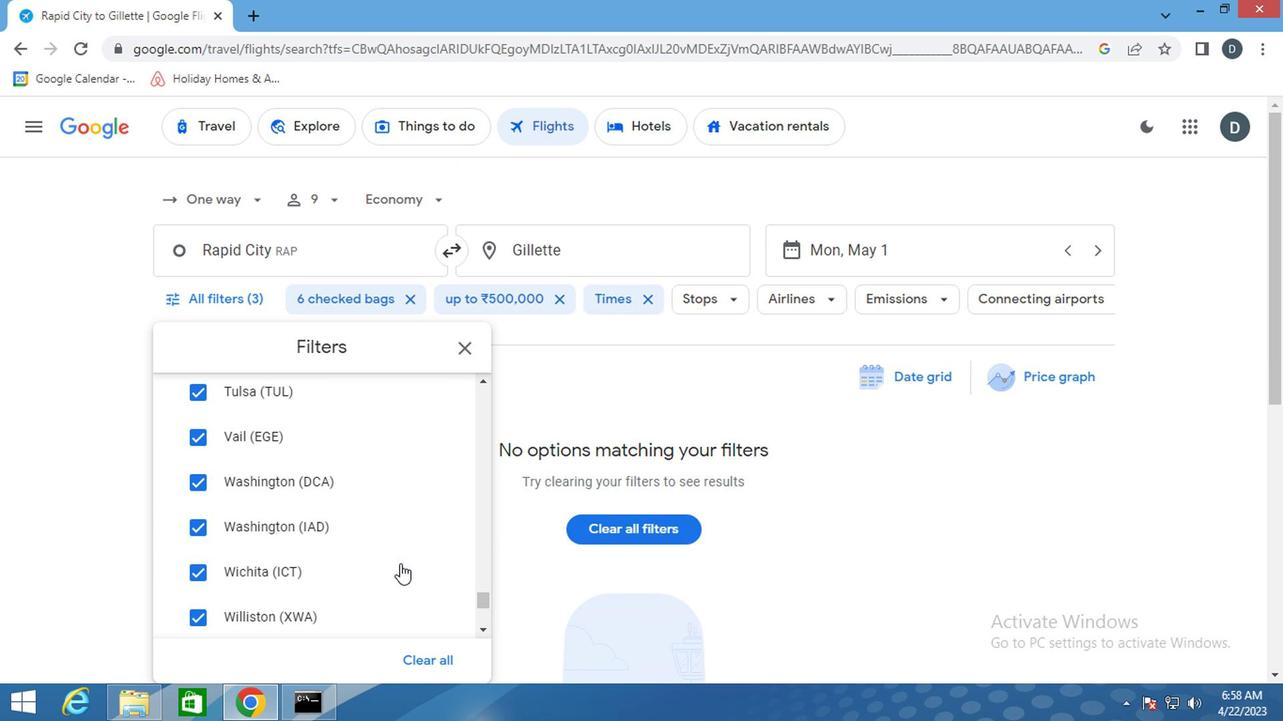 
Action: Mouse scrolled (440, 556) with delta (0, 0)
Screenshot: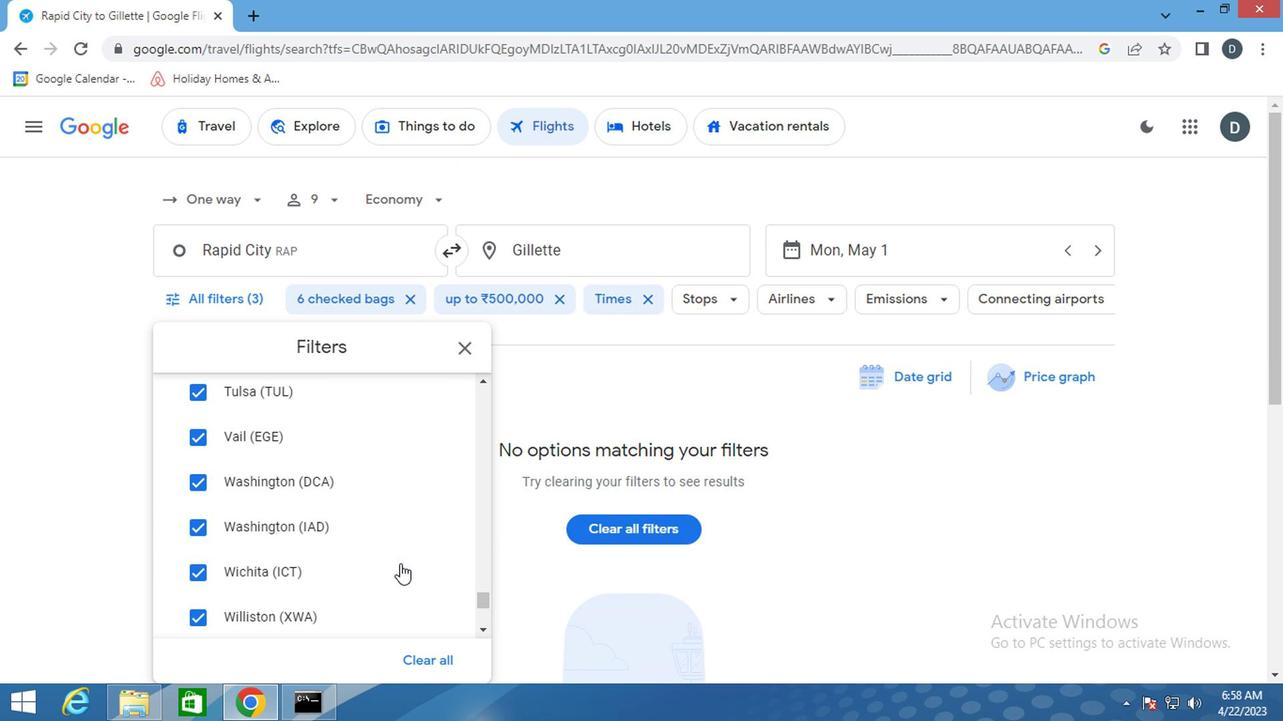 
Action: Mouse moved to (442, 556)
Screenshot: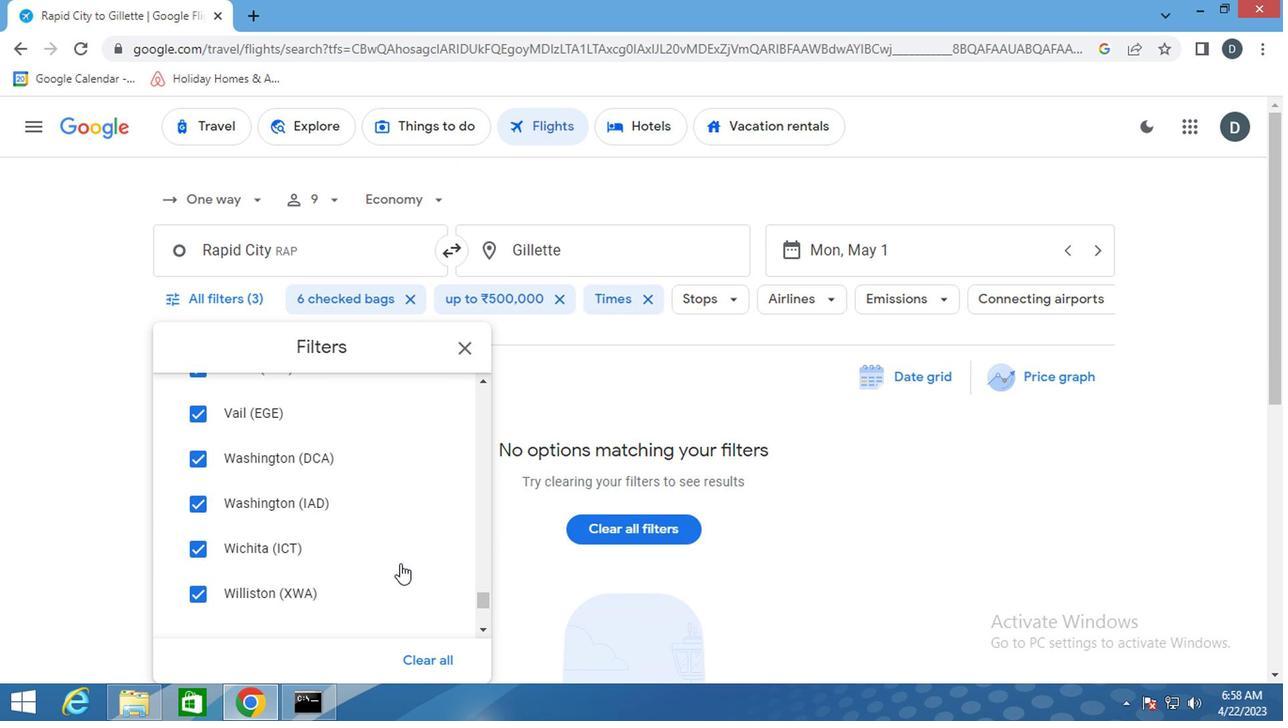 
Action: Mouse scrolled (442, 557) with delta (0, 0)
Screenshot: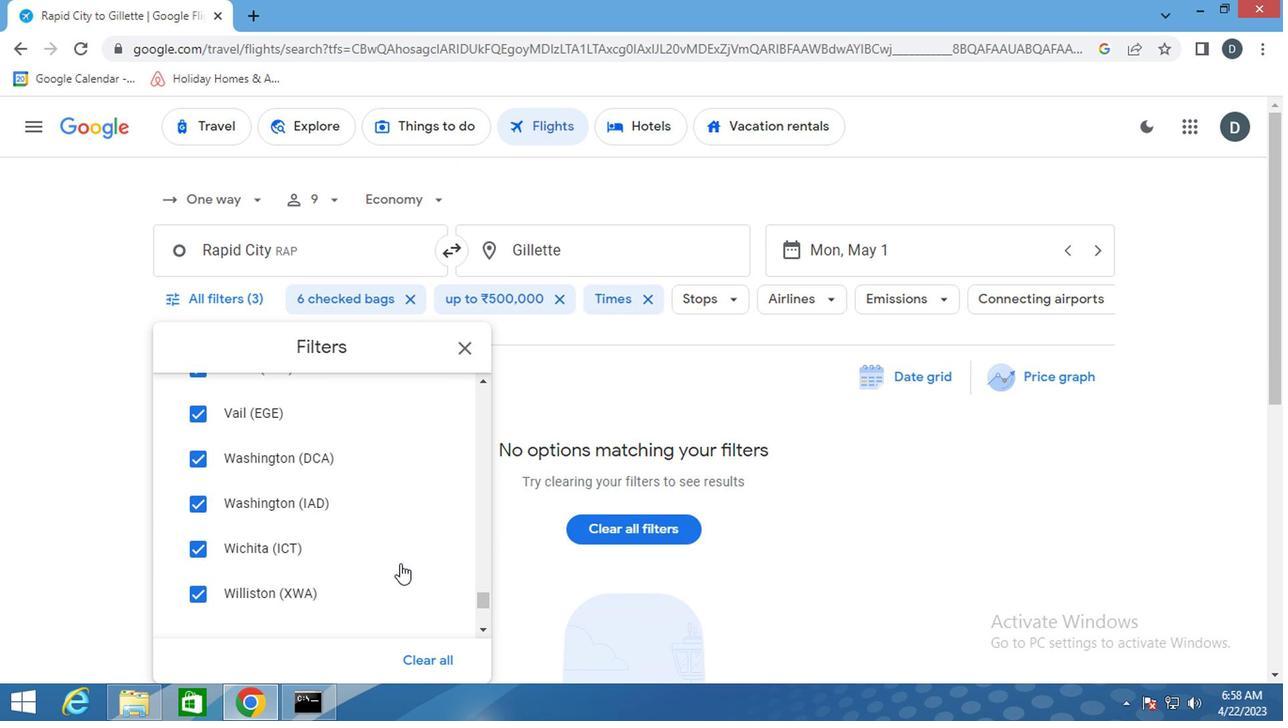 
Action: Mouse scrolled (442, 556) with delta (0, 0)
Screenshot: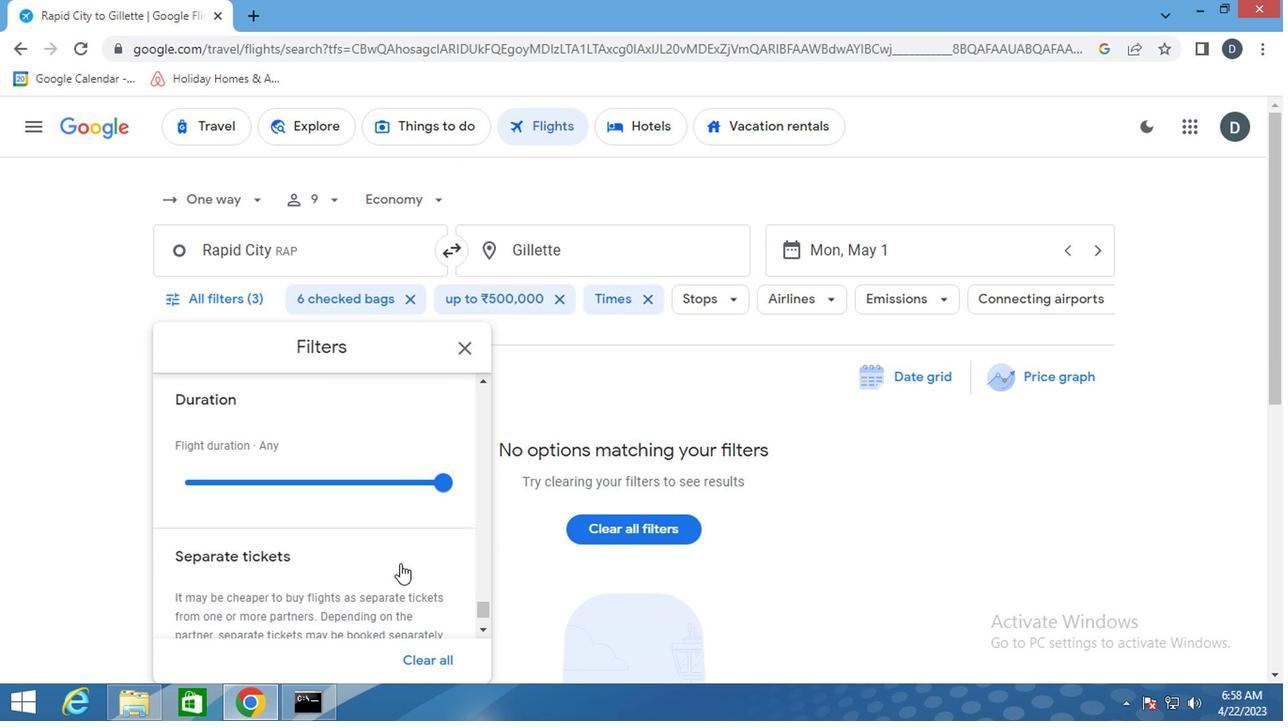 
Action: Mouse scrolled (442, 556) with delta (0, 0)
Screenshot: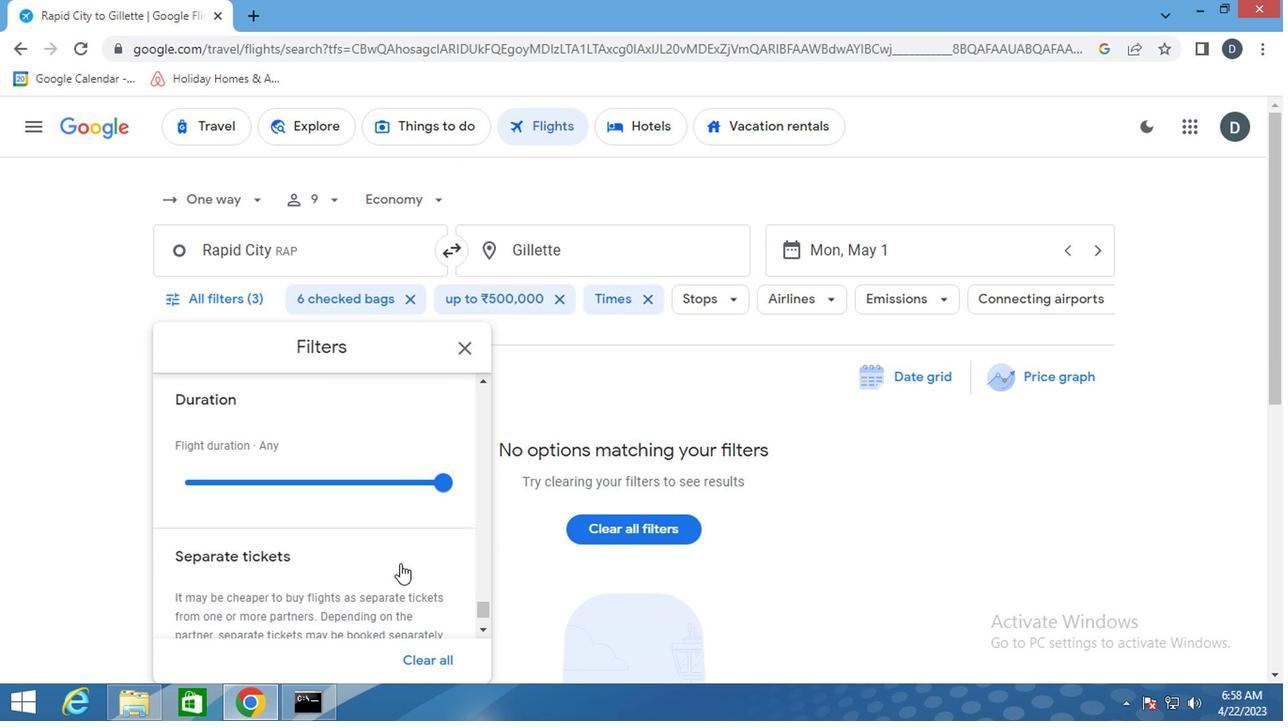 
Action: Mouse scrolled (442, 556) with delta (0, 0)
Screenshot: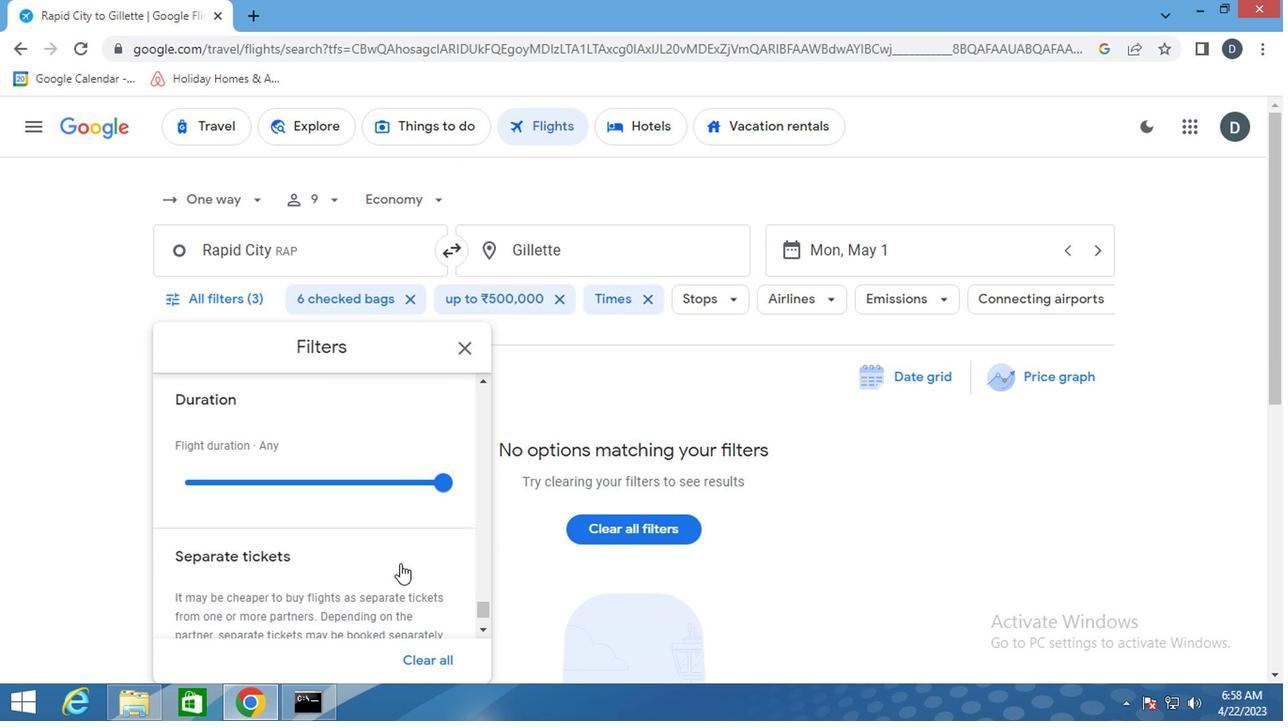 
Action: Mouse scrolled (442, 555) with delta (0, -1)
Screenshot: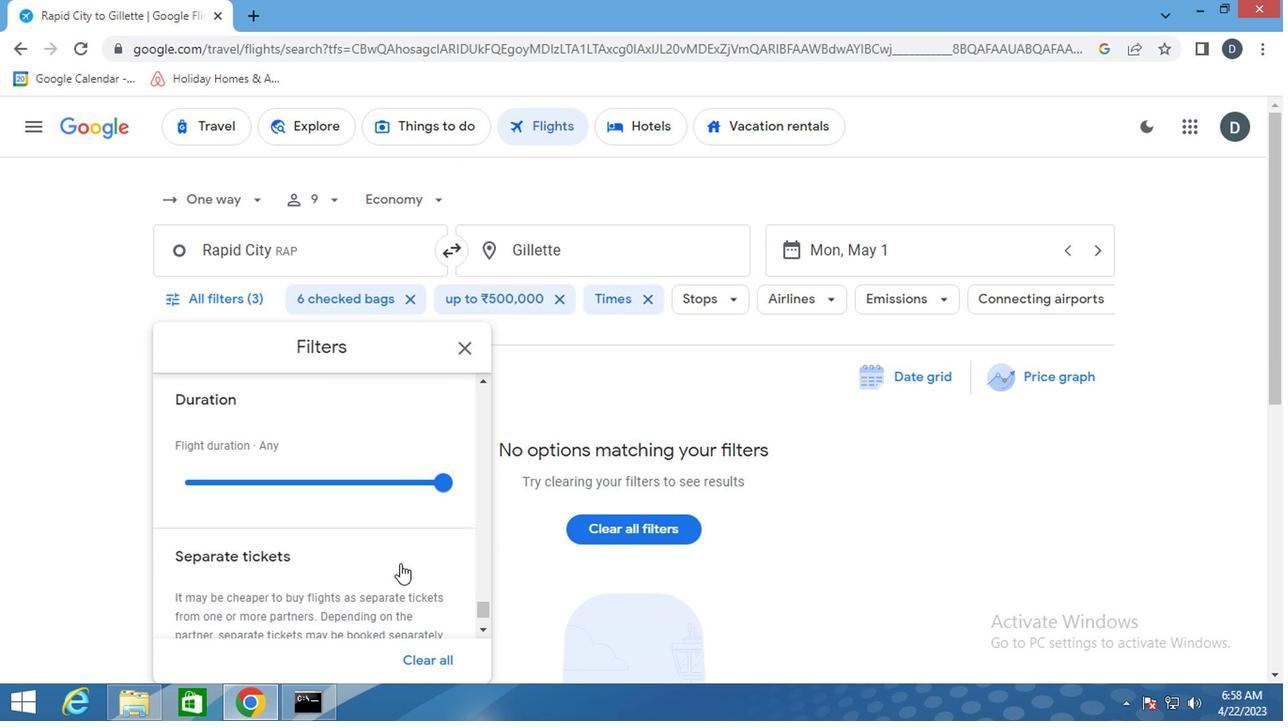 
Action: Mouse moved to (487, 398)
Screenshot: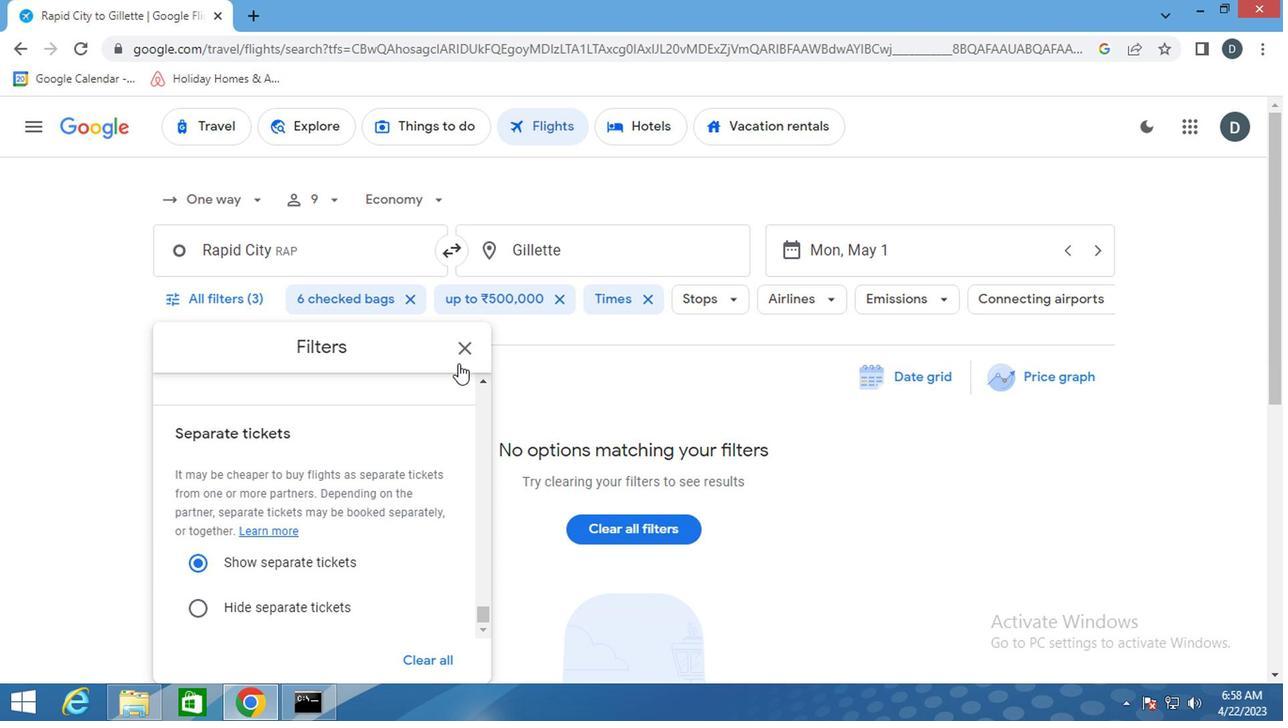 
Action: Mouse pressed left at (487, 398)
Screenshot: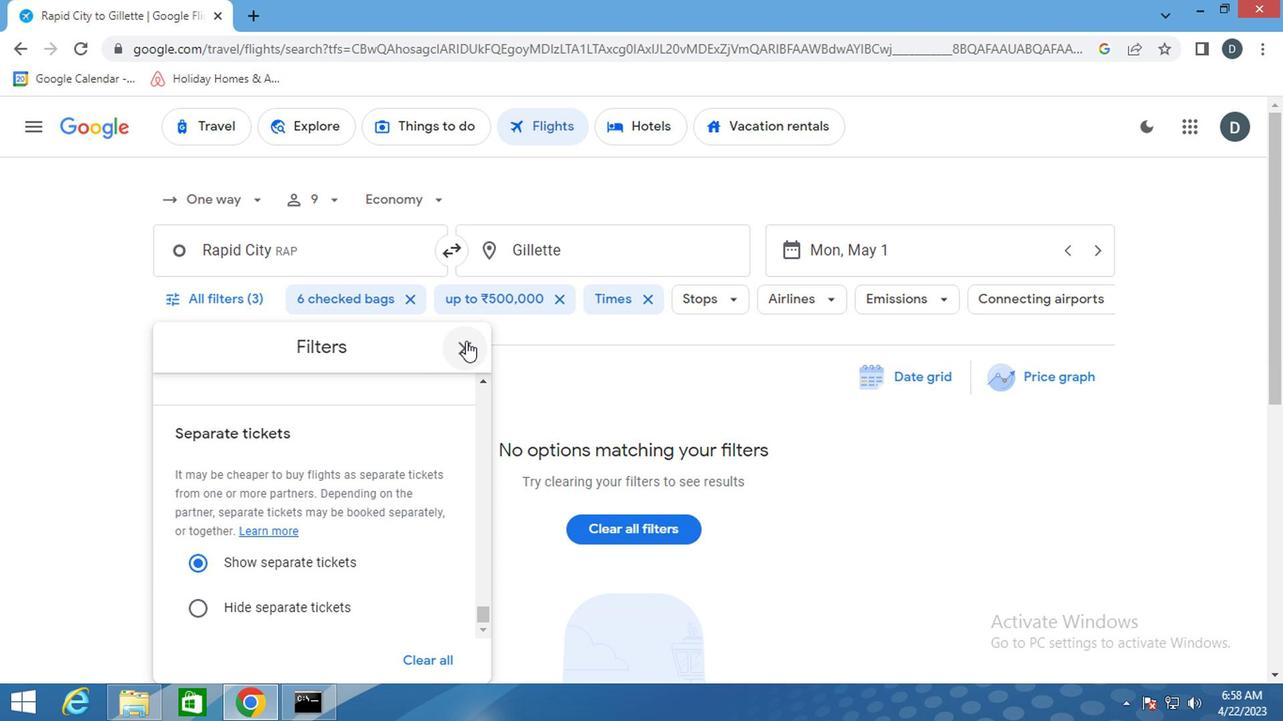 
